 Task: Research Airbnb properties in Pécs, Hungary from 5th December, 2023 to 13th December, 2023 for 6 adults.3 bedrooms having 3 beds and 3 bathrooms. Property type can be house. Booking option can be shelf check-in. Look for 4 properties as per requirement.
Action: Key pressed pecs
Screenshot: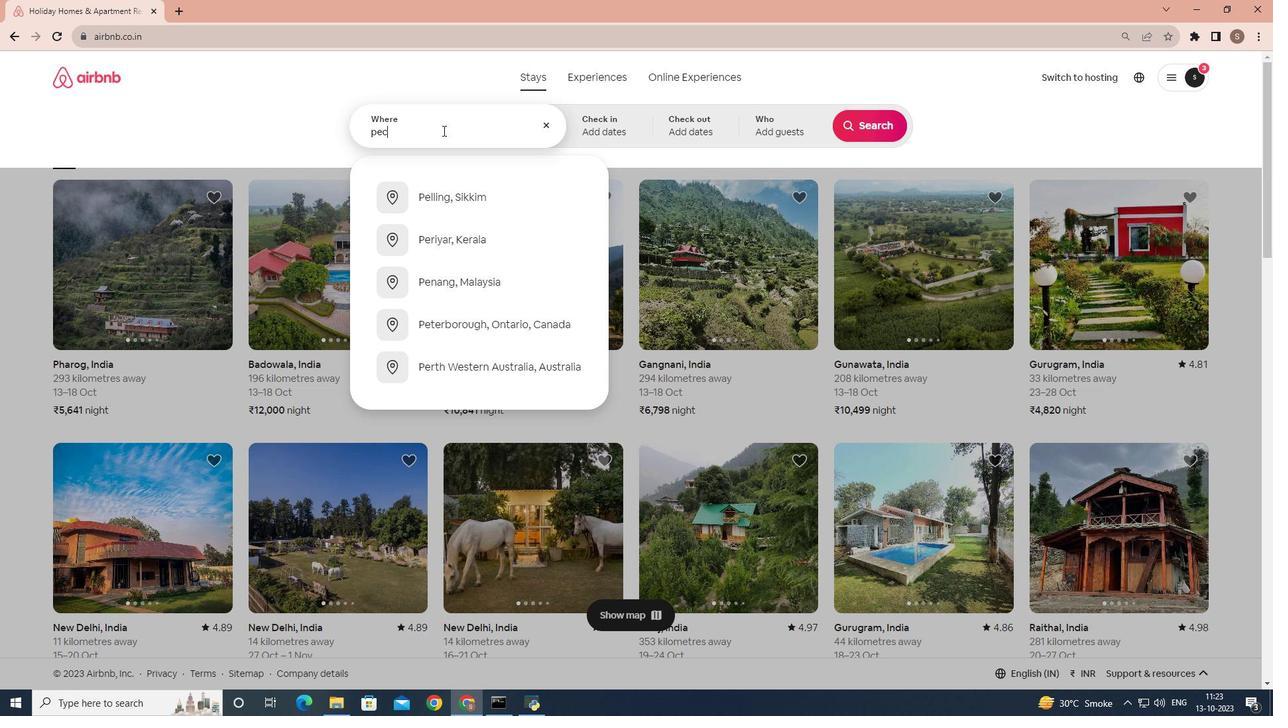 
Action: Mouse moved to (447, 176)
Screenshot: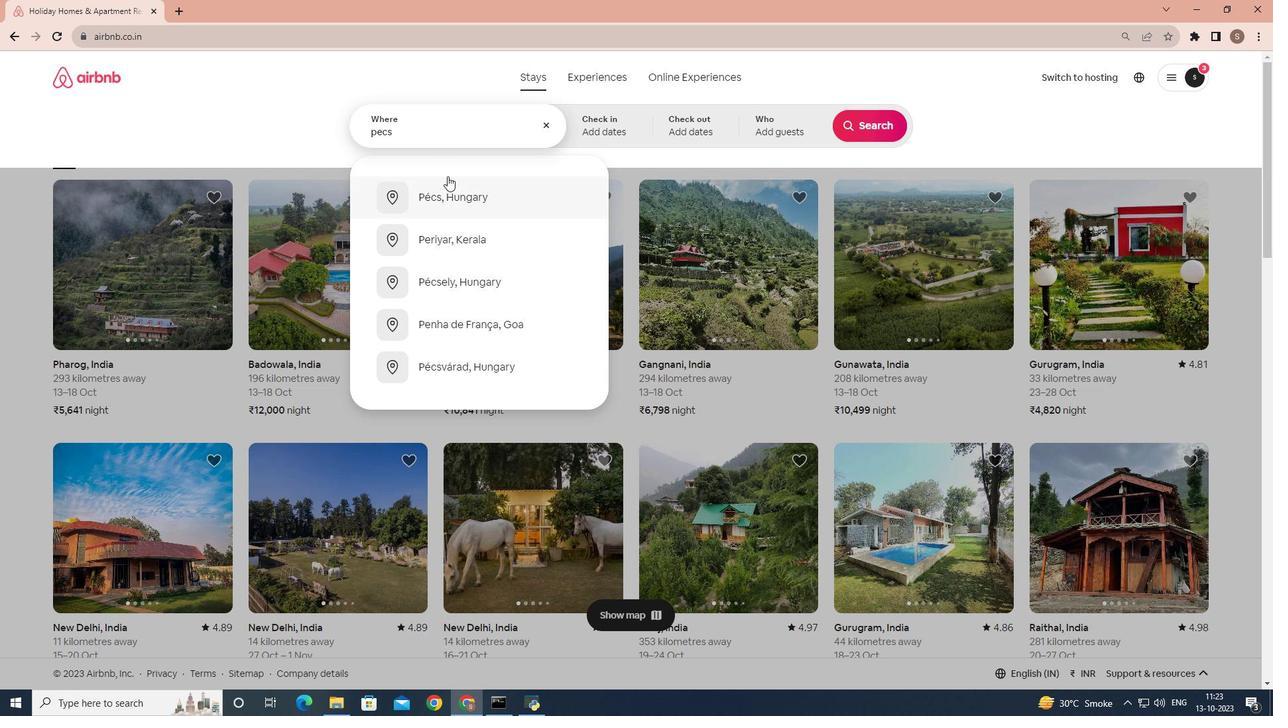 
Action: Mouse pressed left at (447, 176)
Screenshot: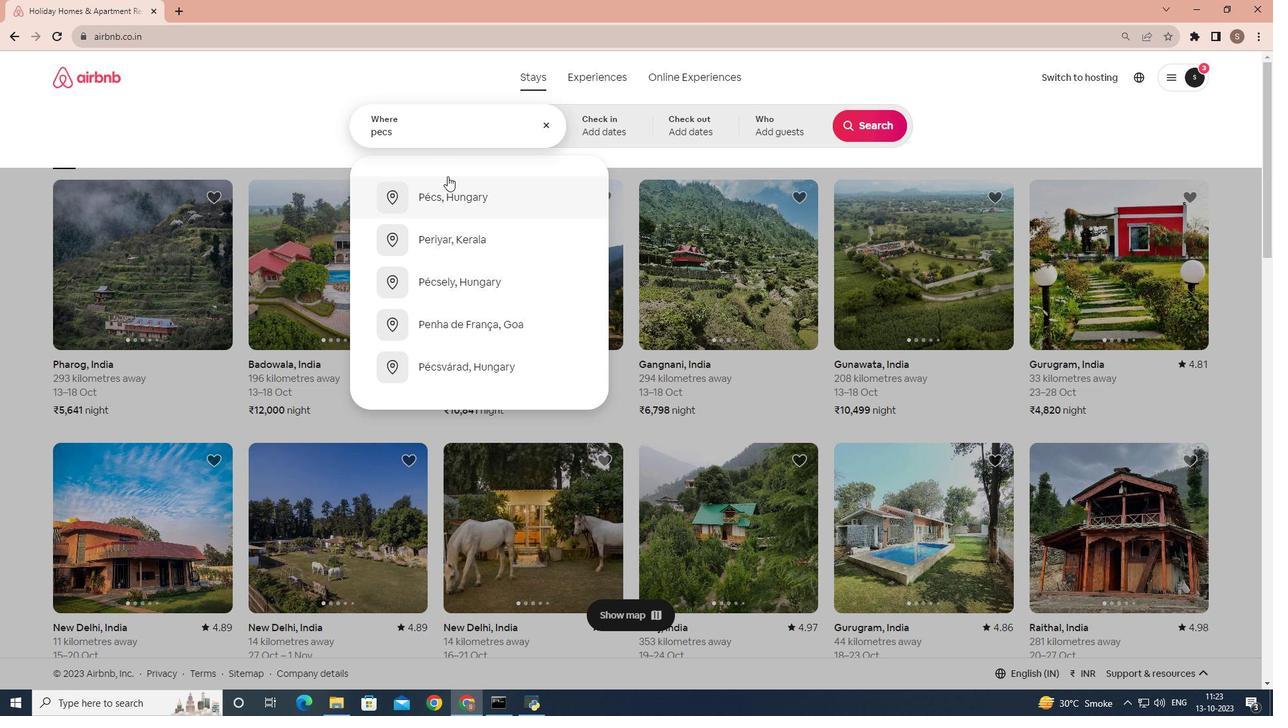 
Action: Mouse moved to (865, 224)
Screenshot: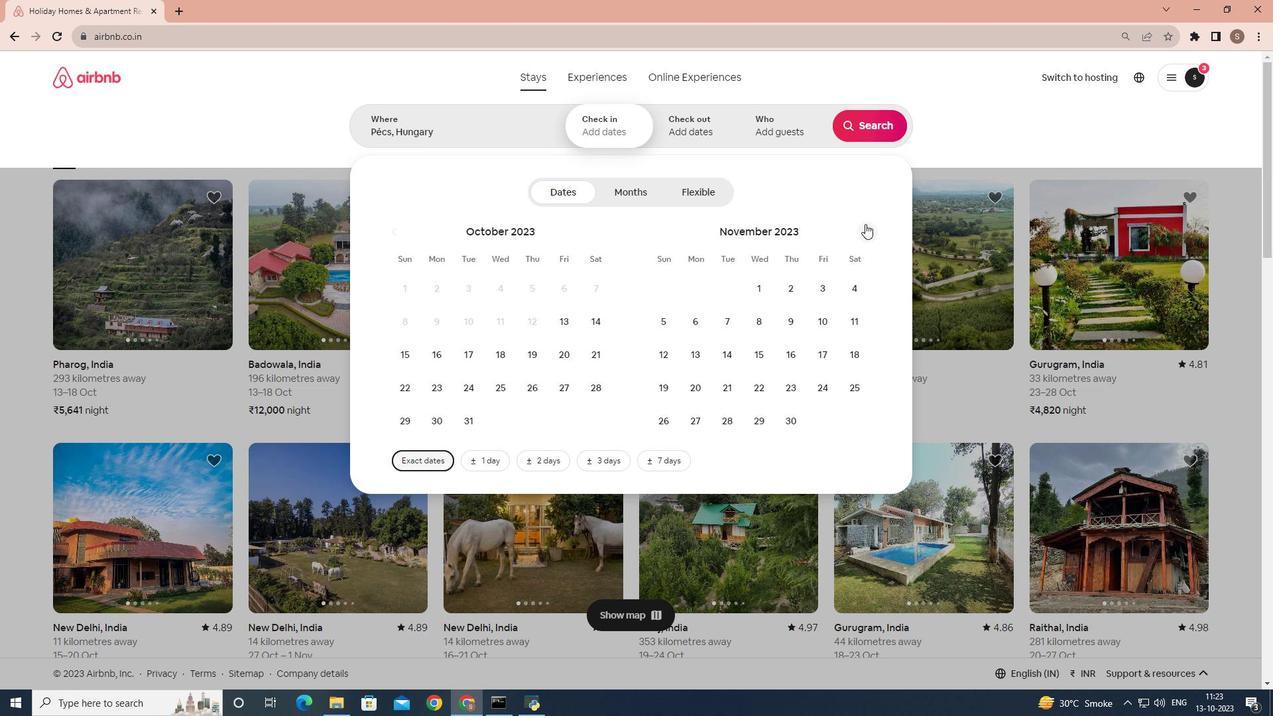 
Action: Mouse pressed left at (865, 224)
Screenshot: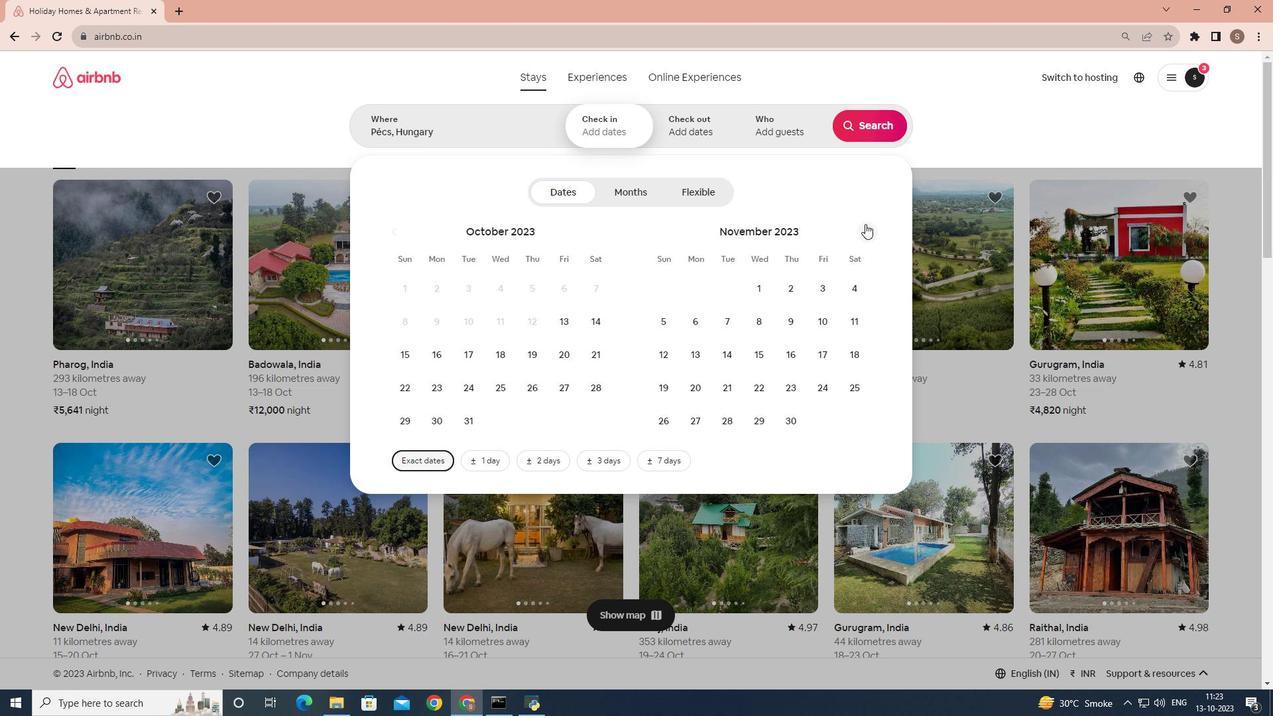 
Action: Mouse moved to (734, 329)
Screenshot: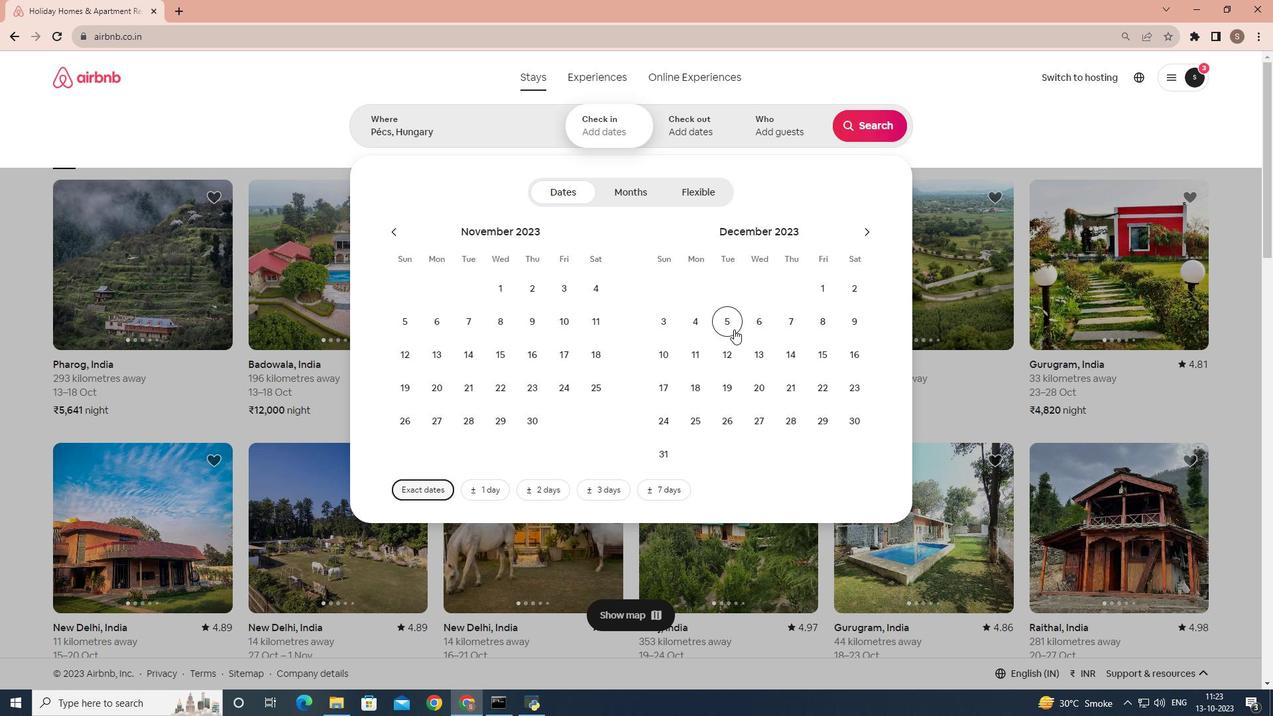 
Action: Mouse pressed left at (734, 329)
Screenshot: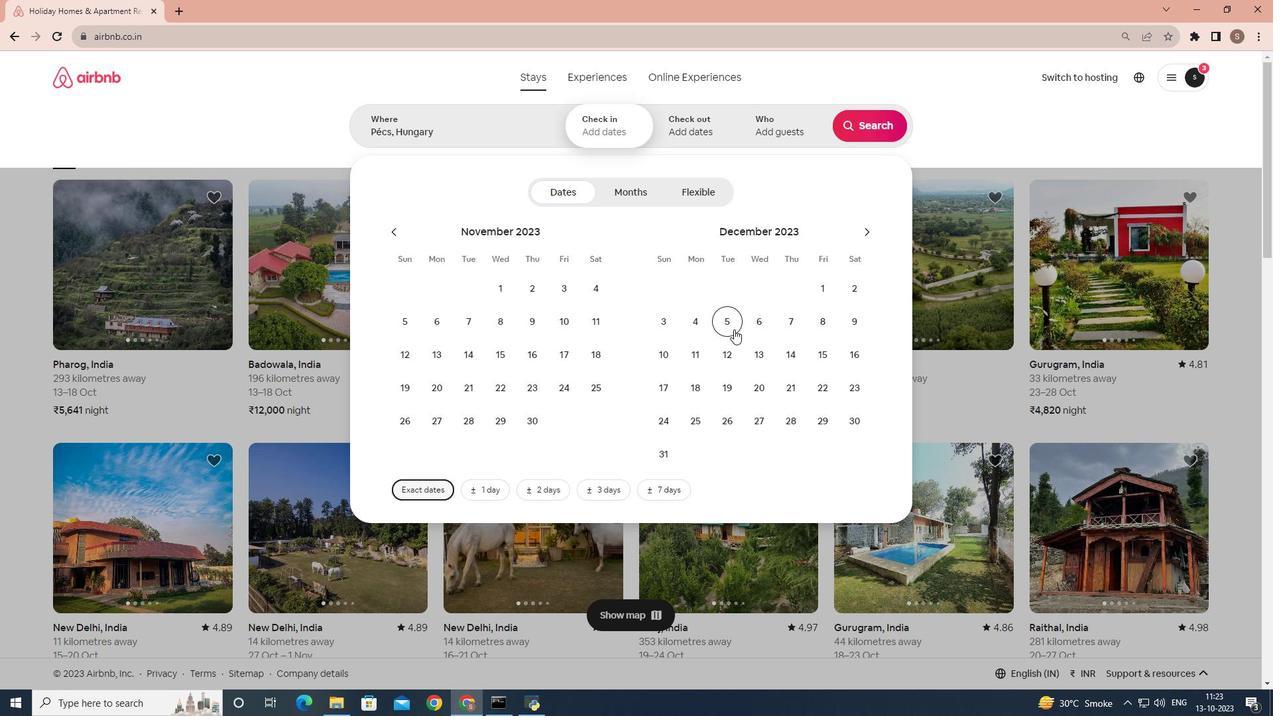 
Action: Mouse moved to (749, 357)
Screenshot: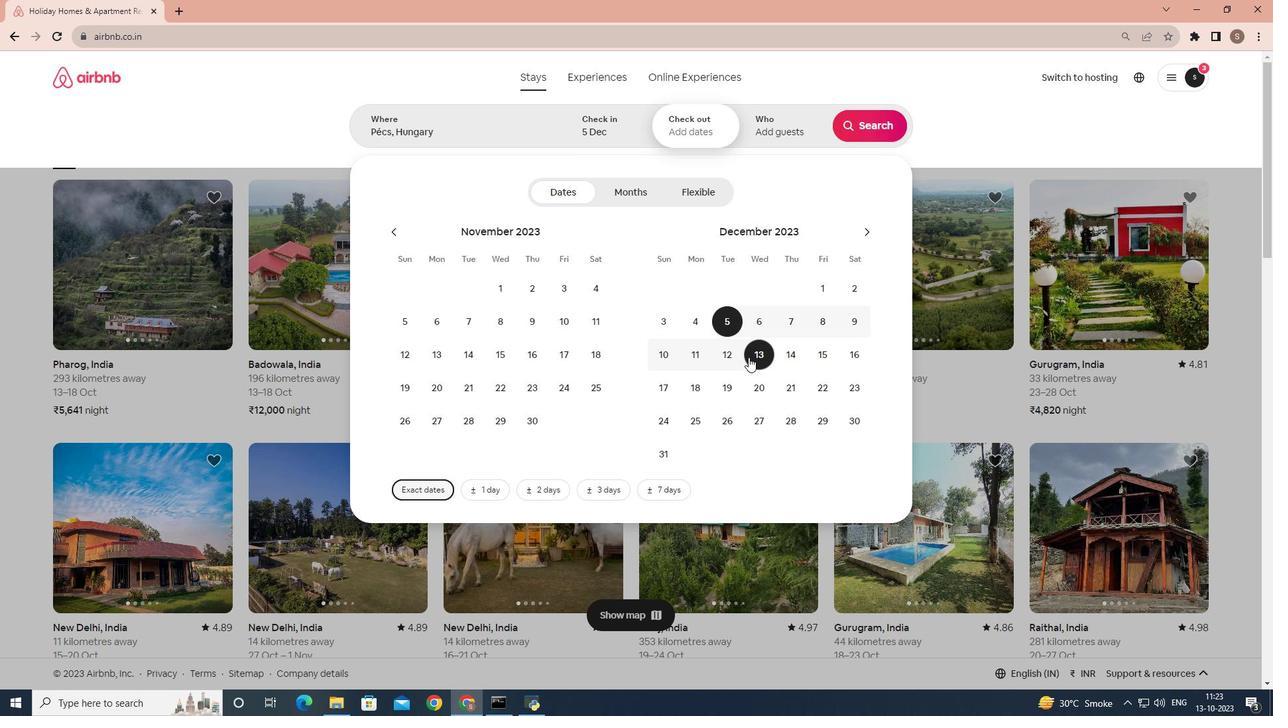 
Action: Mouse pressed left at (749, 357)
Screenshot: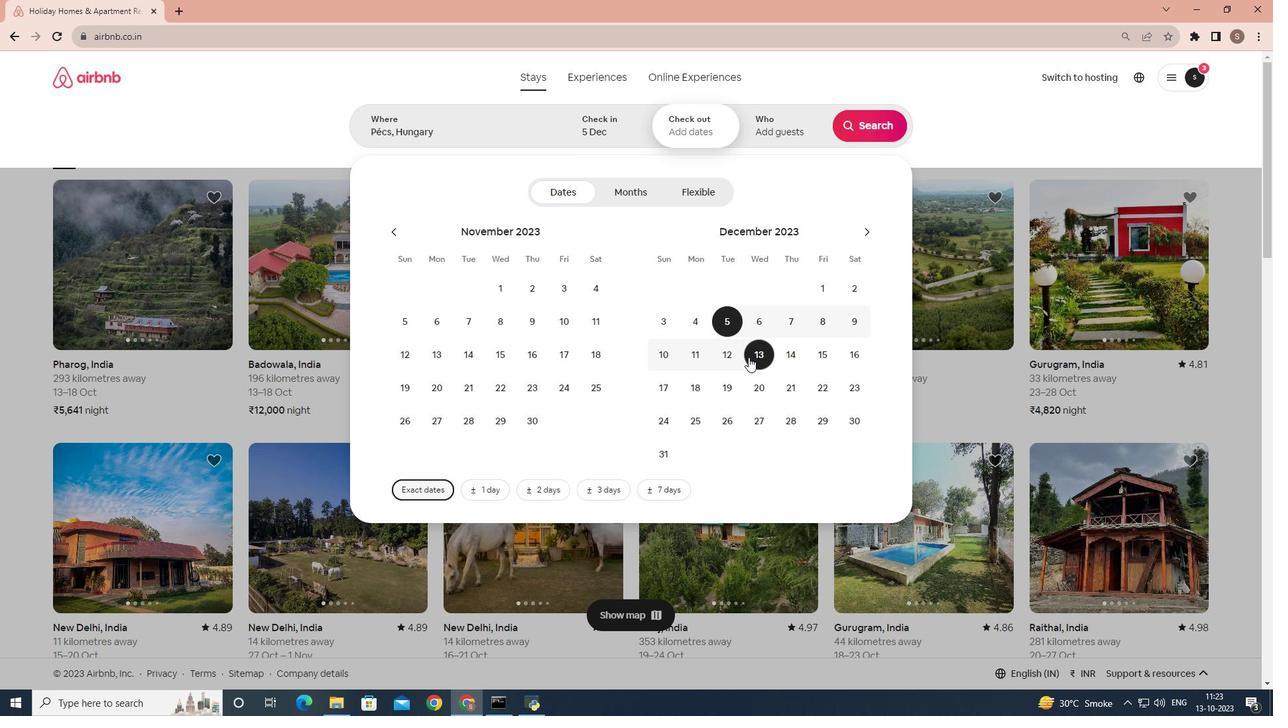 
Action: Mouse moved to (766, 104)
Screenshot: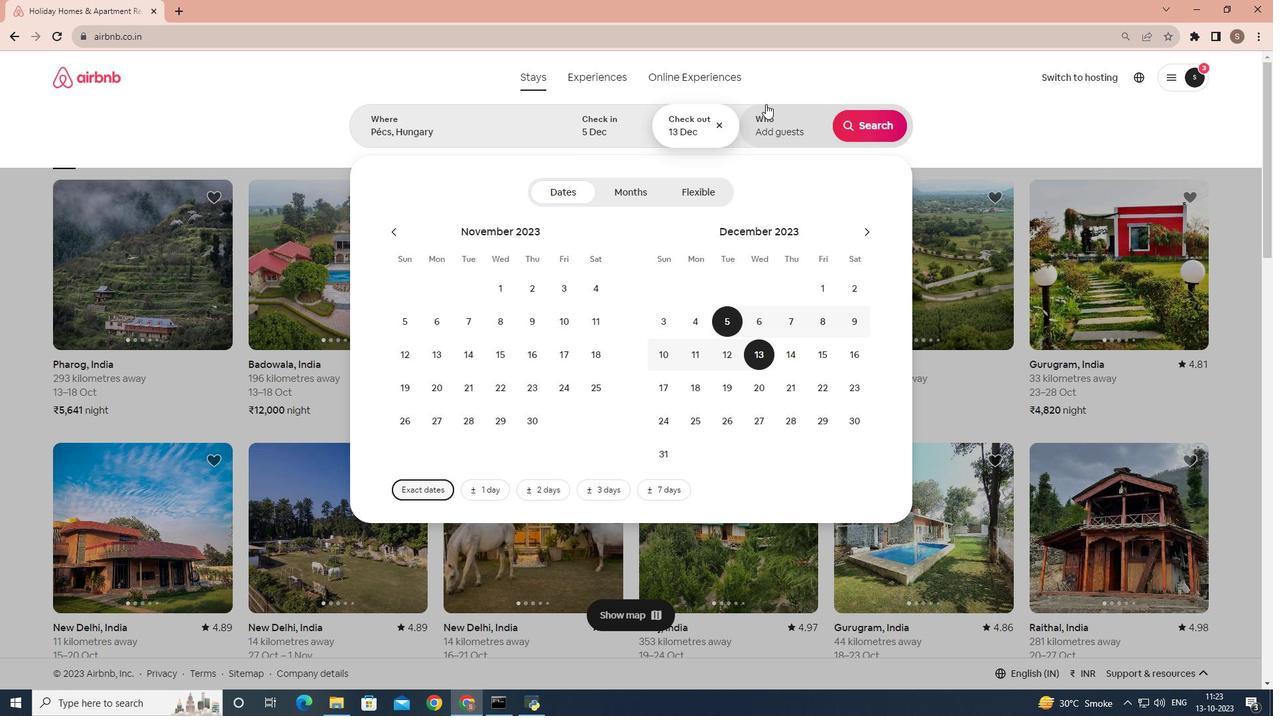 
Action: Mouse pressed left at (766, 104)
Screenshot: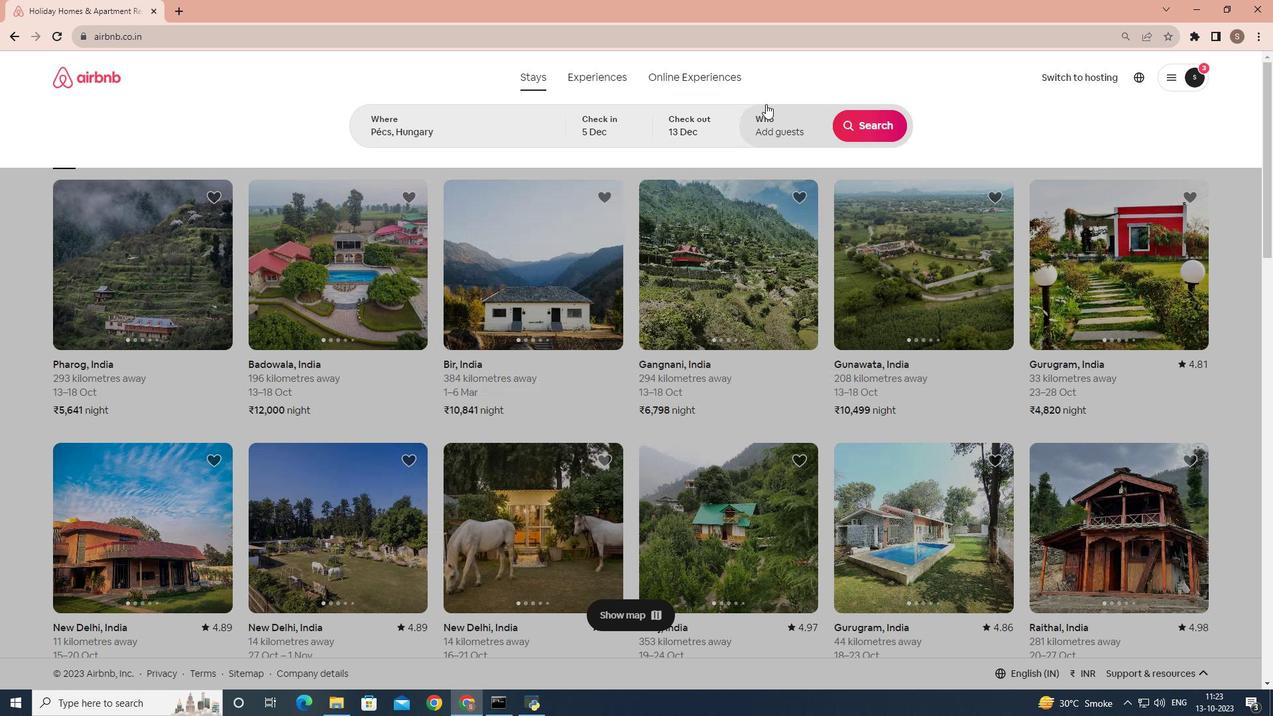 
Action: Mouse moved to (880, 199)
Screenshot: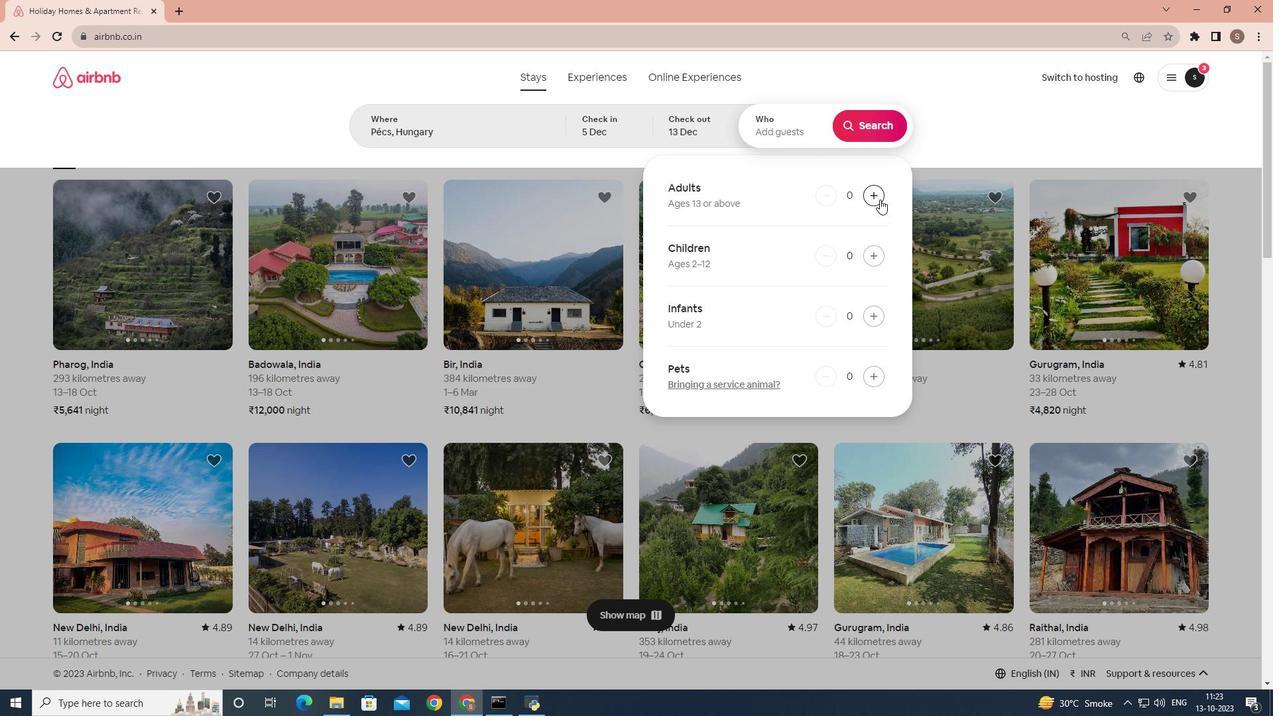 
Action: Mouse pressed left at (880, 199)
Screenshot: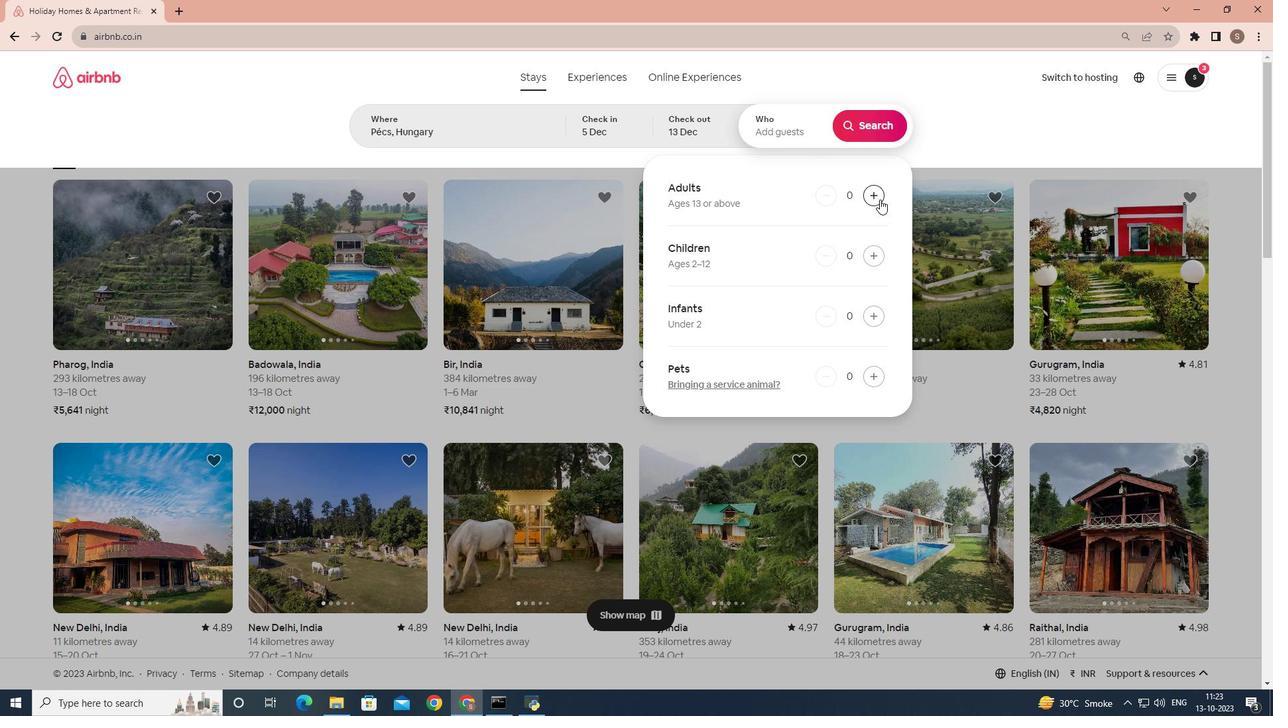 
Action: Mouse pressed left at (880, 199)
Screenshot: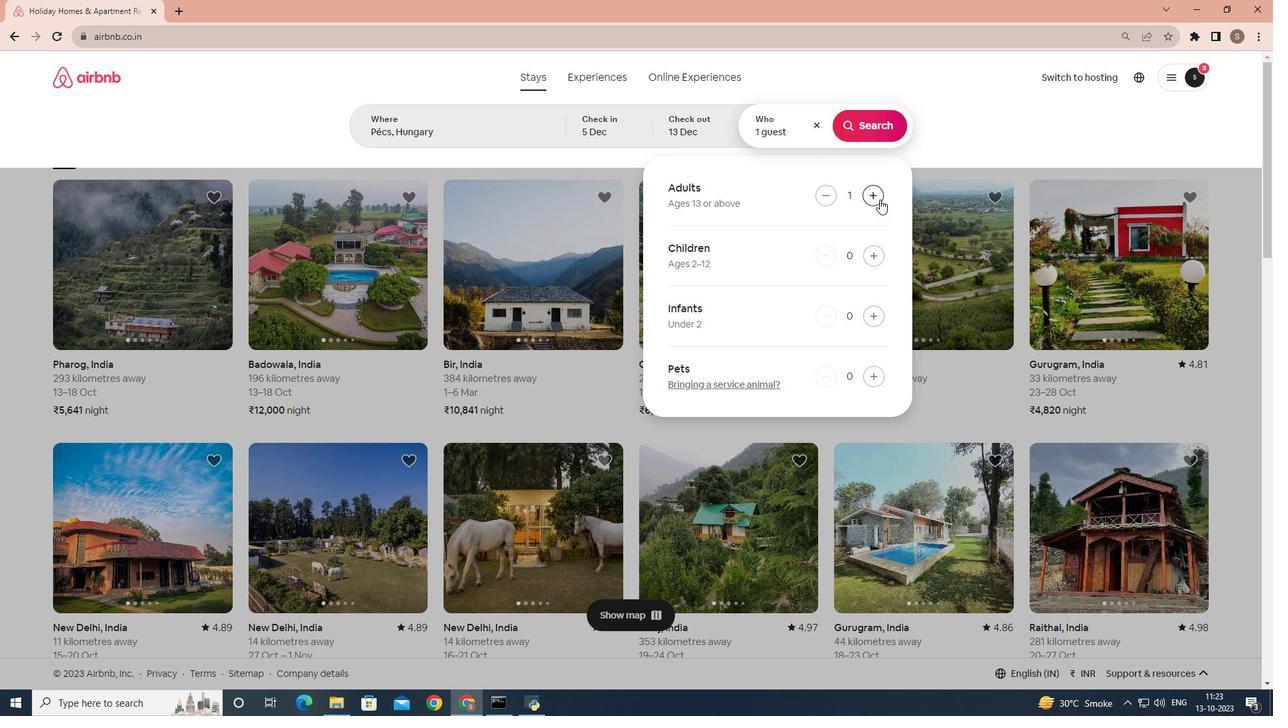
Action: Mouse pressed left at (880, 199)
Screenshot: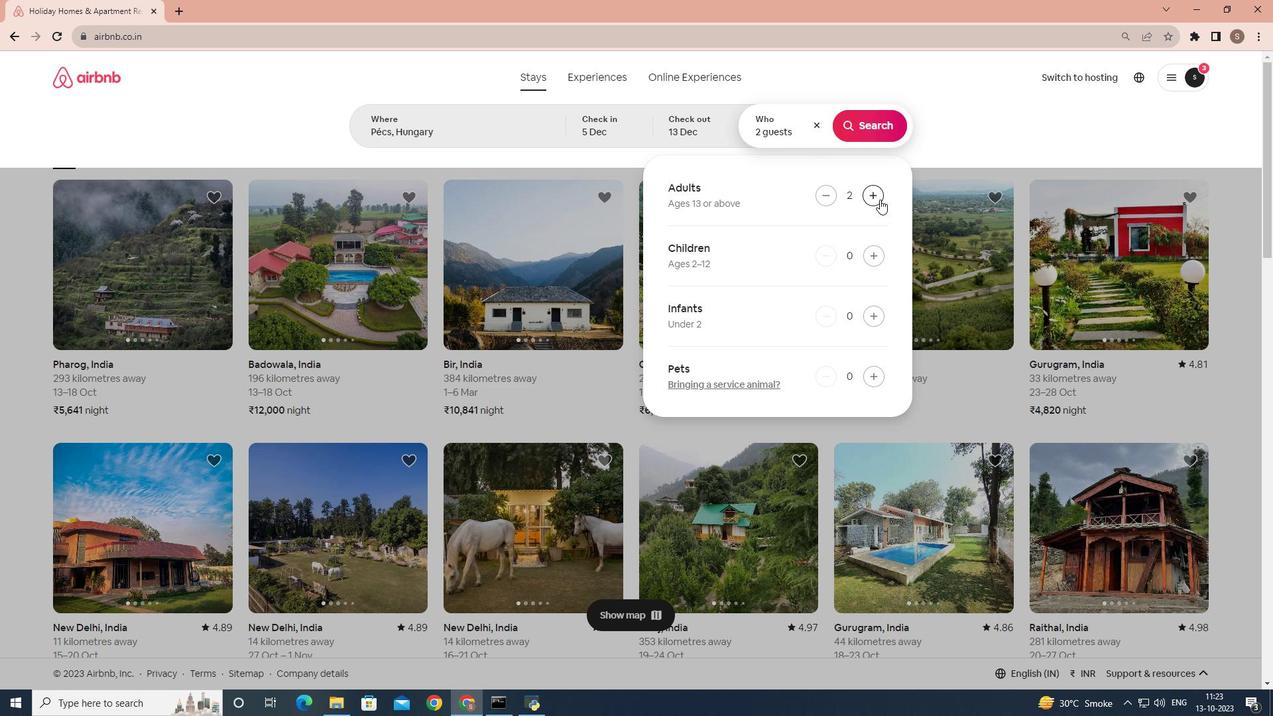 
Action: Mouse moved to (879, 199)
Screenshot: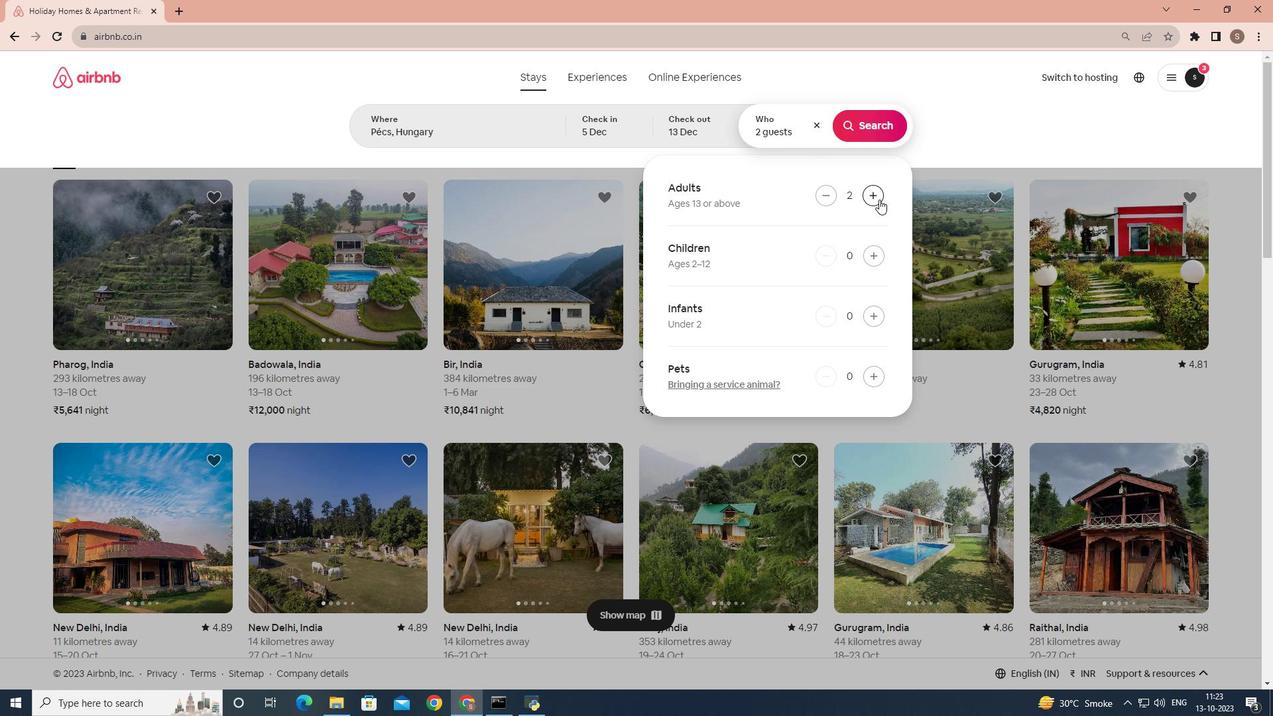 
Action: Mouse pressed left at (879, 199)
Screenshot: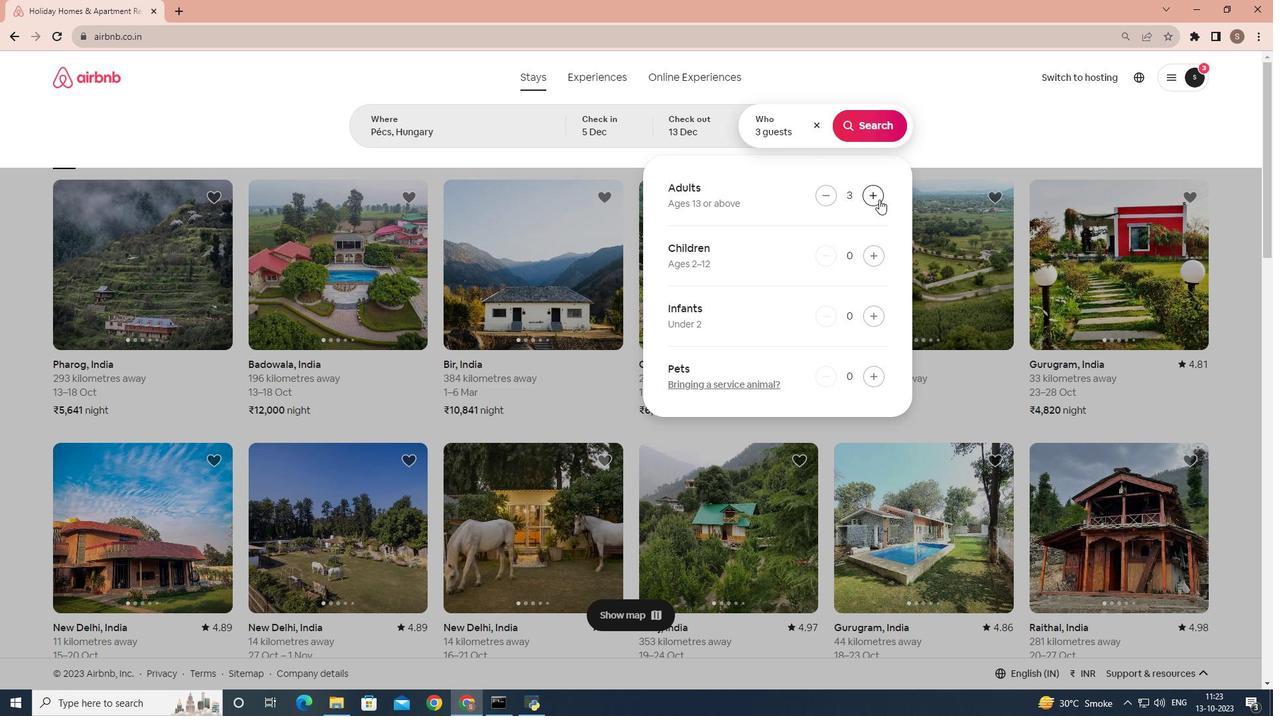 
Action: Mouse pressed left at (879, 199)
Screenshot: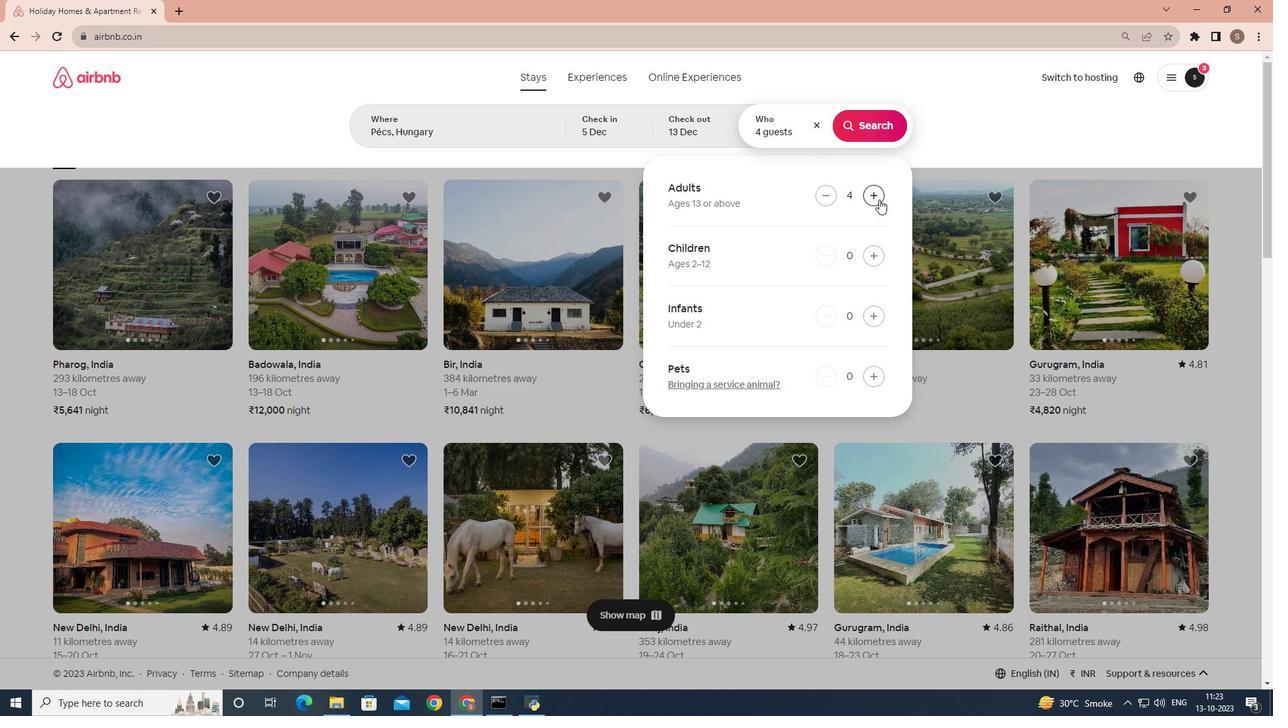 
Action: Mouse pressed left at (879, 199)
Screenshot: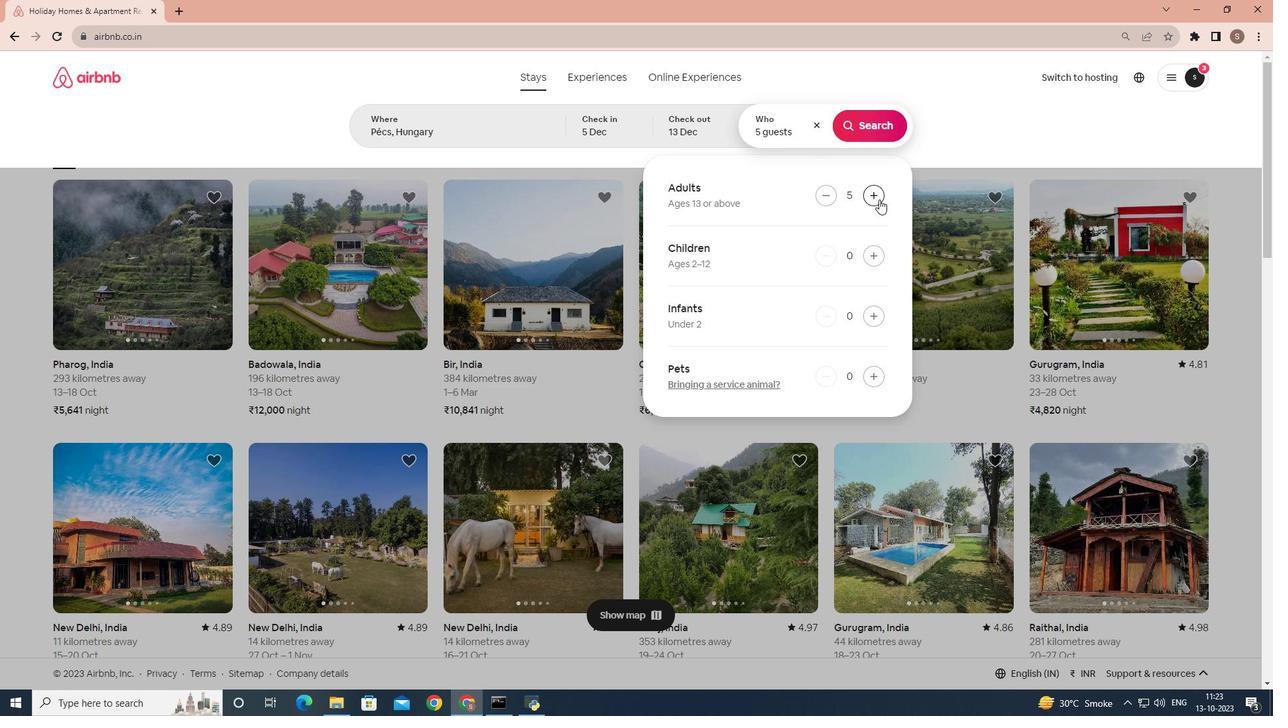 
Action: Mouse moved to (880, 131)
Screenshot: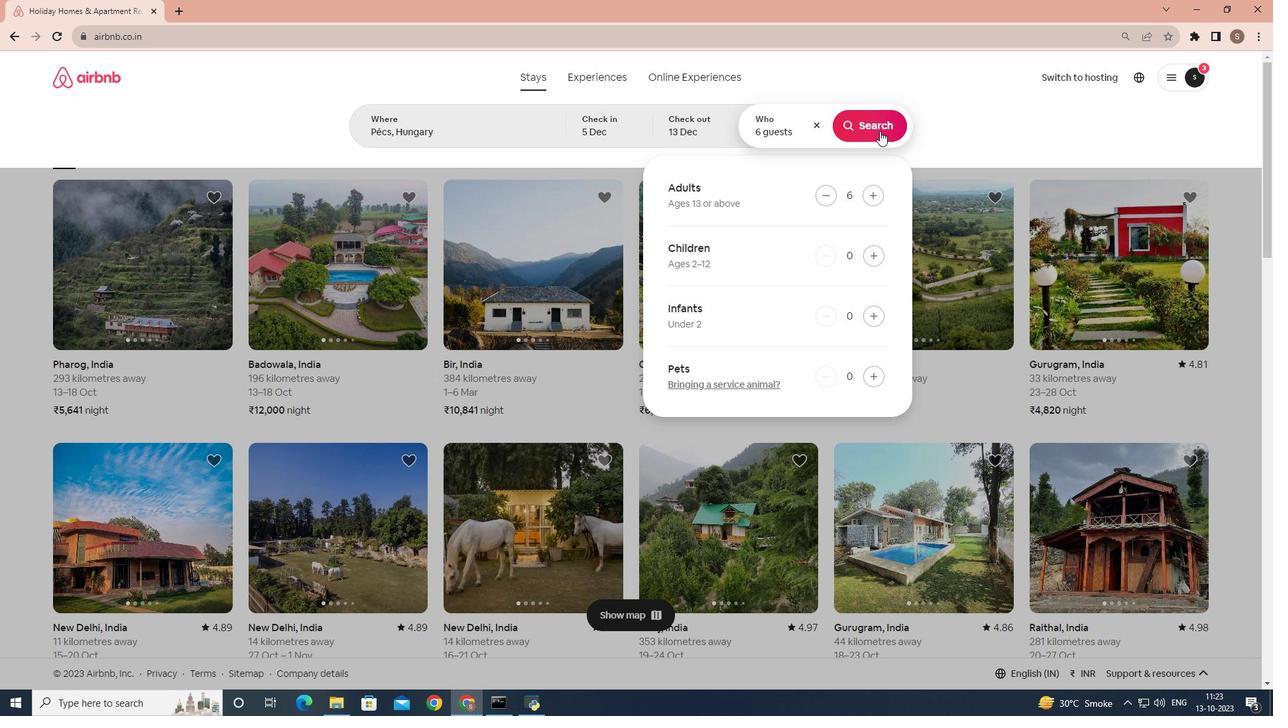 
Action: Mouse pressed left at (880, 131)
Screenshot: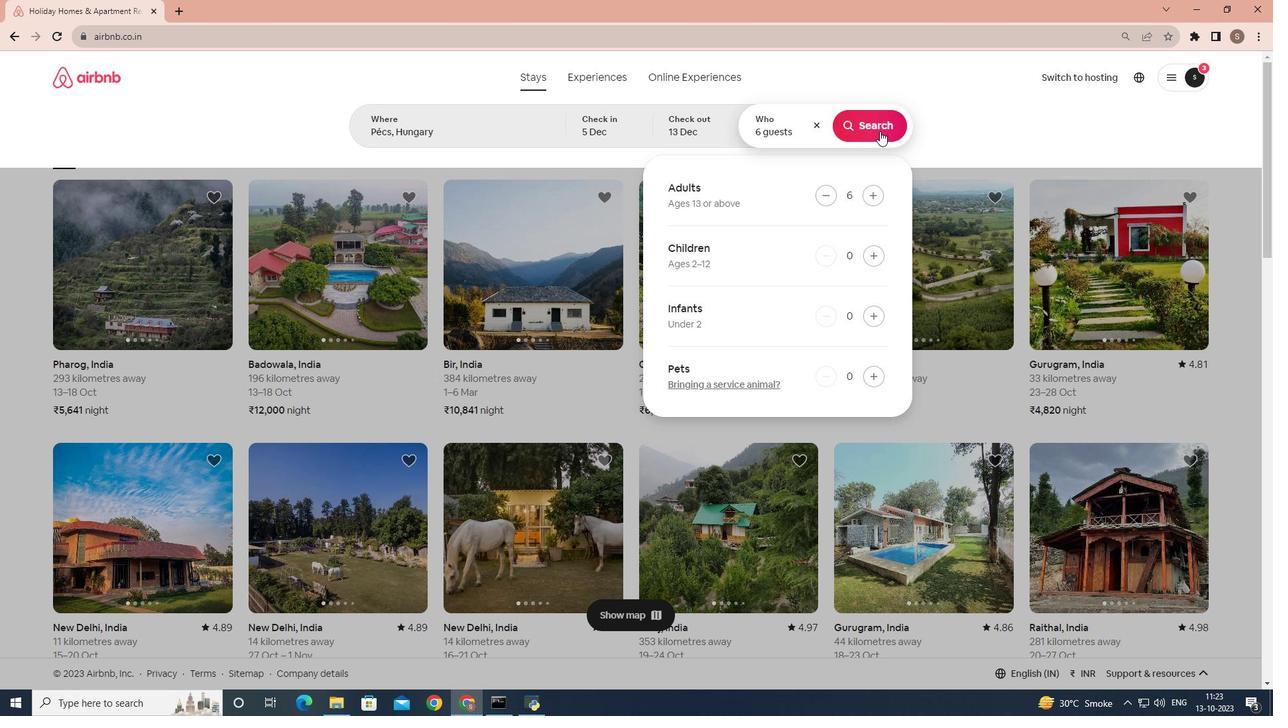 
Action: Mouse moved to (1051, 132)
Screenshot: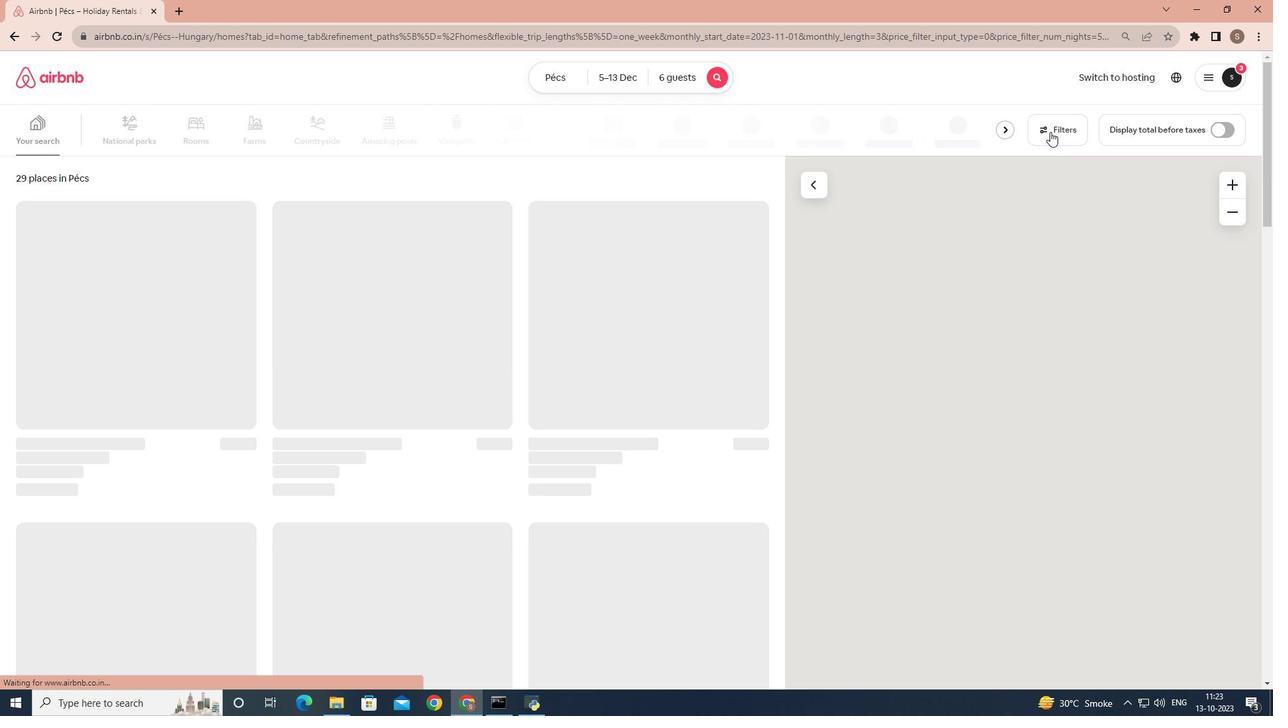 
Action: Mouse pressed left at (1051, 132)
Screenshot: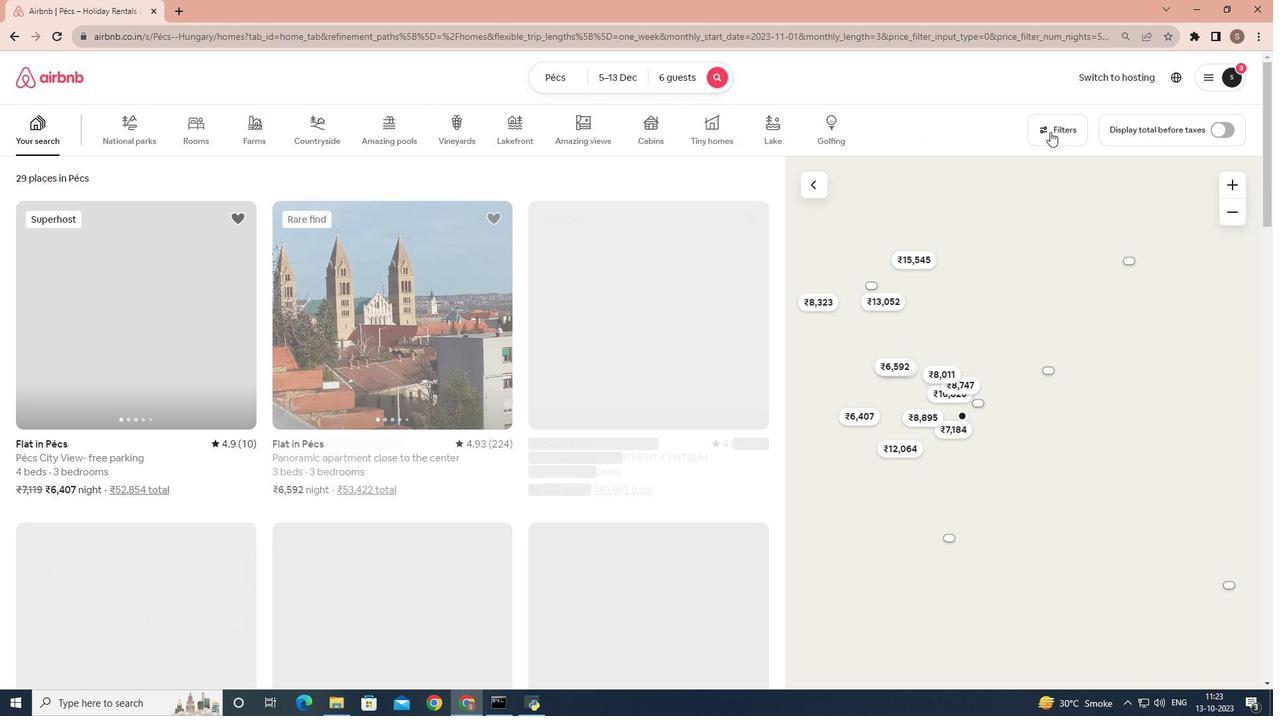 
Action: Mouse moved to (501, 412)
Screenshot: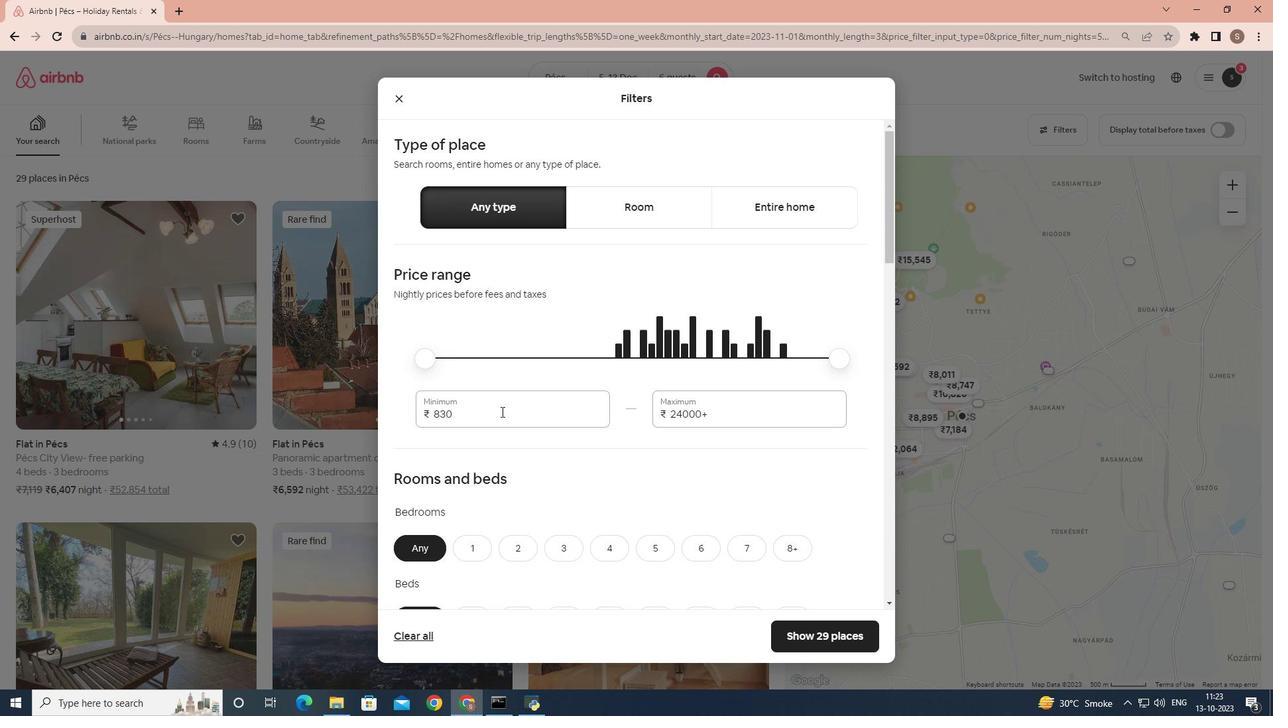 
Action: Mouse scrolled (501, 411) with delta (0, 0)
Screenshot: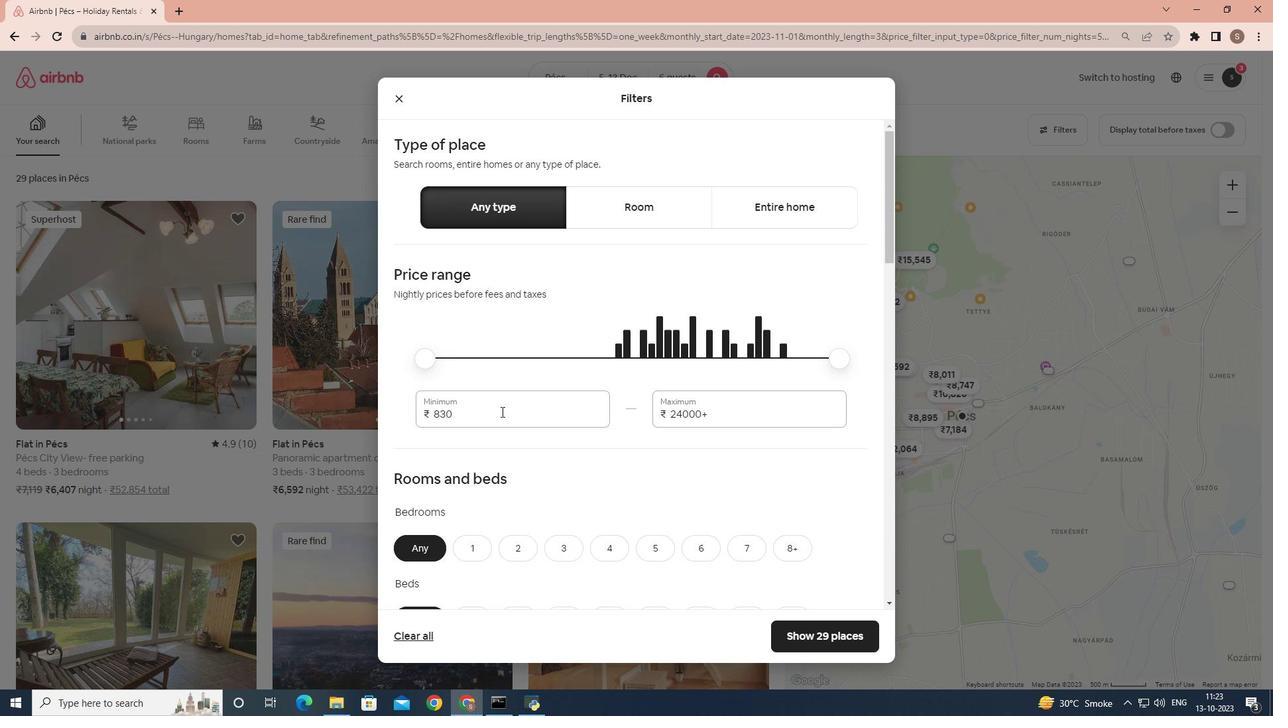 
Action: Mouse moved to (499, 411)
Screenshot: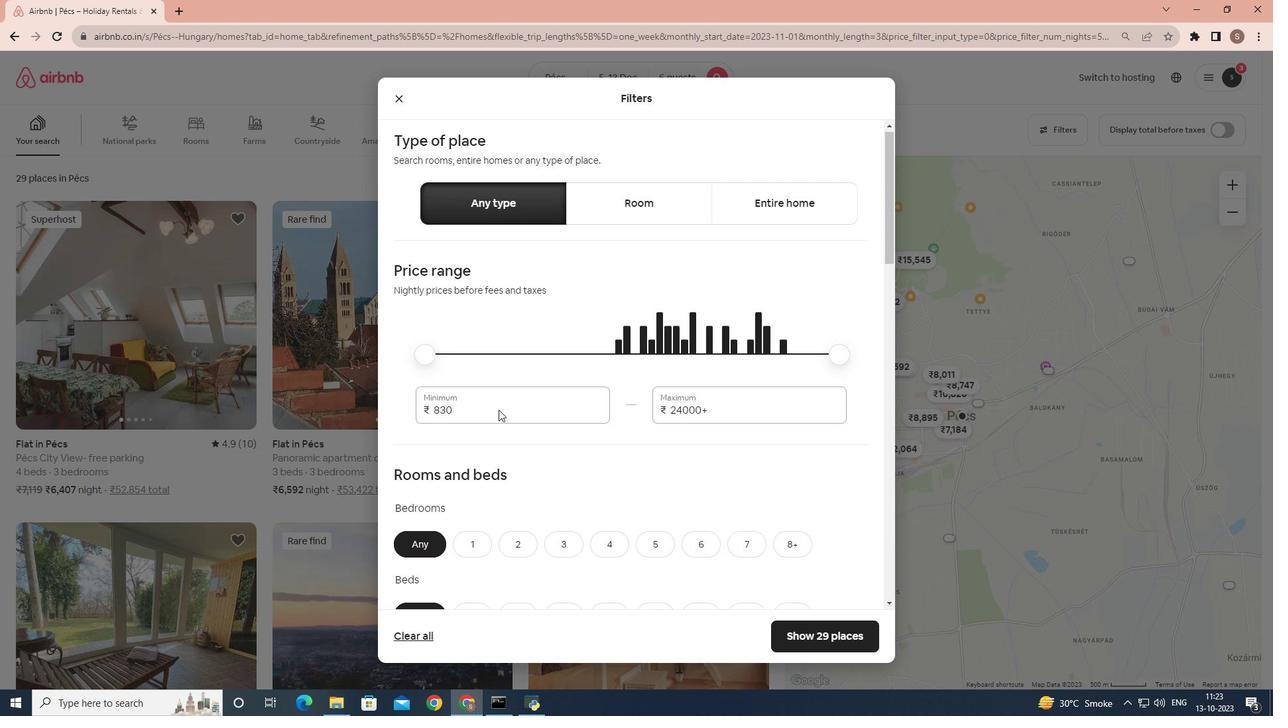 
Action: Mouse scrolled (499, 410) with delta (0, 0)
Screenshot: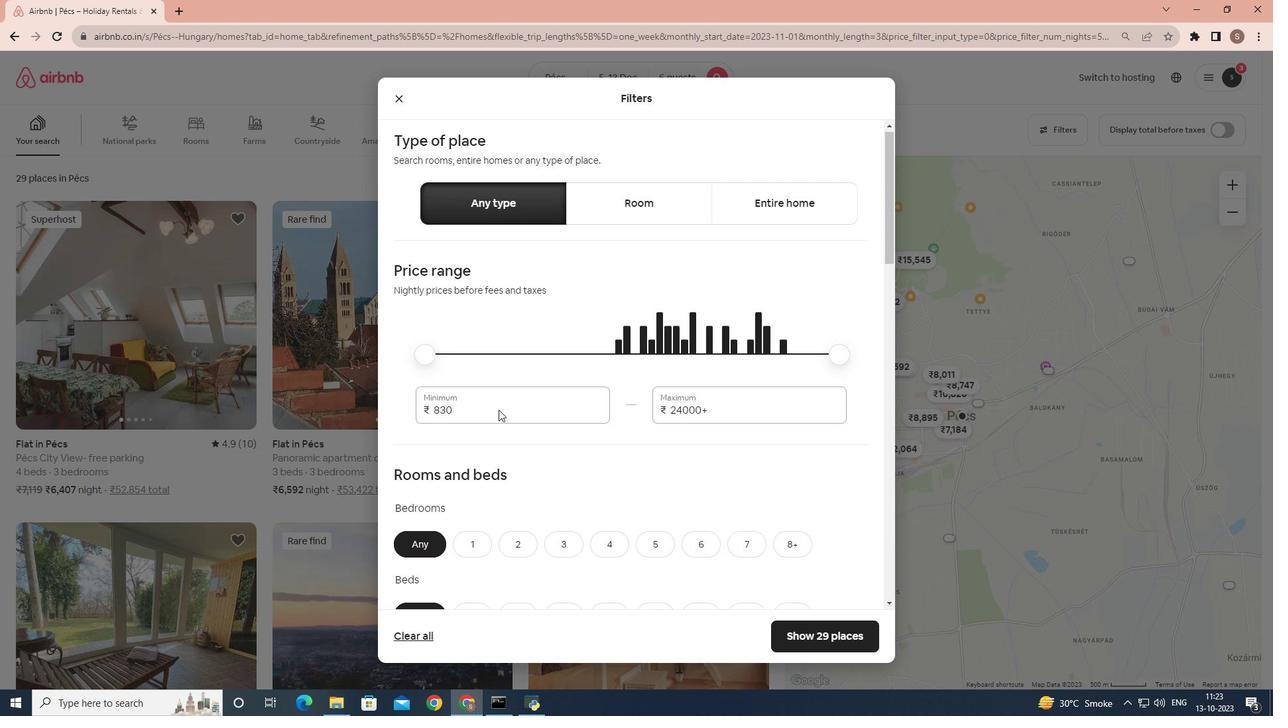 
Action: Mouse moved to (498, 410)
Screenshot: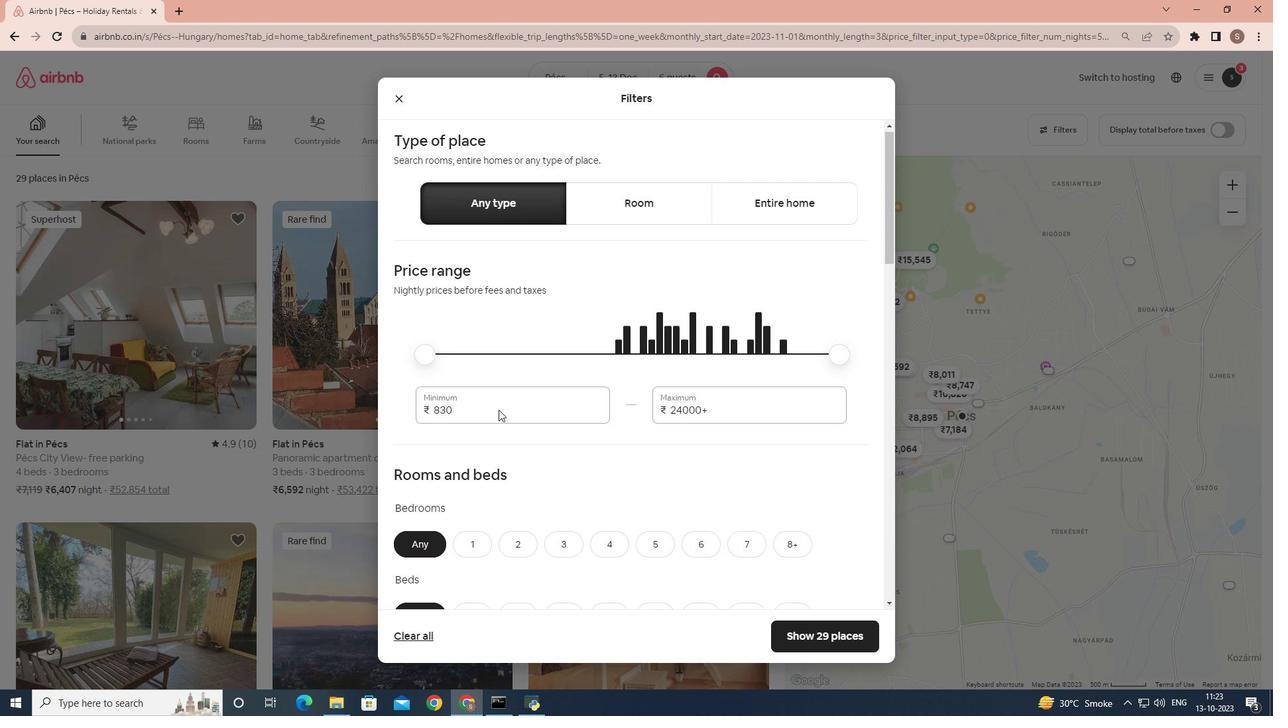 
Action: Mouse scrolled (498, 409) with delta (0, 0)
Screenshot: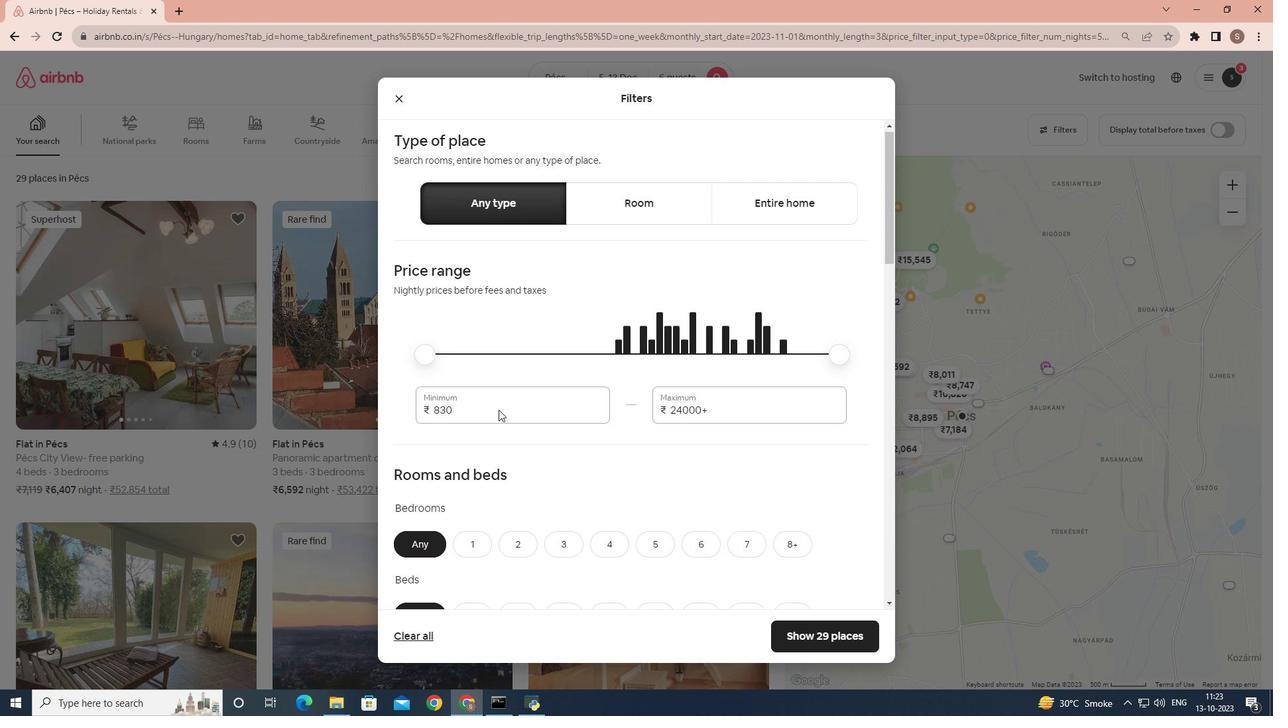 
Action: Mouse moved to (497, 410)
Screenshot: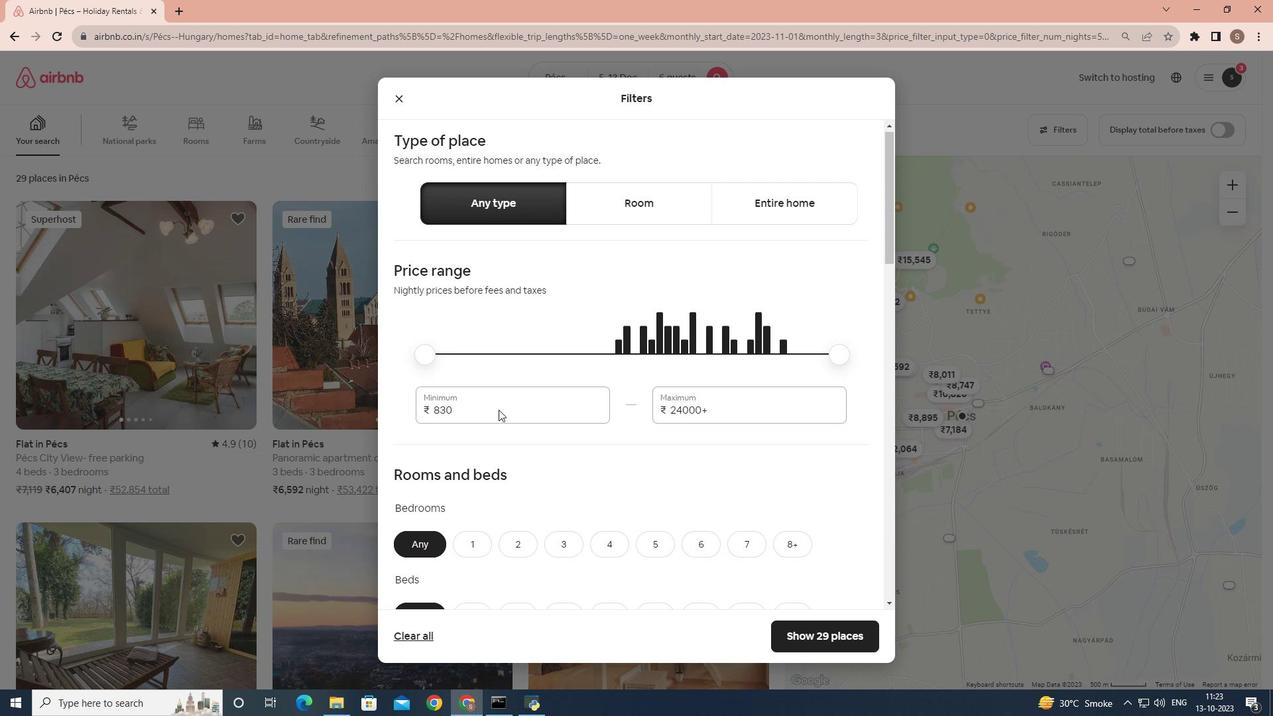 
Action: Mouse scrolled (497, 409) with delta (0, 0)
Screenshot: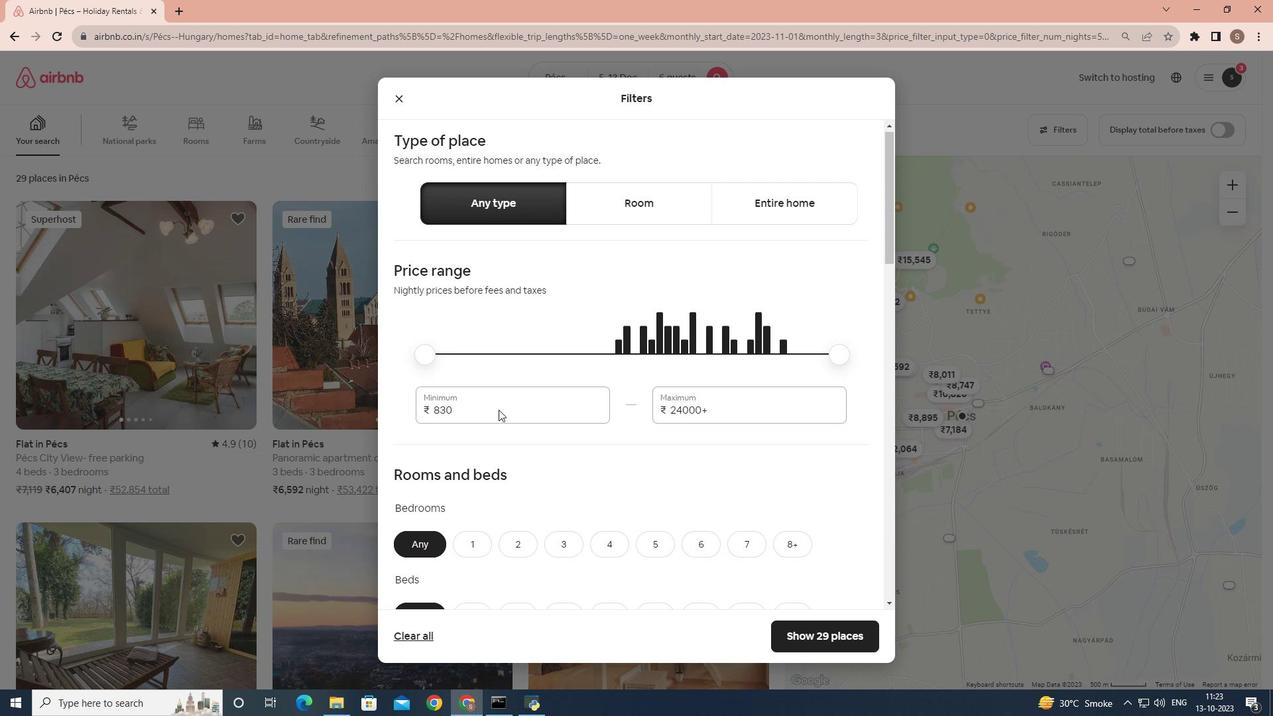 
Action: Mouse moved to (570, 286)
Screenshot: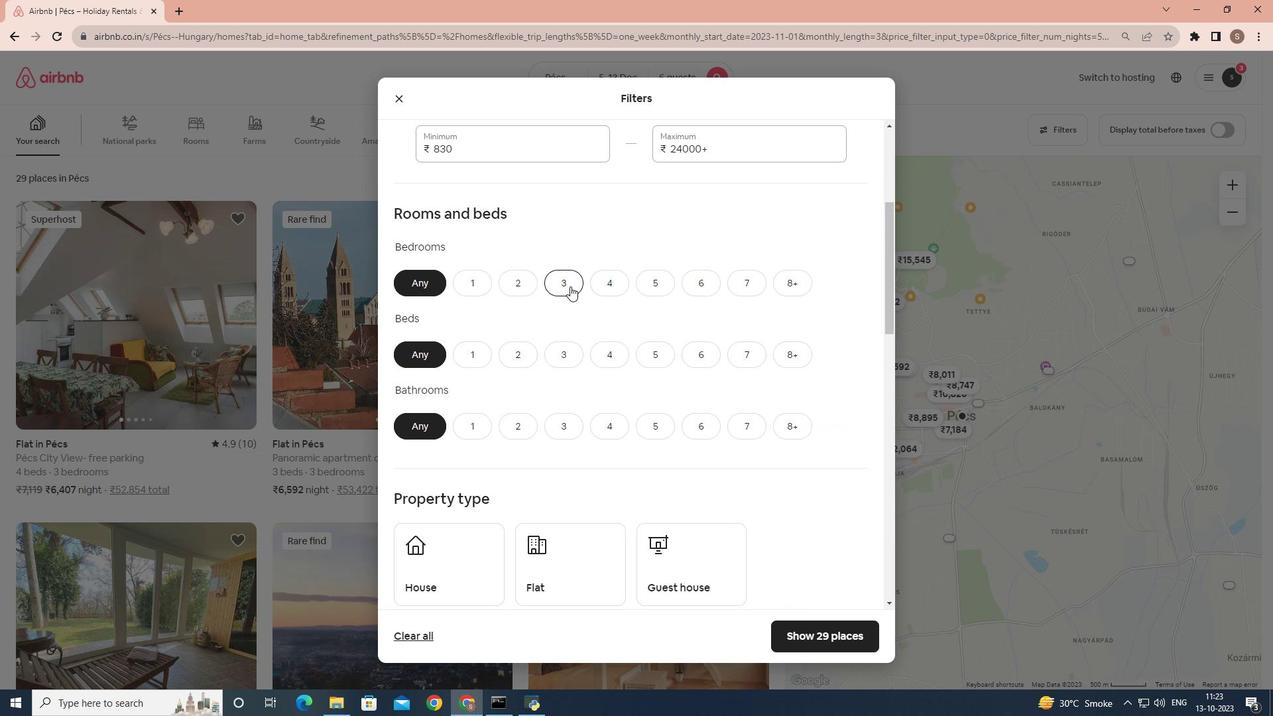 
Action: Mouse pressed left at (570, 286)
Screenshot: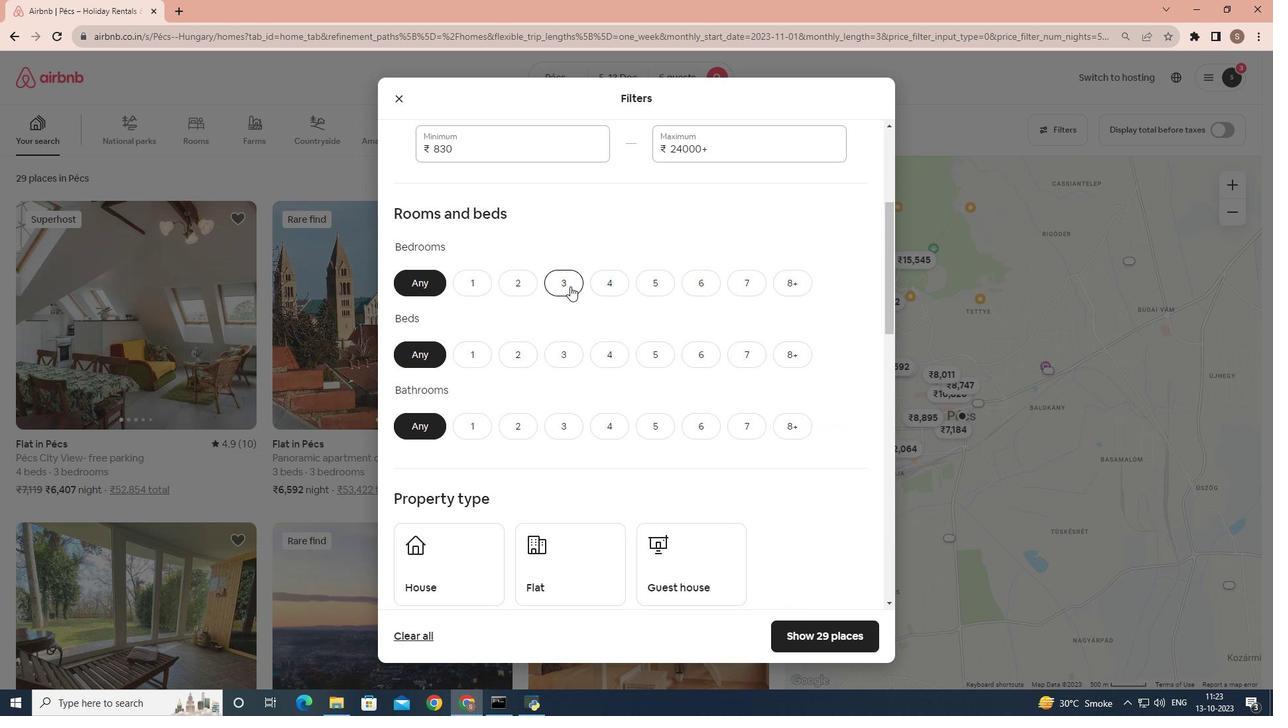 
Action: Mouse moved to (562, 357)
Screenshot: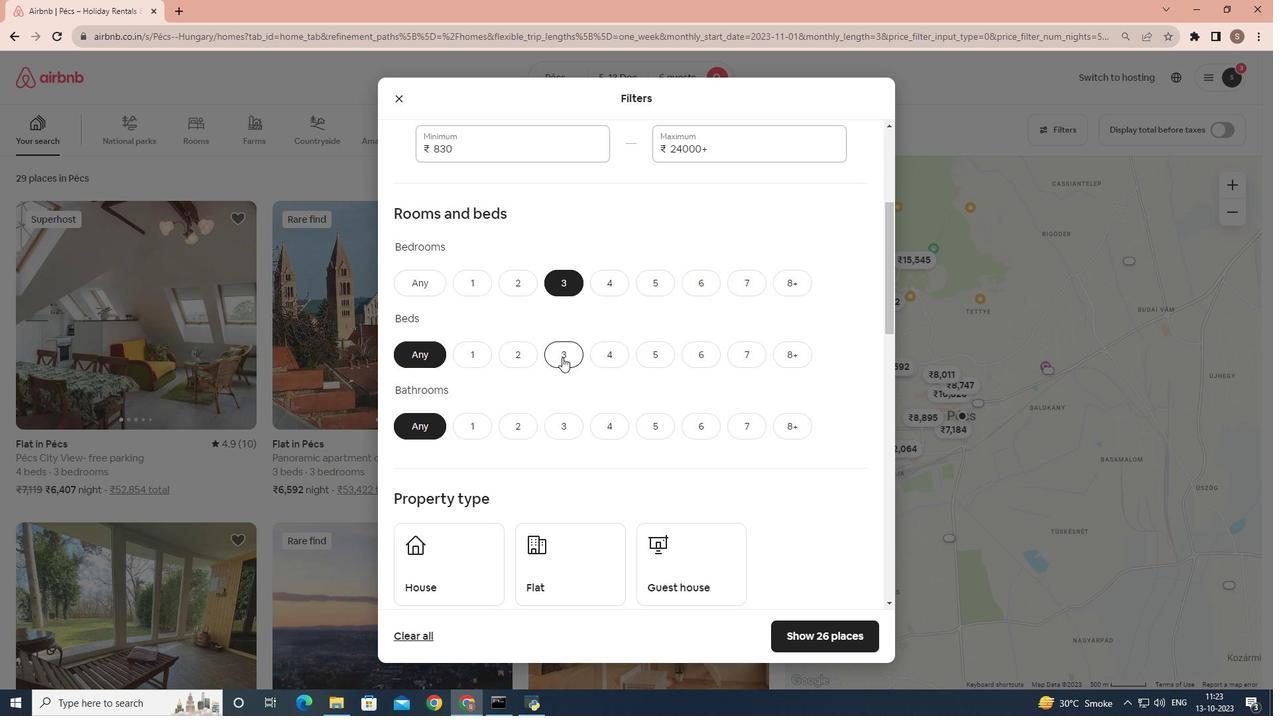
Action: Mouse pressed left at (562, 357)
Screenshot: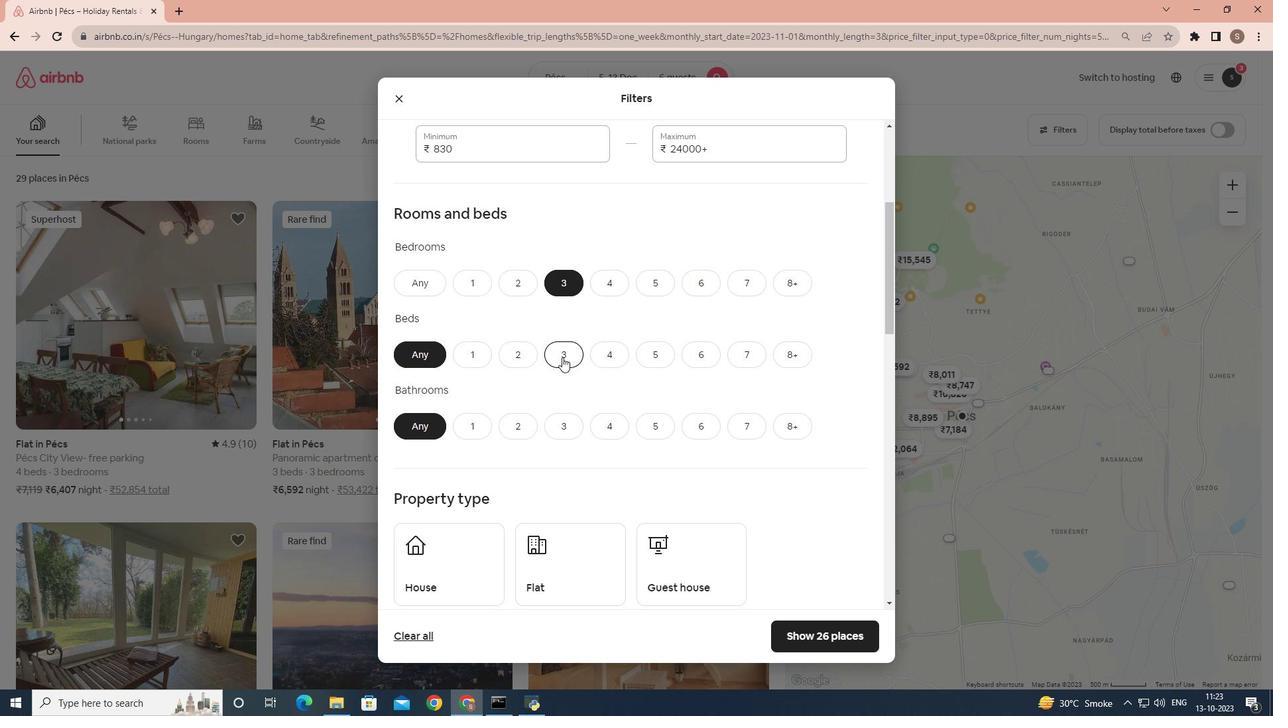 
Action: Mouse moved to (563, 425)
Screenshot: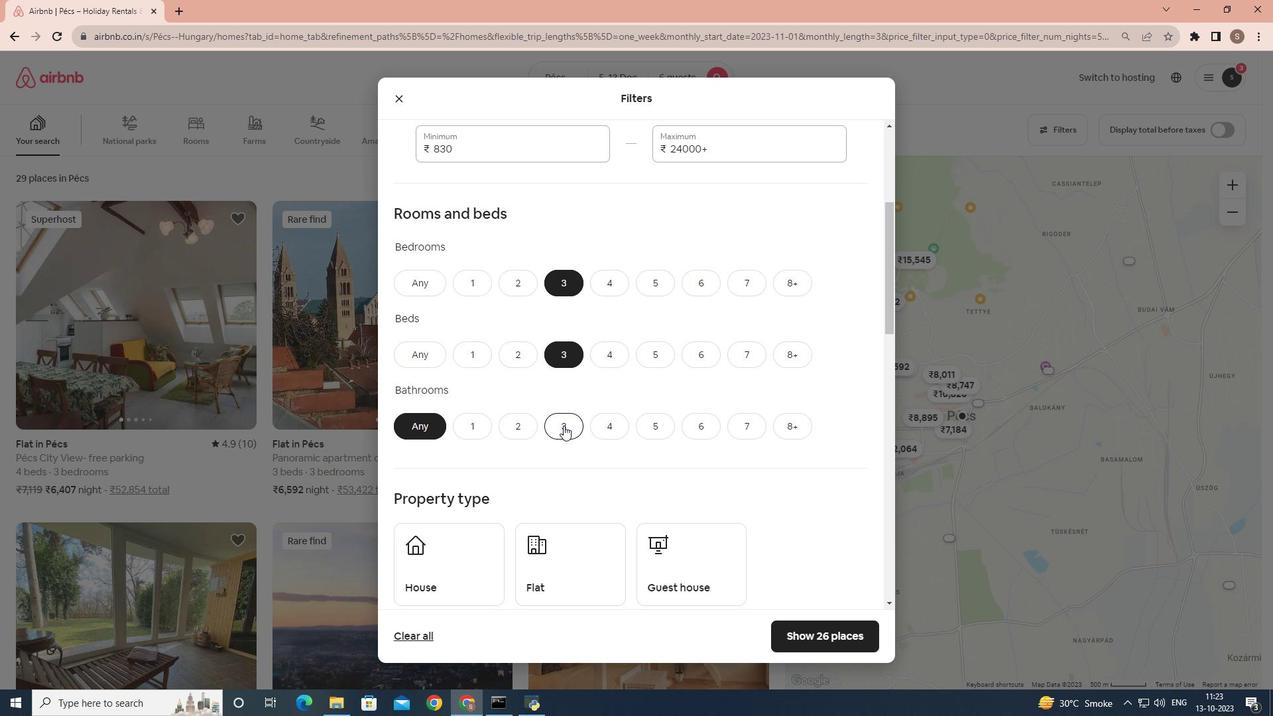 
Action: Mouse pressed left at (563, 425)
Screenshot: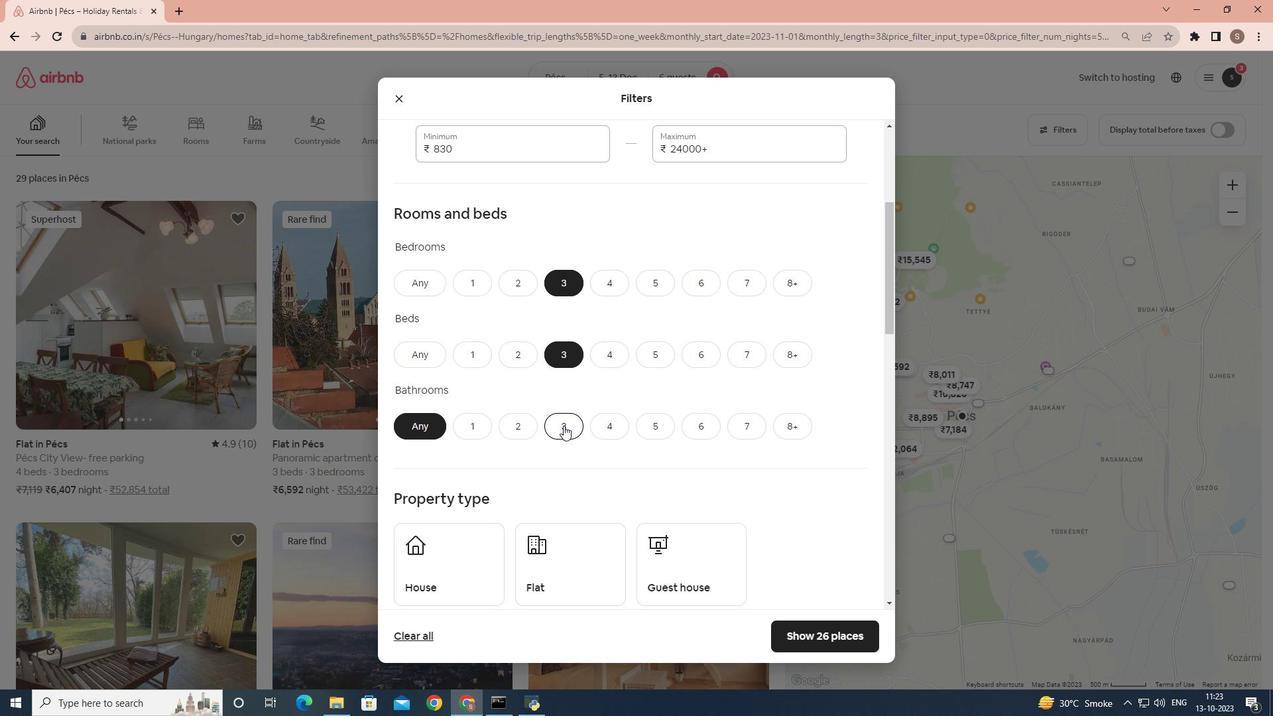 
Action: Mouse moved to (583, 372)
Screenshot: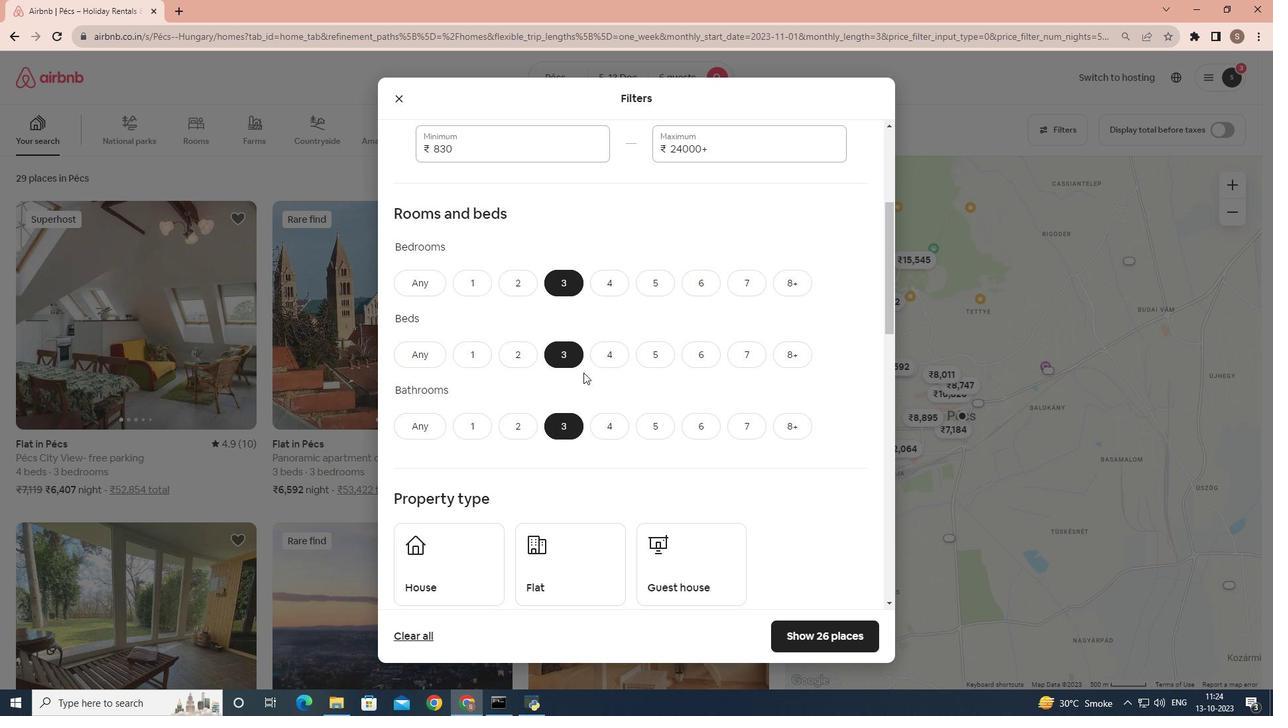 
Action: Mouse scrolled (583, 372) with delta (0, 0)
Screenshot: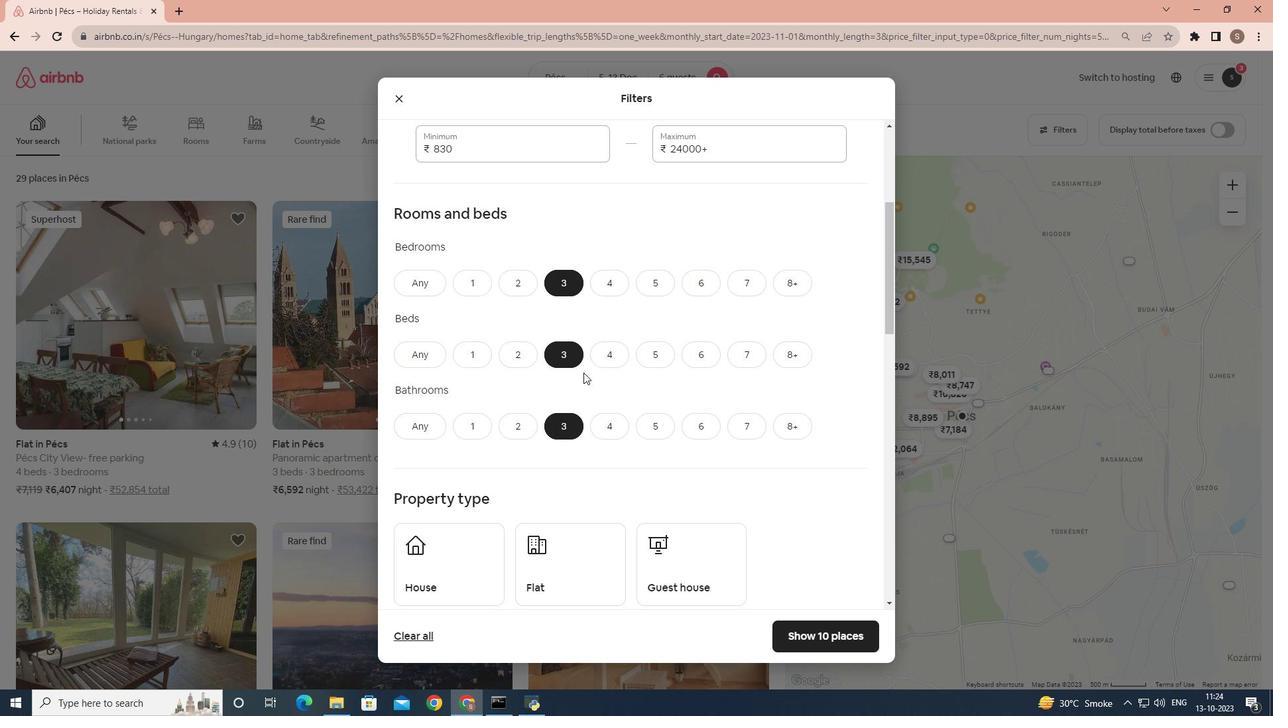 
Action: Mouse scrolled (583, 372) with delta (0, 0)
Screenshot: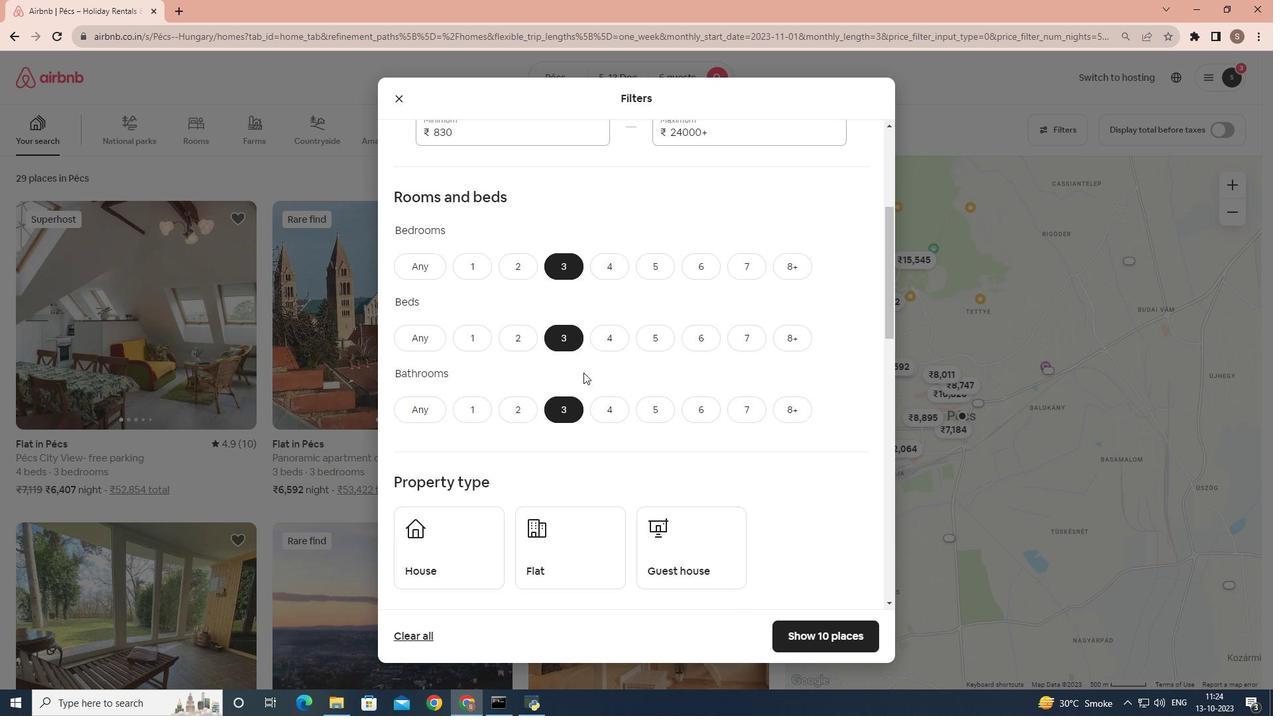 
Action: Mouse scrolled (583, 372) with delta (0, 0)
Screenshot: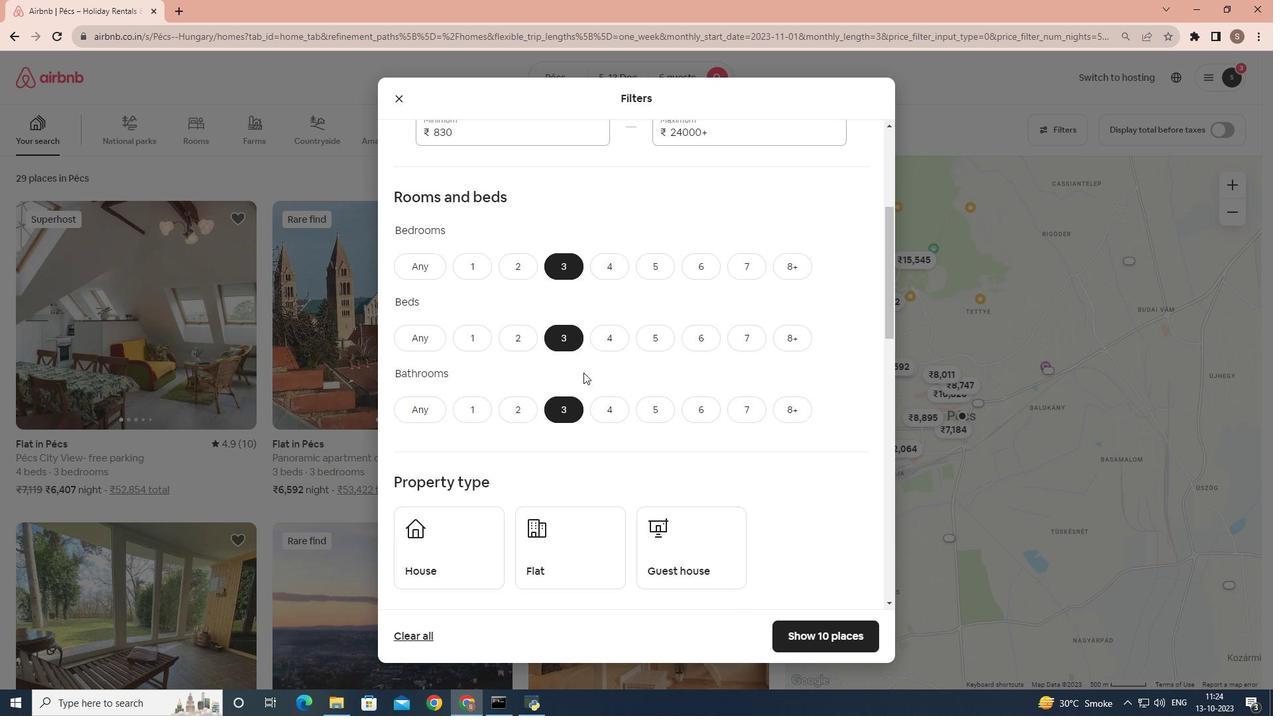 
Action: Mouse scrolled (583, 372) with delta (0, 0)
Screenshot: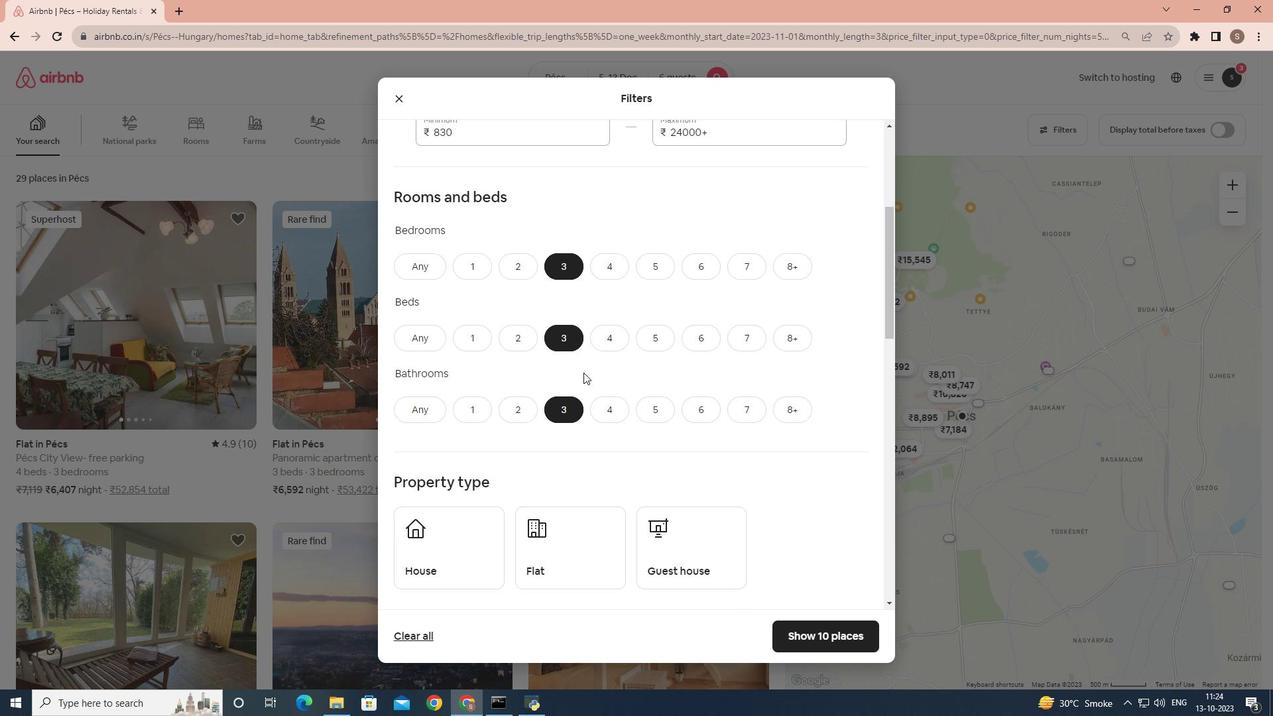 
Action: Mouse scrolled (583, 372) with delta (0, 0)
Screenshot: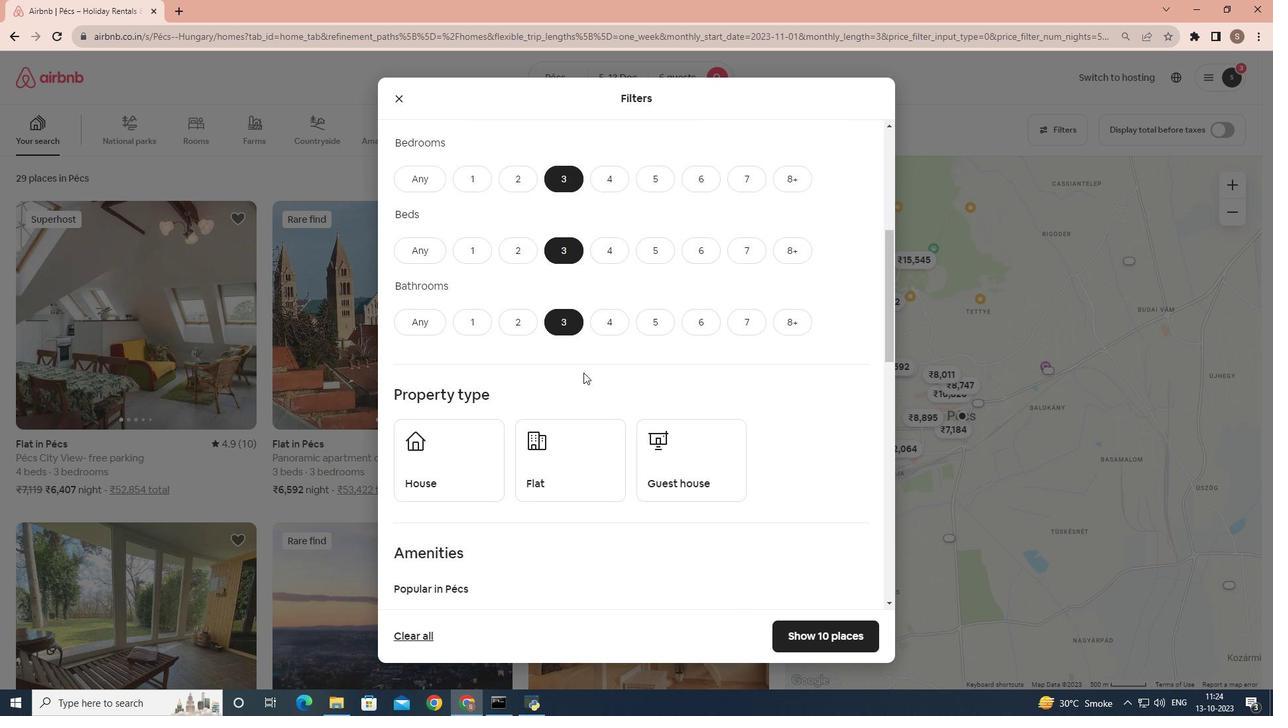 
Action: Mouse scrolled (583, 372) with delta (0, 0)
Screenshot: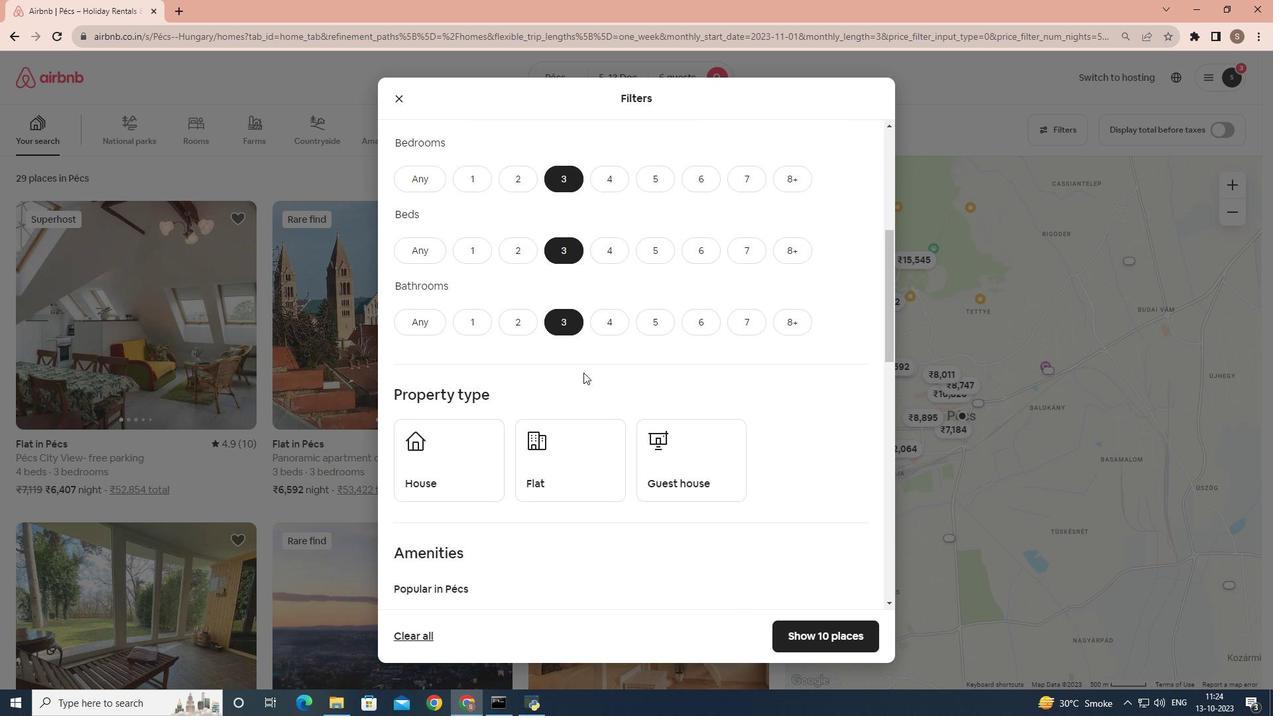 
Action: Mouse moved to (487, 204)
Screenshot: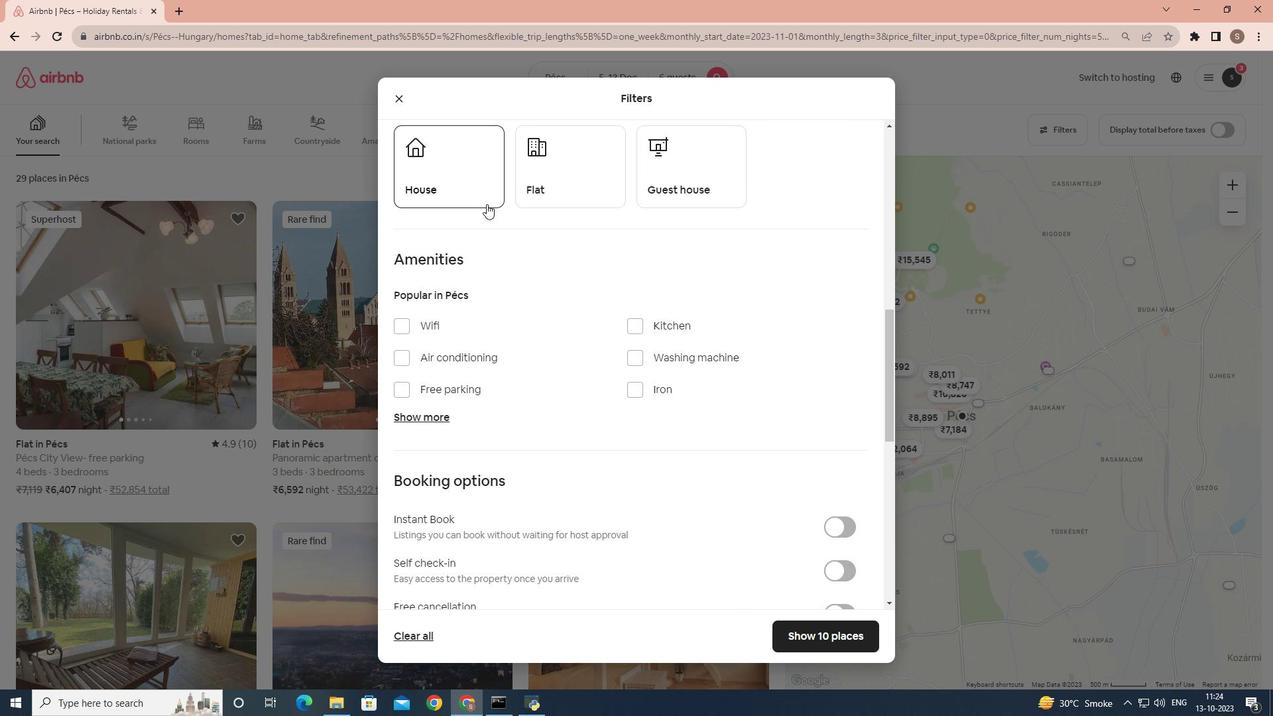 
Action: Mouse pressed left at (487, 204)
Screenshot: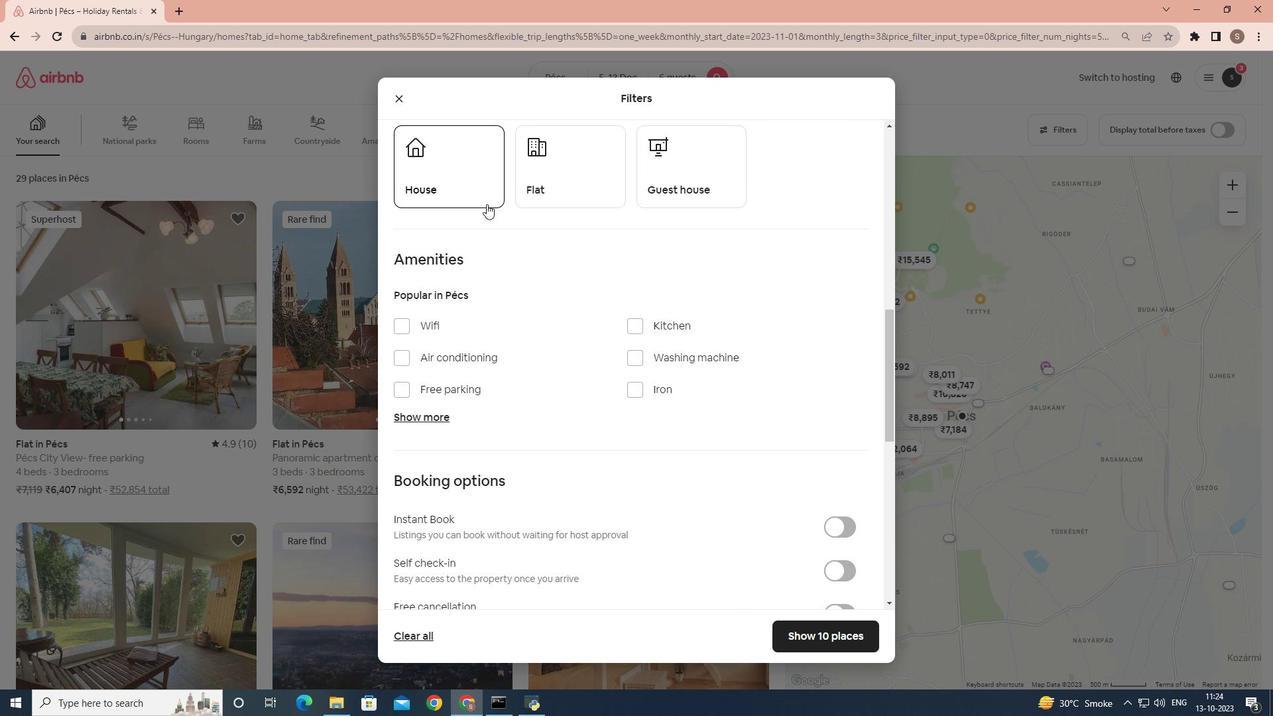 
Action: Mouse moved to (557, 380)
Screenshot: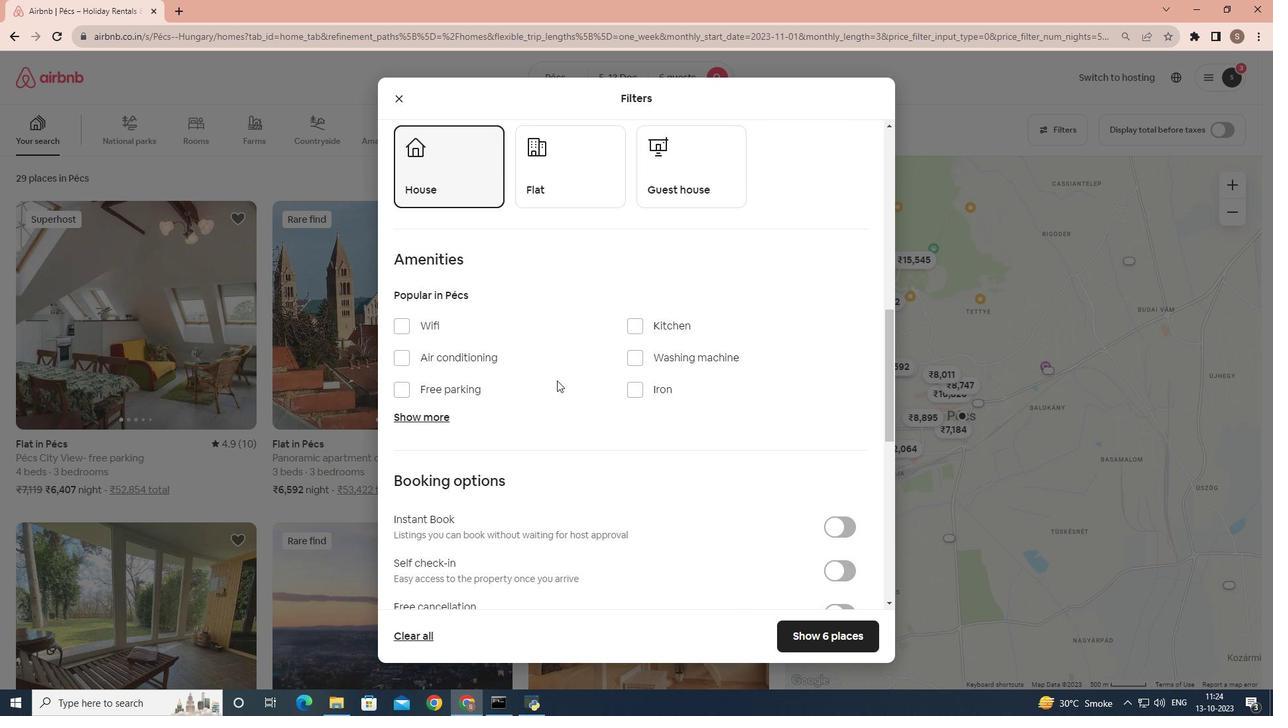 
Action: Mouse scrolled (557, 380) with delta (0, 0)
Screenshot: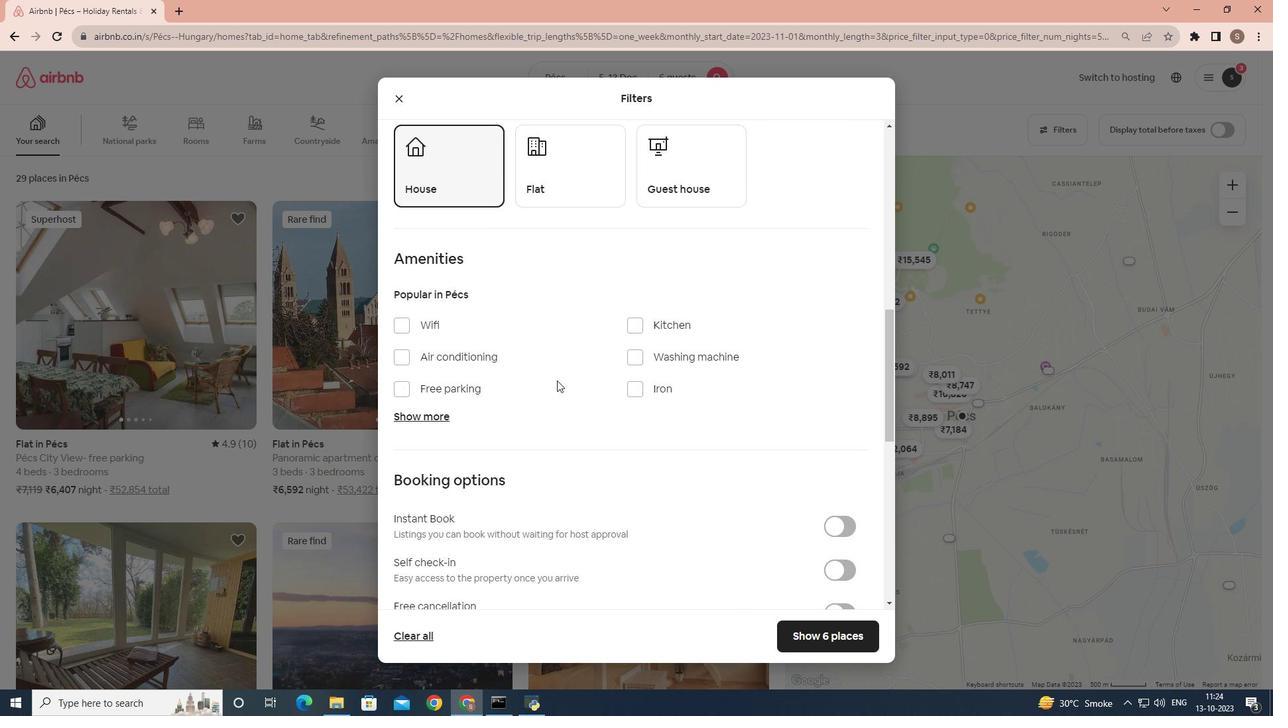 
Action: Mouse scrolled (557, 380) with delta (0, 0)
Screenshot: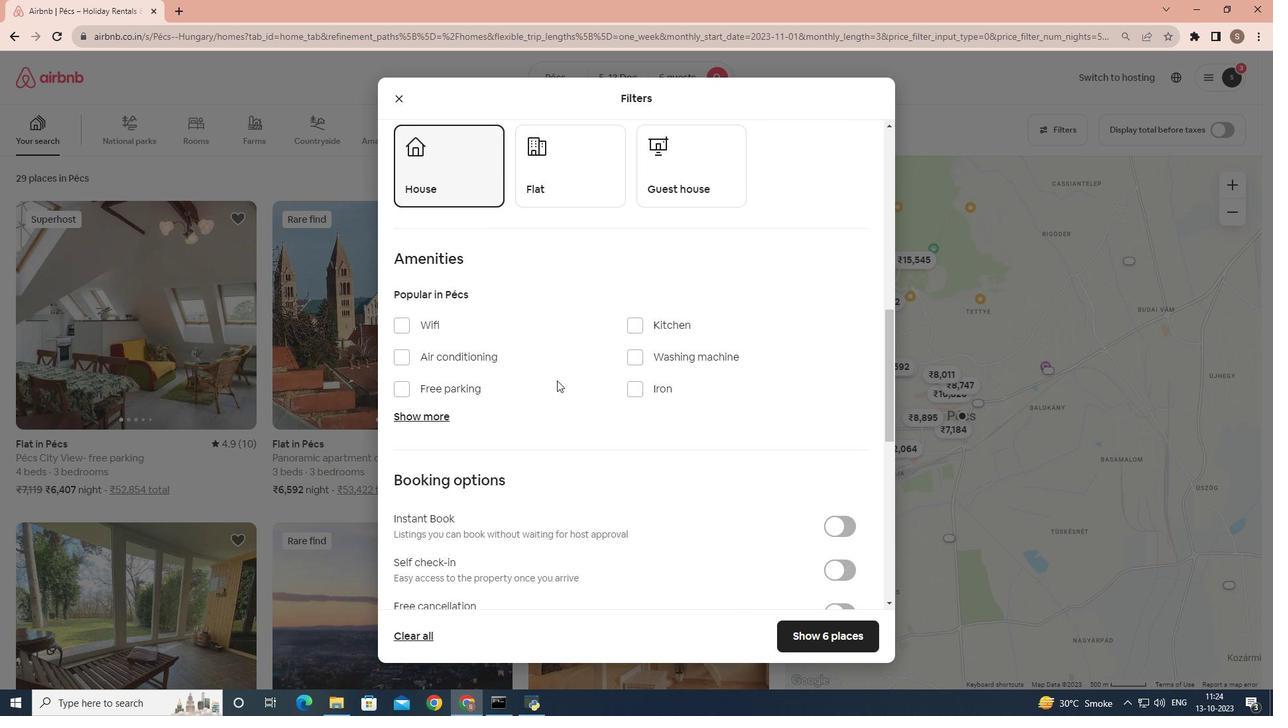 
Action: Mouse scrolled (557, 380) with delta (0, 0)
Screenshot: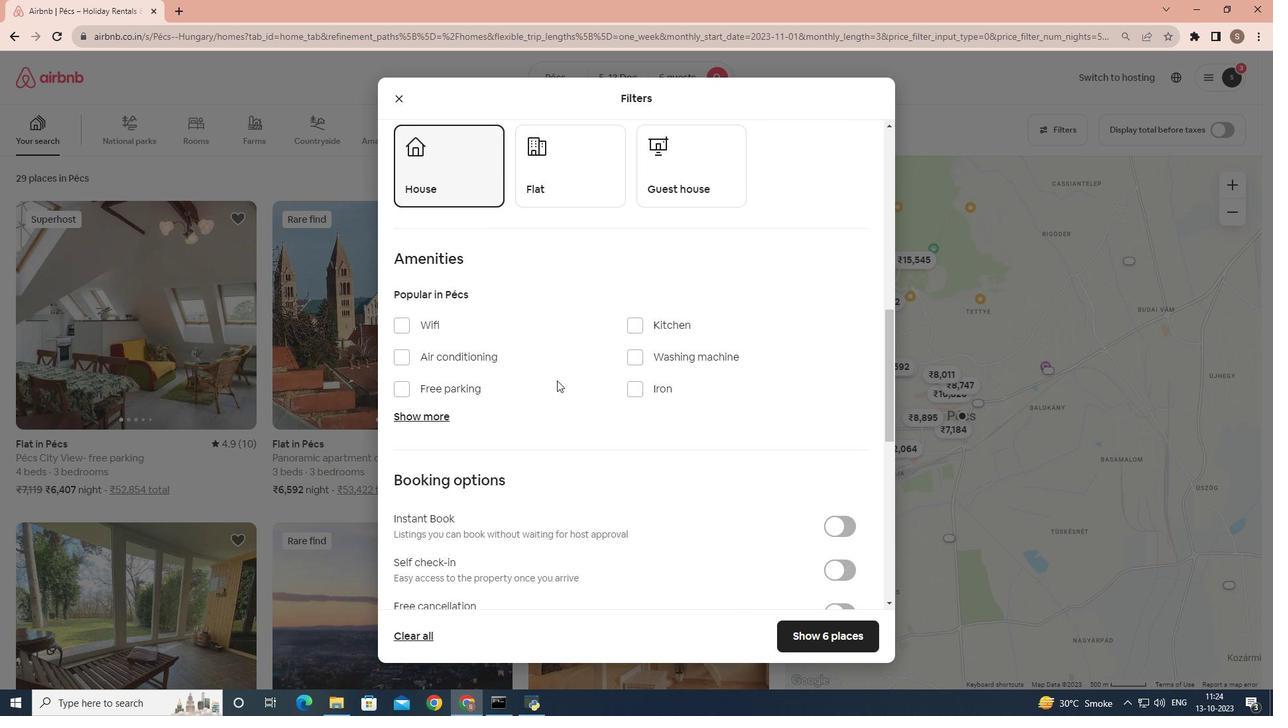 
Action: Mouse scrolled (557, 380) with delta (0, 0)
Screenshot: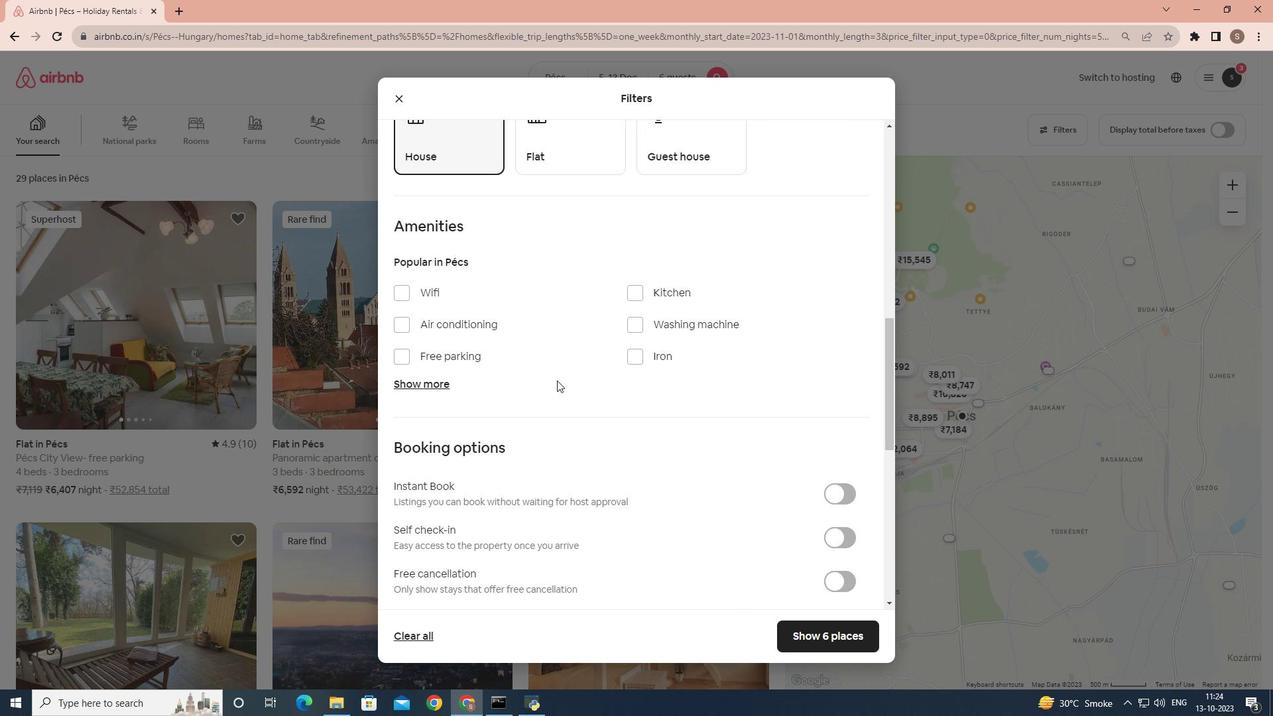 
Action: Mouse scrolled (557, 380) with delta (0, 0)
Screenshot: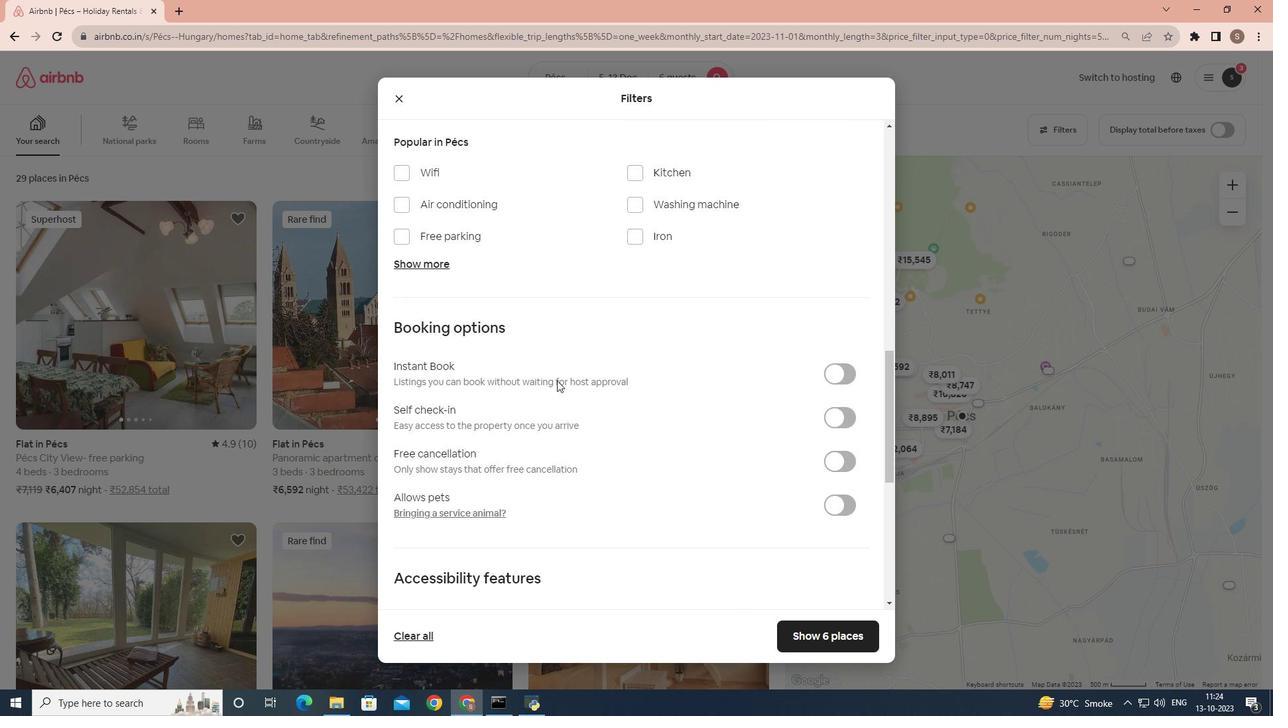 
Action: Mouse moved to (847, 238)
Screenshot: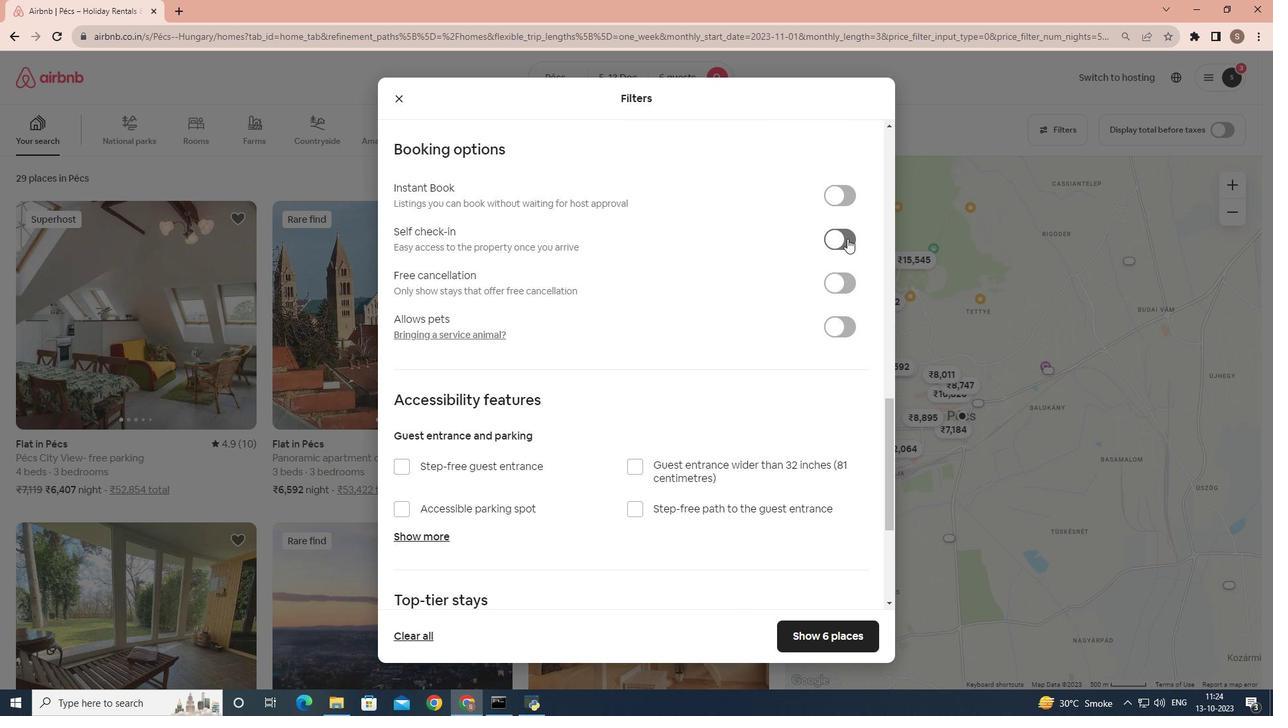 
Action: Mouse pressed left at (847, 238)
Screenshot: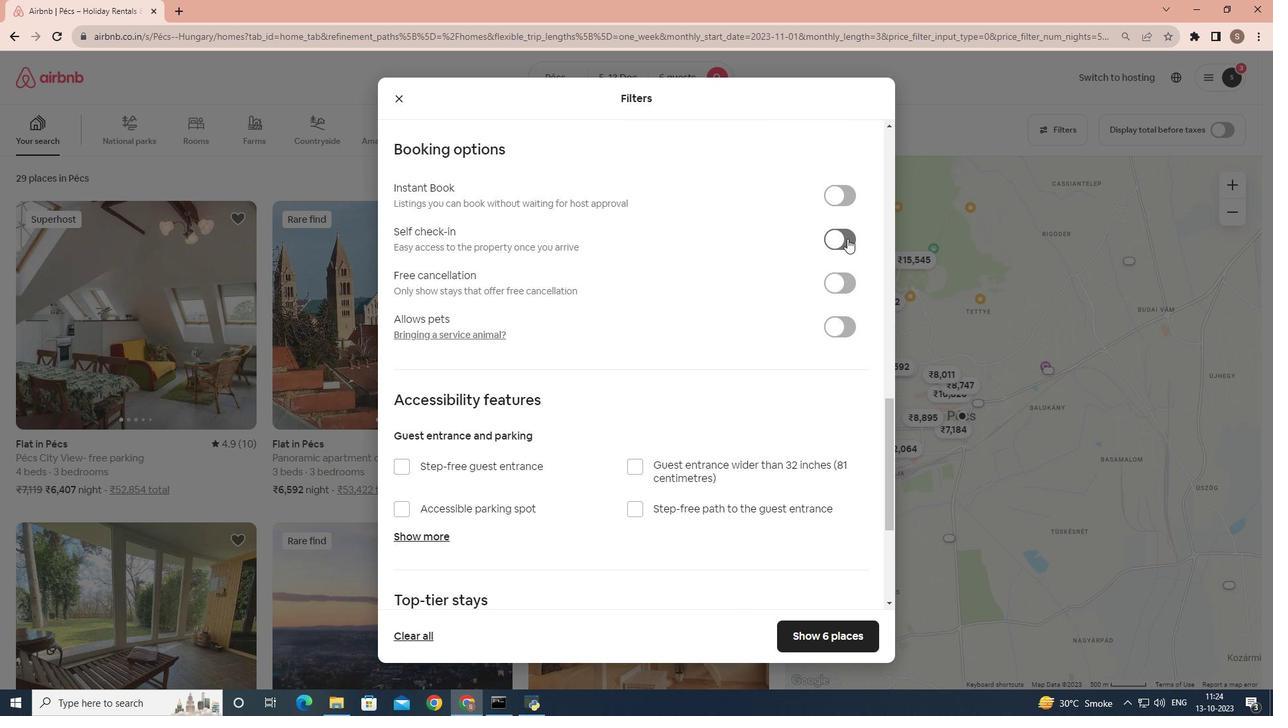 
Action: Mouse moved to (798, 632)
Screenshot: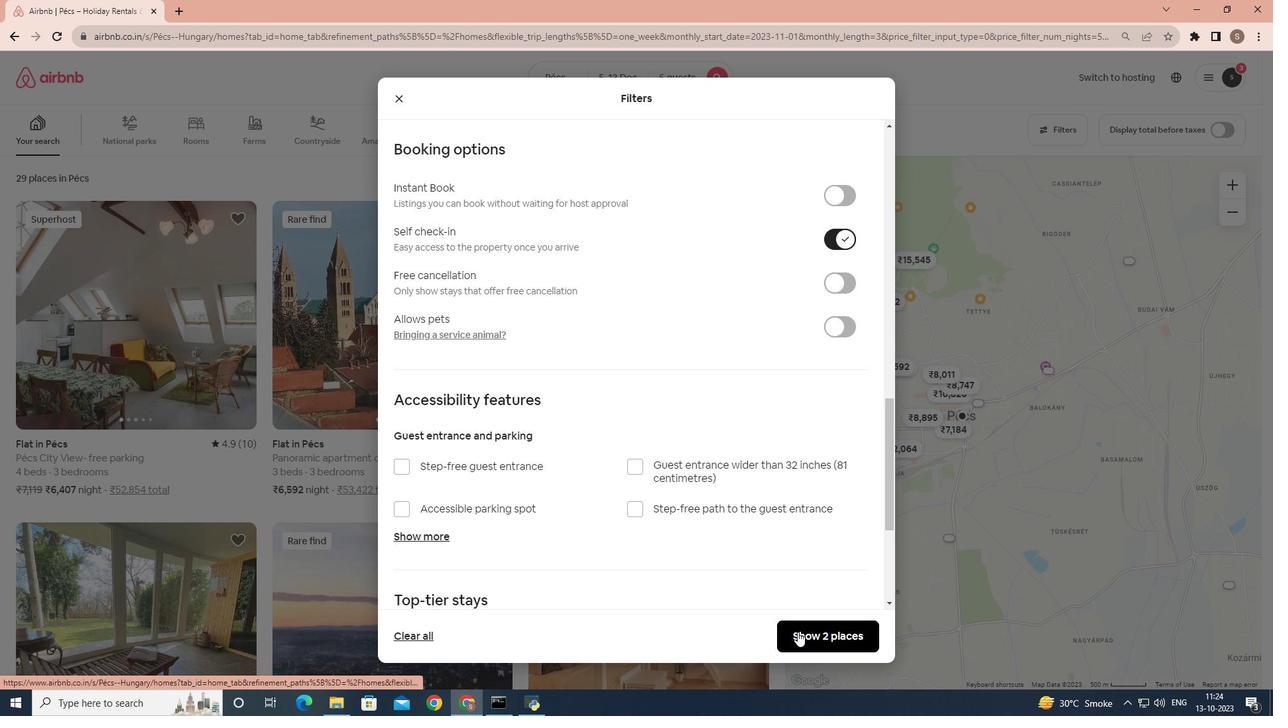 
Action: Mouse pressed left at (798, 632)
Screenshot: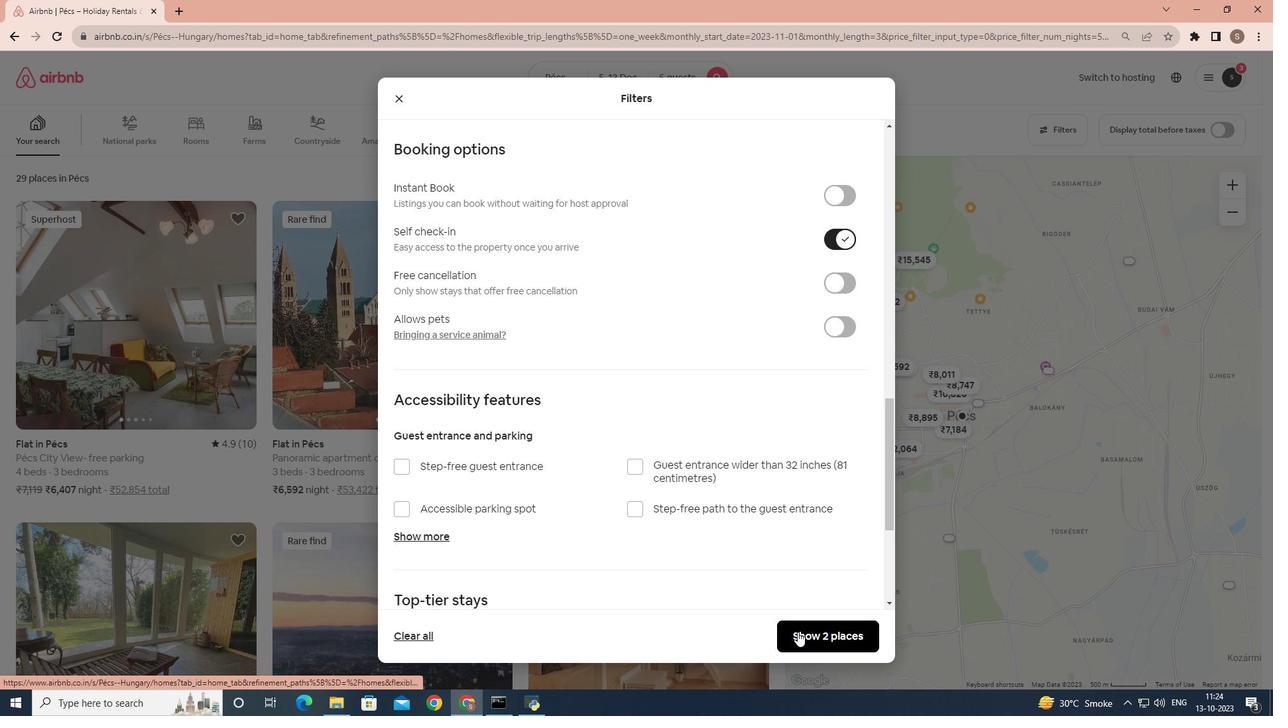 
Action: Mouse moved to (138, 324)
Screenshot: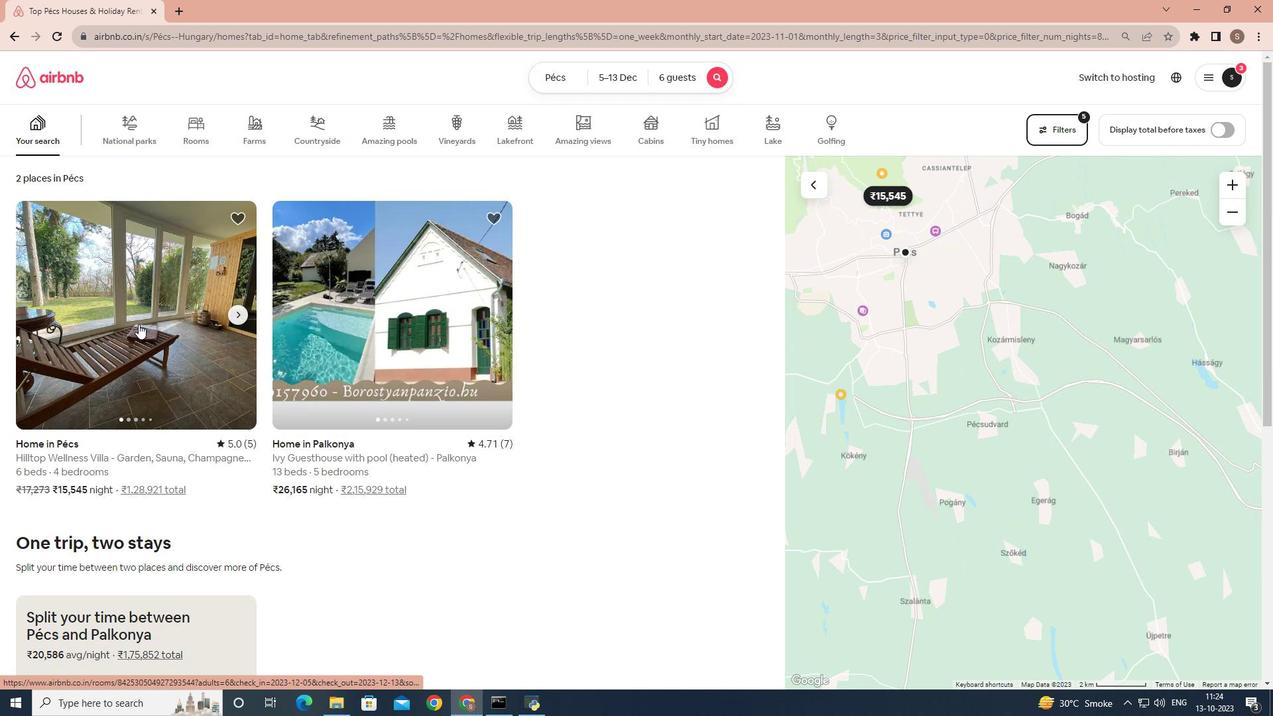 
Action: Mouse pressed left at (138, 324)
Screenshot: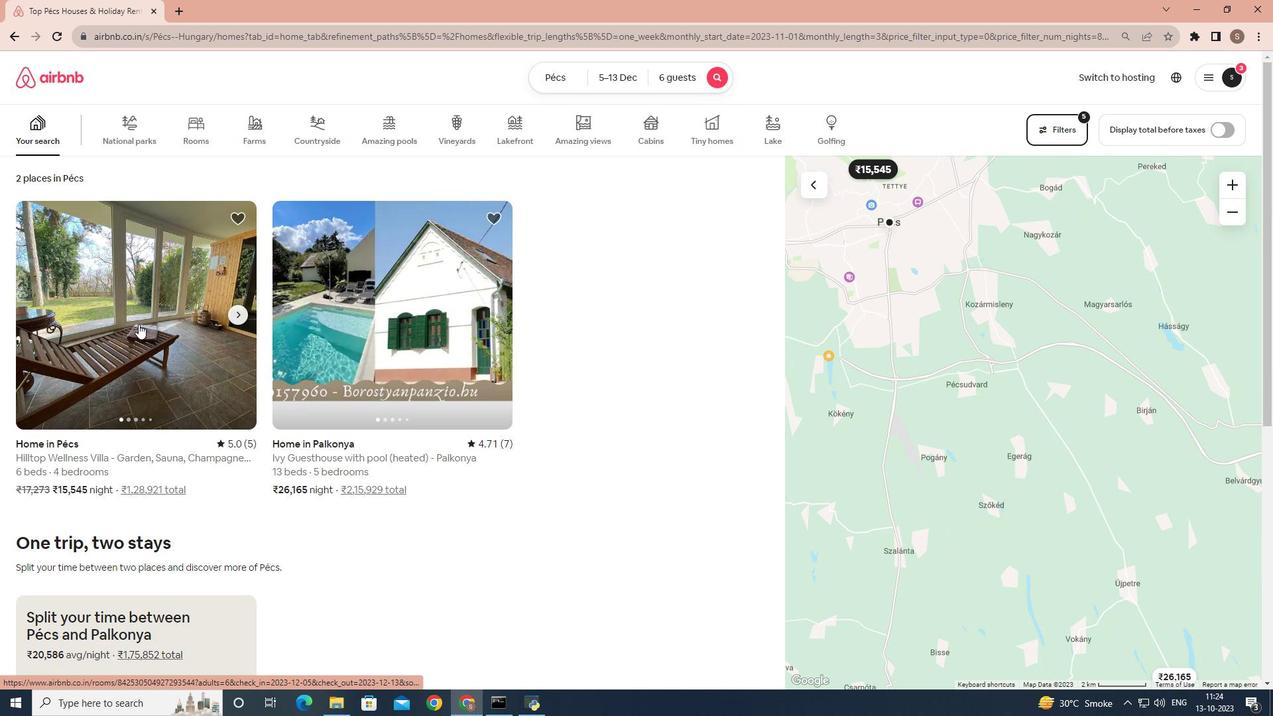 
Action: Mouse moved to (418, 359)
Screenshot: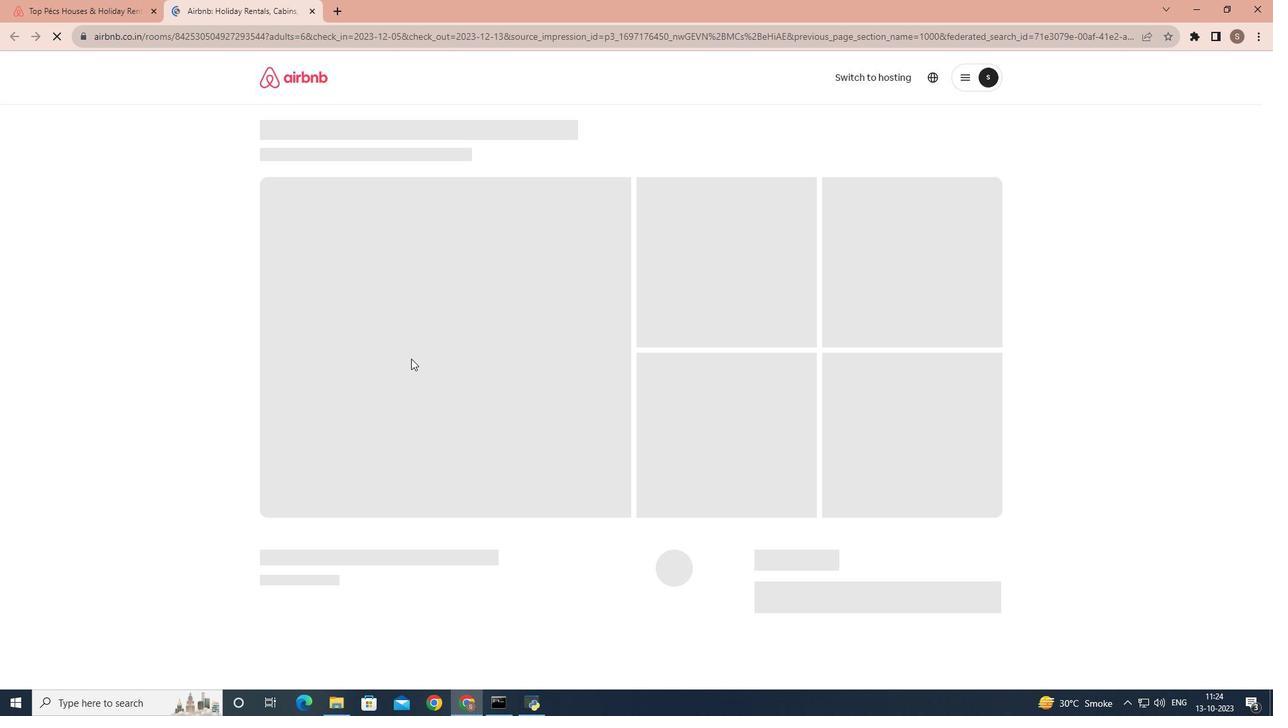 
Action: Mouse scrolled (418, 358) with delta (0, 0)
Screenshot: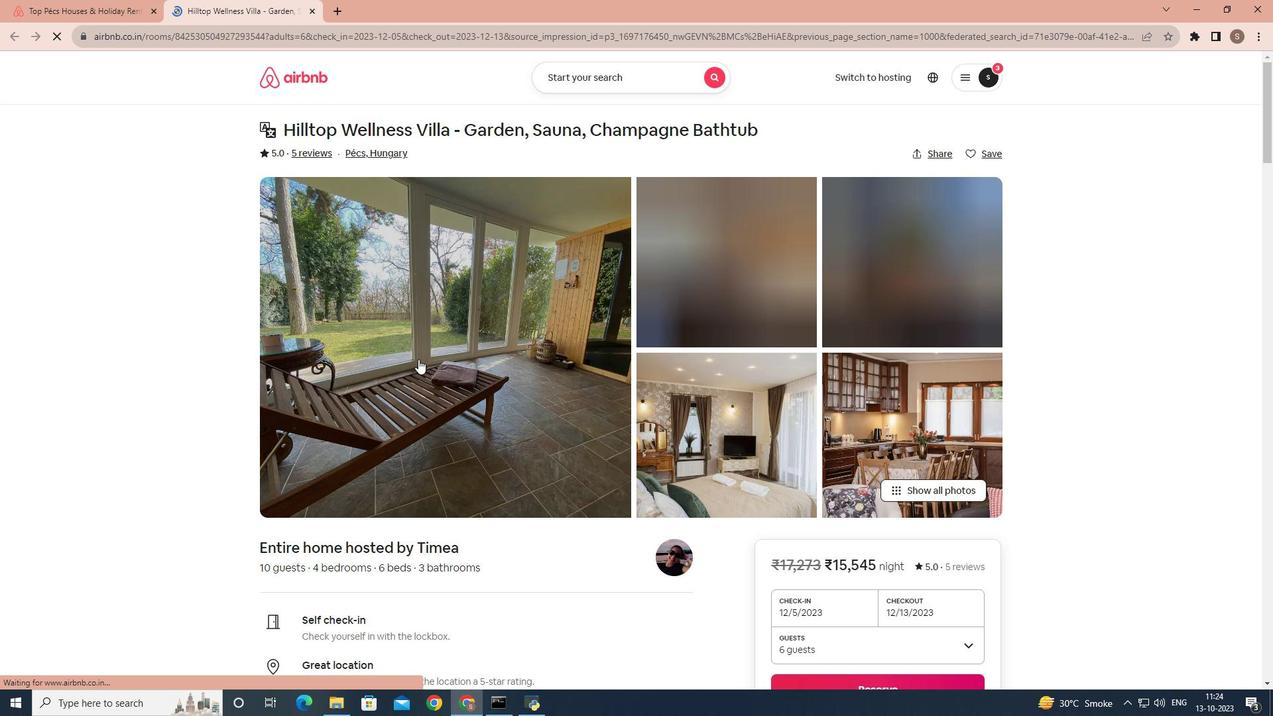 
Action: Mouse scrolled (418, 358) with delta (0, 0)
Screenshot: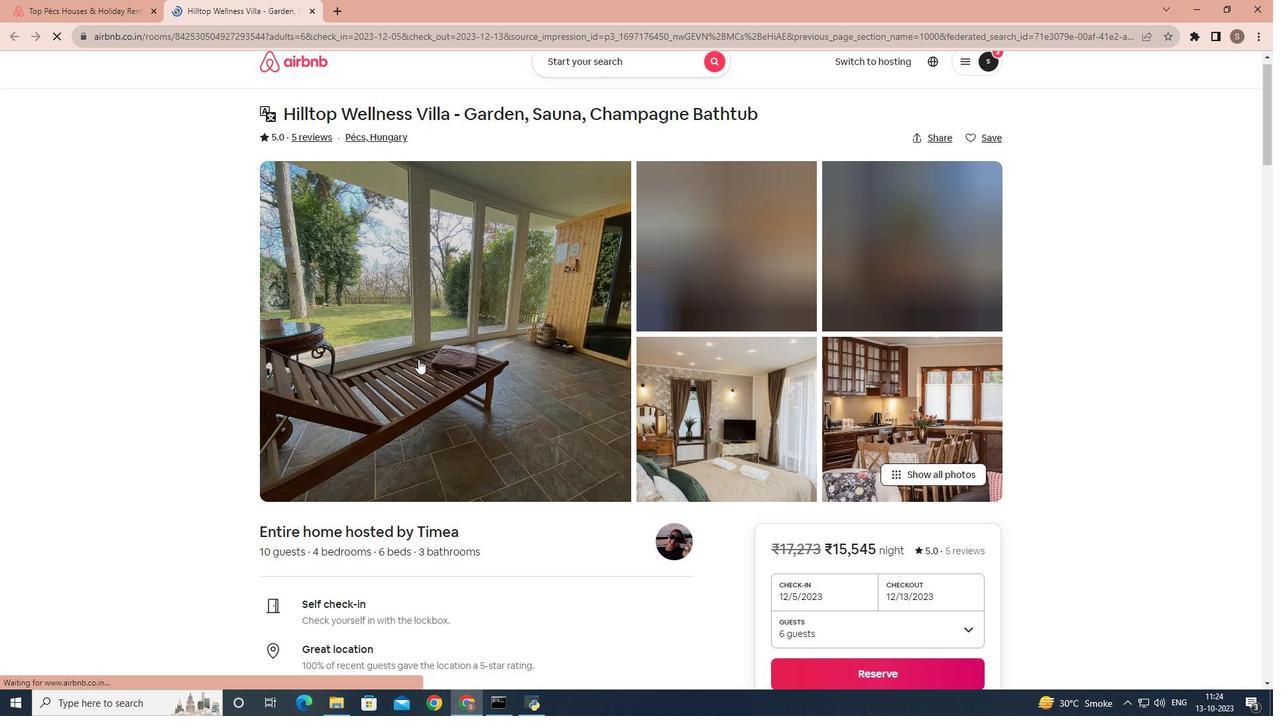 
Action: Mouse scrolled (418, 358) with delta (0, 0)
Screenshot: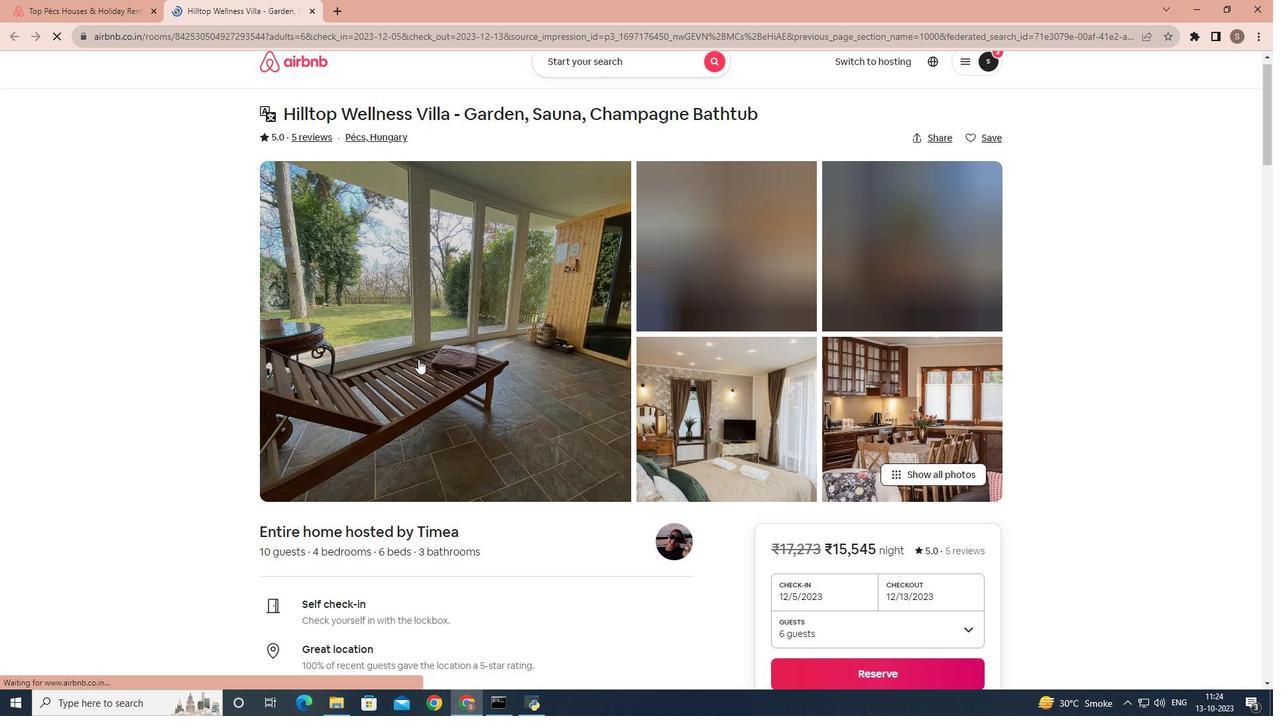 
Action: Mouse scrolled (418, 358) with delta (0, 0)
Screenshot: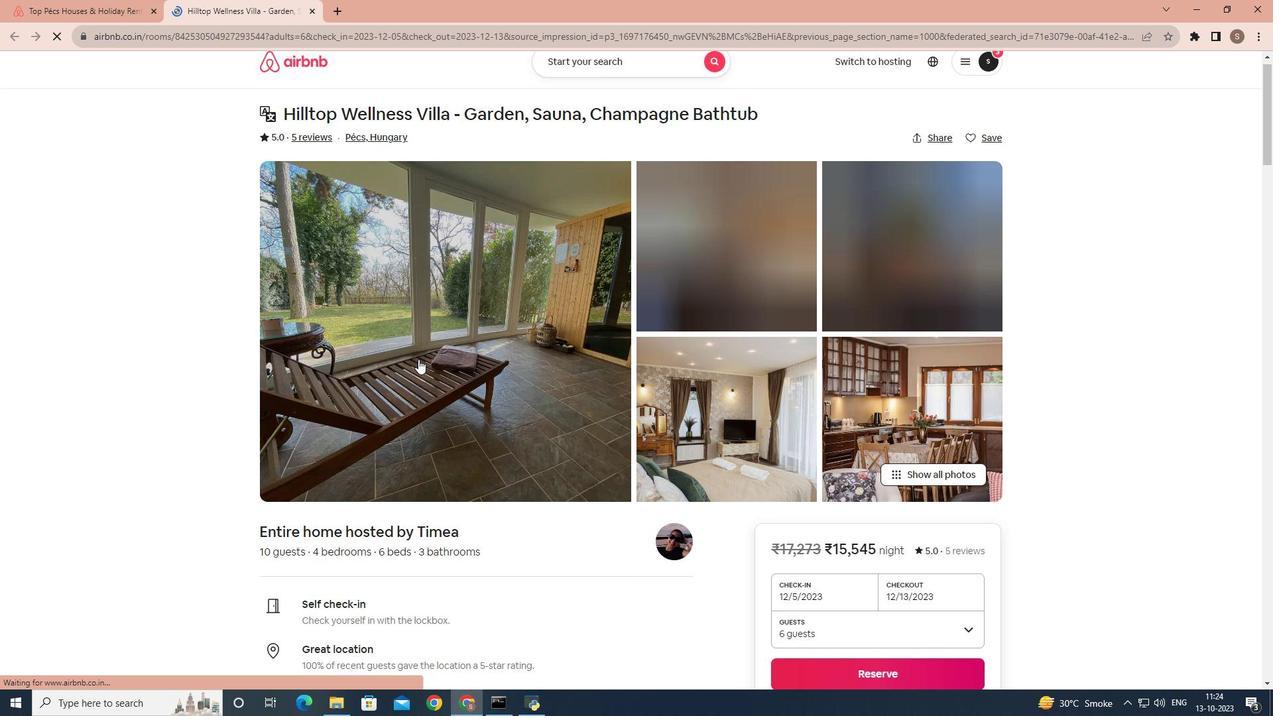 
Action: Mouse scrolled (418, 358) with delta (0, 0)
Screenshot: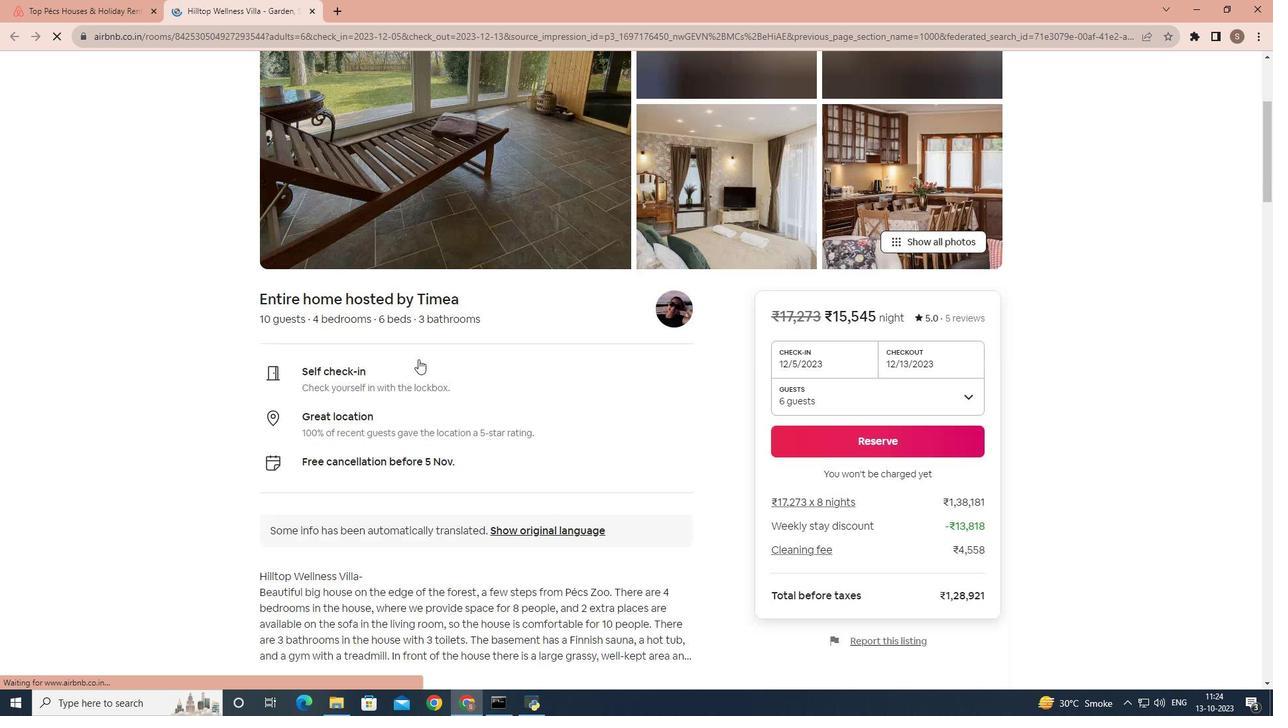 
Action: Mouse scrolled (418, 360) with delta (0, 0)
Screenshot: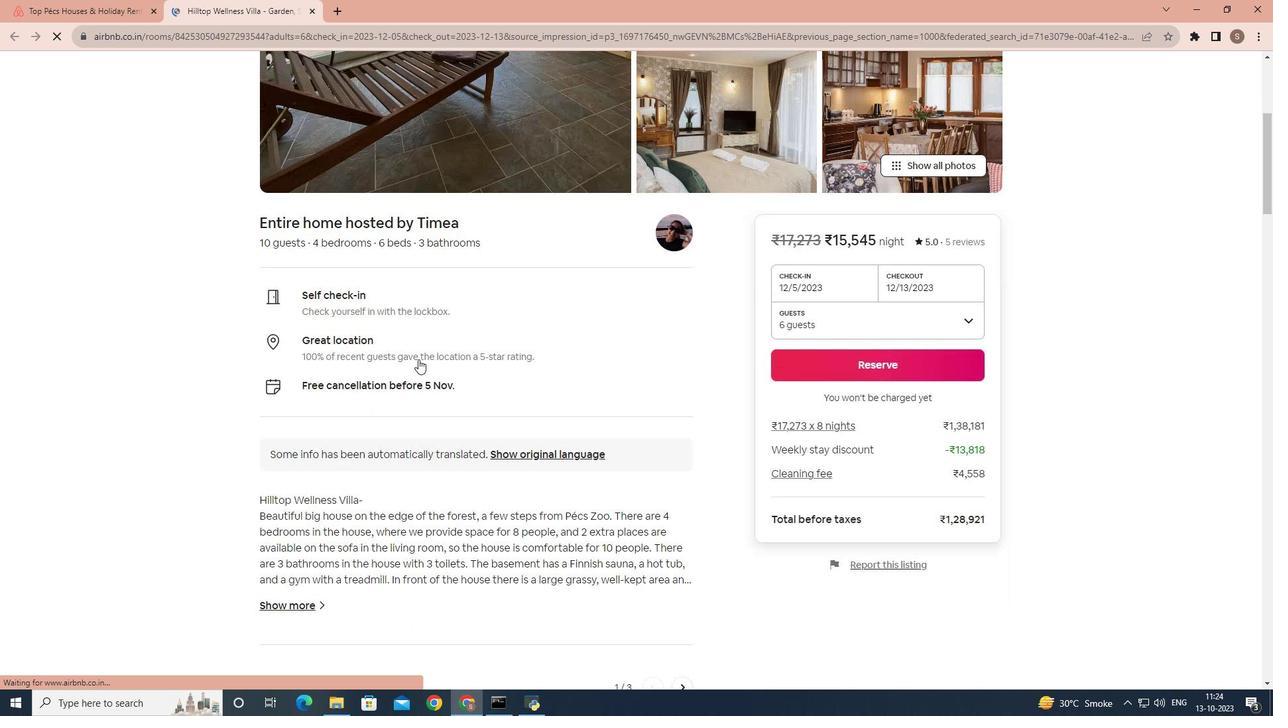 
Action: Mouse scrolled (418, 358) with delta (0, 0)
Screenshot: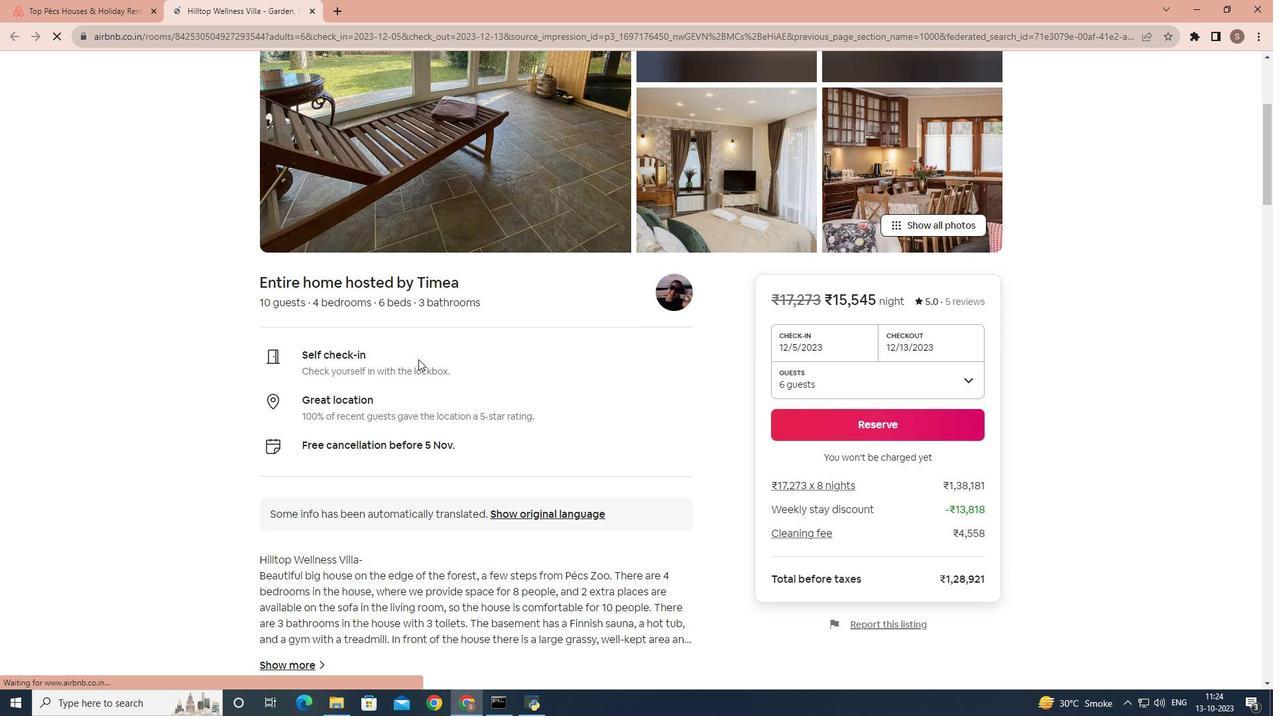 
Action: Mouse scrolled (418, 358) with delta (0, 0)
Screenshot: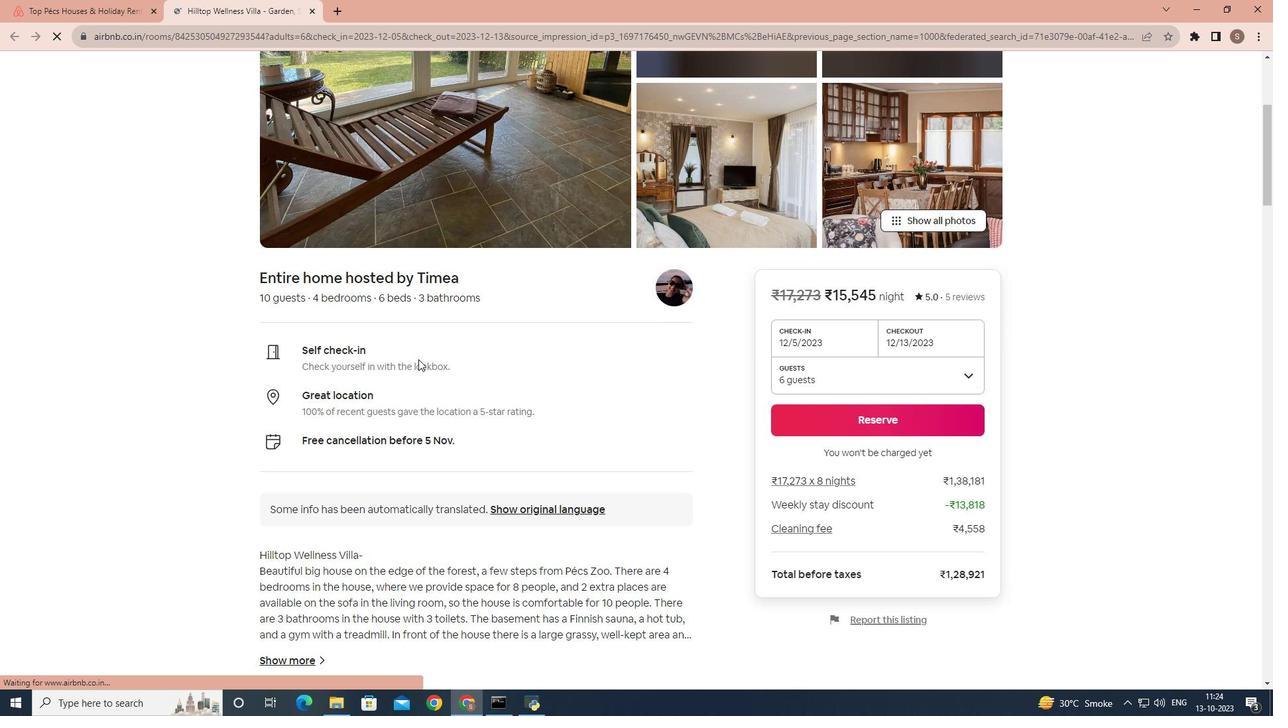 
Action: Mouse scrolled (418, 358) with delta (0, 0)
Screenshot: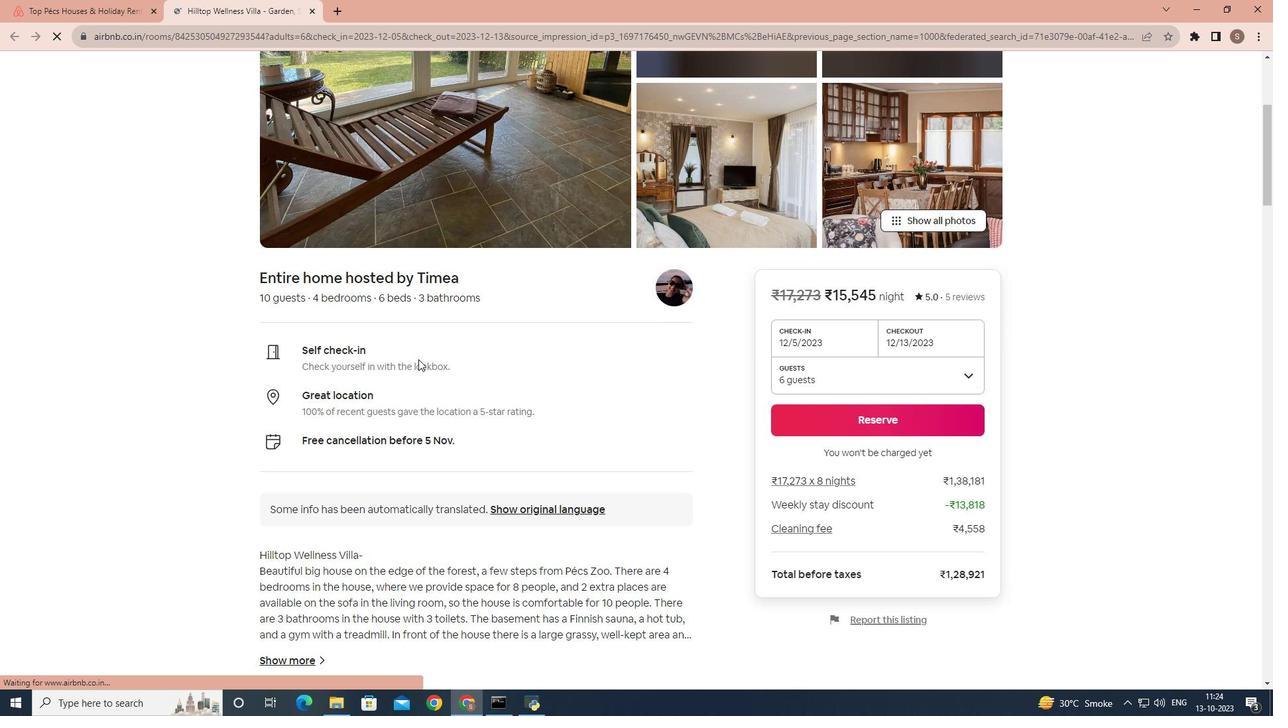 
Action: Mouse moved to (285, 461)
Screenshot: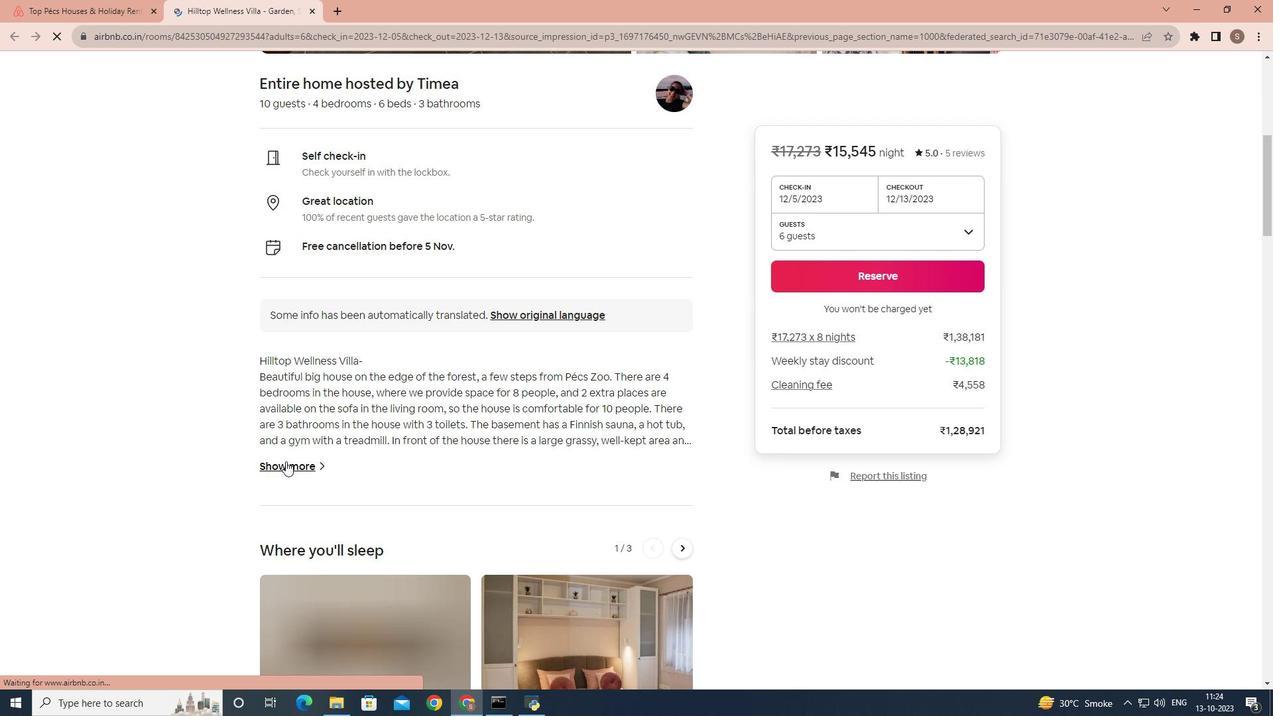 
Action: Mouse pressed left at (285, 461)
Screenshot: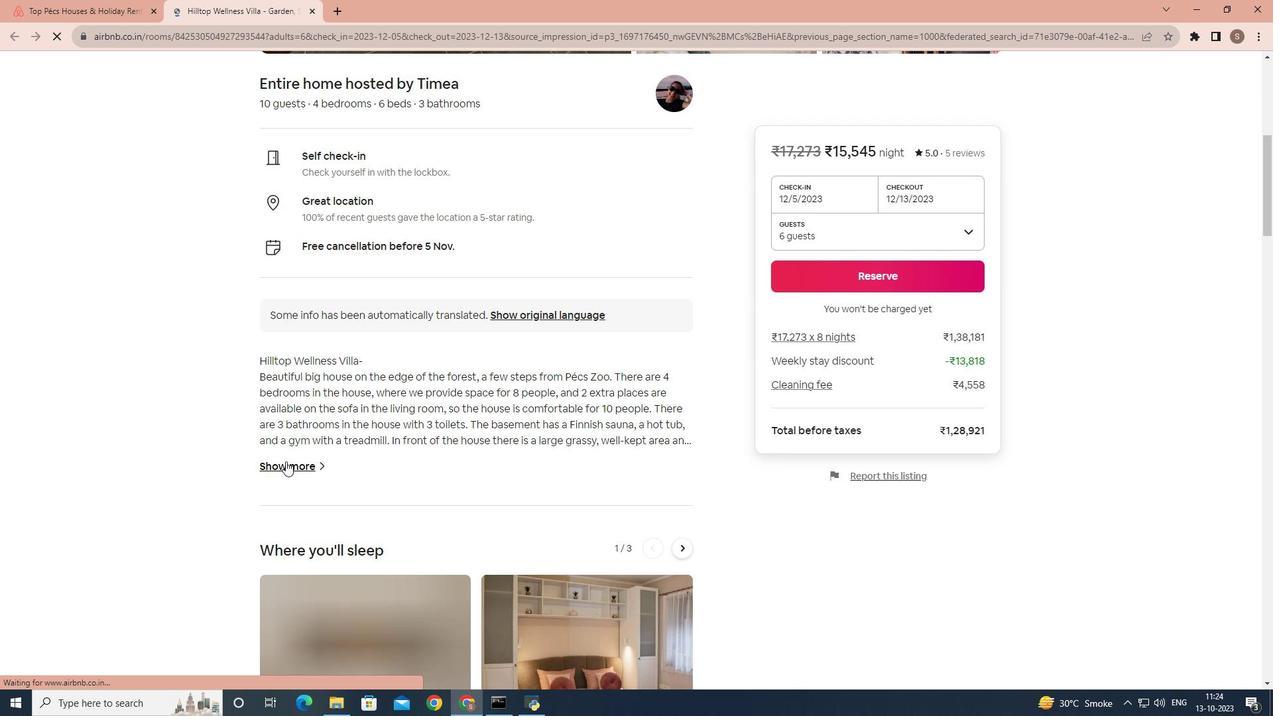 
Action: Mouse moved to (397, 252)
Screenshot: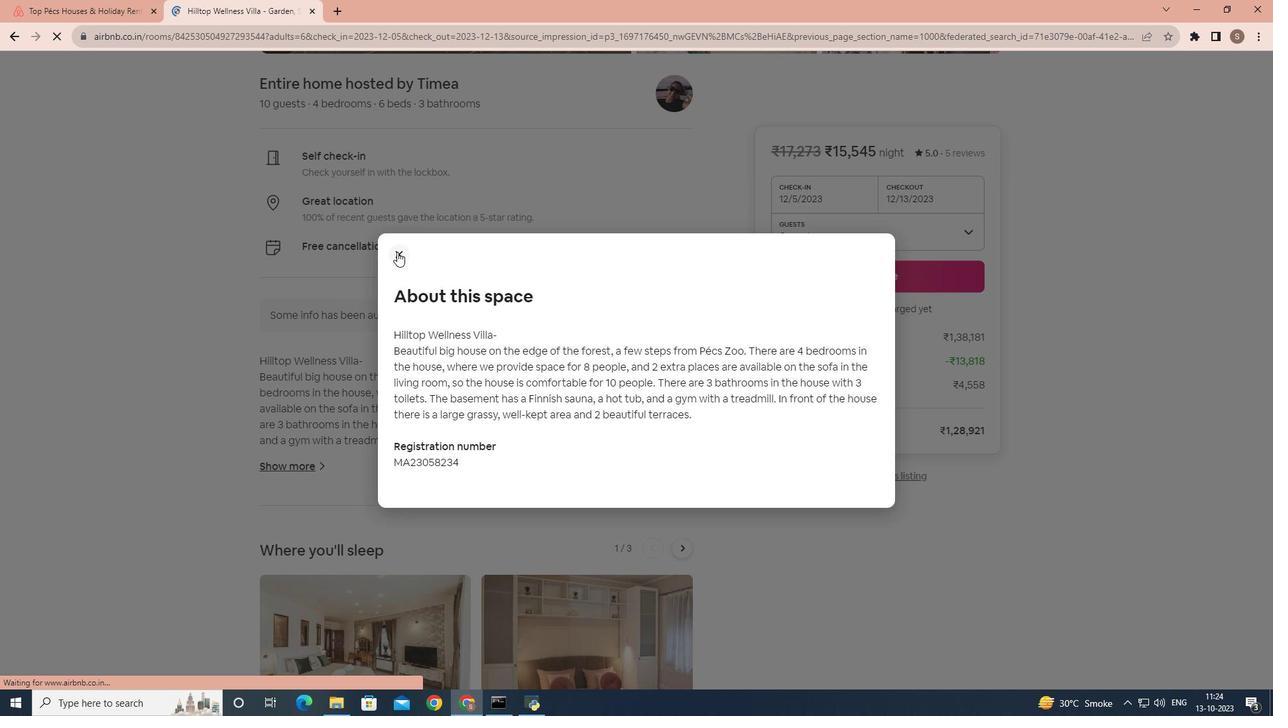 
Action: Mouse pressed left at (397, 252)
Screenshot: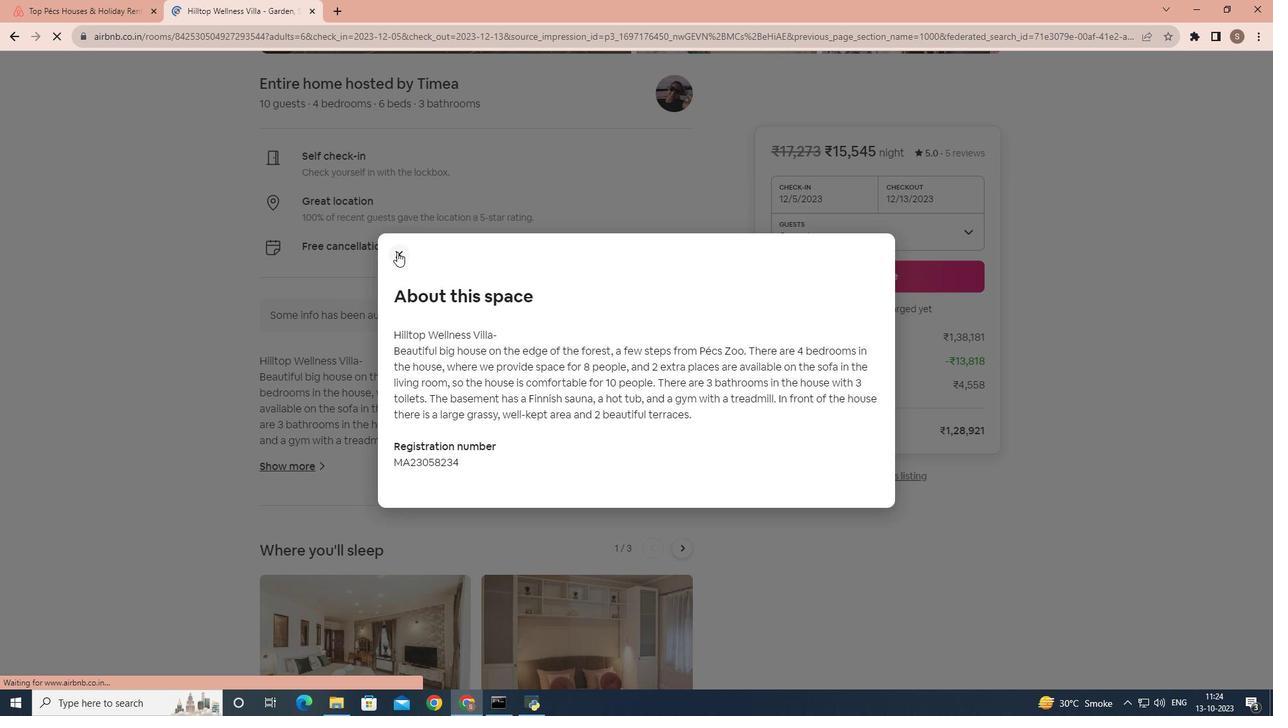 
Action: Mouse moved to (414, 422)
Screenshot: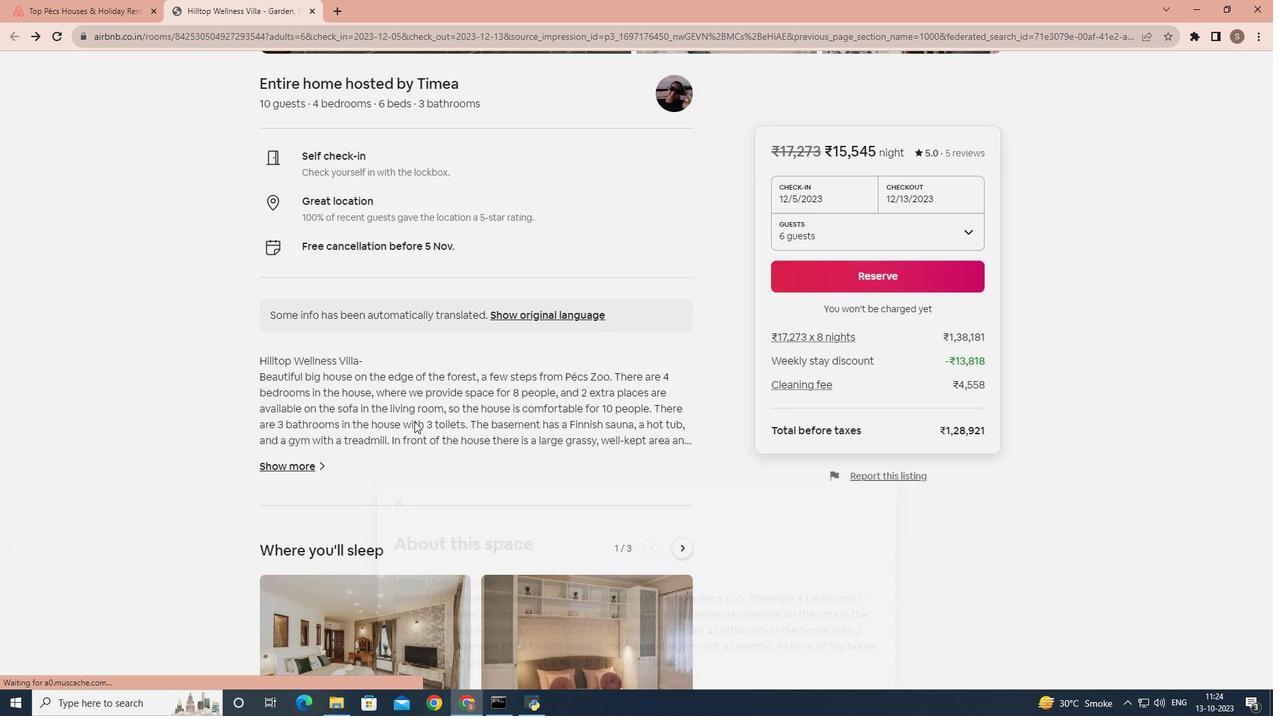 
Action: Mouse scrolled (414, 422) with delta (0, 0)
Screenshot: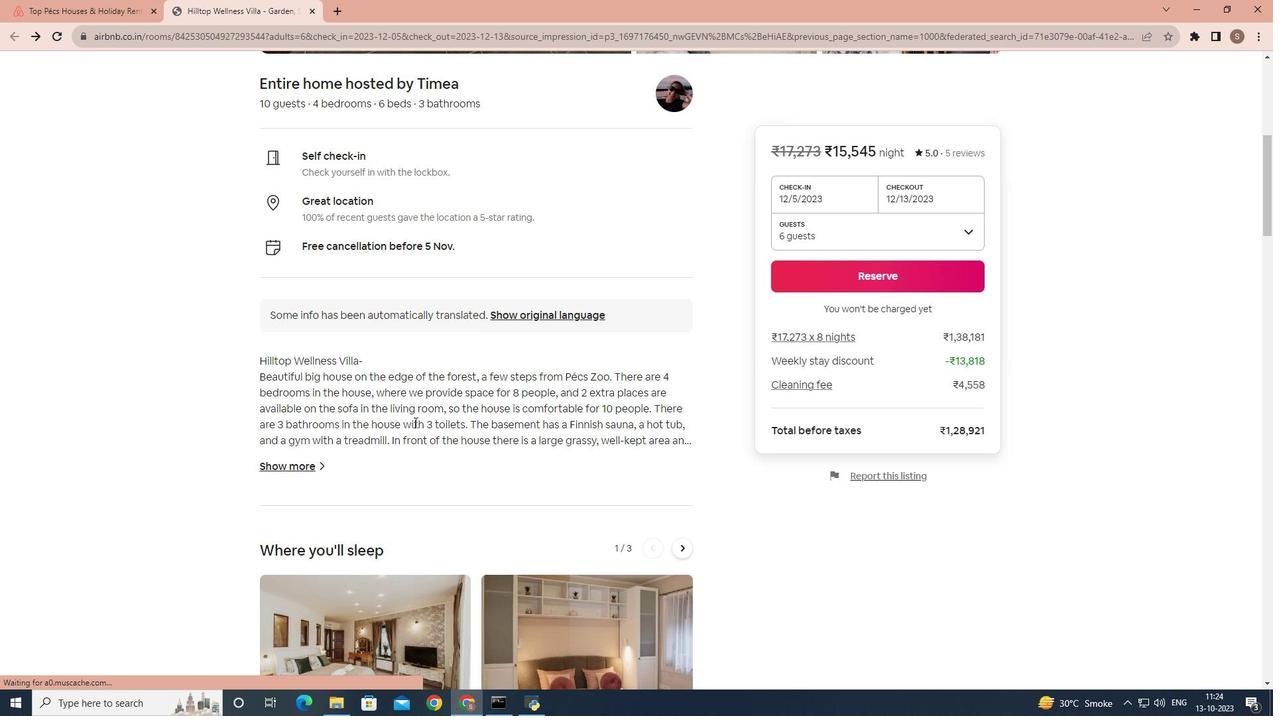 
Action: Mouse scrolled (414, 422) with delta (0, 0)
Screenshot: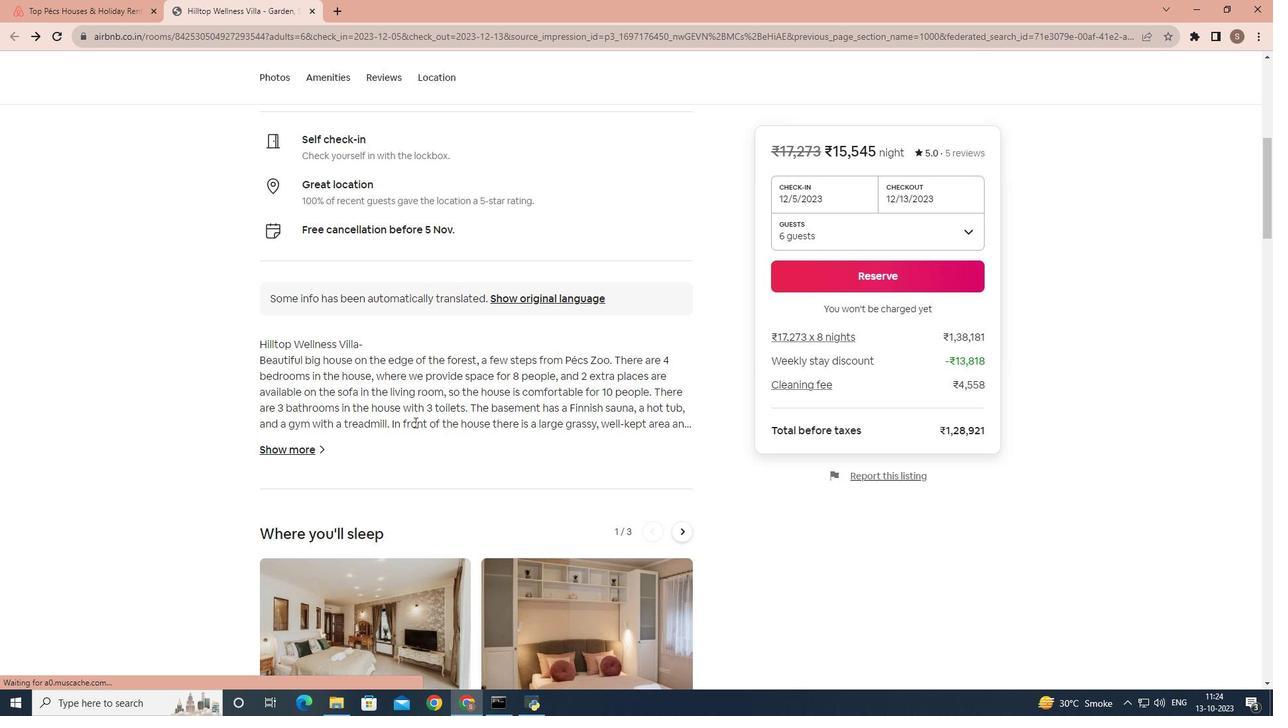 
Action: Mouse scrolled (414, 422) with delta (0, 0)
Screenshot: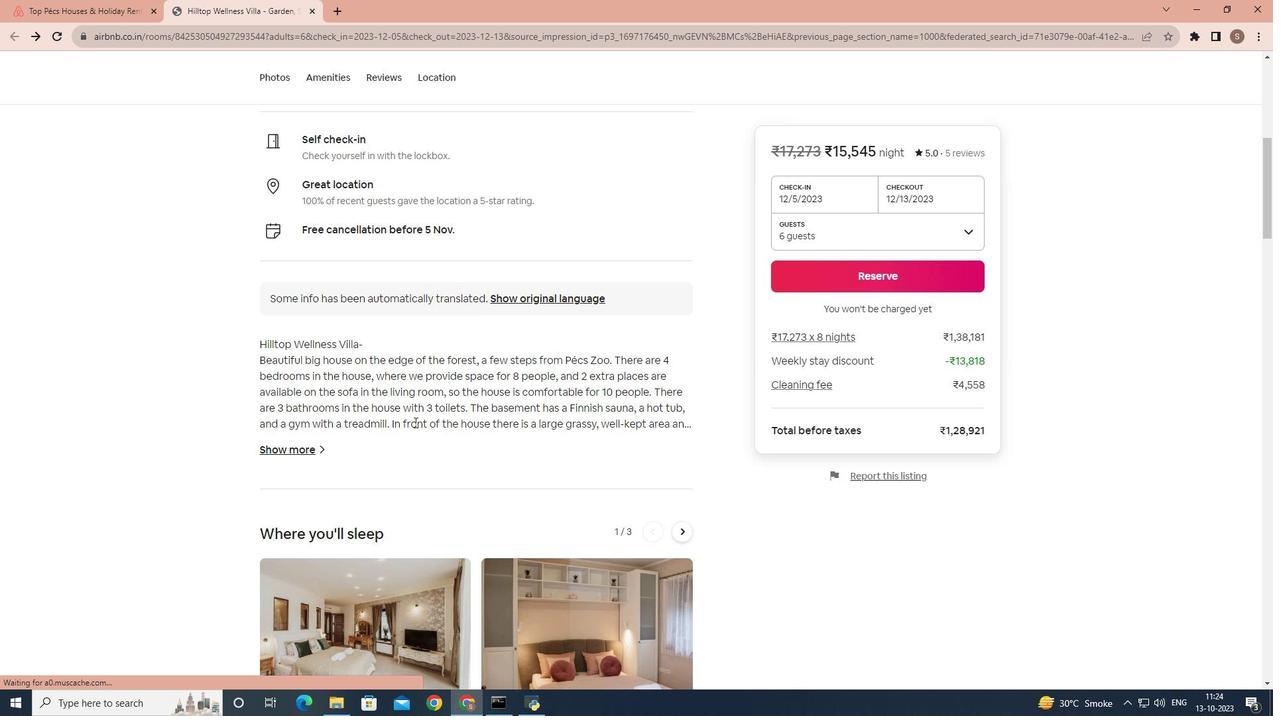 
Action: Mouse scrolled (414, 422) with delta (0, 0)
Screenshot: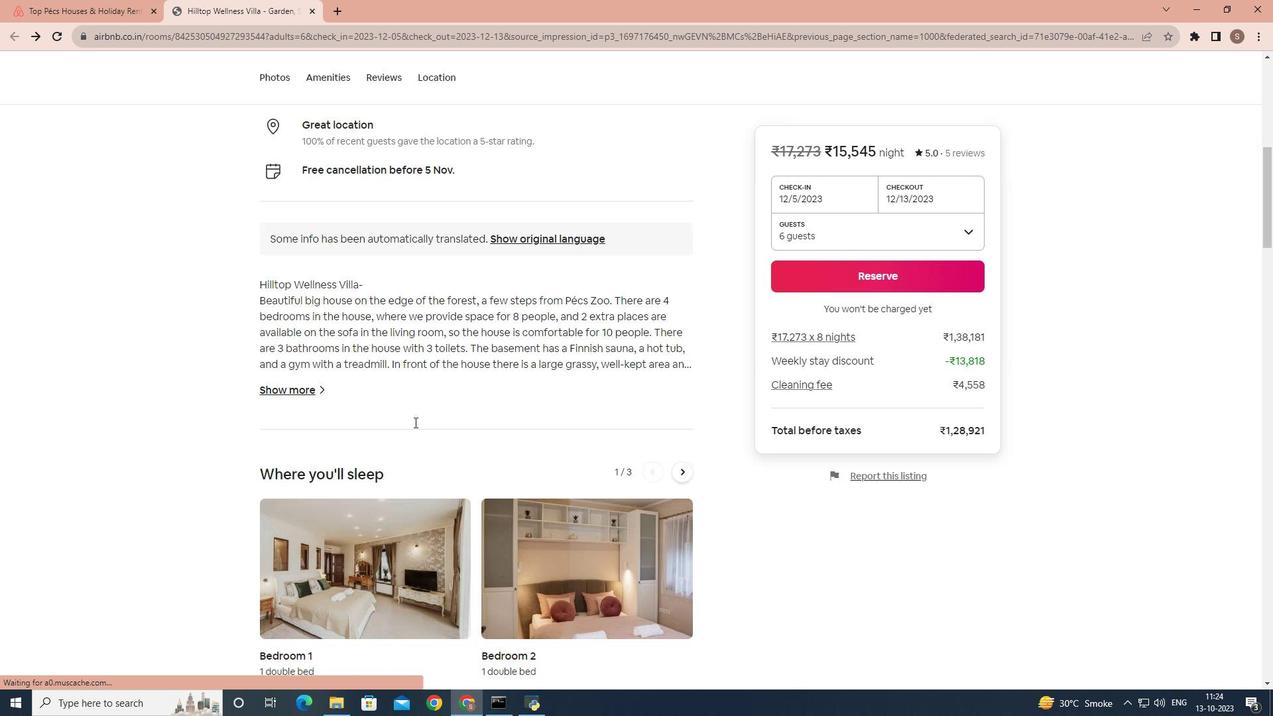 
Action: Mouse scrolled (414, 422) with delta (0, 0)
Screenshot: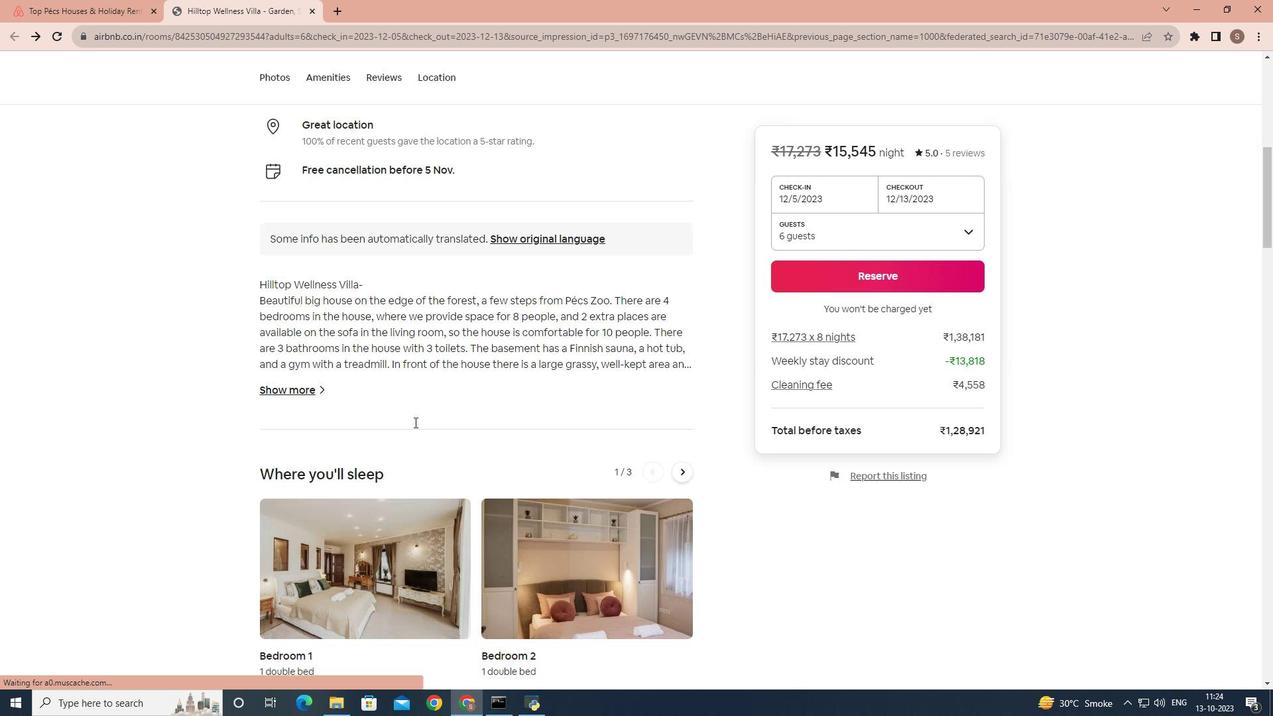 
Action: Mouse scrolled (414, 422) with delta (0, 0)
Screenshot: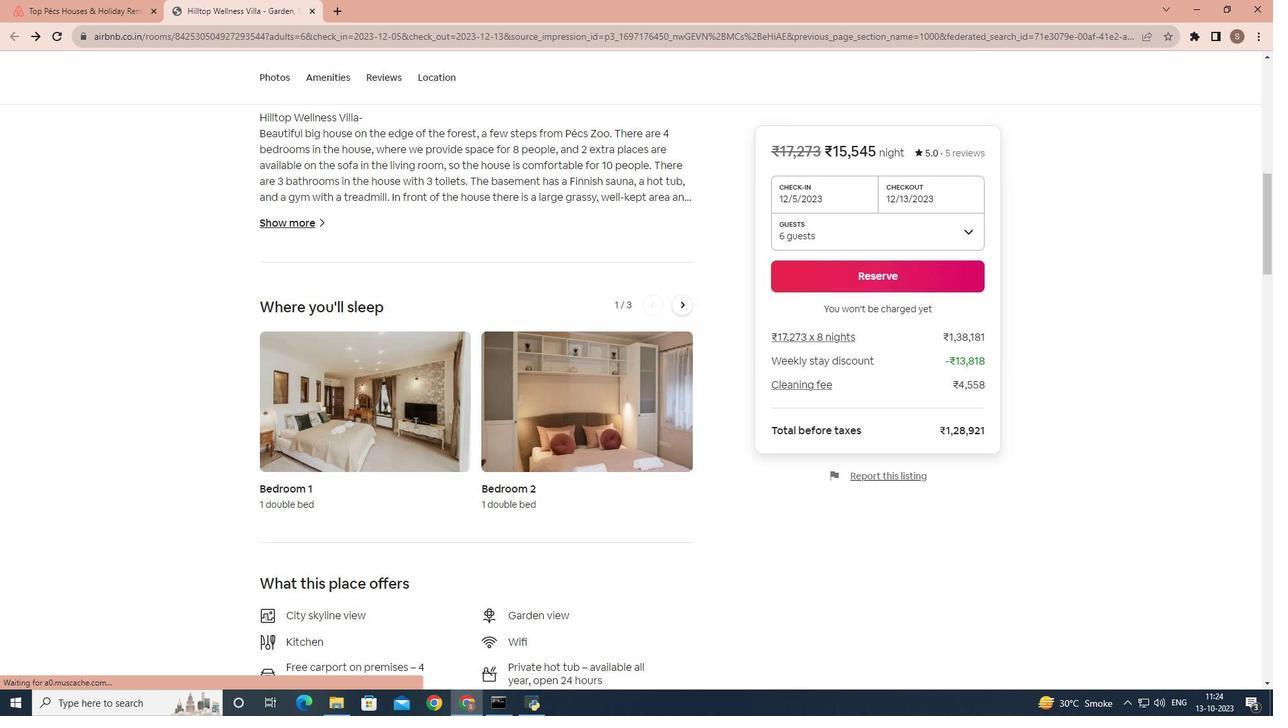
Action: Mouse scrolled (414, 422) with delta (0, 0)
Screenshot: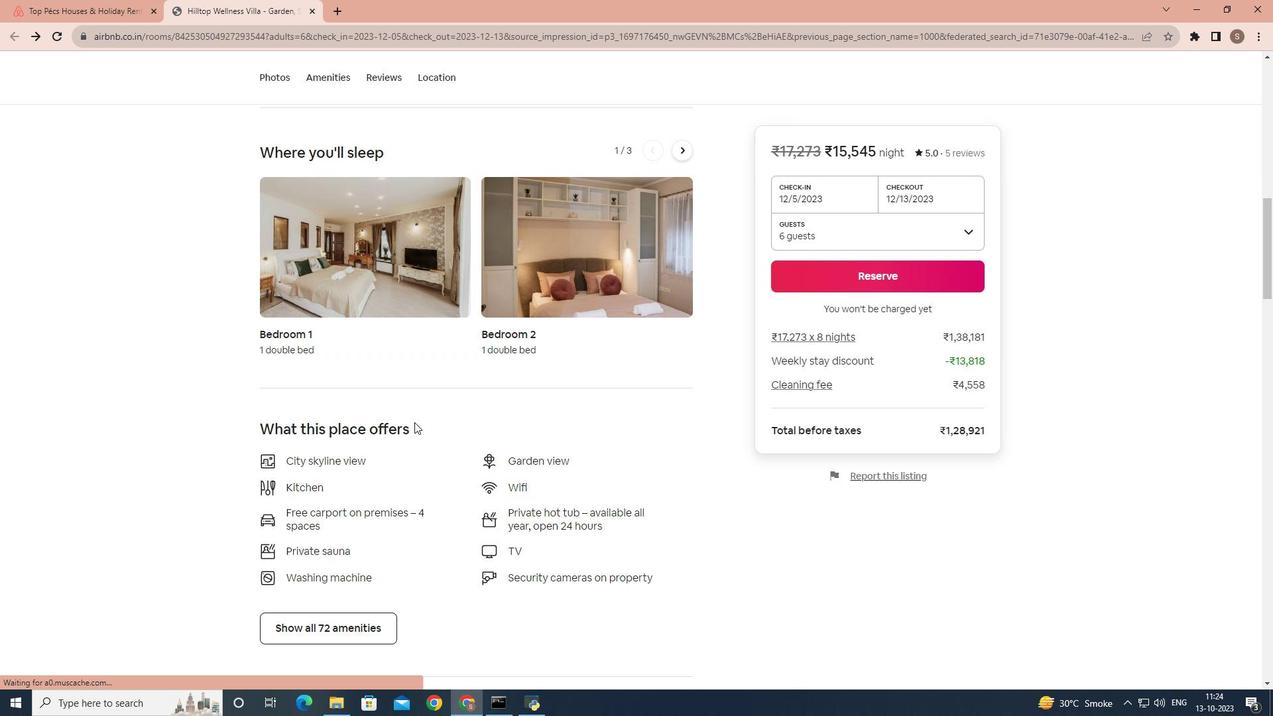
Action: Mouse scrolled (414, 422) with delta (0, 0)
Screenshot: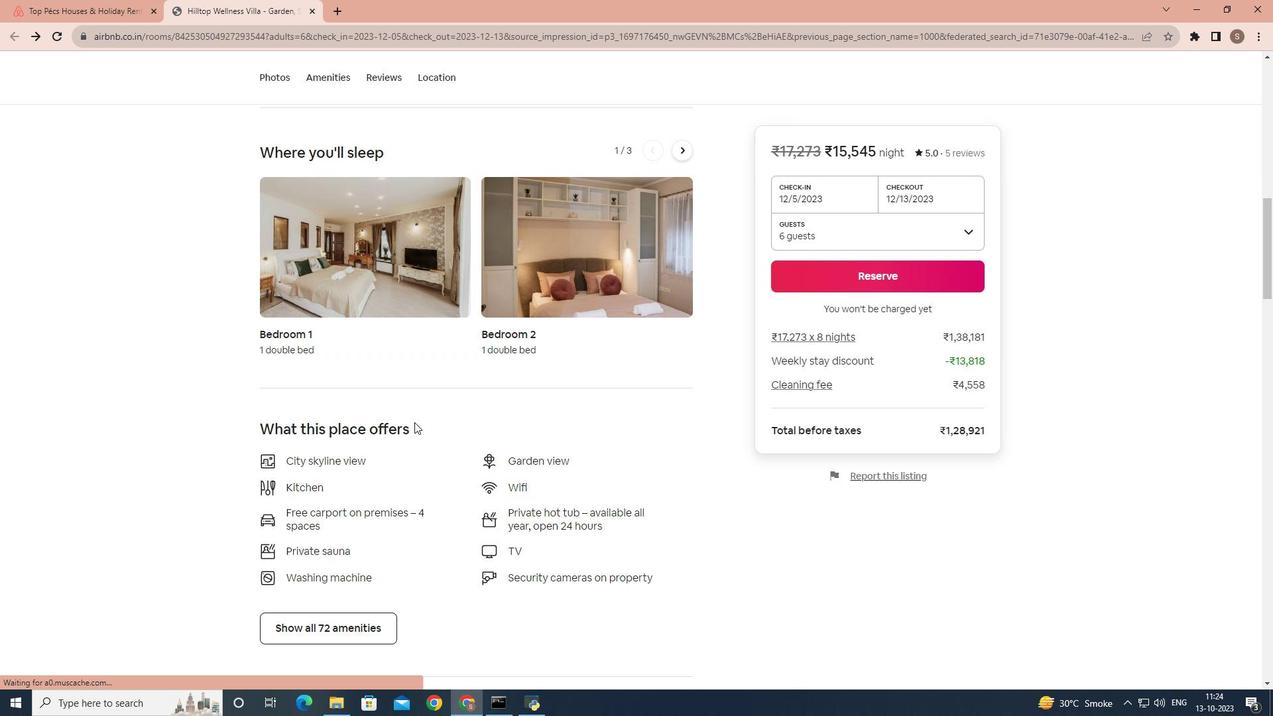 
Action: Mouse scrolled (414, 422) with delta (0, 0)
Screenshot: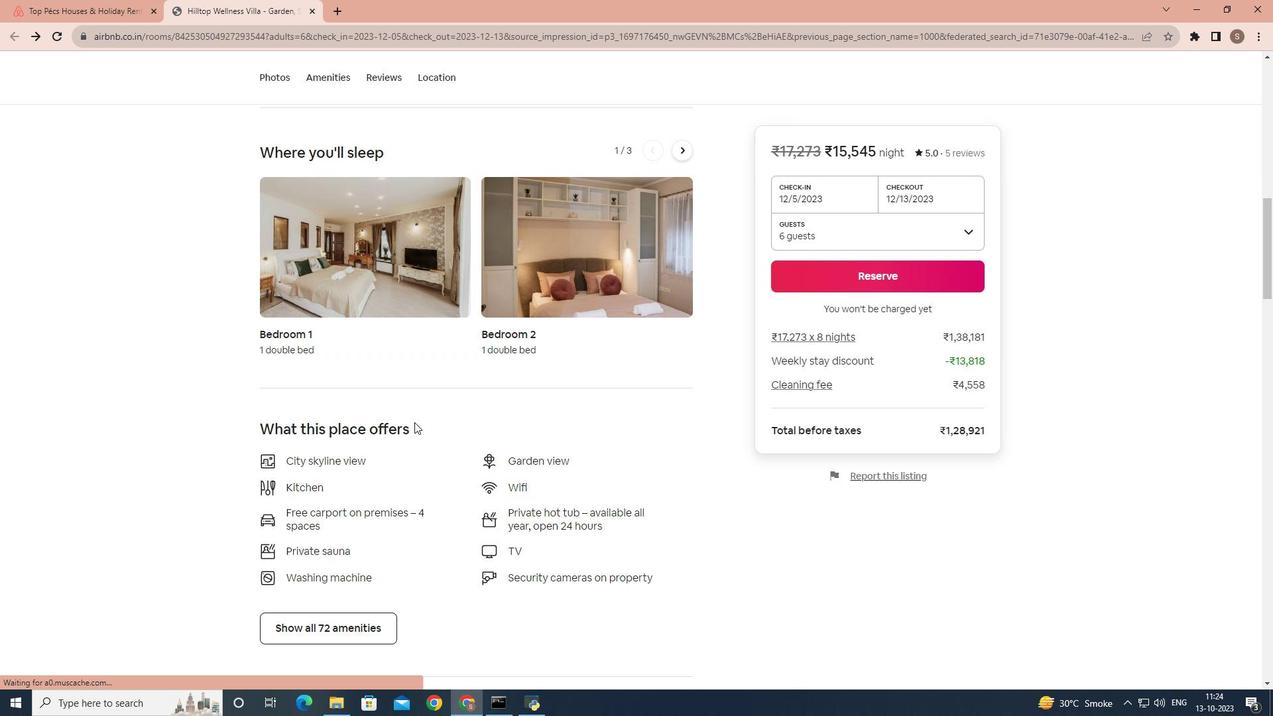 
Action: Mouse scrolled (414, 422) with delta (0, 0)
Screenshot: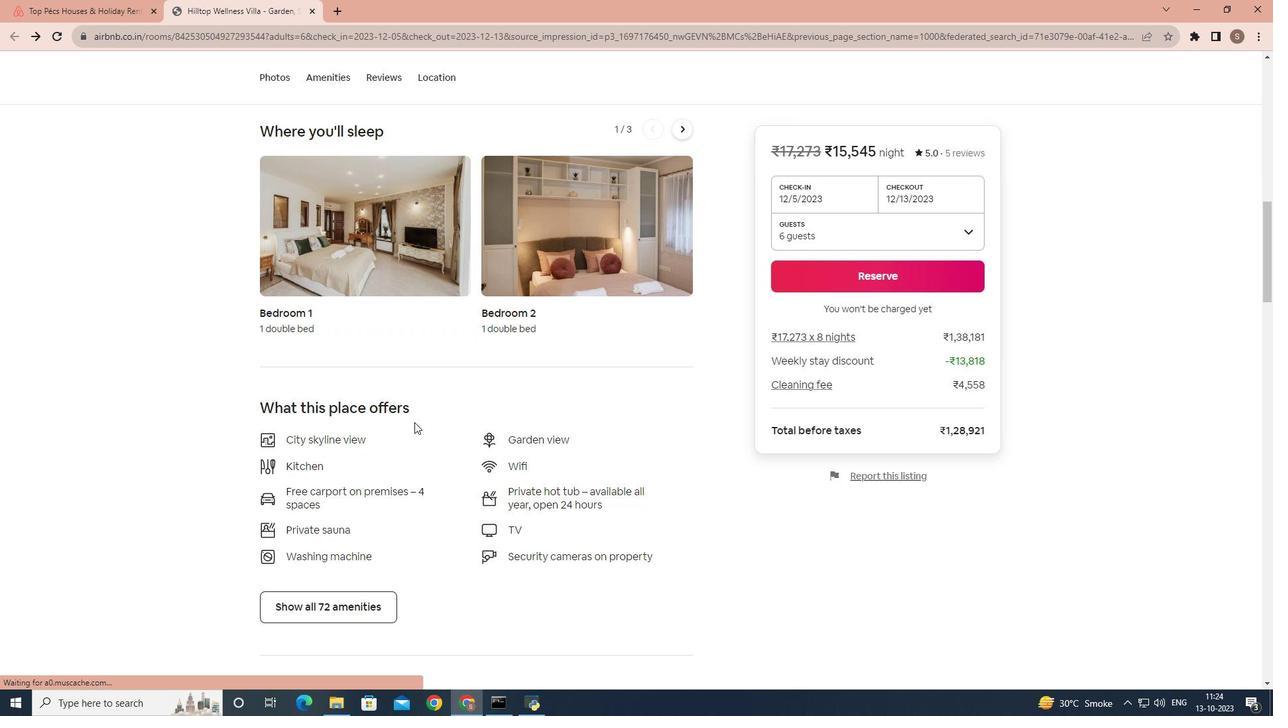 
Action: Mouse moved to (362, 380)
Screenshot: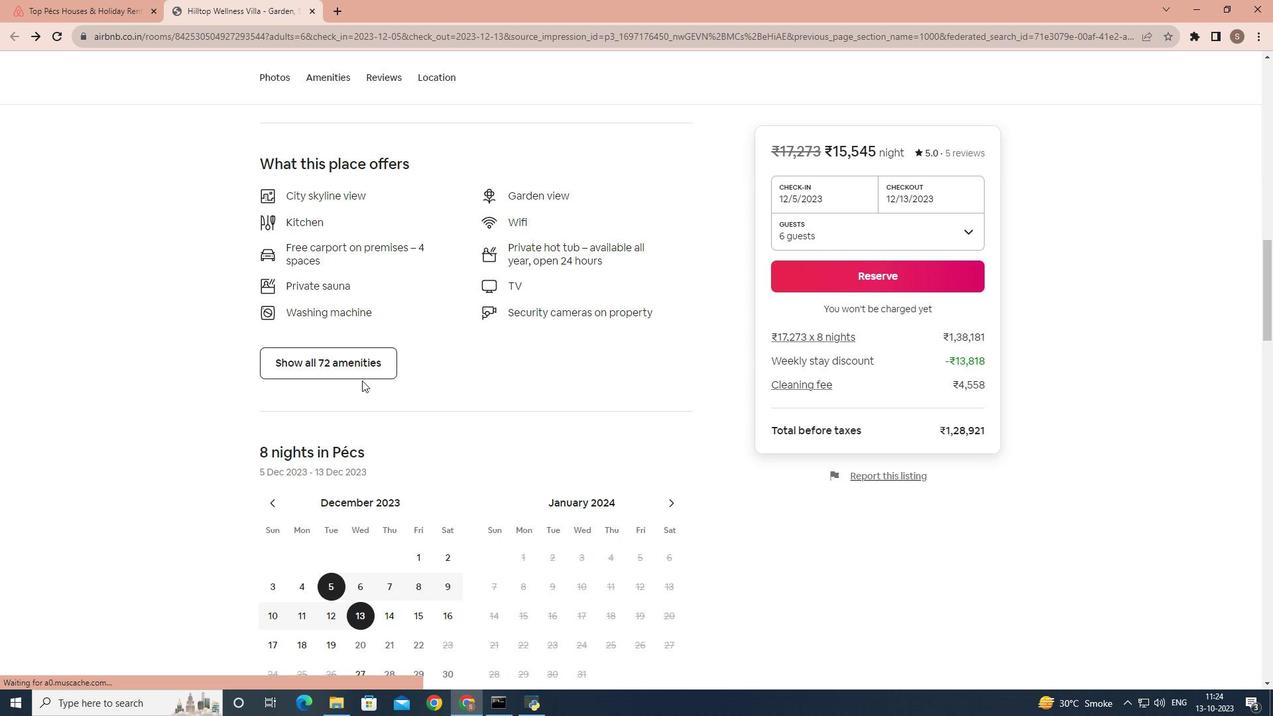 
Action: Mouse pressed left at (362, 380)
Screenshot: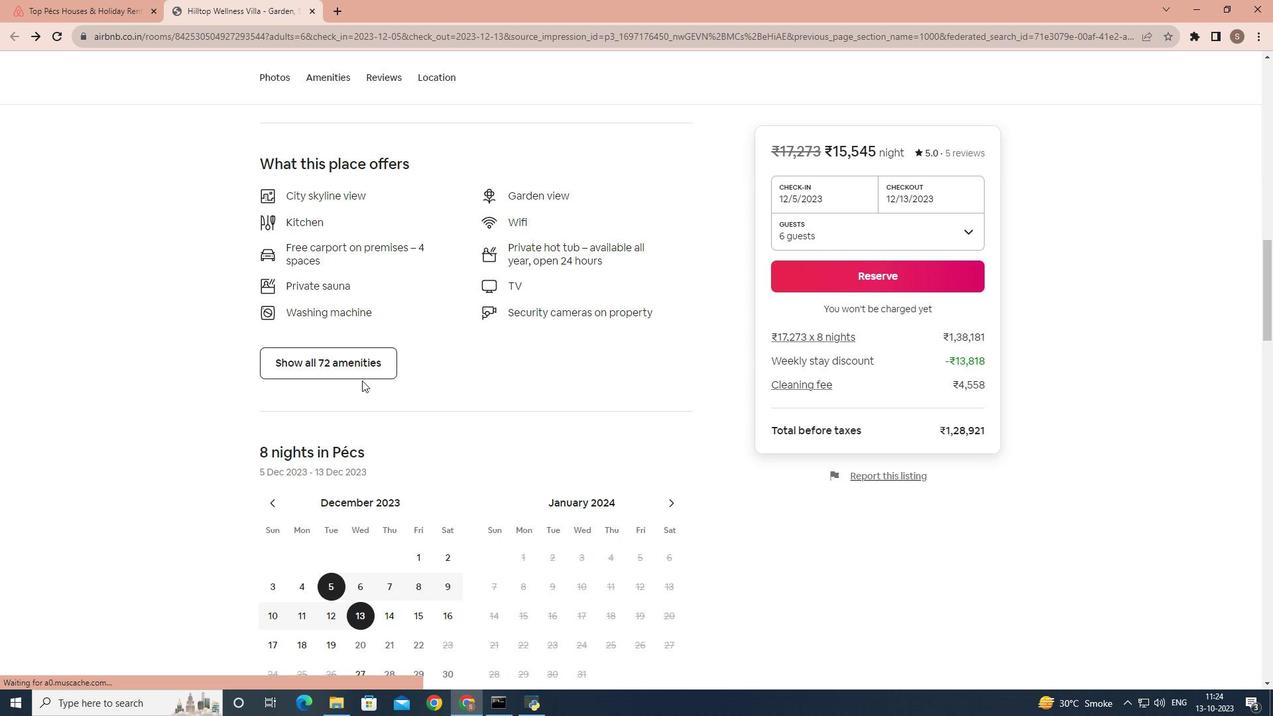 
Action: Mouse moved to (372, 377)
Screenshot: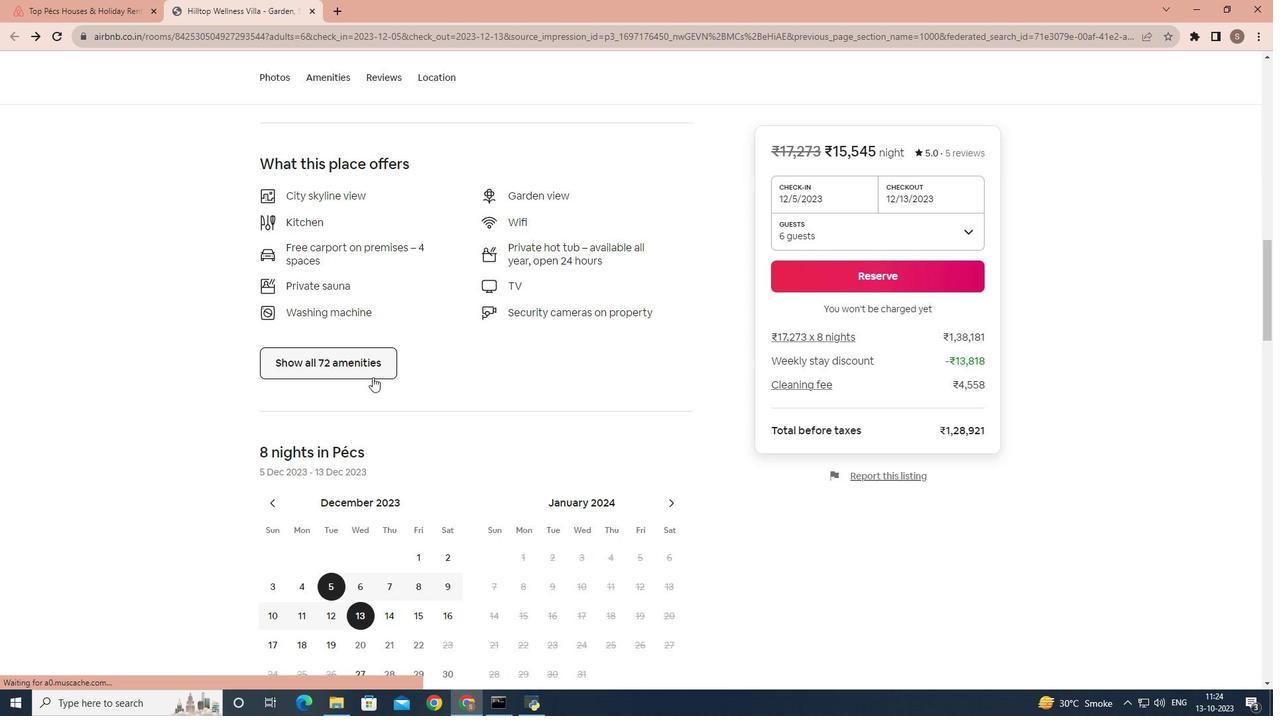
Action: Mouse pressed left at (372, 377)
Screenshot: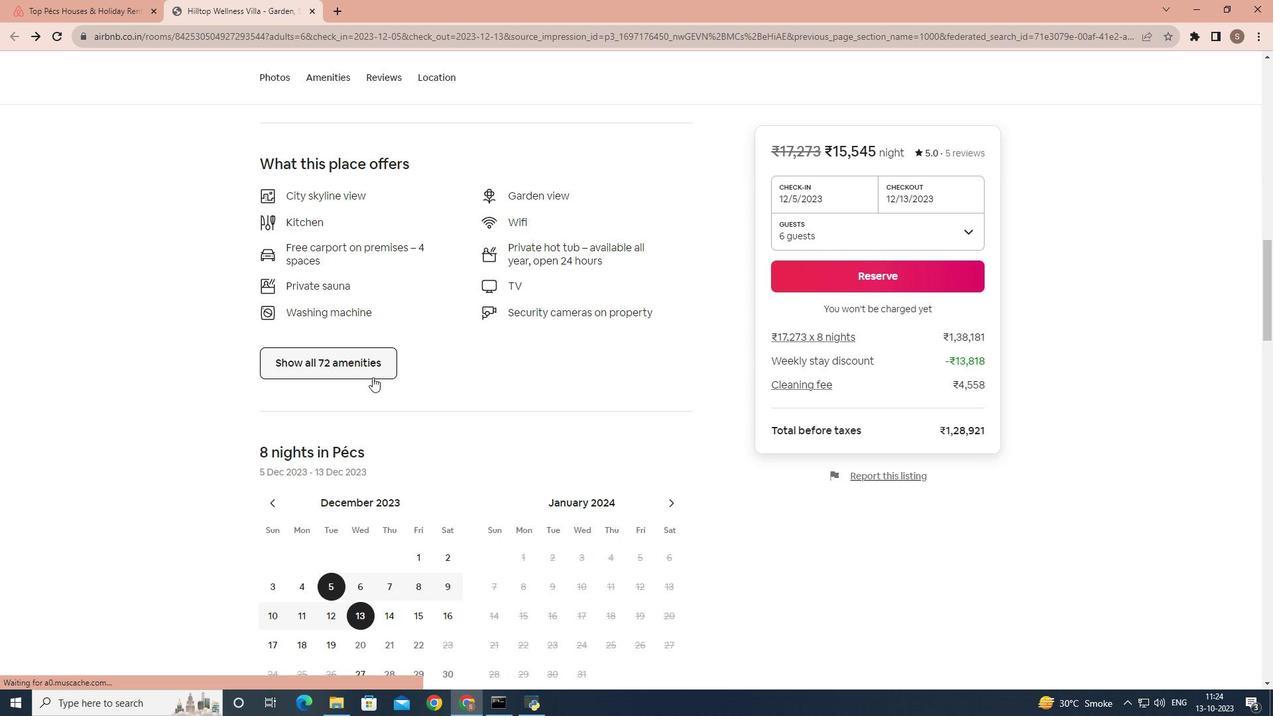 
Action: Mouse moved to (579, 366)
Screenshot: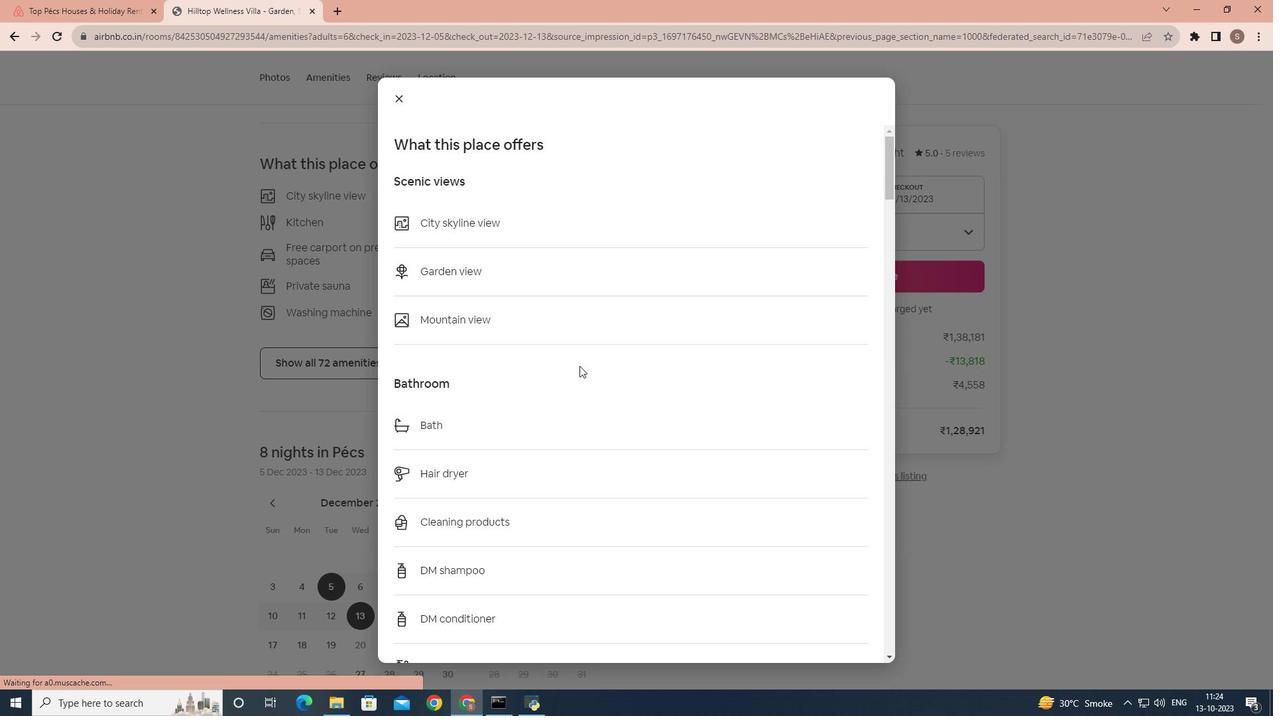 
Action: Mouse scrolled (579, 365) with delta (0, 0)
Screenshot: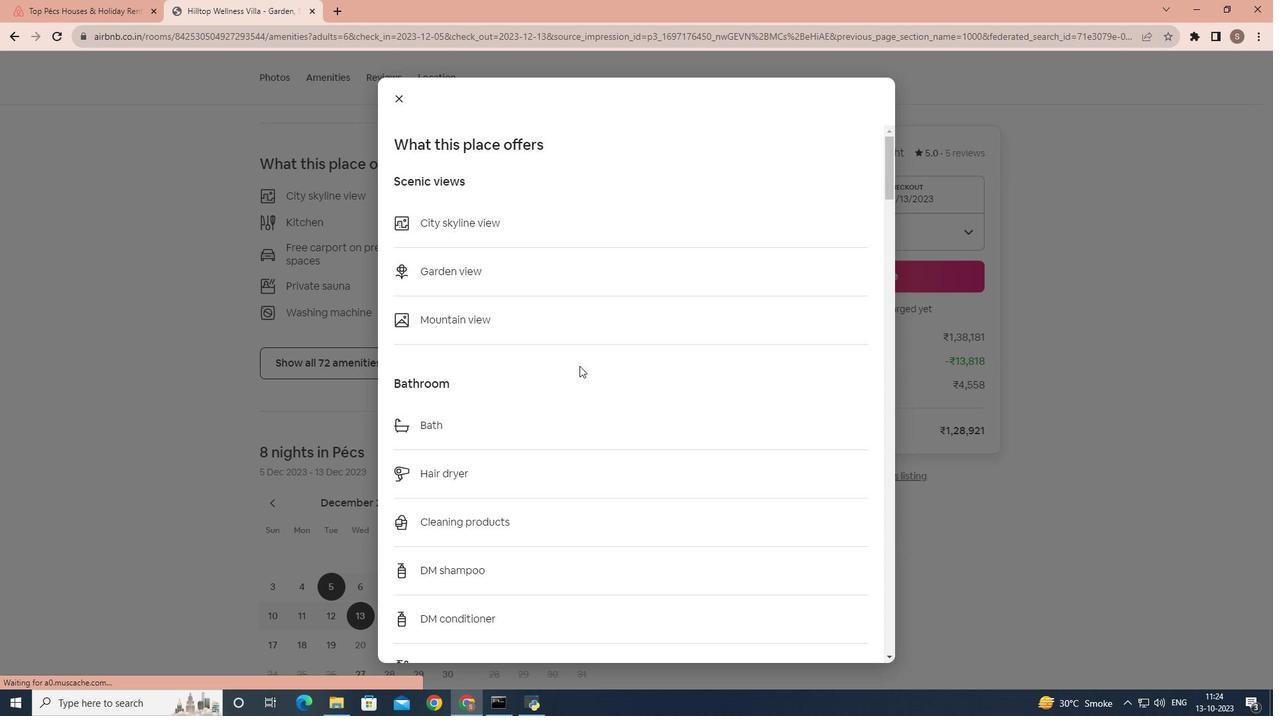 
Action: Mouse scrolled (579, 365) with delta (0, 0)
Screenshot: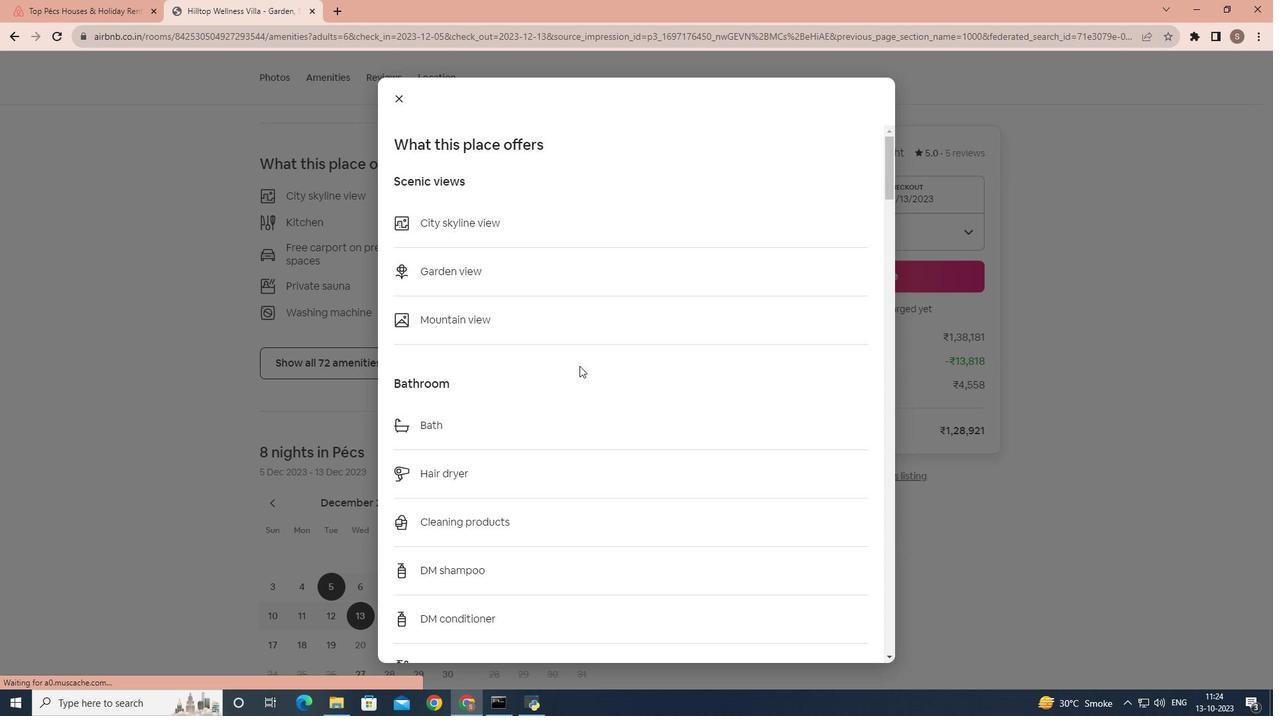 
Action: Mouse scrolled (579, 365) with delta (0, 0)
Screenshot: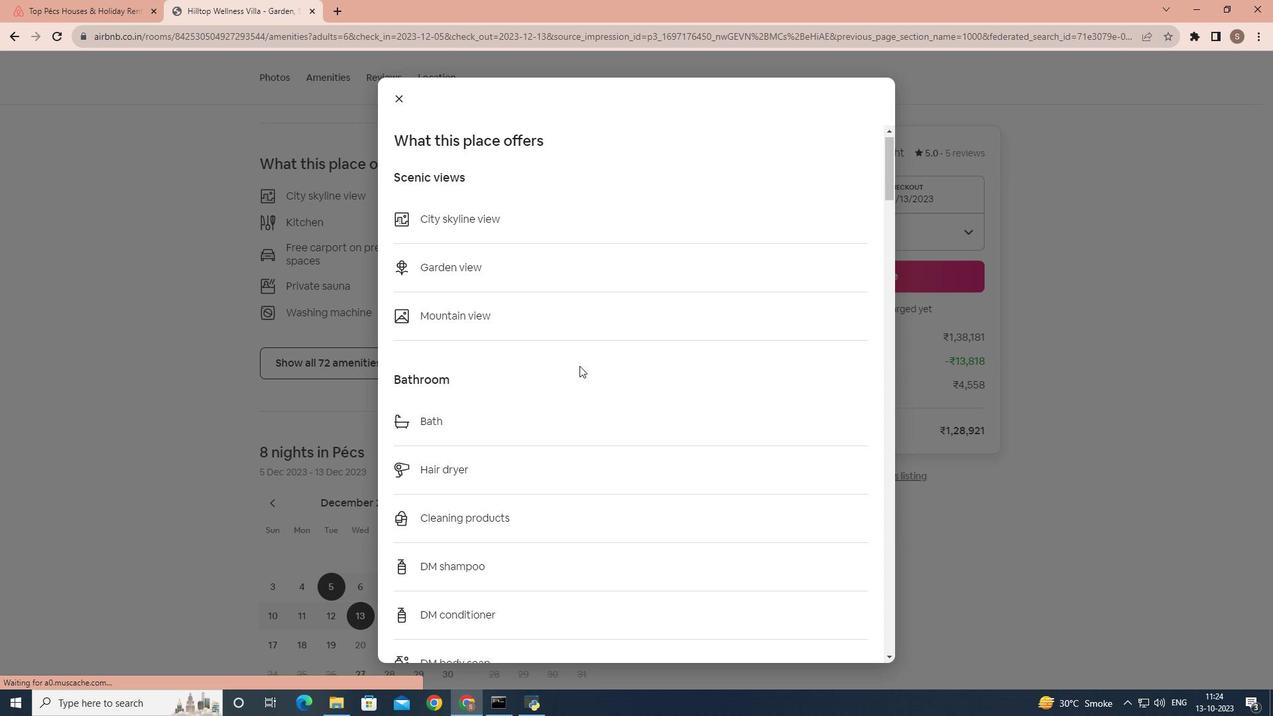 
Action: Mouse scrolled (579, 365) with delta (0, 0)
Screenshot: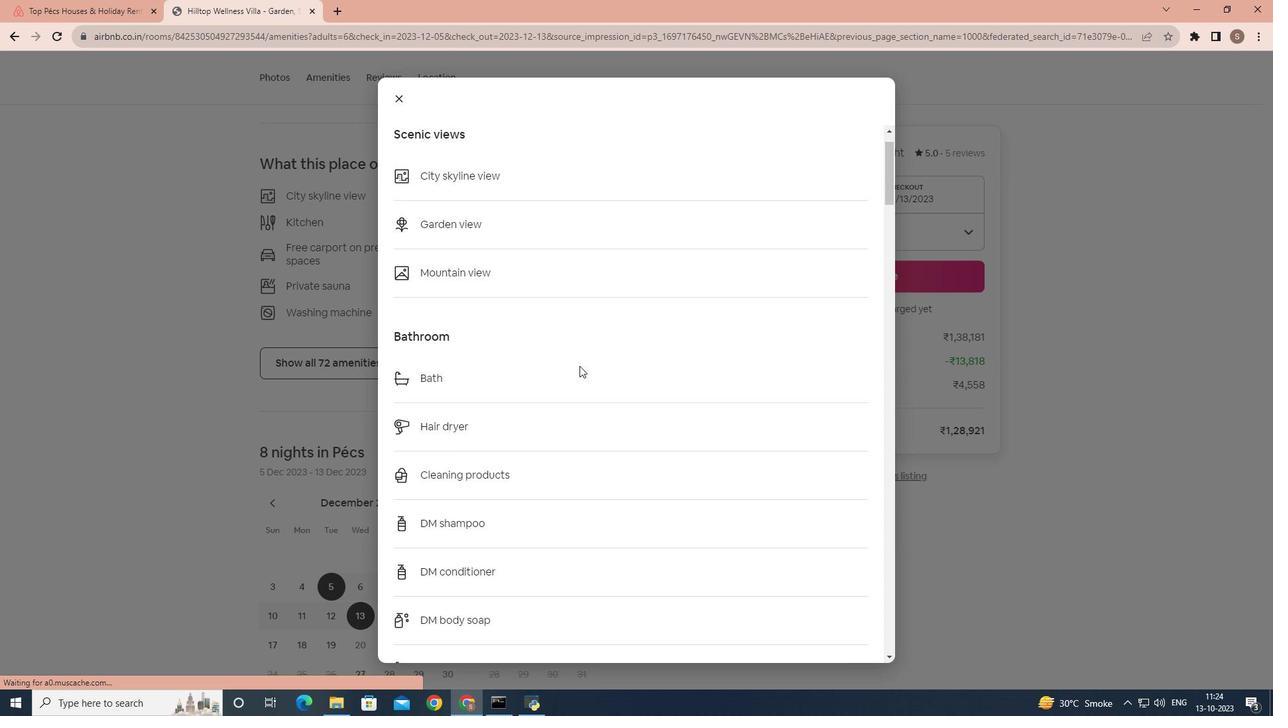 
Action: Mouse scrolled (579, 365) with delta (0, 0)
Screenshot: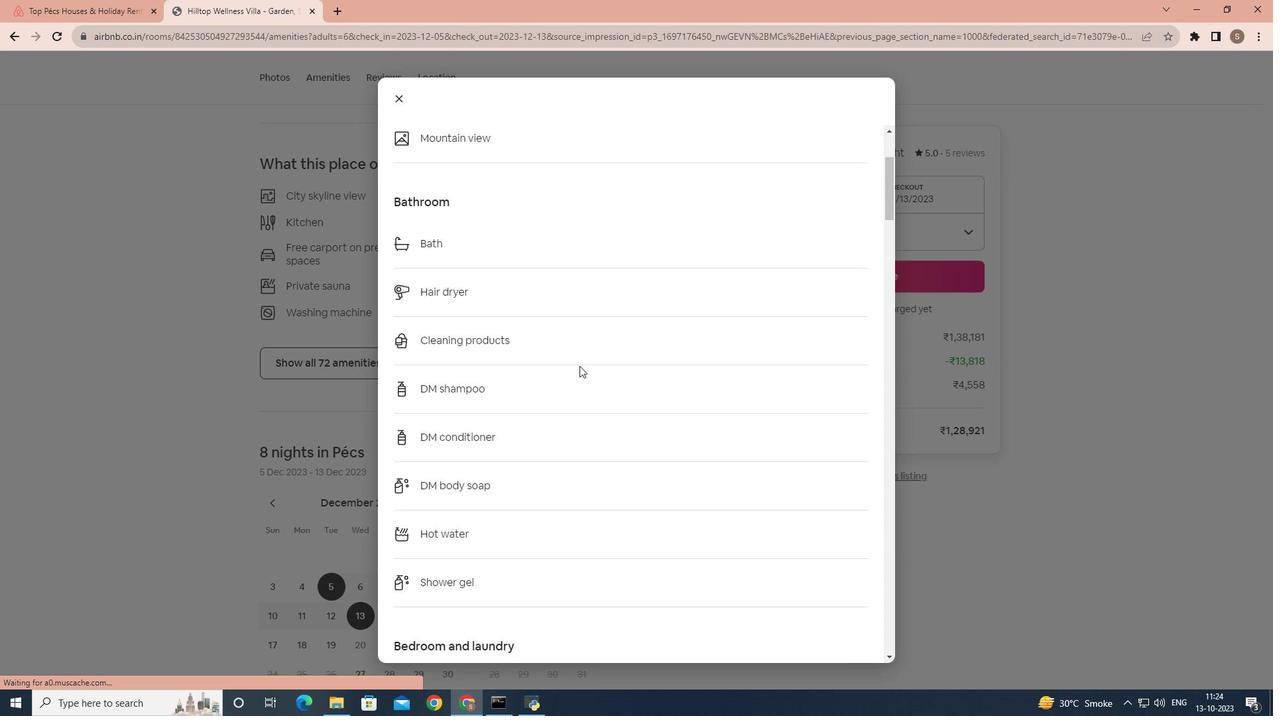 
Action: Mouse scrolled (579, 365) with delta (0, 0)
Screenshot: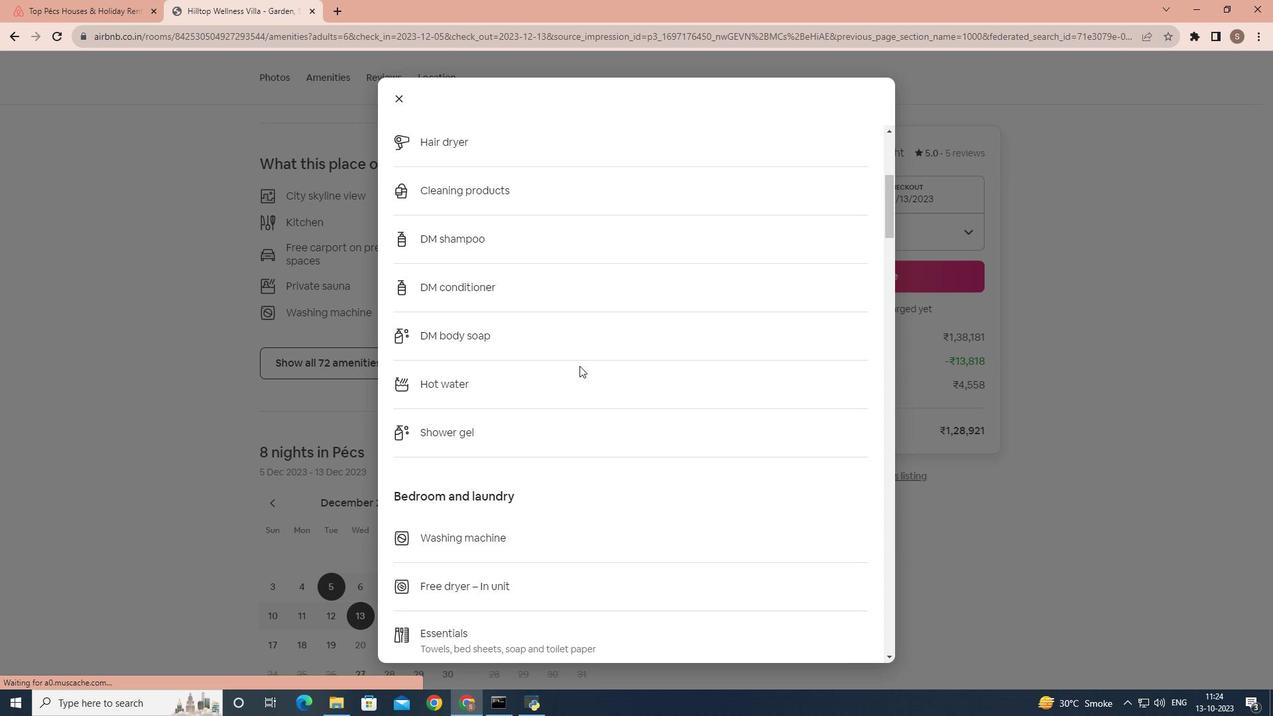 
Action: Mouse scrolled (579, 365) with delta (0, 0)
Screenshot: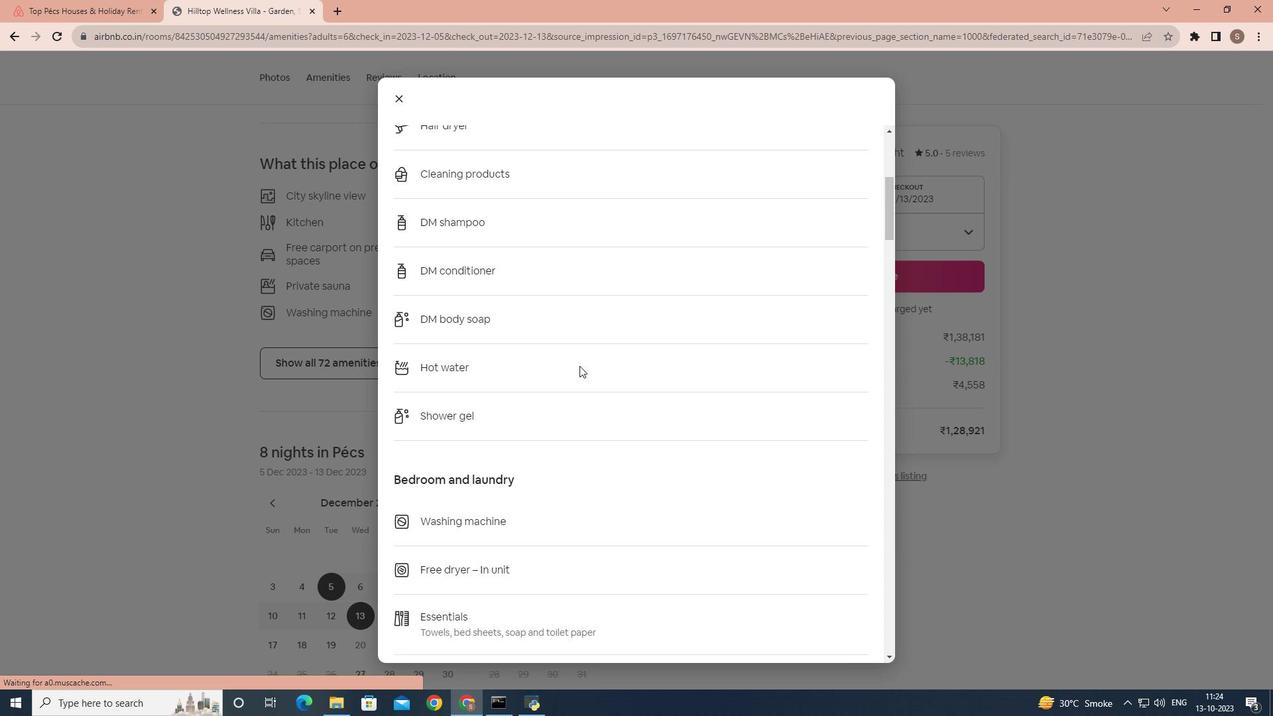 
Action: Mouse scrolled (579, 365) with delta (0, 0)
Screenshot: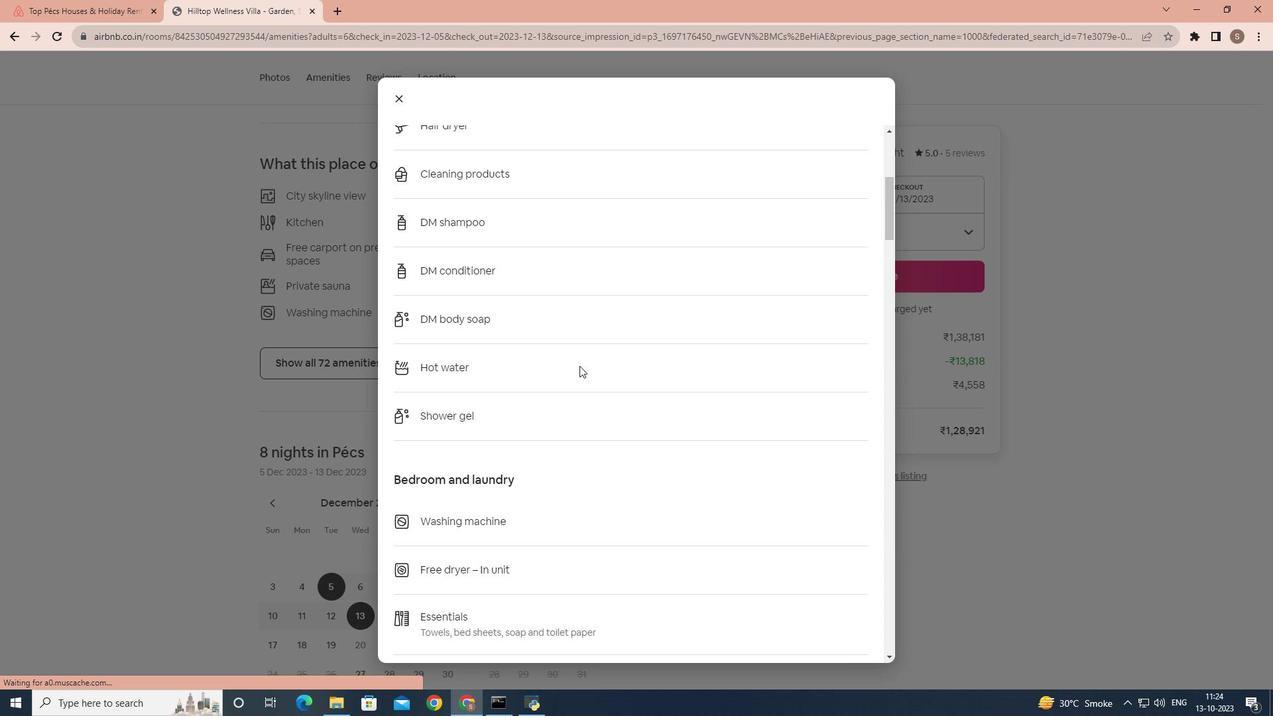 
Action: Mouse scrolled (579, 365) with delta (0, 0)
Screenshot: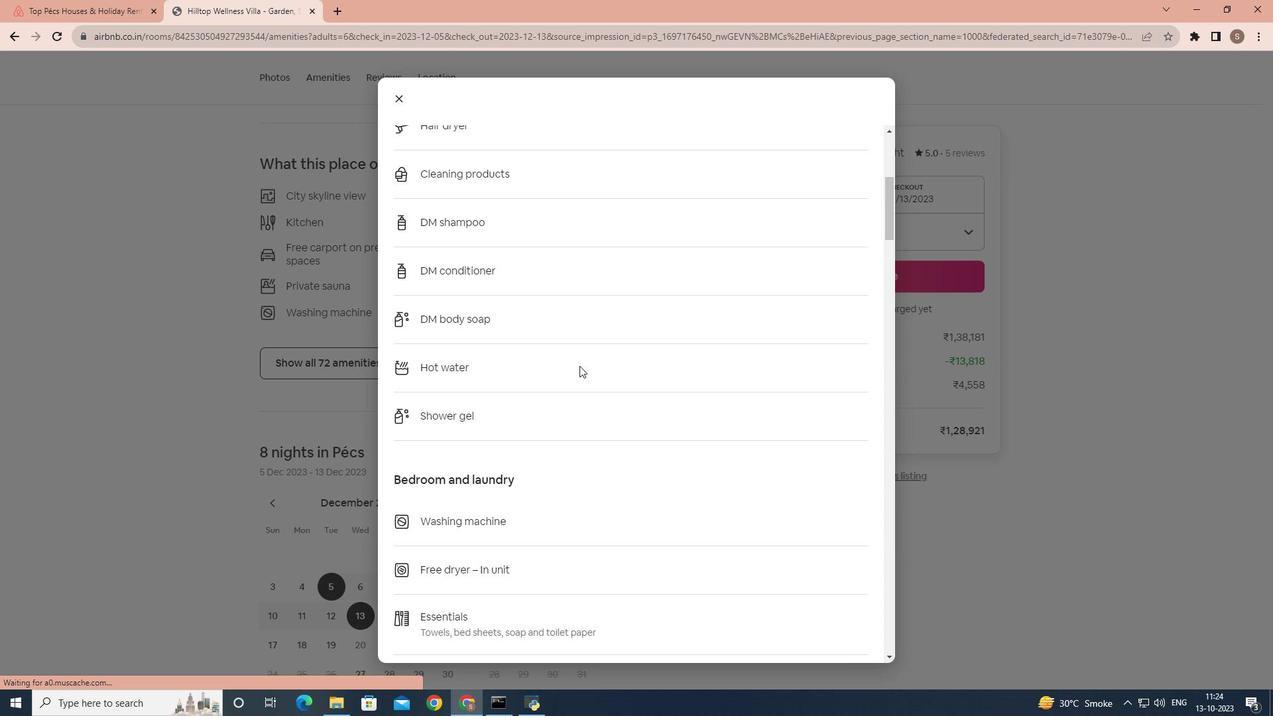 
Action: Mouse scrolled (579, 365) with delta (0, 0)
Screenshot: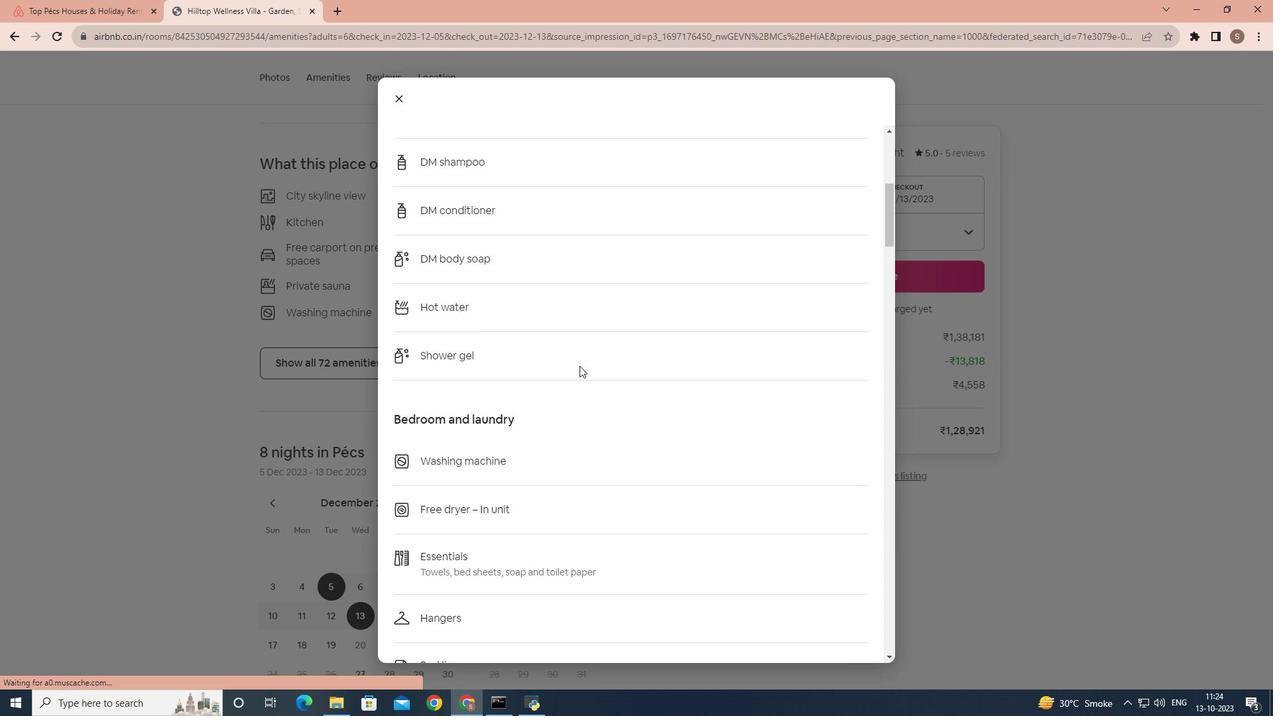 
Action: Mouse scrolled (579, 365) with delta (0, 0)
Screenshot: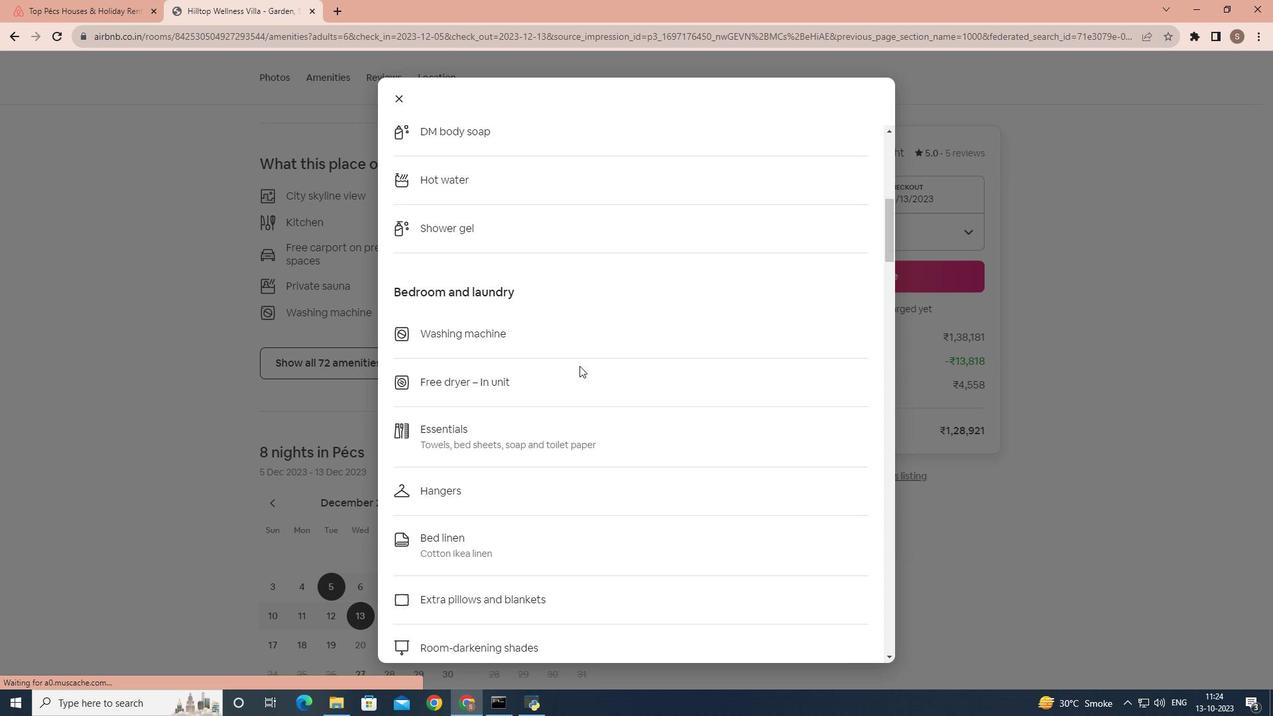 
Action: Mouse scrolled (579, 366) with delta (0, 0)
Screenshot: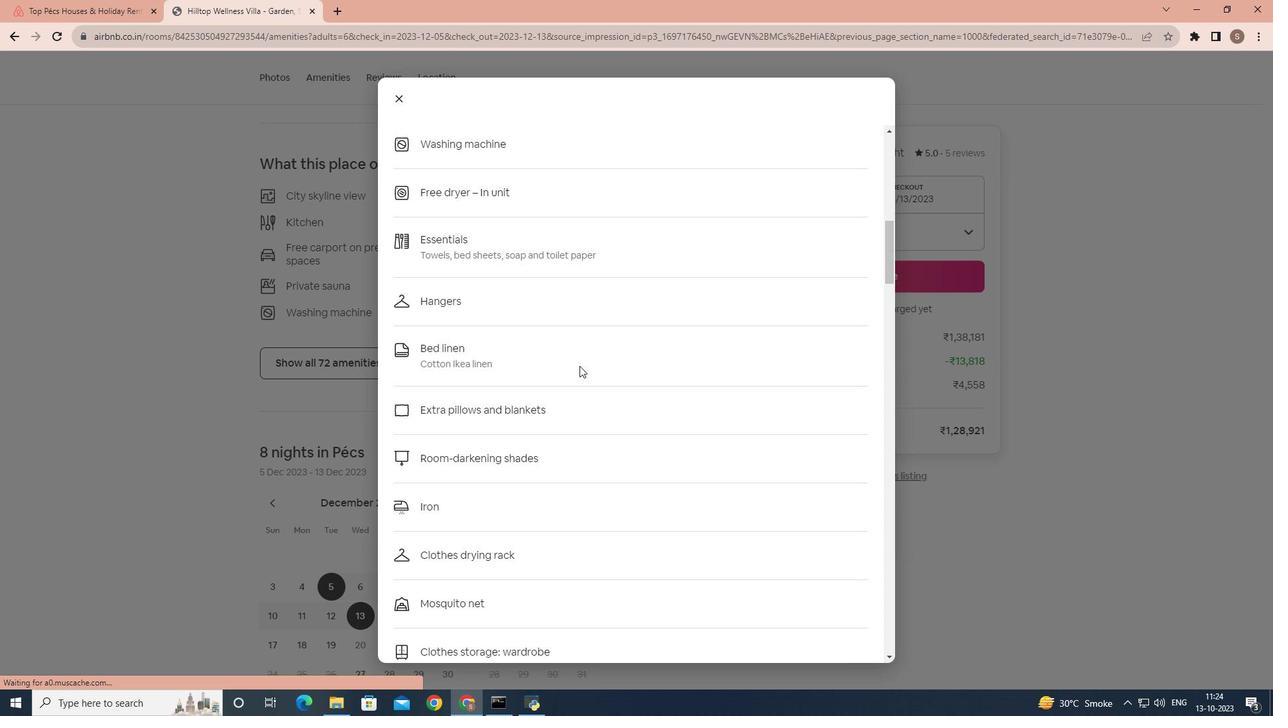 
Action: Mouse scrolled (579, 365) with delta (0, 0)
Screenshot: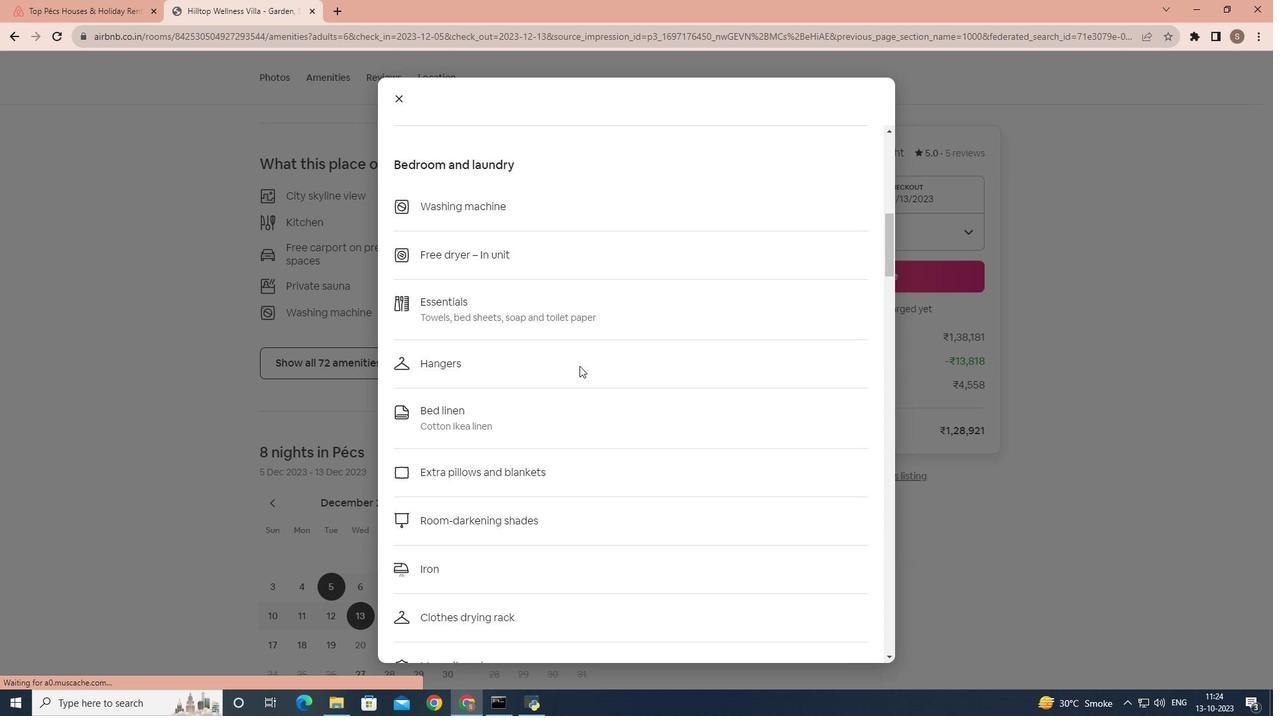 
Action: Mouse scrolled (579, 365) with delta (0, 0)
Screenshot: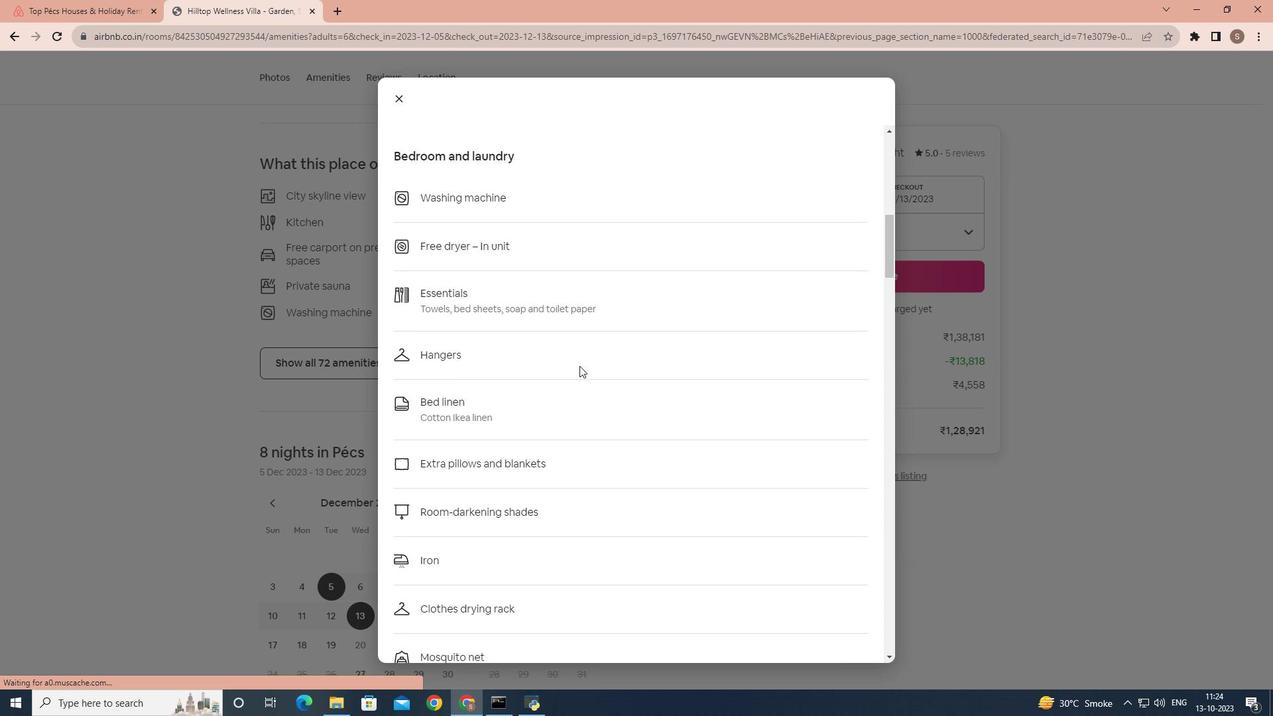 
Action: Mouse scrolled (579, 365) with delta (0, 0)
Screenshot: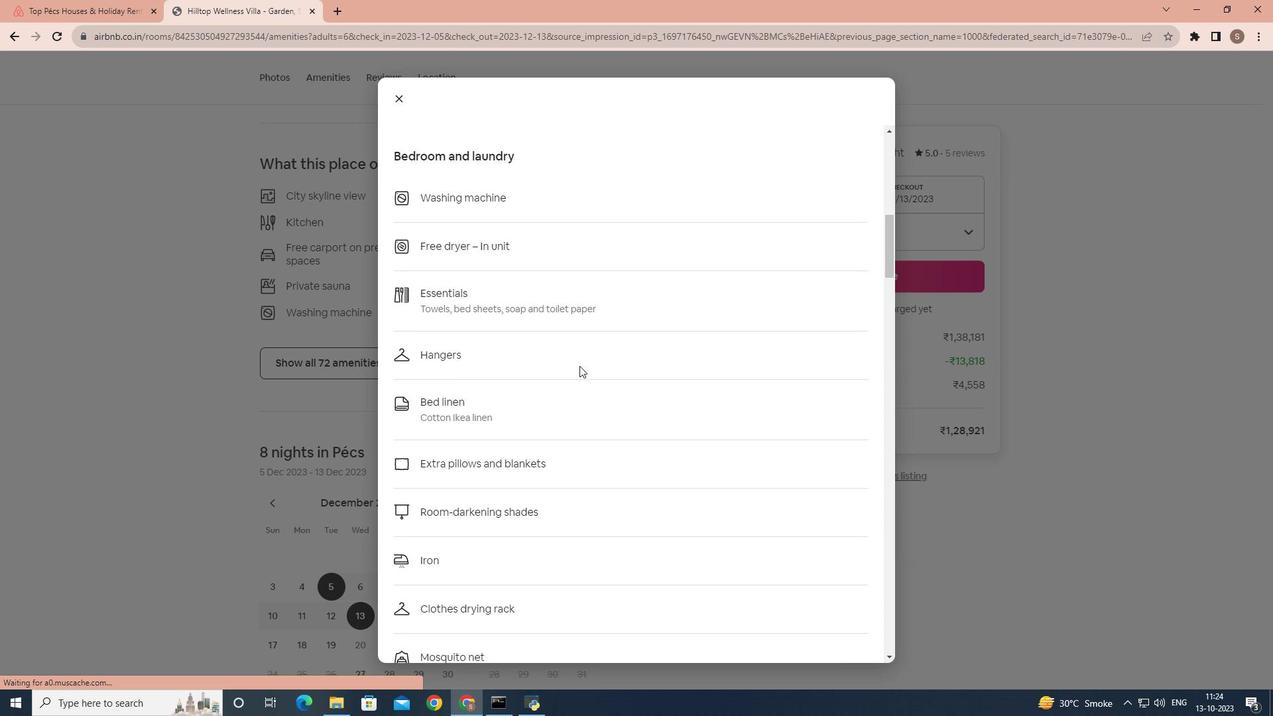 
Action: Mouse scrolled (579, 365) with delta (0, 0)
Screenshot: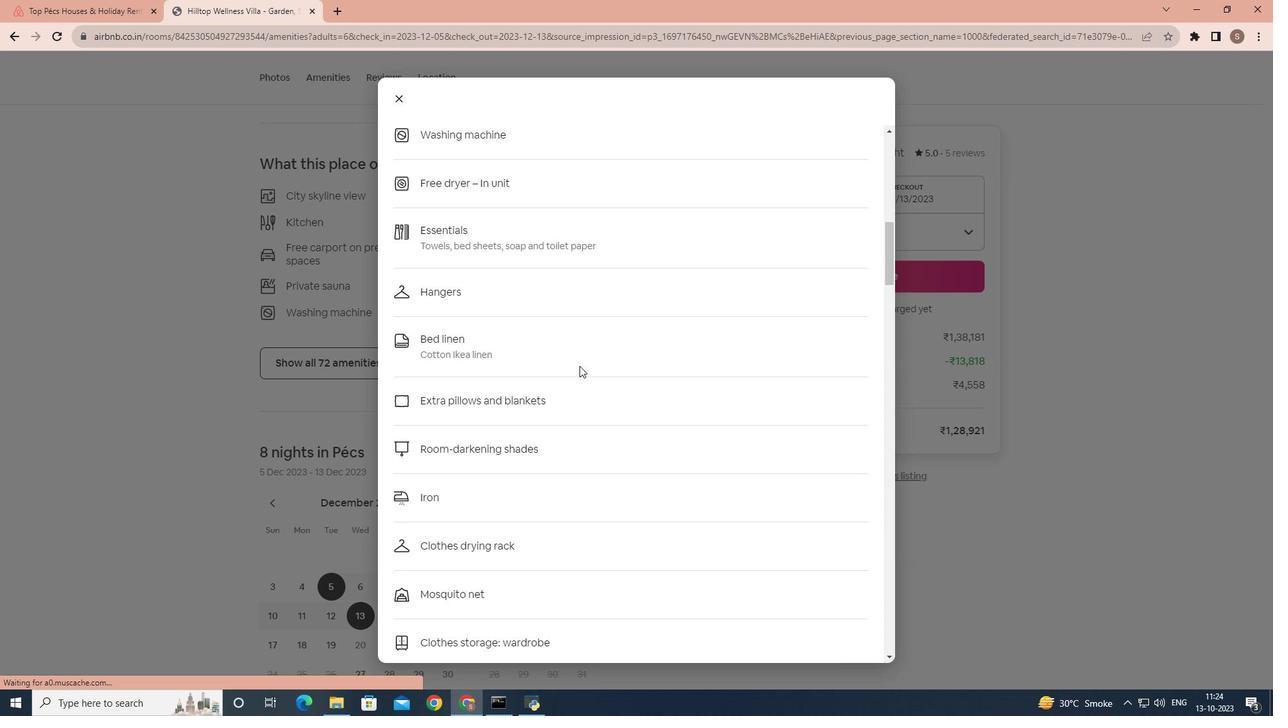
Action: Mouse scrolled (579, 365) with delta (0, 0)
Screenshot: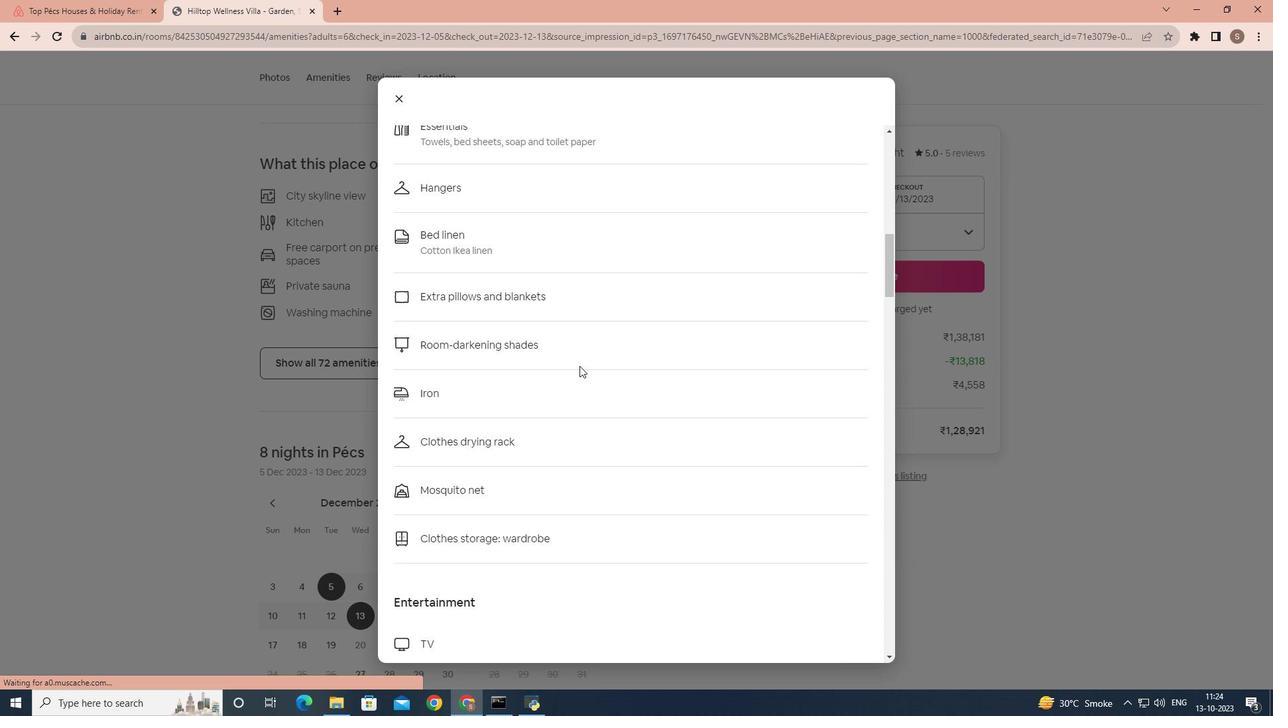 
Action: Mouse scrolled (579, 366) with delta (0, 0)
Screenshot: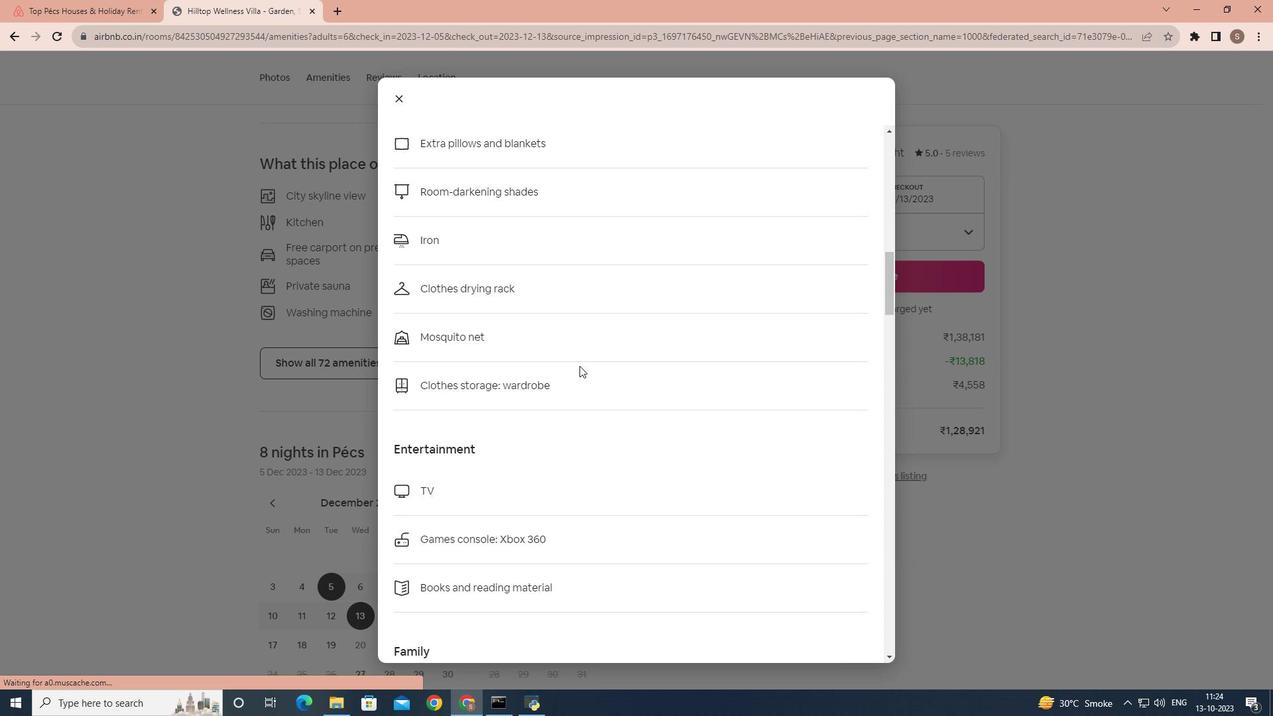 
Action: Mouse scrolled (579, 365) with delta (0, 0)
Screenshot: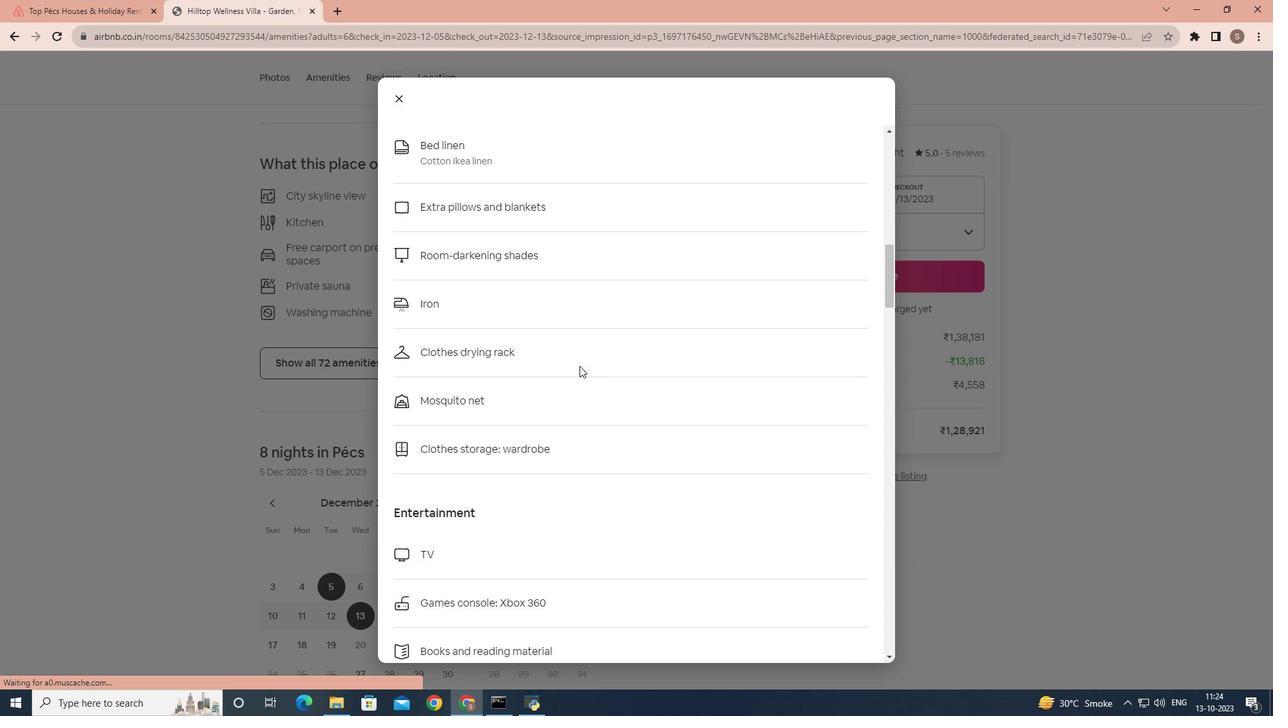 
Action: Mouse scrolled (579, 365) with delta (0, 0)
Screenshot: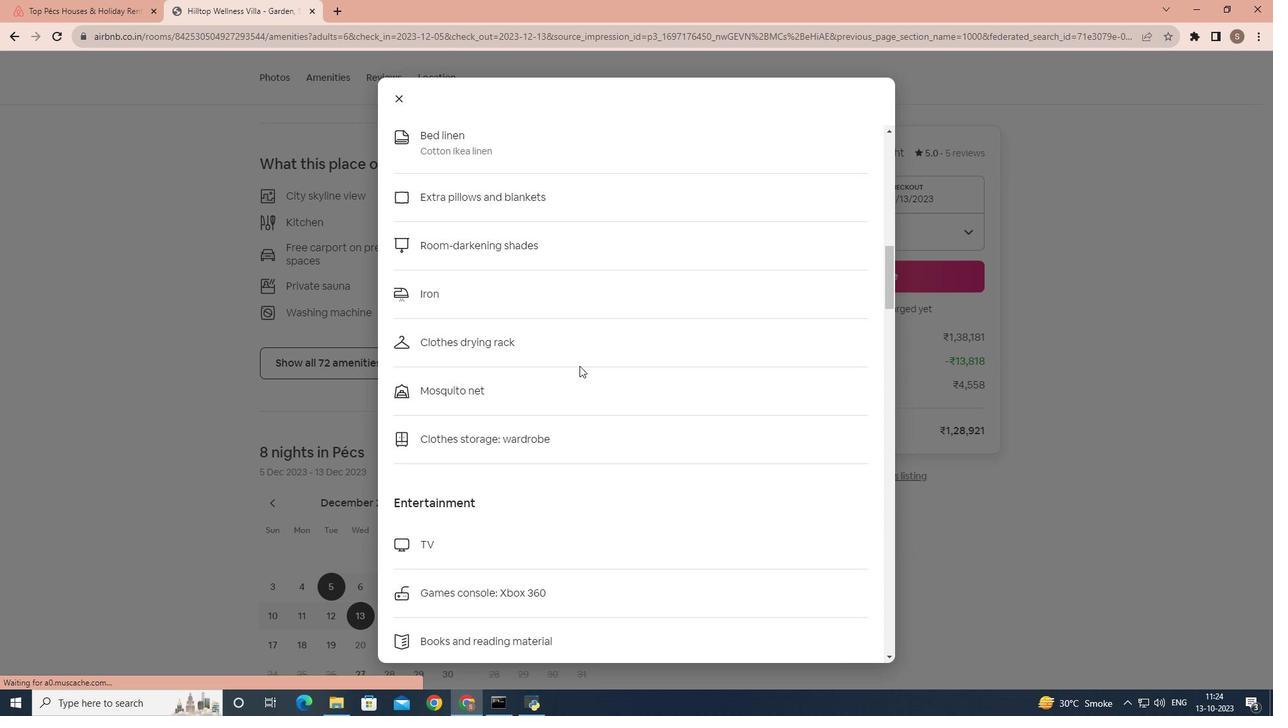 
Action: Mouse scrolled (579, 365) with delta (0, 0)
Screenshot: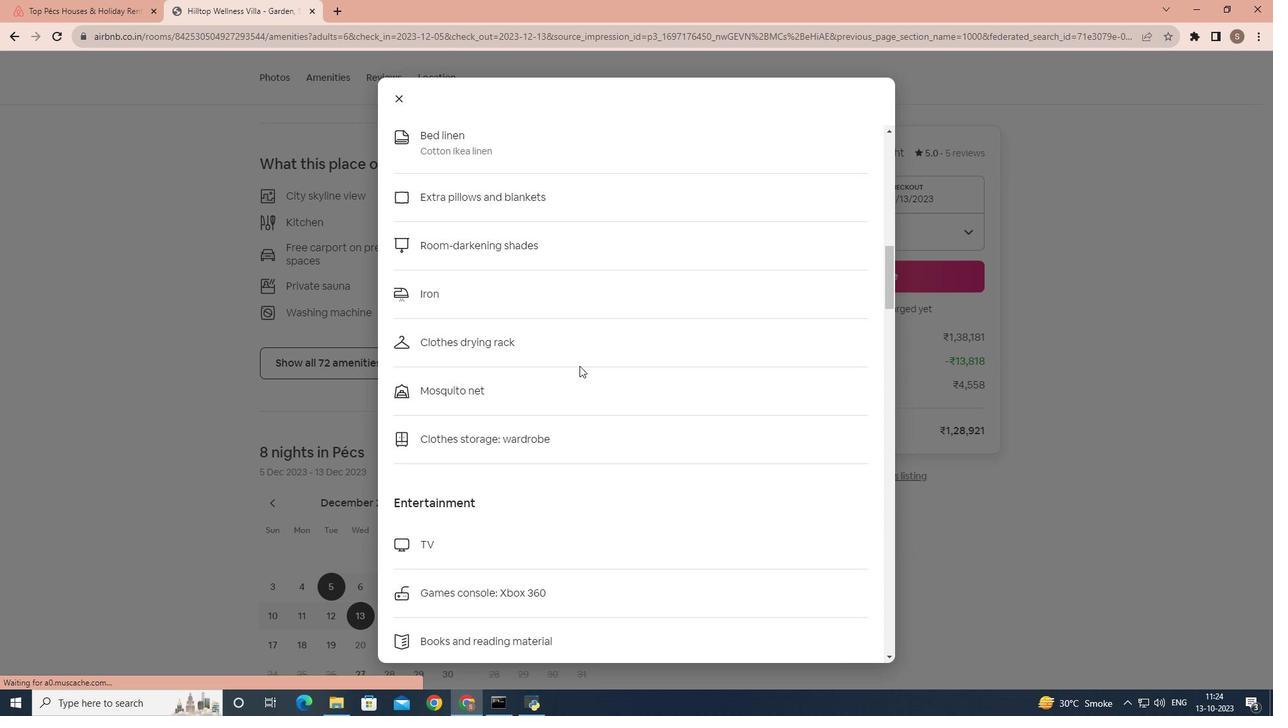 
Action: Mouse scrolled (579, 365) with delta (0, 0)
Screenshot: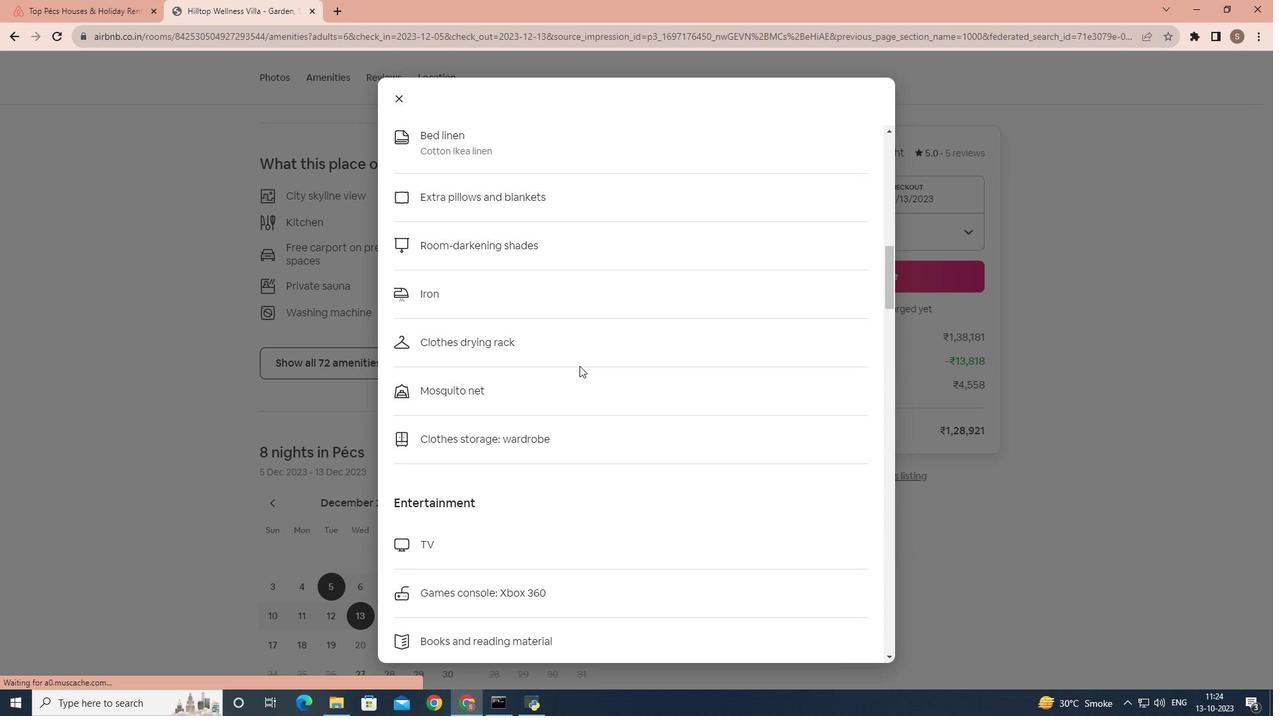 
Action: Mouse scrolled (579, 365) with delta (0, 0)
Screenshot: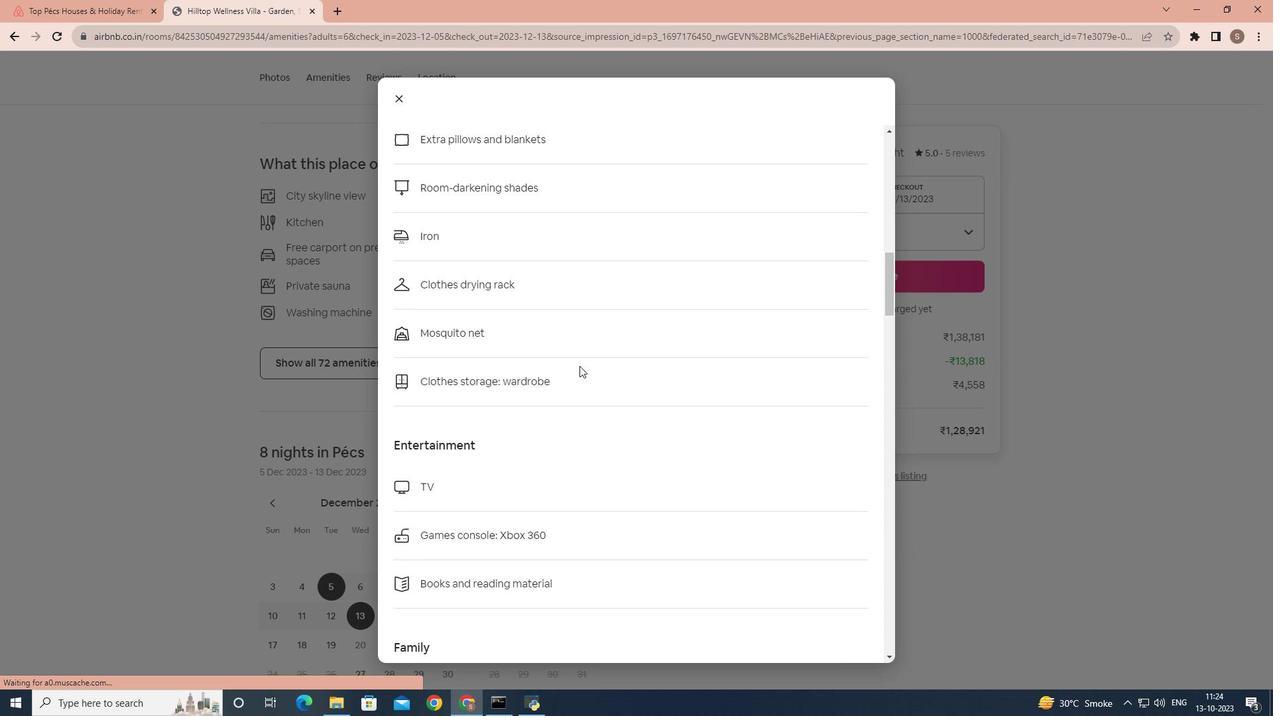 
Action: Mouse scrolled (579, 365) with delta (0, 0)
Screenshot: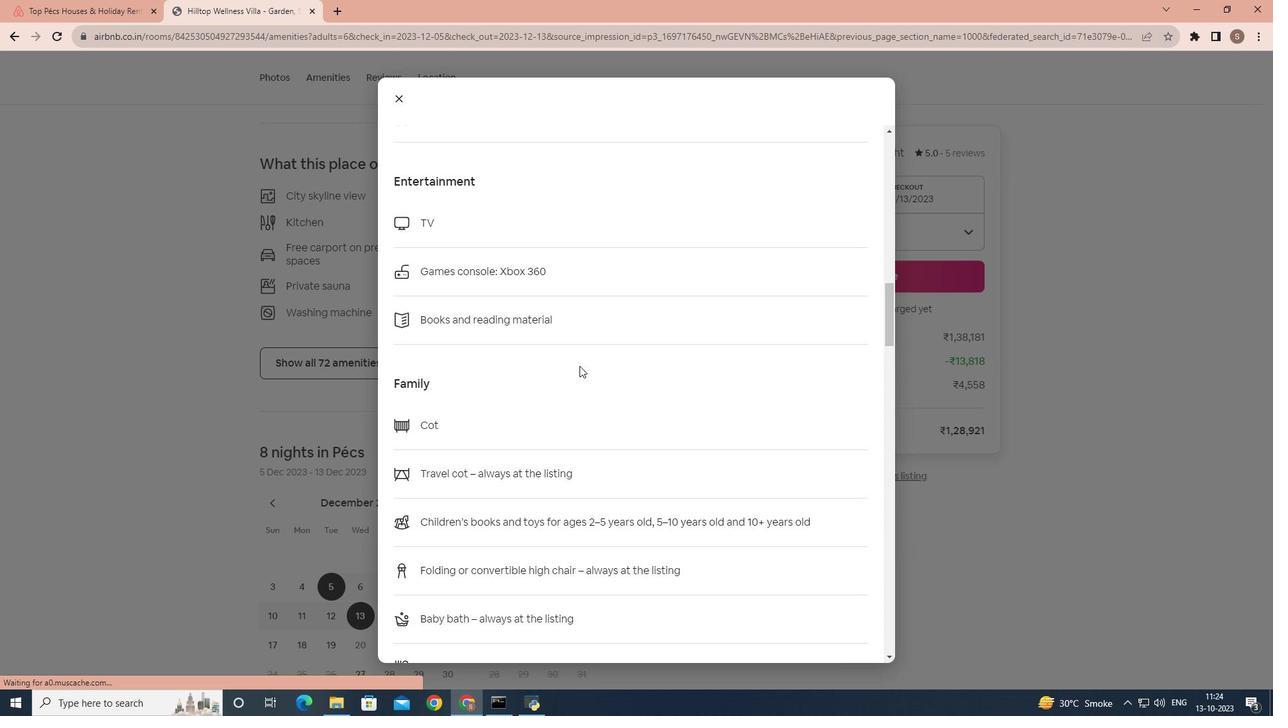 
Action: Mouse scrolled (579, 365) with delta (0, 0)
Screenshot: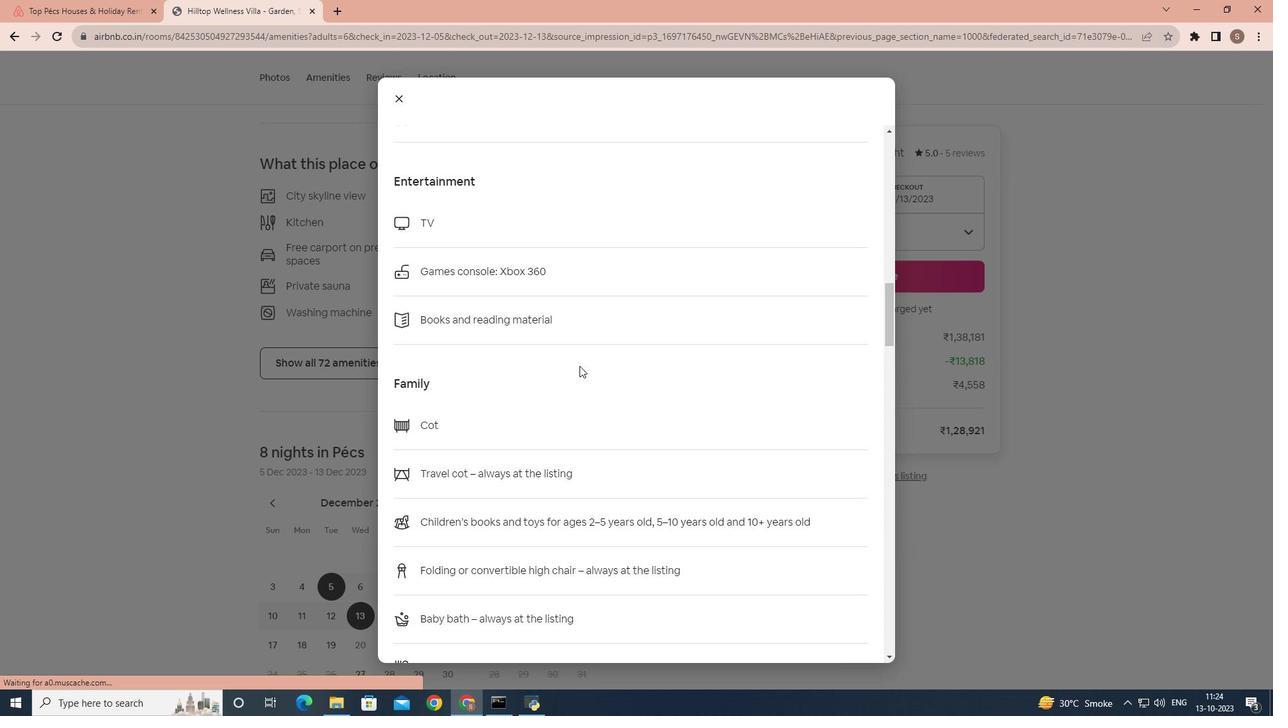 
Action: Mouse scrolled (579, 365) with delta (0, 0)
Screenshot: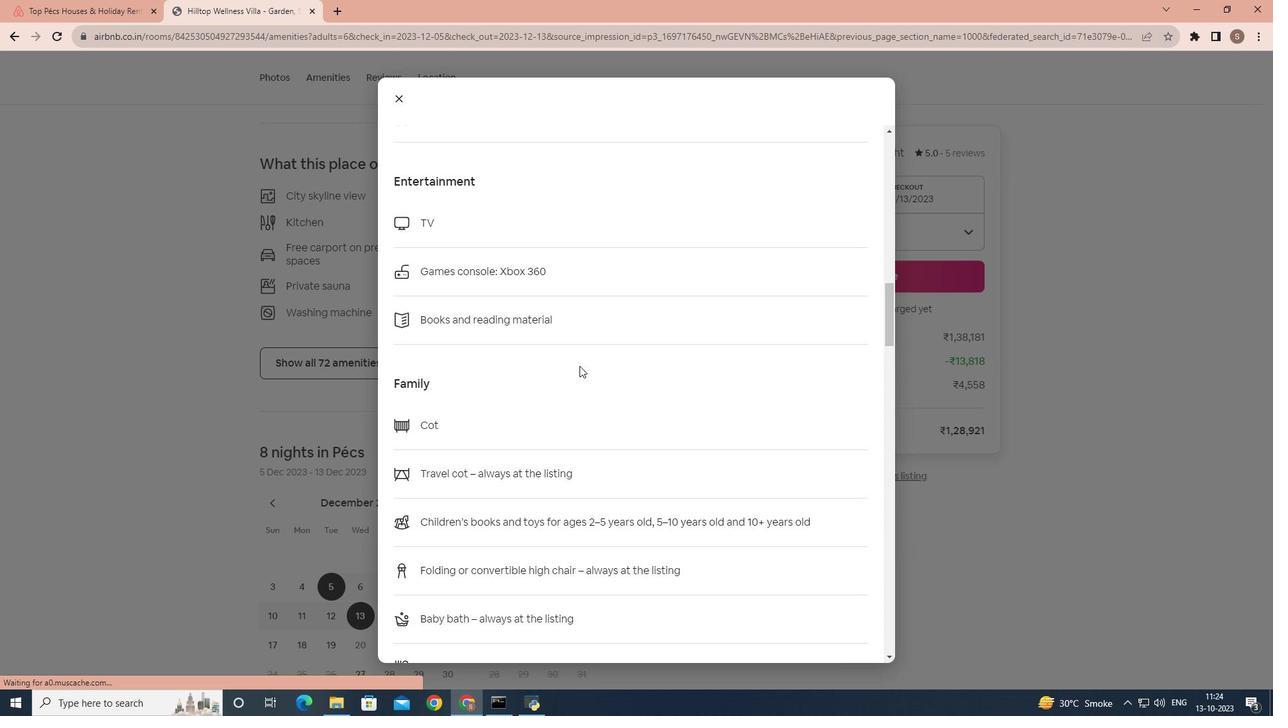 
Action: Mouse scrolled (579, 365) with delta (0, 0)
Screenshot: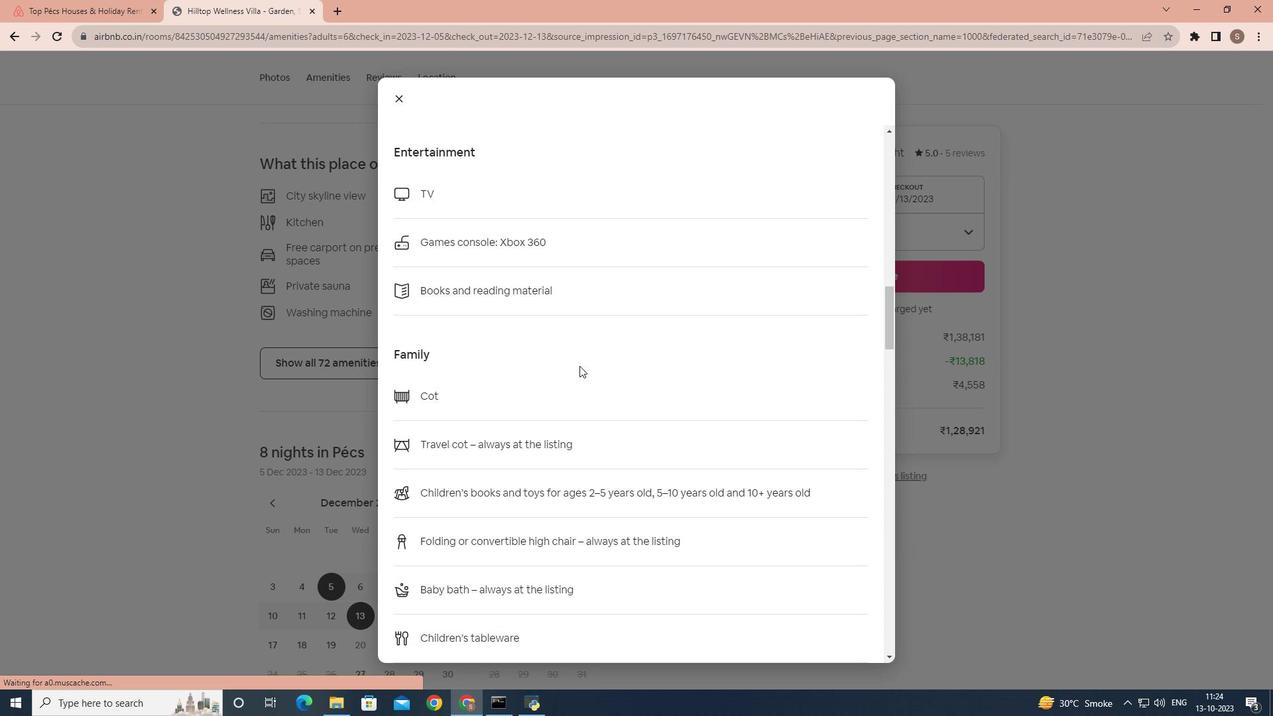 
Action: Mouse scrolled (579, 365) with delta (0, 0)
Screenshot: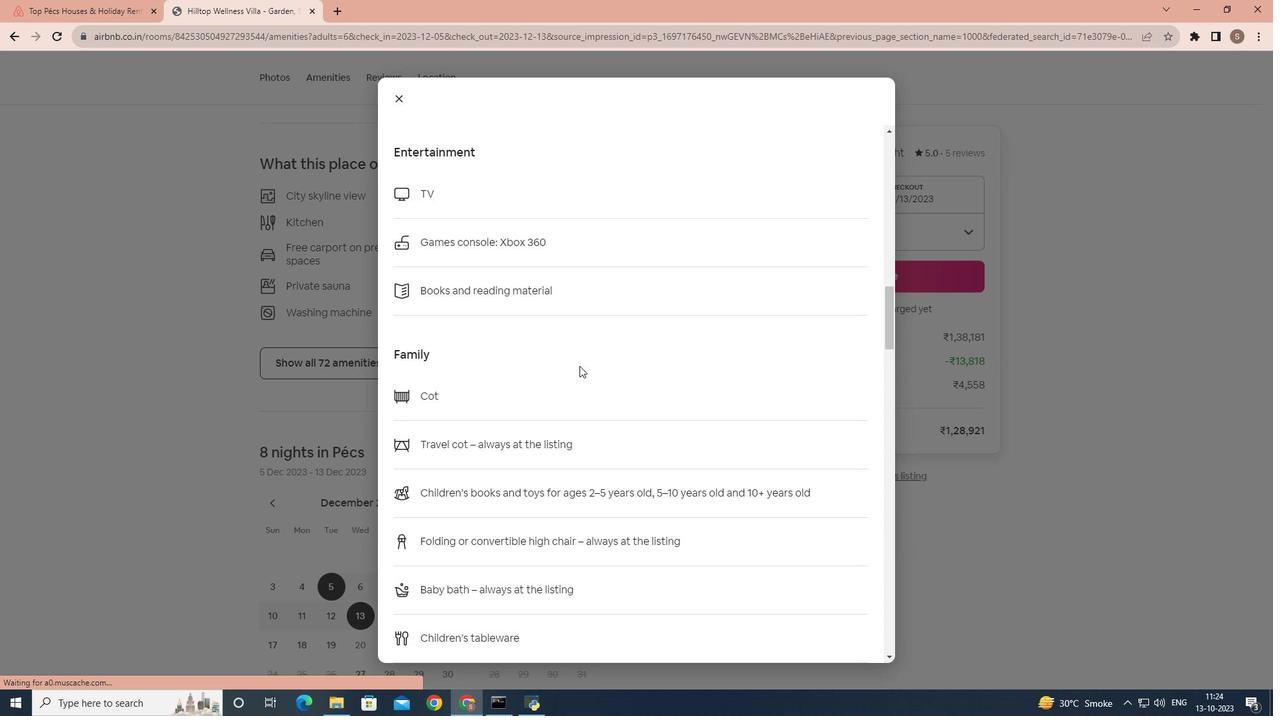 
Action: Mouse scrolled (579, 365) with delta (0, 0)
Screenshot: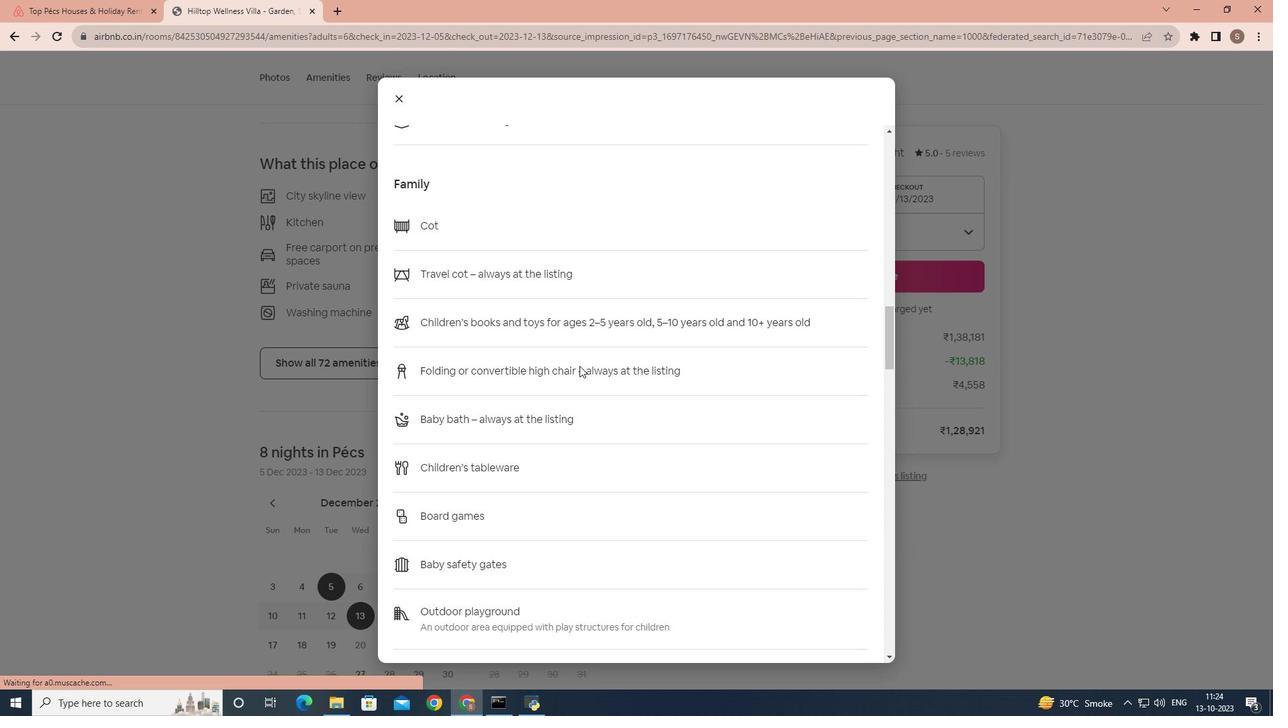 
Action: Mouse scrolled (579, 365) with delta (0, 0)
Screenshot: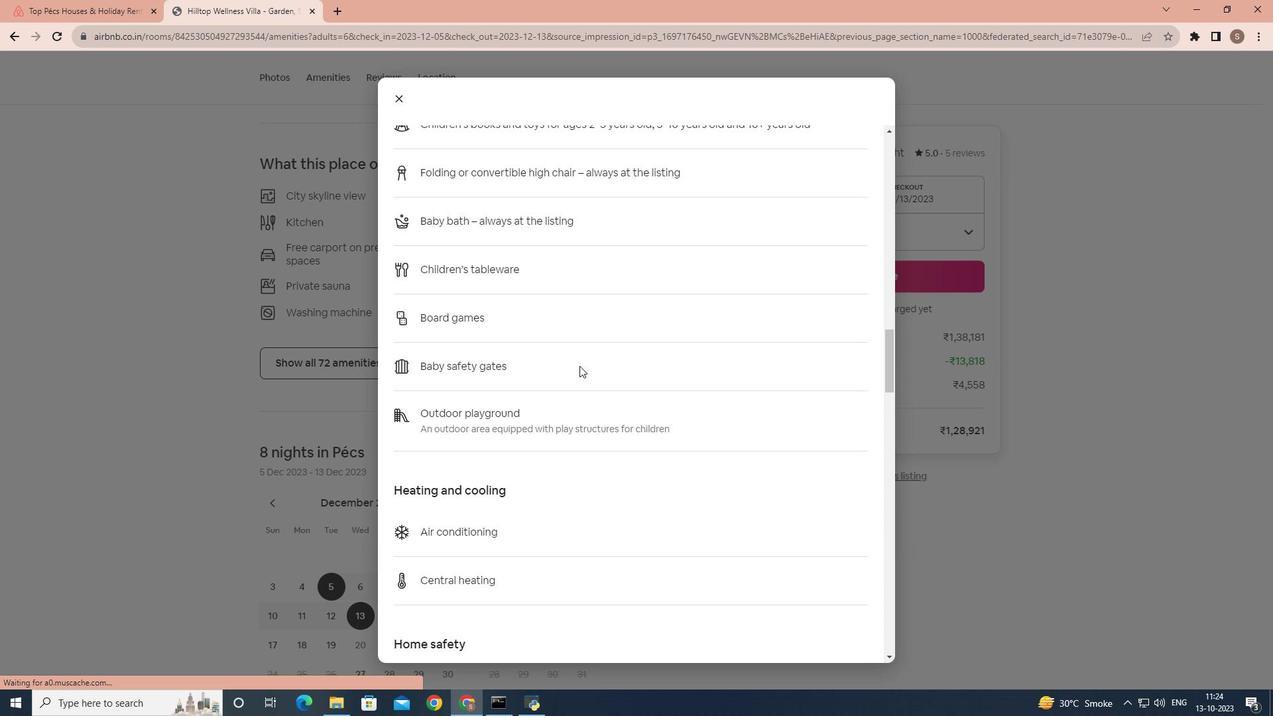 
Action: Mouse scrolled (579, 365) with delta (0, 0)
Screenshot: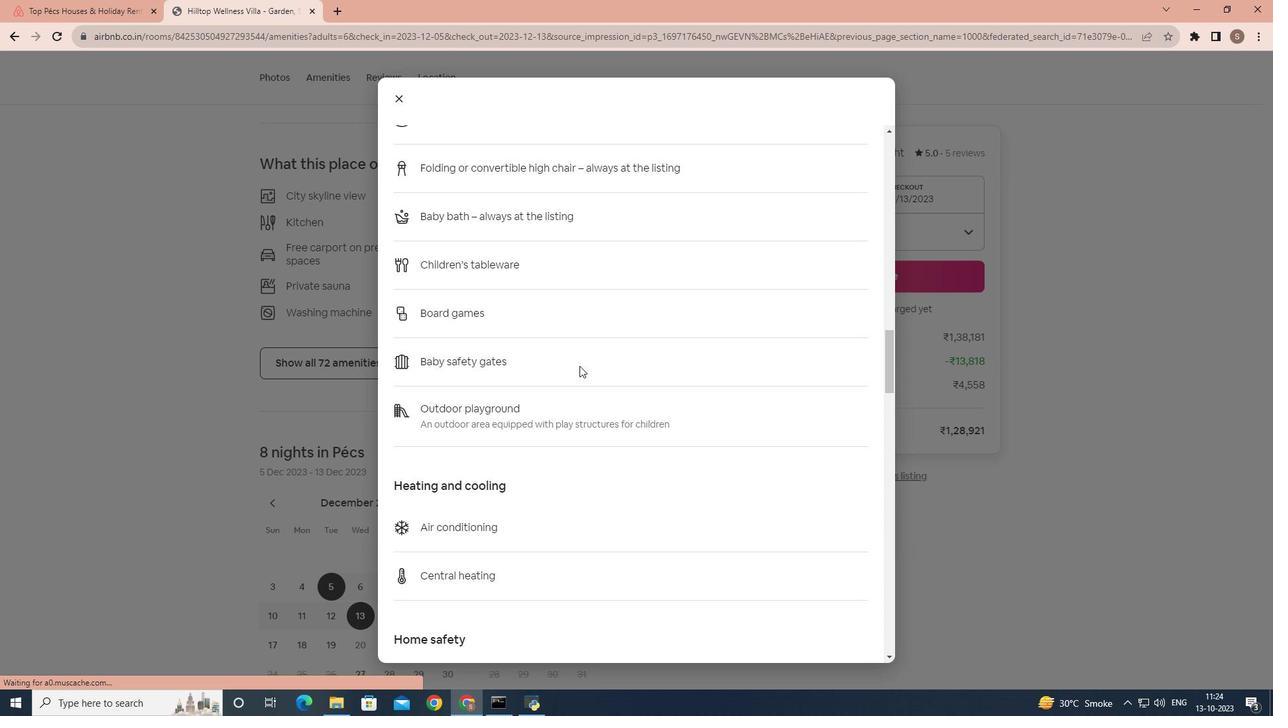 
Action: Mouse scrolled (579, 365) with delta (0, 0)
Screenshot: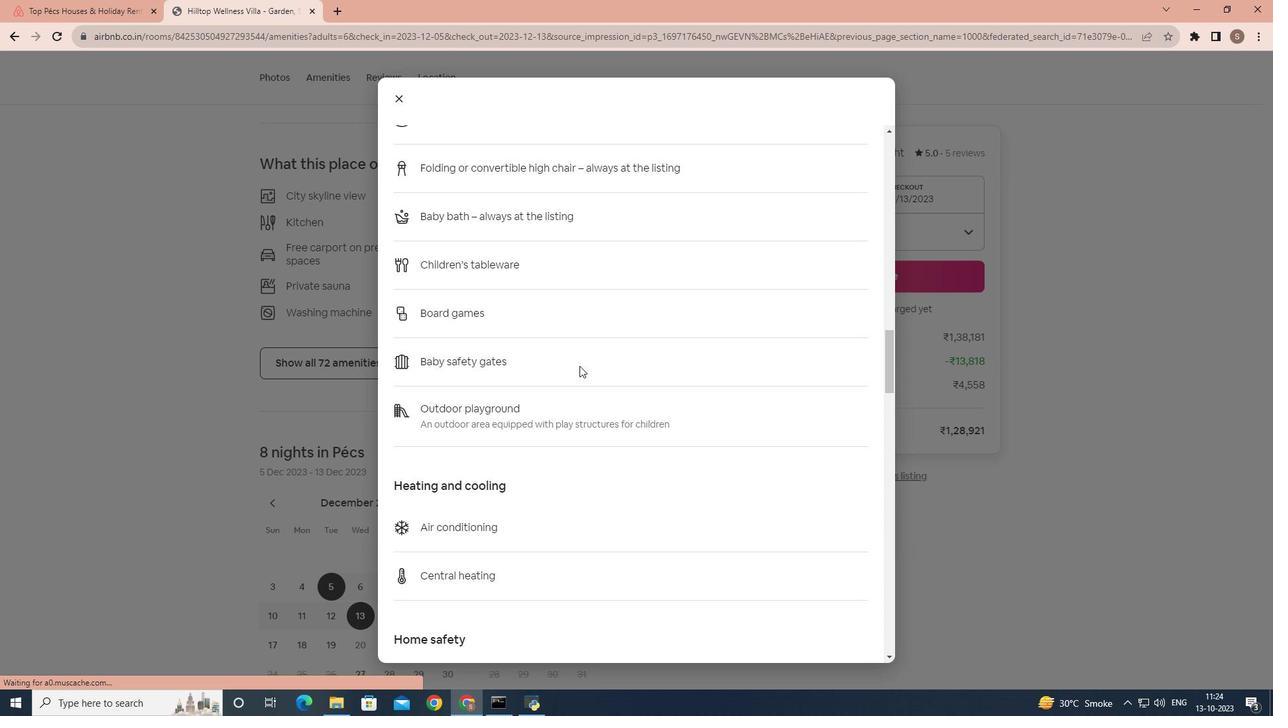 
Action: Mouse scrolled (579, 365) with delta (0, 0)
Screenshot: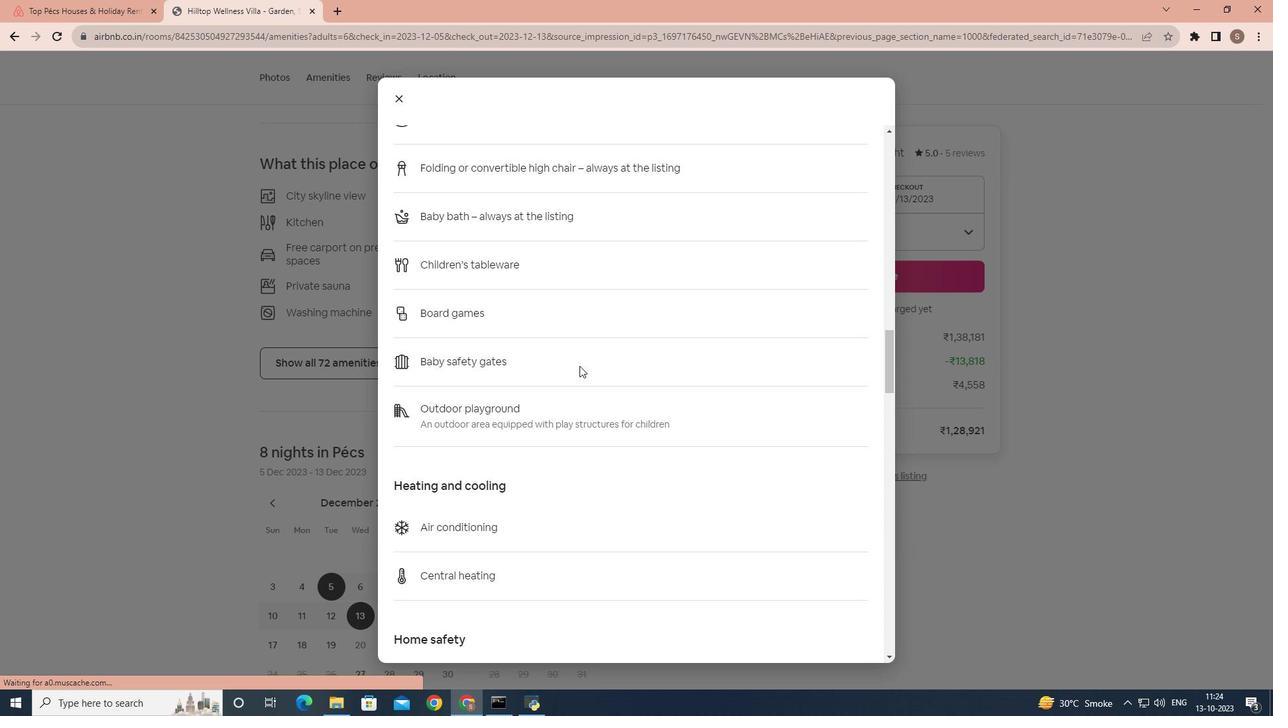 
Action: Mouse scrolled (579, 365) with delta (0, 0)
Screenshot: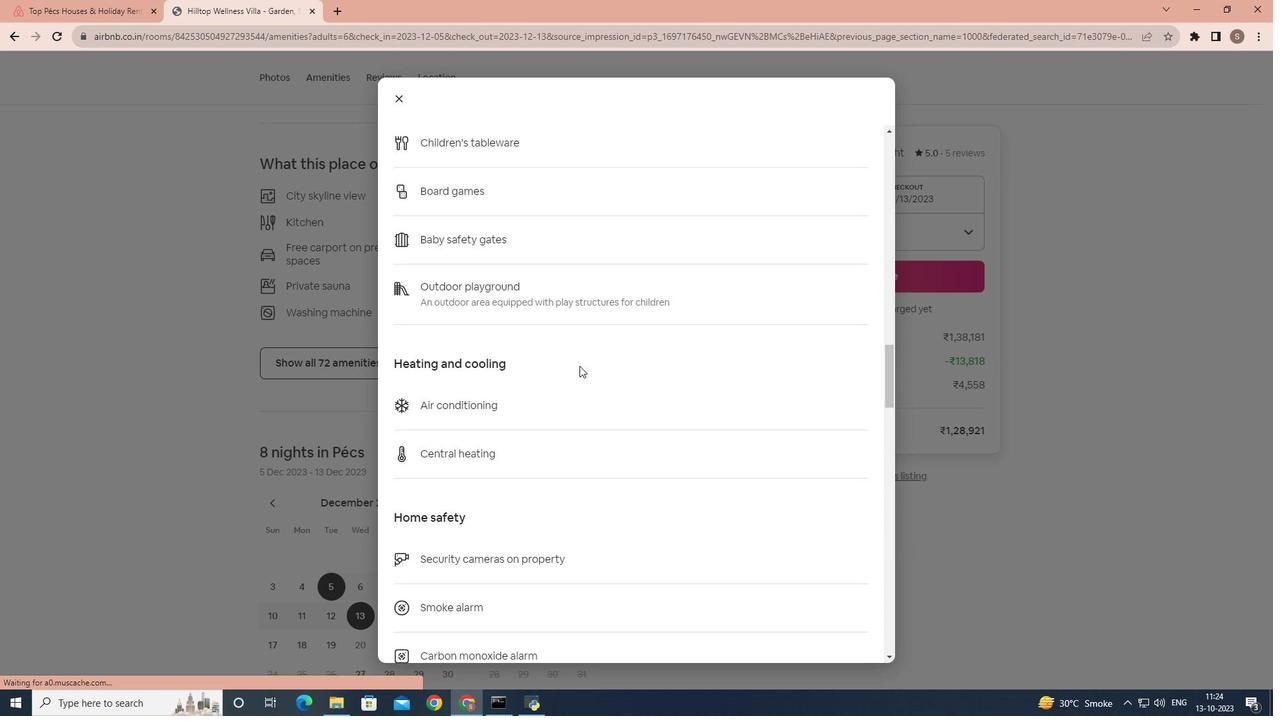 
Action: Mouse scrolled (579, 365) with delta (0, 0)
Screenshot: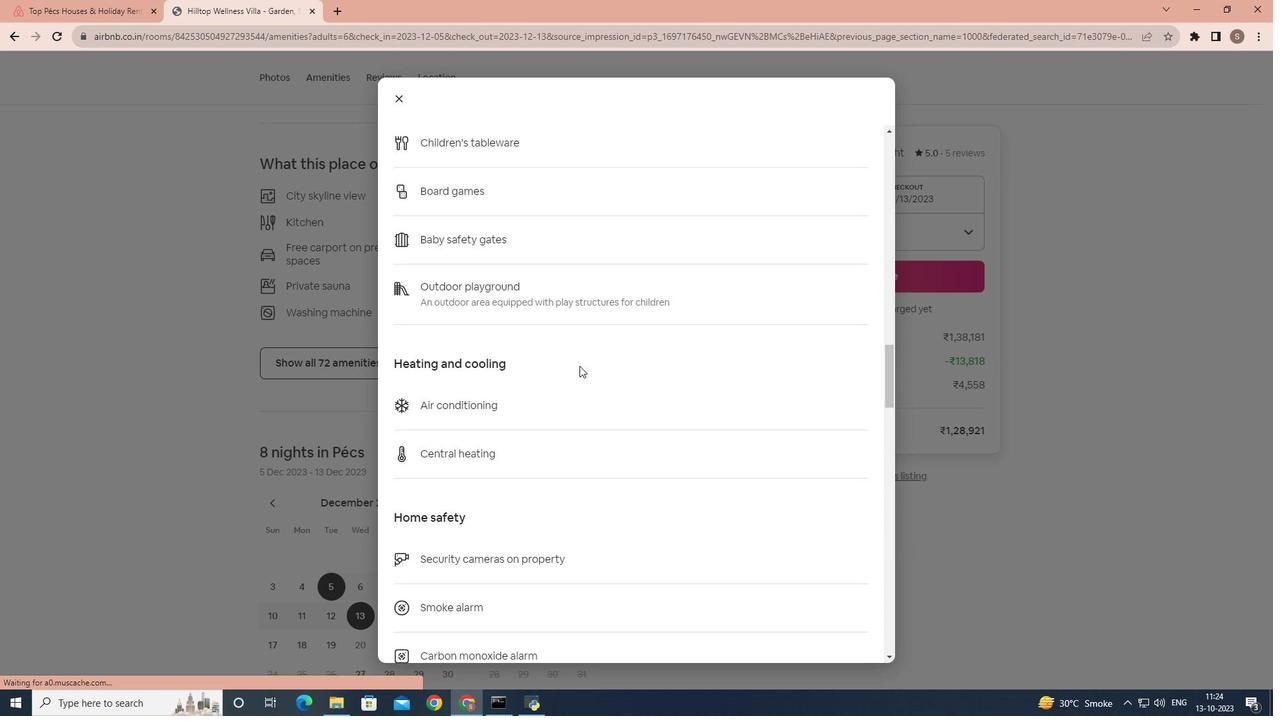 
Action: Mouse scrolled (579, 365) with delta (0, 0)
Screenshot: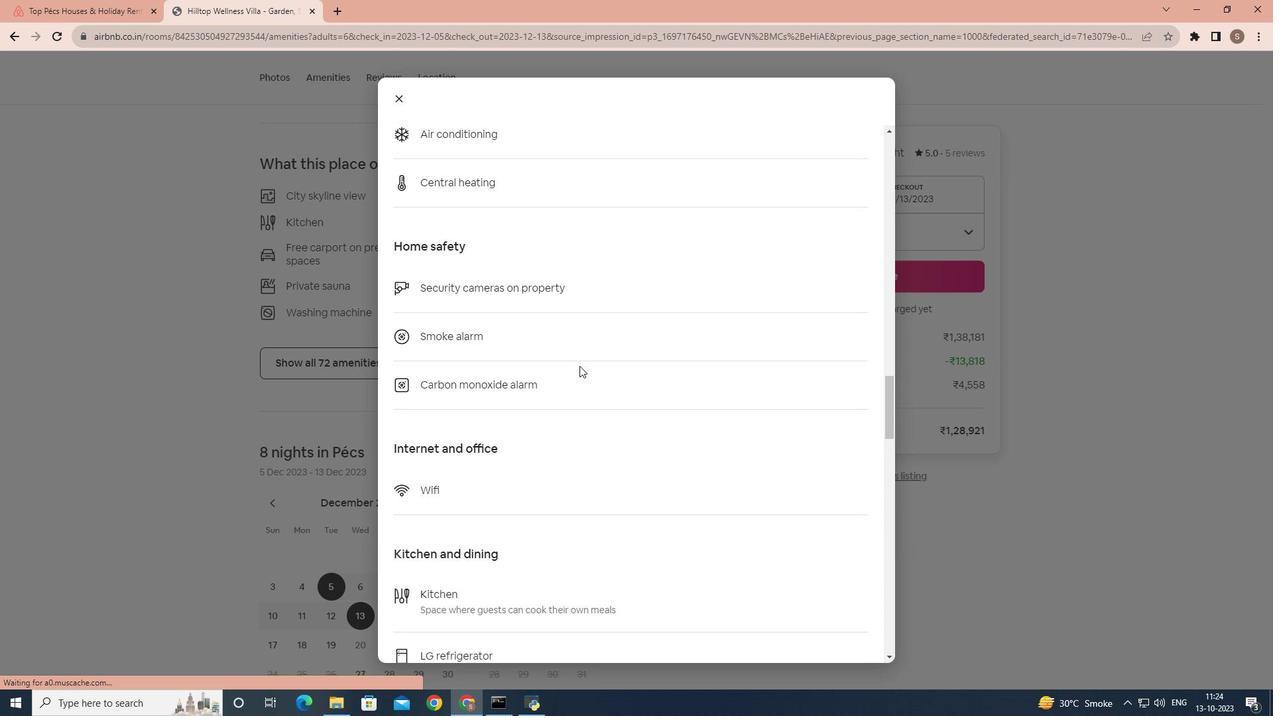 
Action: Mouse scrolled (579, 365) with delta (0, 0)
Screenshot: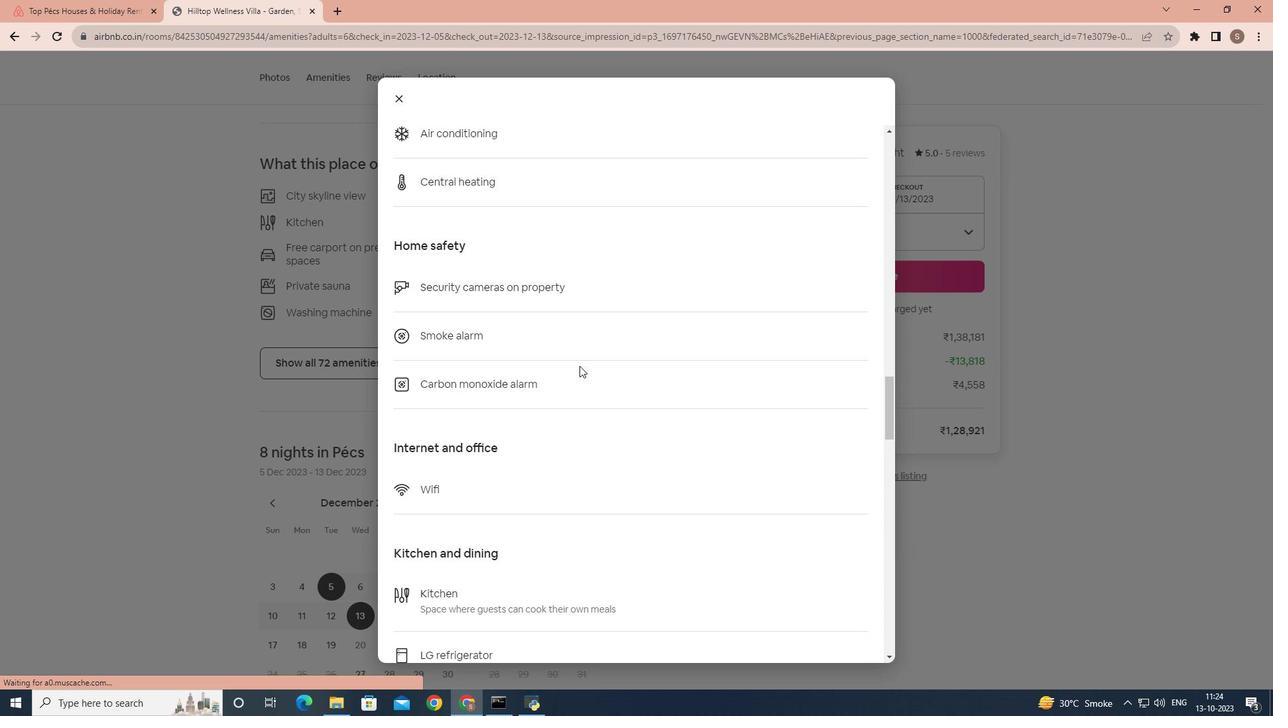 
Action: Mouse scrolled (579, 365) with delta (0, 0)
Screenshot: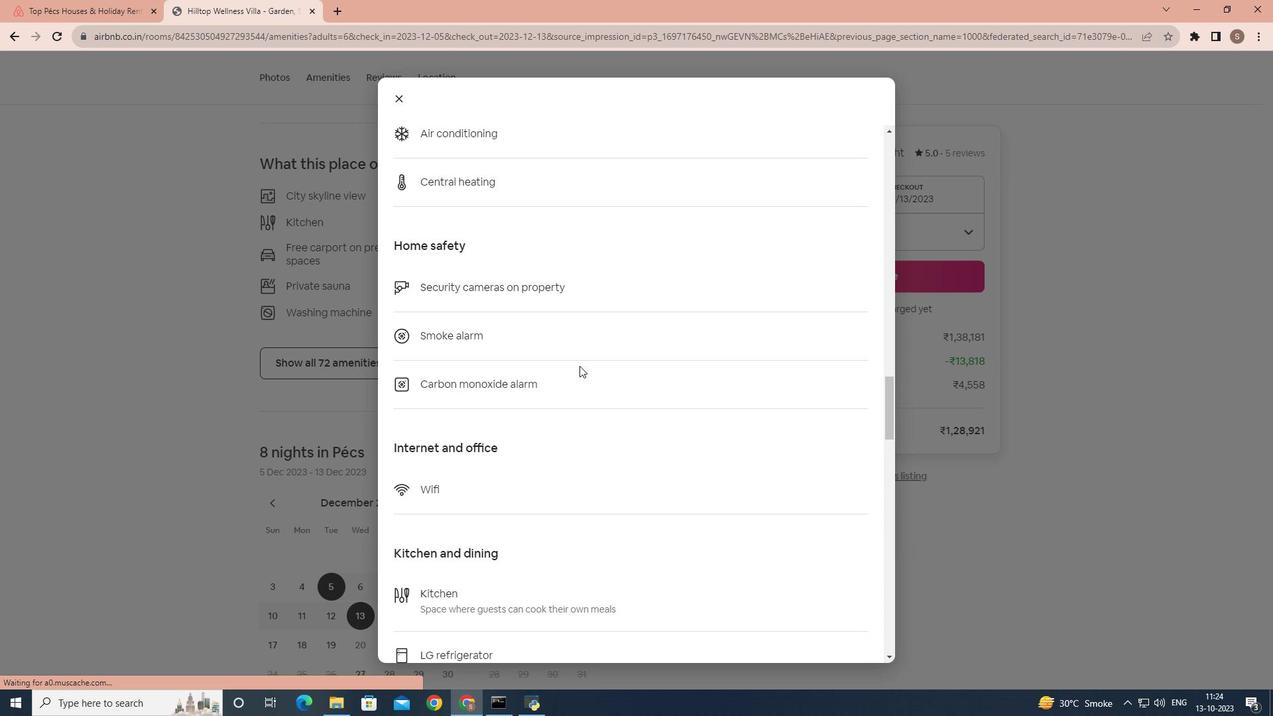 
Action: Mouse scrolled (579, 365) with delta (0, 0)
Screenshot: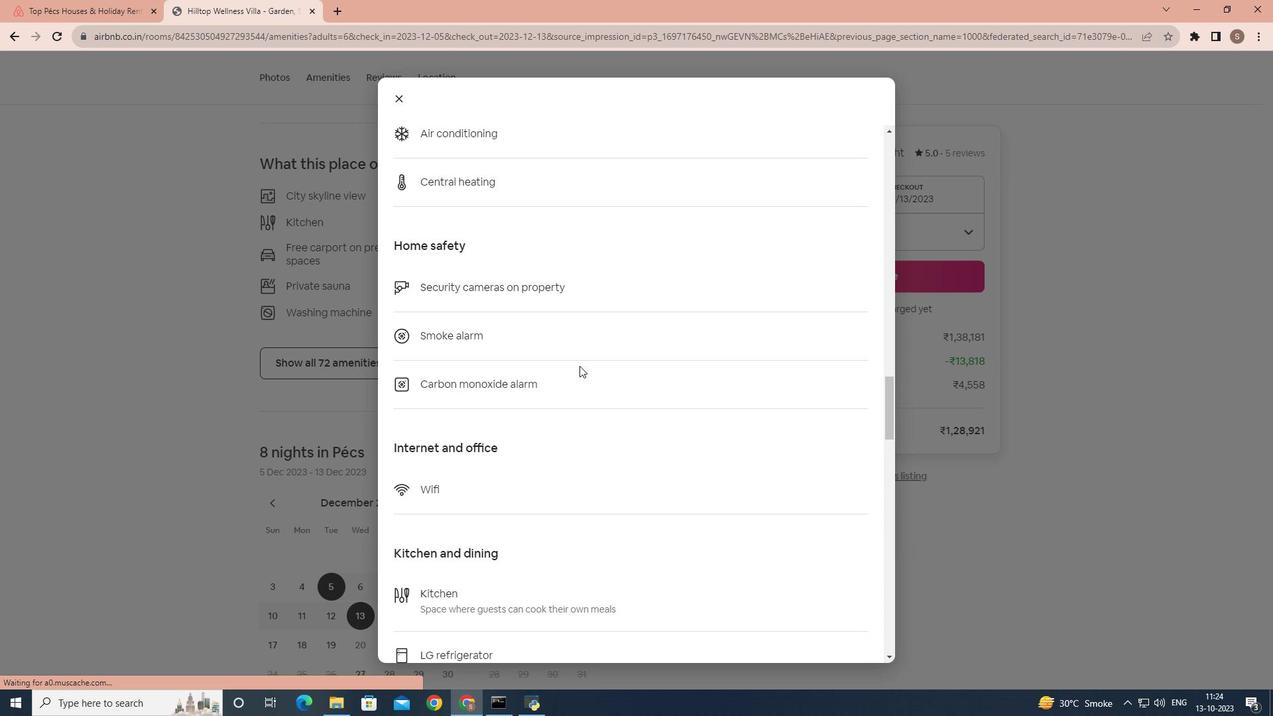 
Action: Mouse scrolled (579, 365) with delta (0, 0)
Screenshot: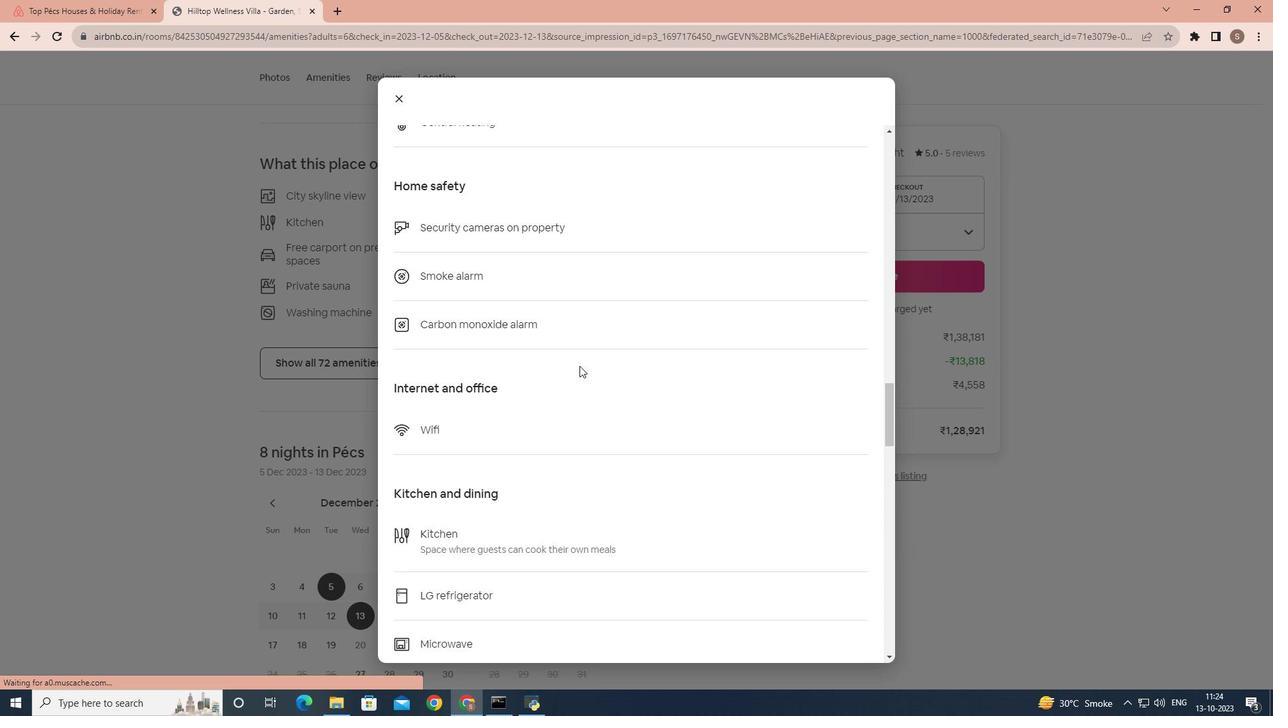 
Action: Mouse scrolled (579, 365) with delta (0, 0)
Screenshot: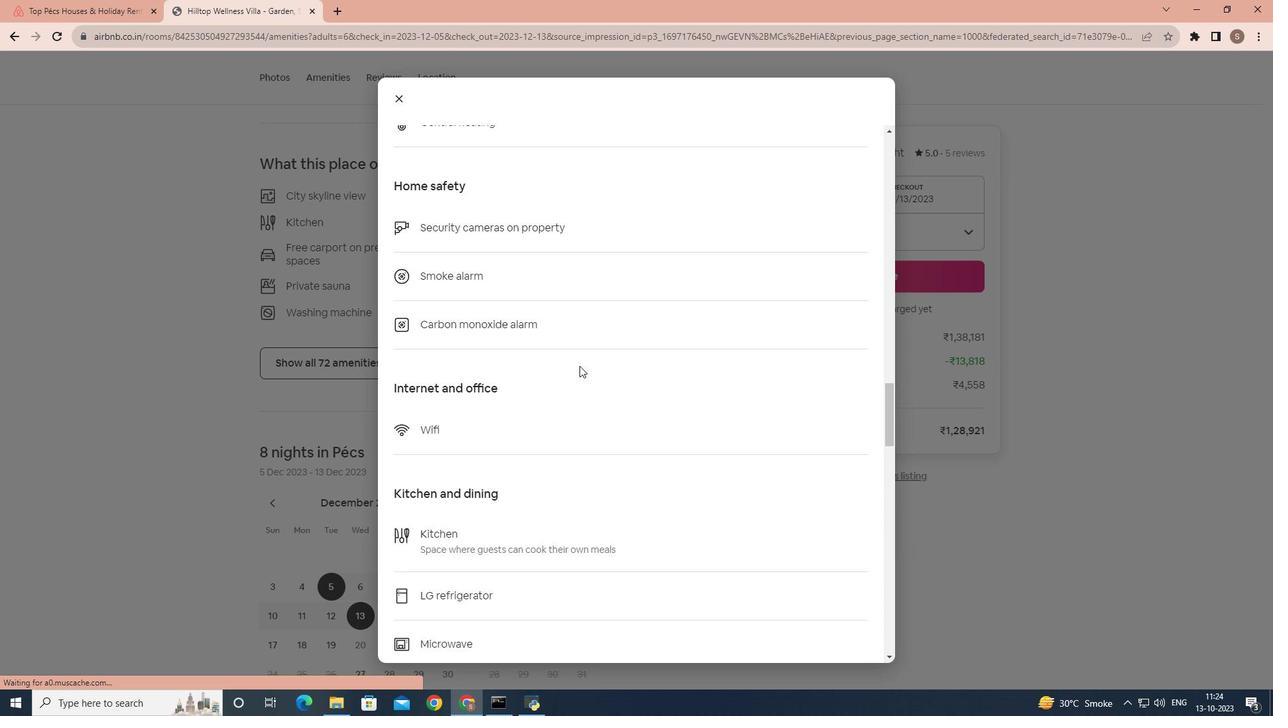 
Action: Mouse scrolled (579, 365) with delta (0, 0)
Screenshot: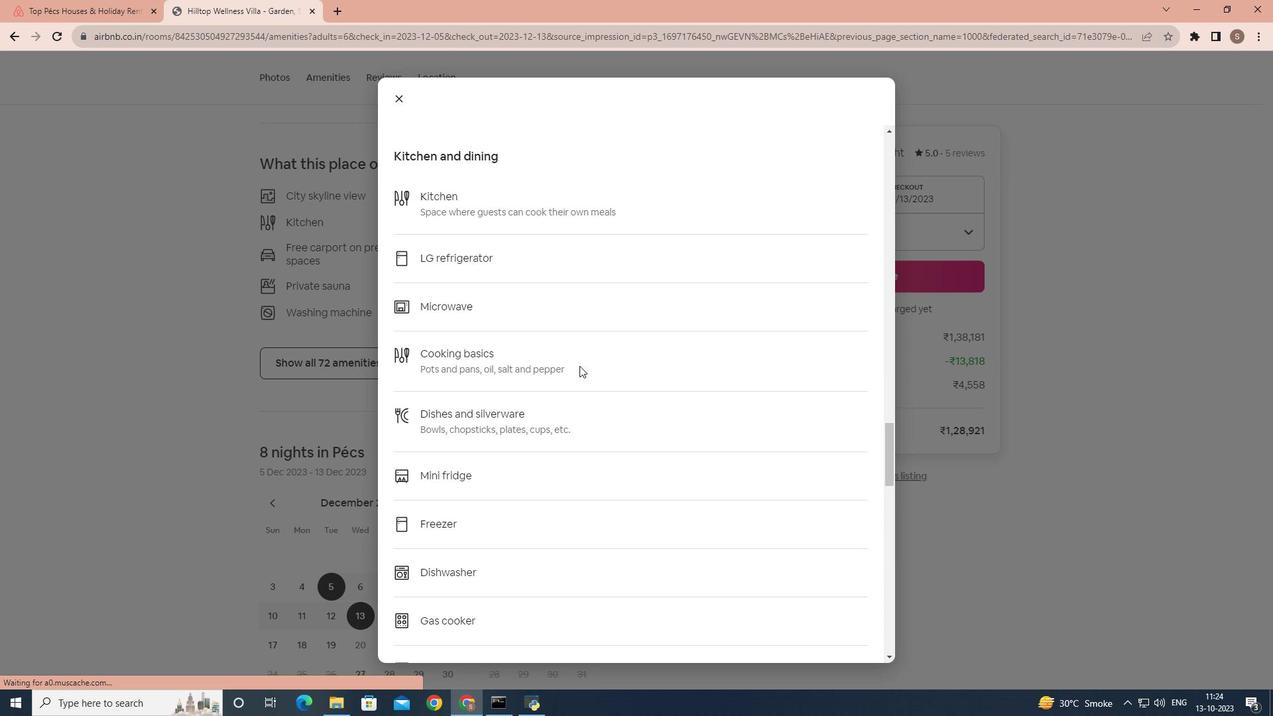 
Action: Mouse scrolled (579, 365) with delta (0, 0)
Screenshot: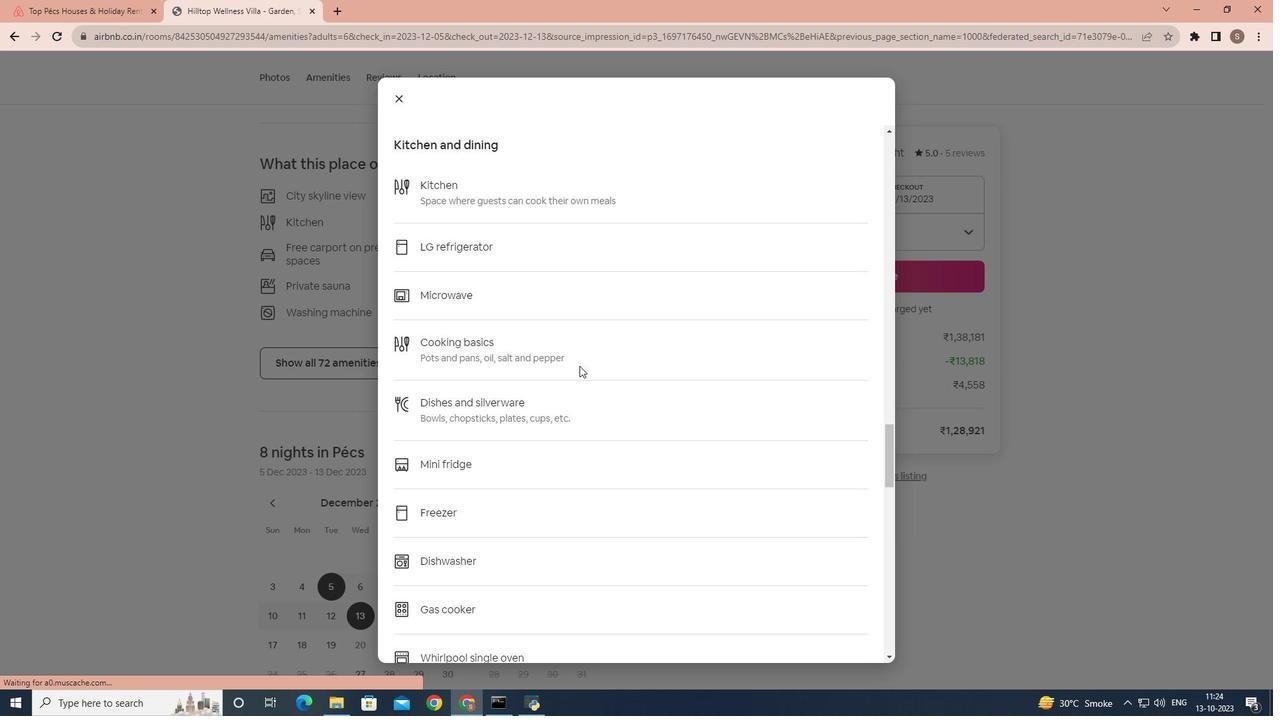 
Action: Mouse scrolled (579, 365) with delta (0, 0)
Screenshot: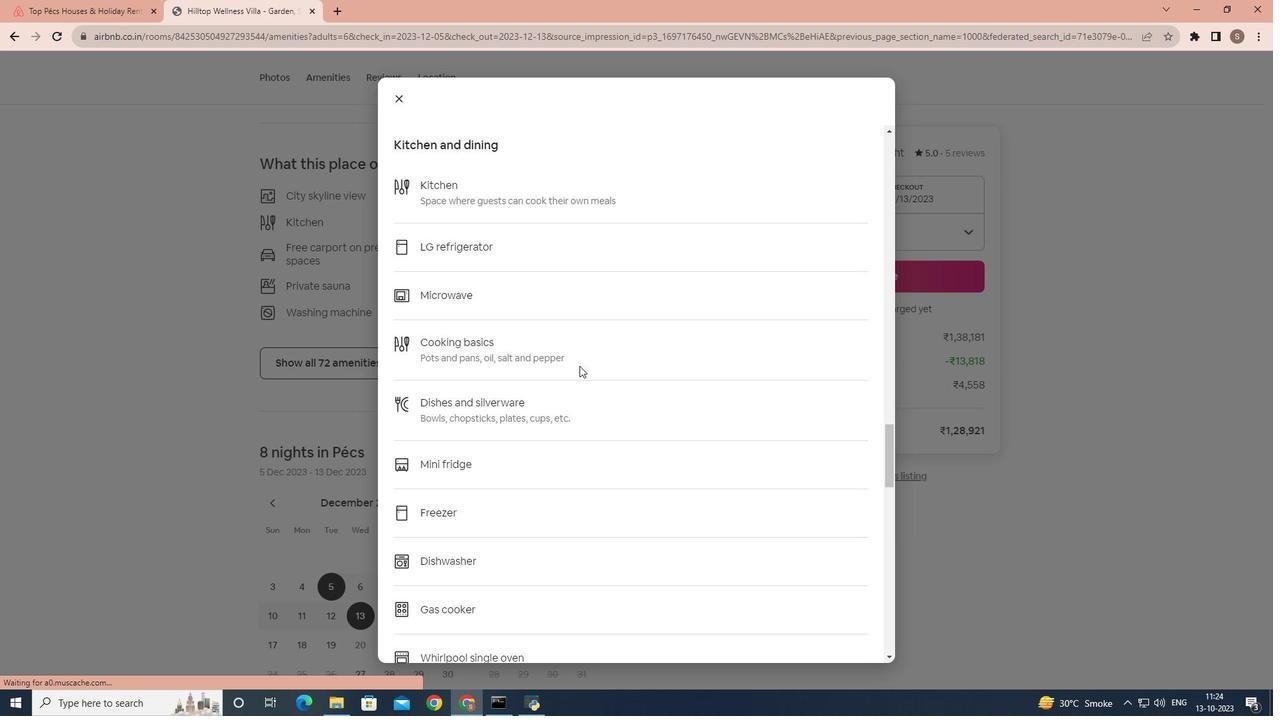 
Action: Mouse scrolled (579, 365) with delta (0, 0)
Screenshot: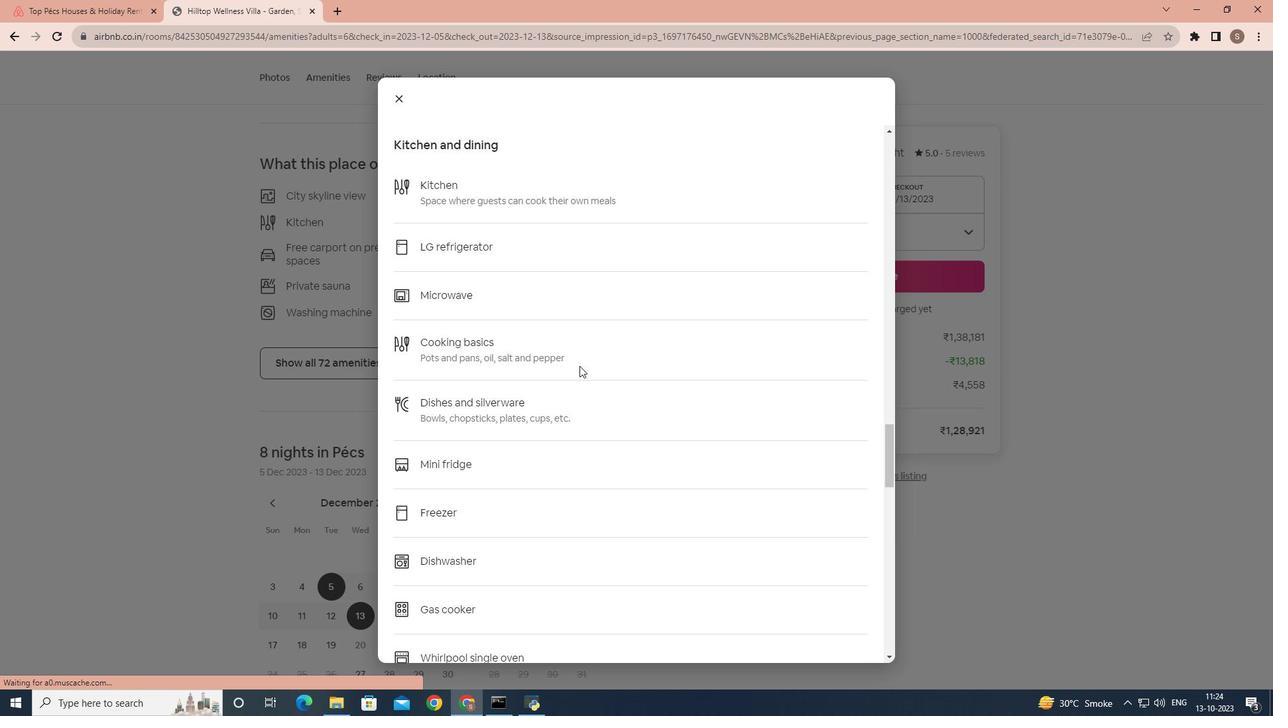 
Action: Mouse scrolled (579, 365) with delta (0, 0)
Screenshot: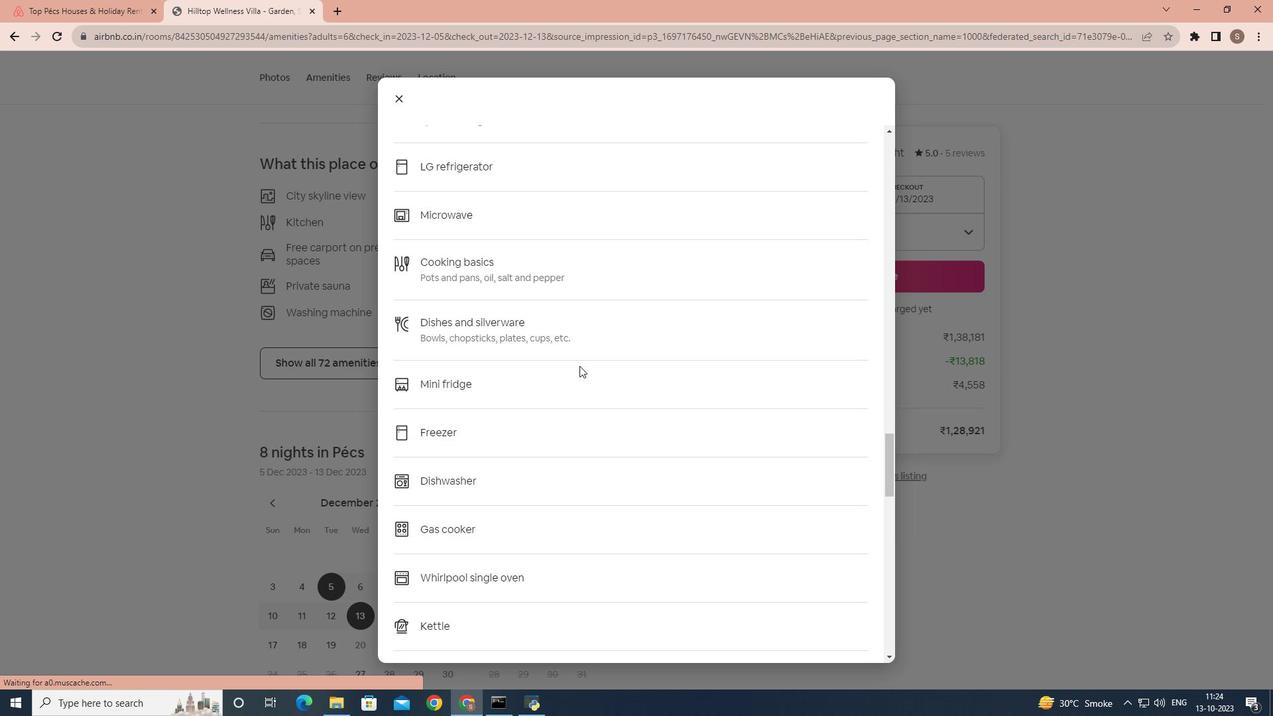 
Action: Mouse scrolled (579, 365) with delta (0, 0)
Screenshot: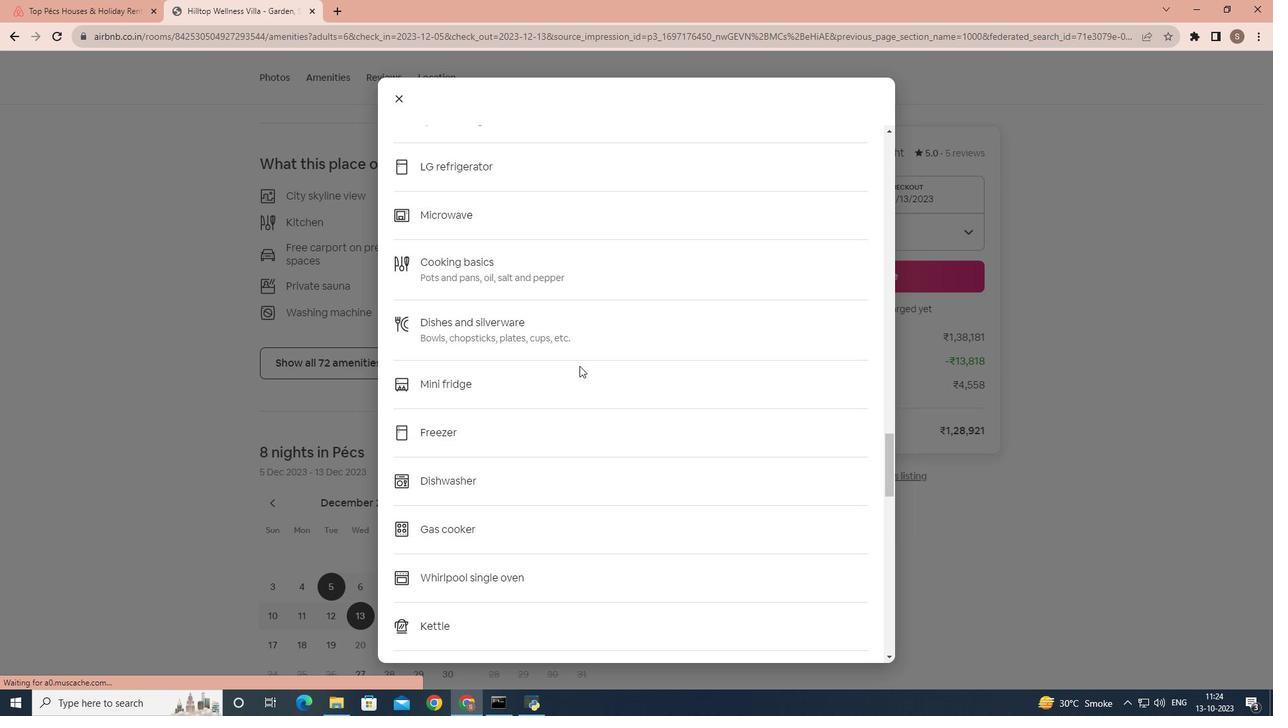 
Action: Mouse scrolled (579, 365) with delta (0, 0)
Screenshot: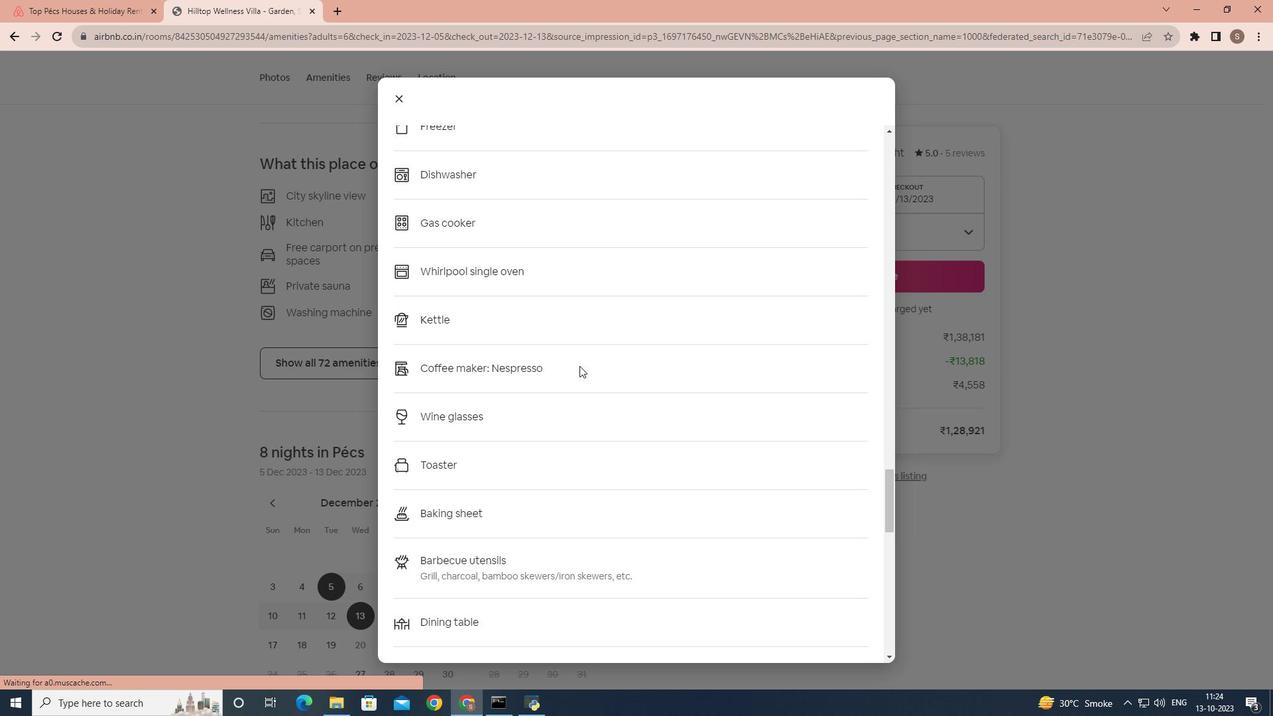 
Action: Mouse scrolled (579, 365) with delta (0, 0)
Screenshot: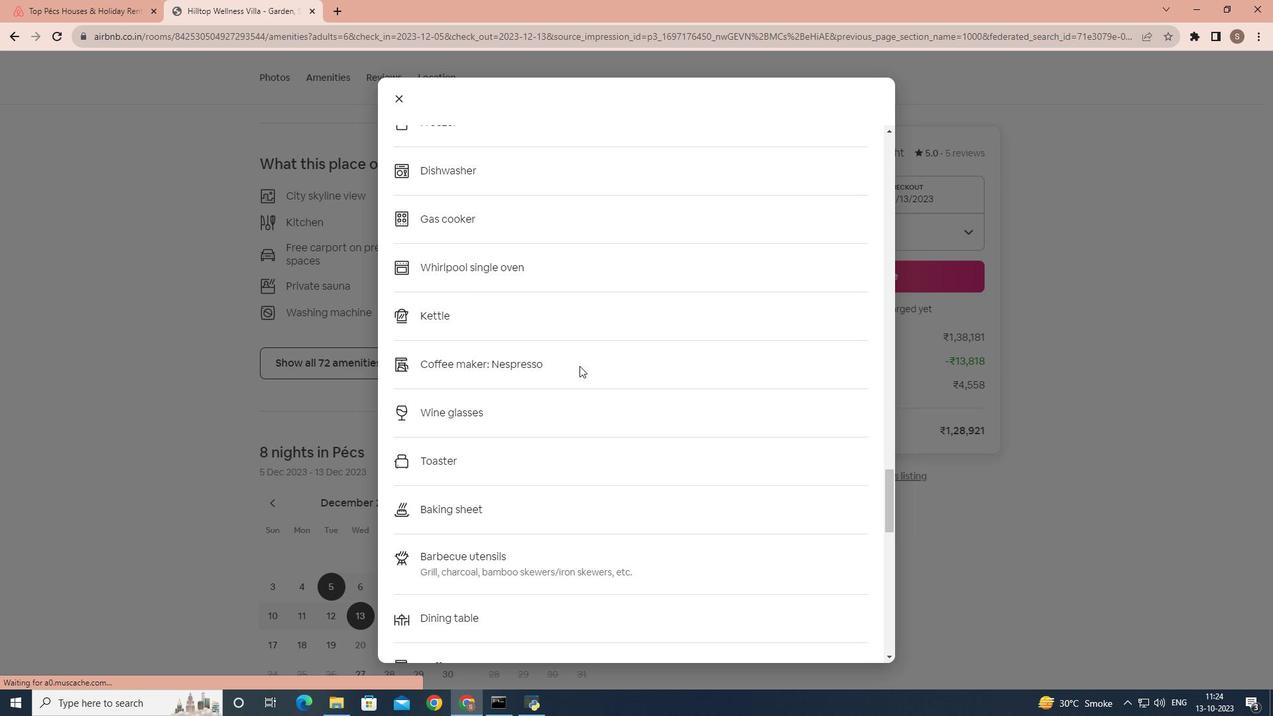 
Action: Mouse scrolled (579, 365) with delta (0, 0)
Screenshot: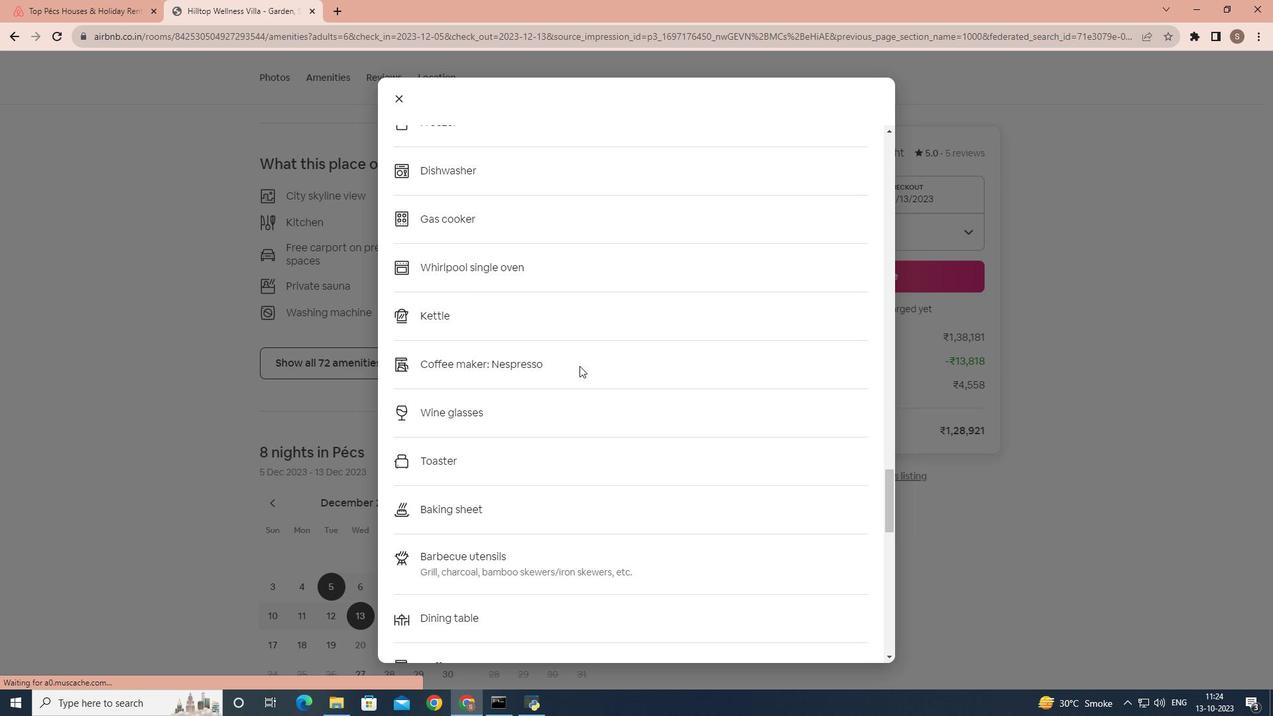 
Action: Mouse scrolled (579, 365) with delta (0, 0)
Screenshot: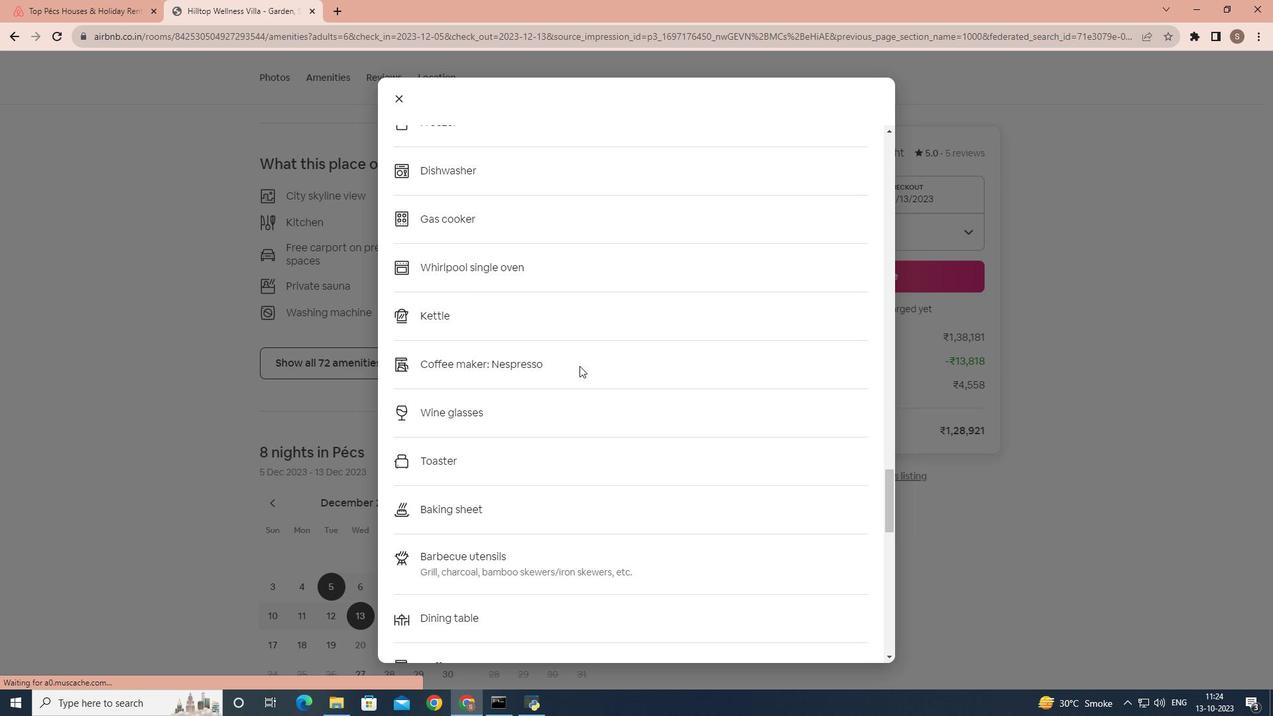 
Action: Mouse scrolled (579, 365) with delta (0, 0)
Screenshot: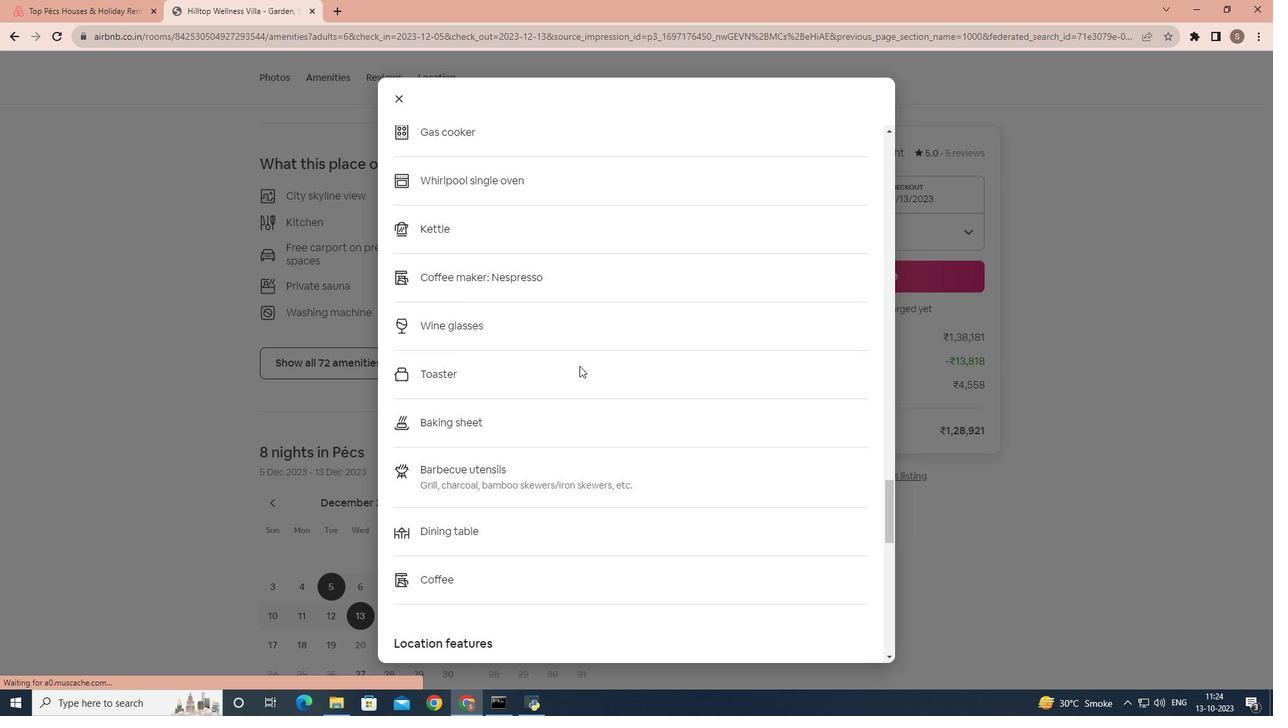 
Action: Mouse scrolled (579, 365) with delta (0, 0)
Screenshot: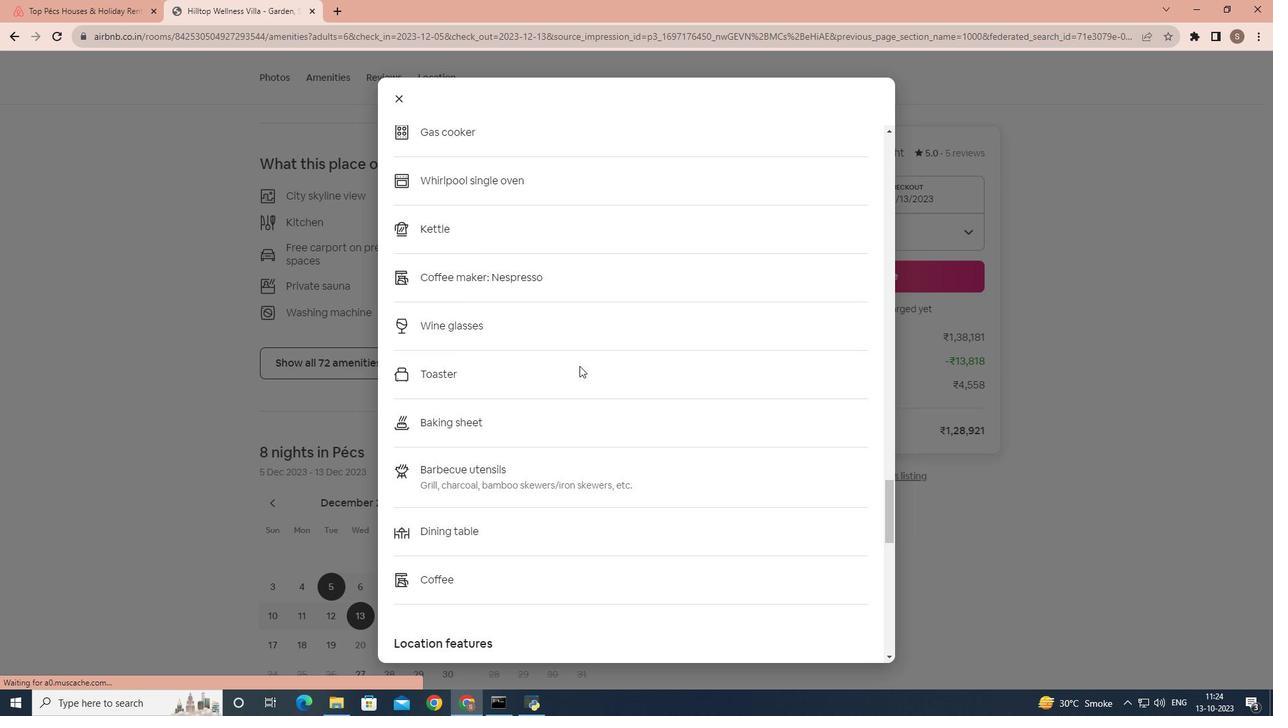 
Action: Mouse scrolled (579, 365) with delta (0, 0)
Screenshot: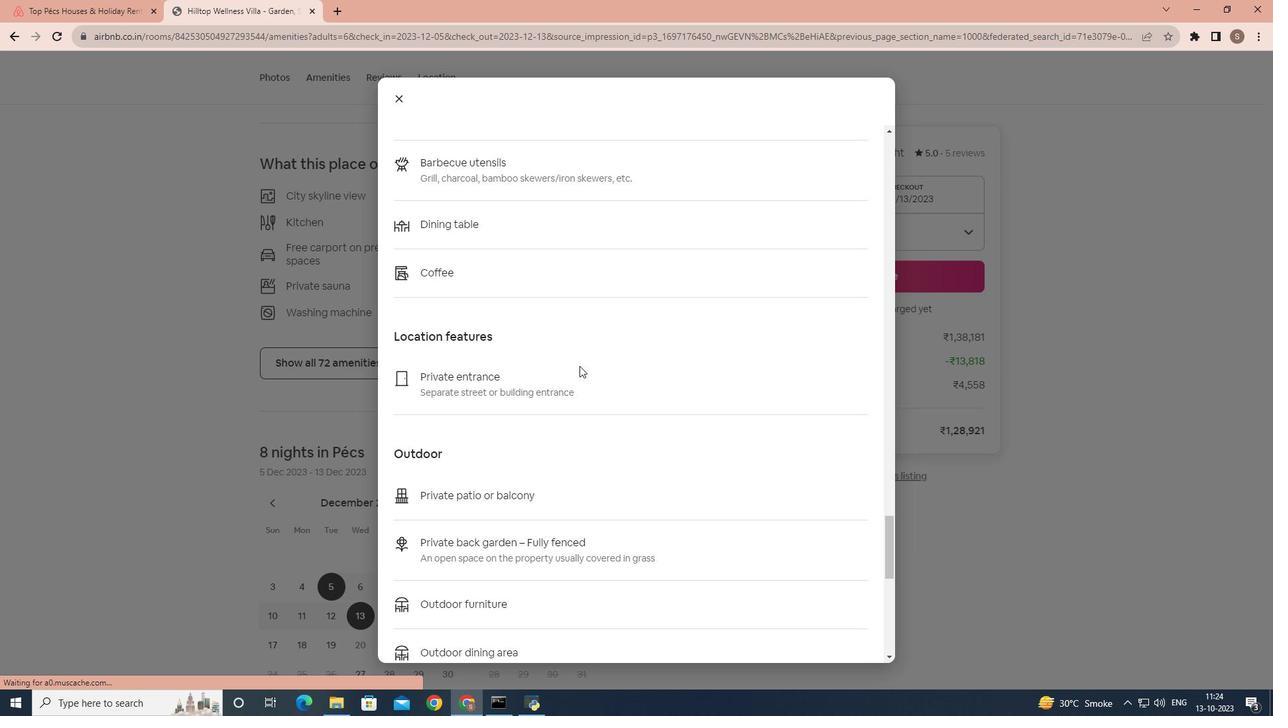 
Action: Mouse scrolled (579, 365) with delta (0, 0)
Screenshot: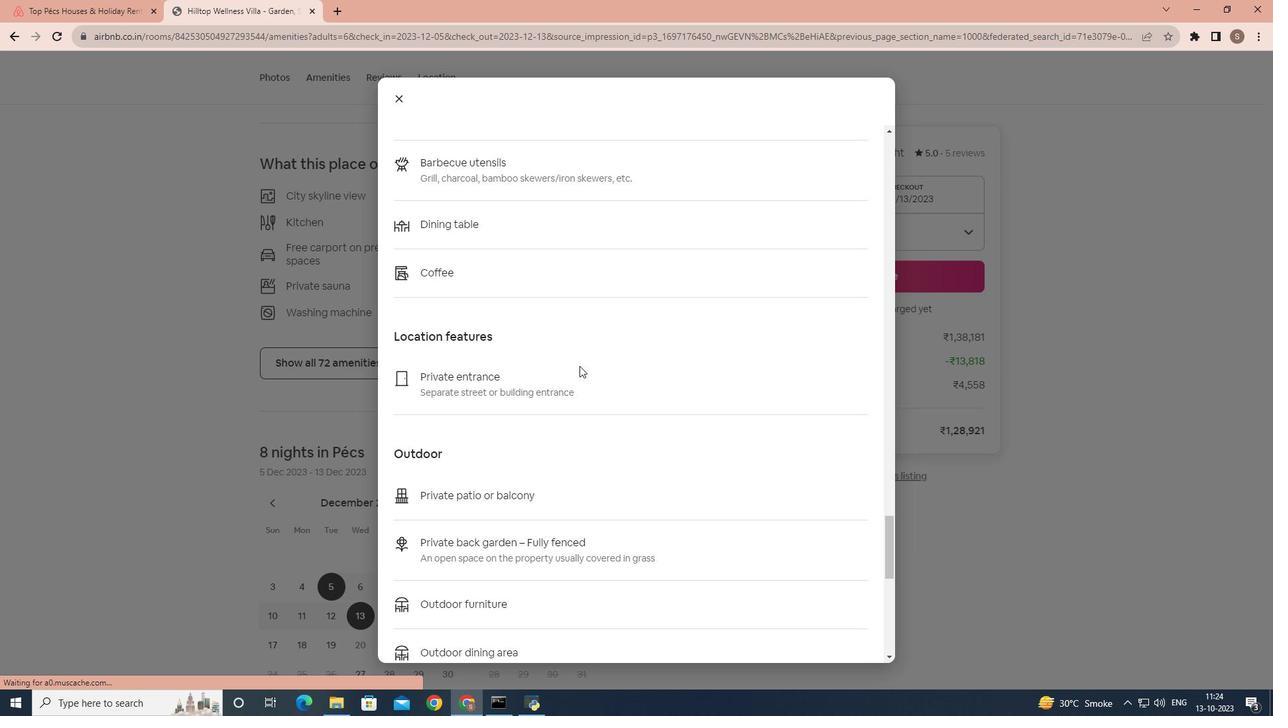 
Action: Mouse scrolled (579, 365) with delta (0, 0)
Screenshot: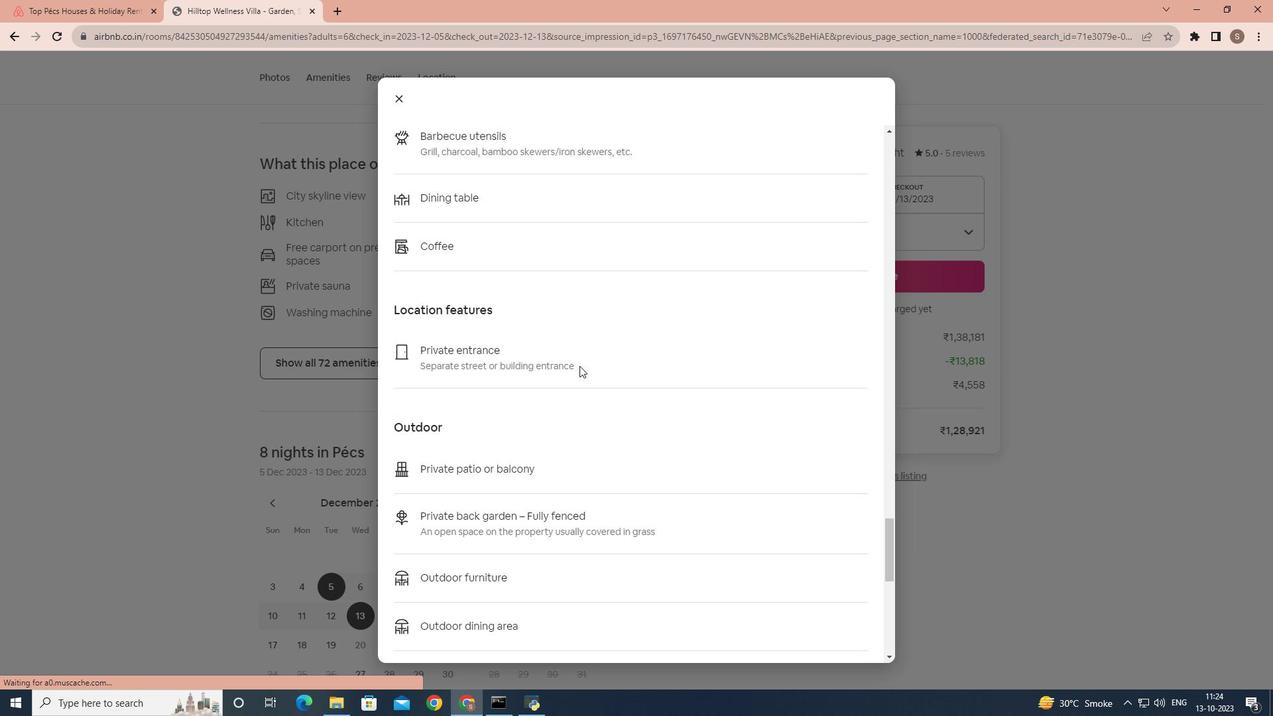 
Action: Mouse scrolled (579, 365) with delta (0, 0)
Screenshot: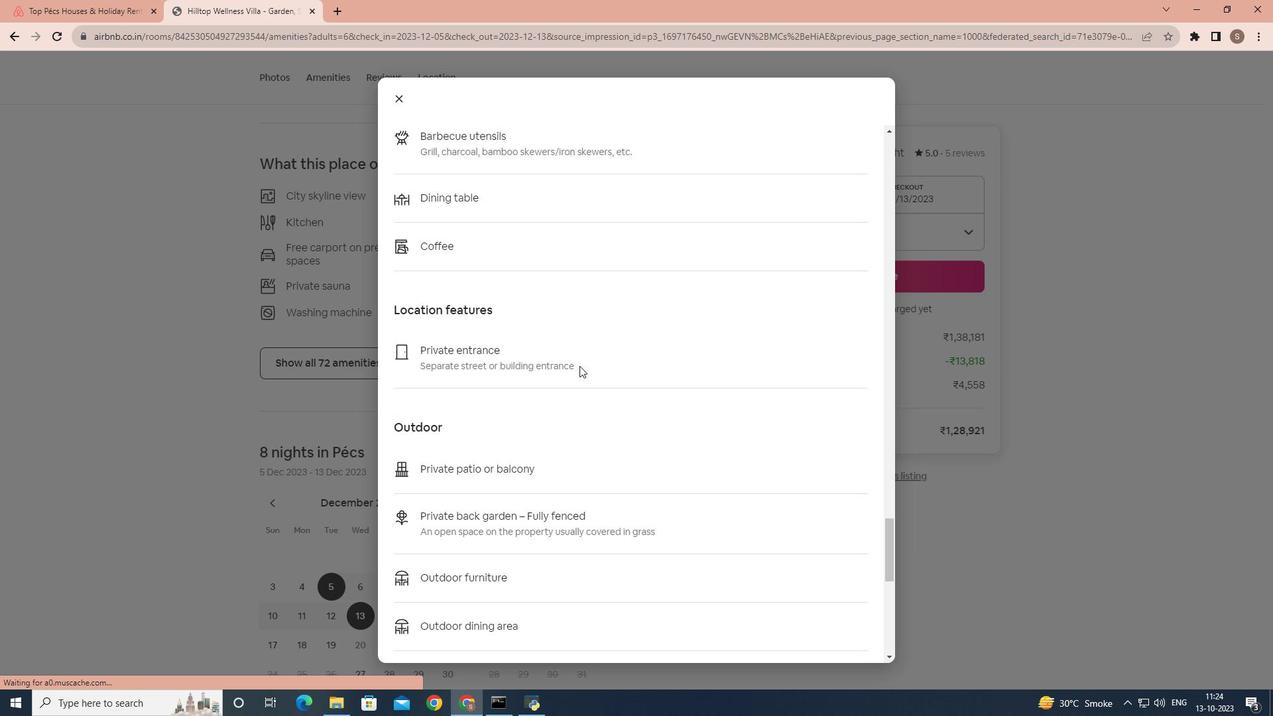 
Action: Mouse scrolled (579, 365) with delta (0, 0)
Screenshot: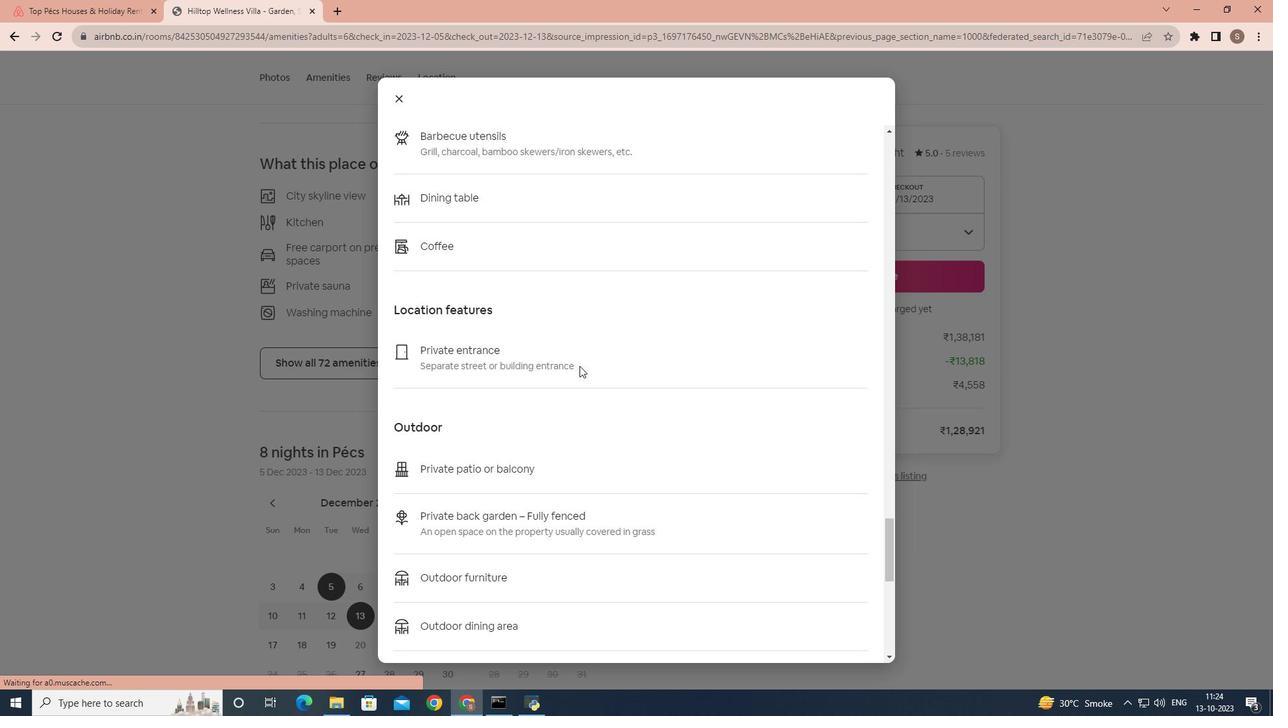 
Action: Mouse scrolled (579, 365) with delta (0, 0)
Screenshot: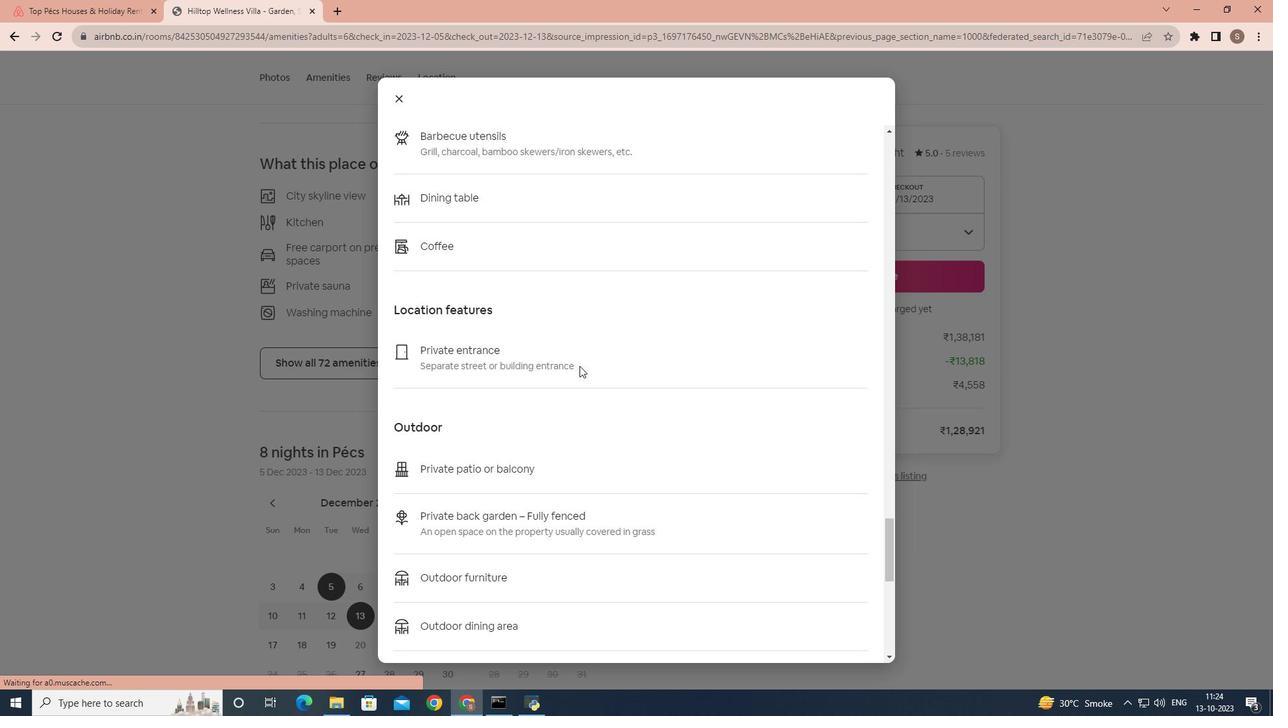 
Action: Mouse scrolled (579, 365) with delta (0, 0)
Screenshot: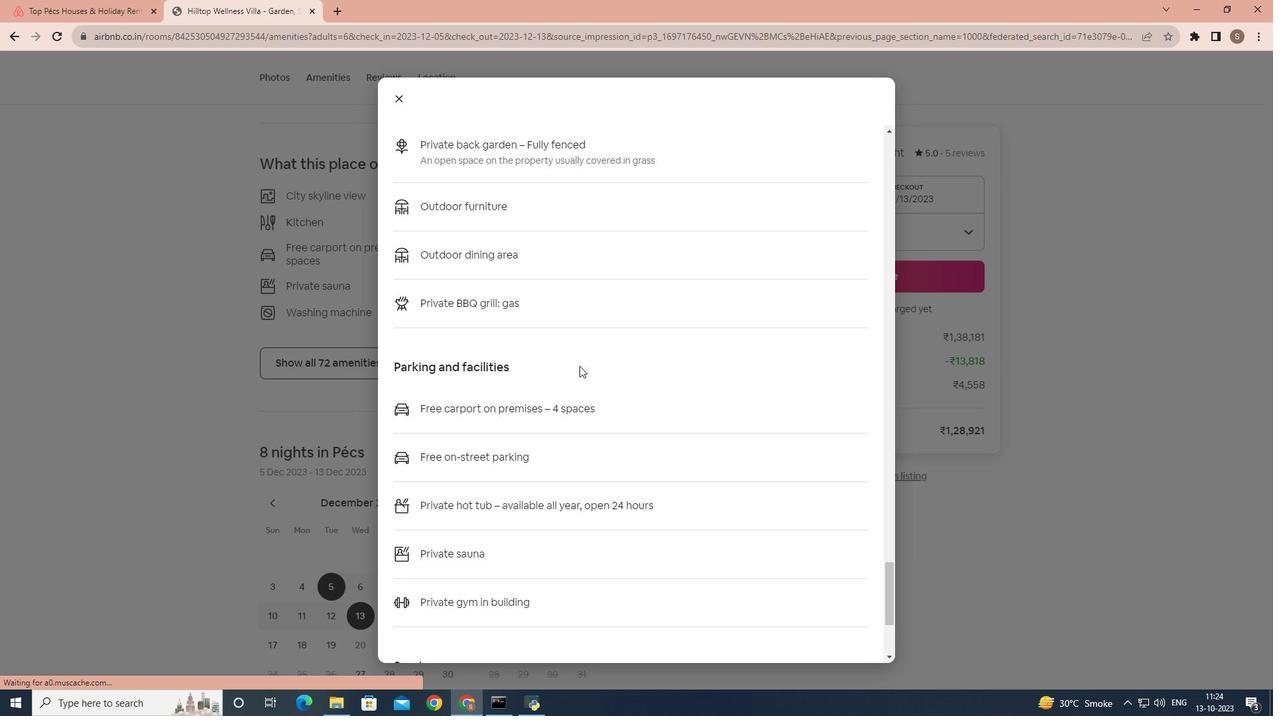 
Action: Mouse scrolled (579, 365) with delta (0, 0)
Screenshot: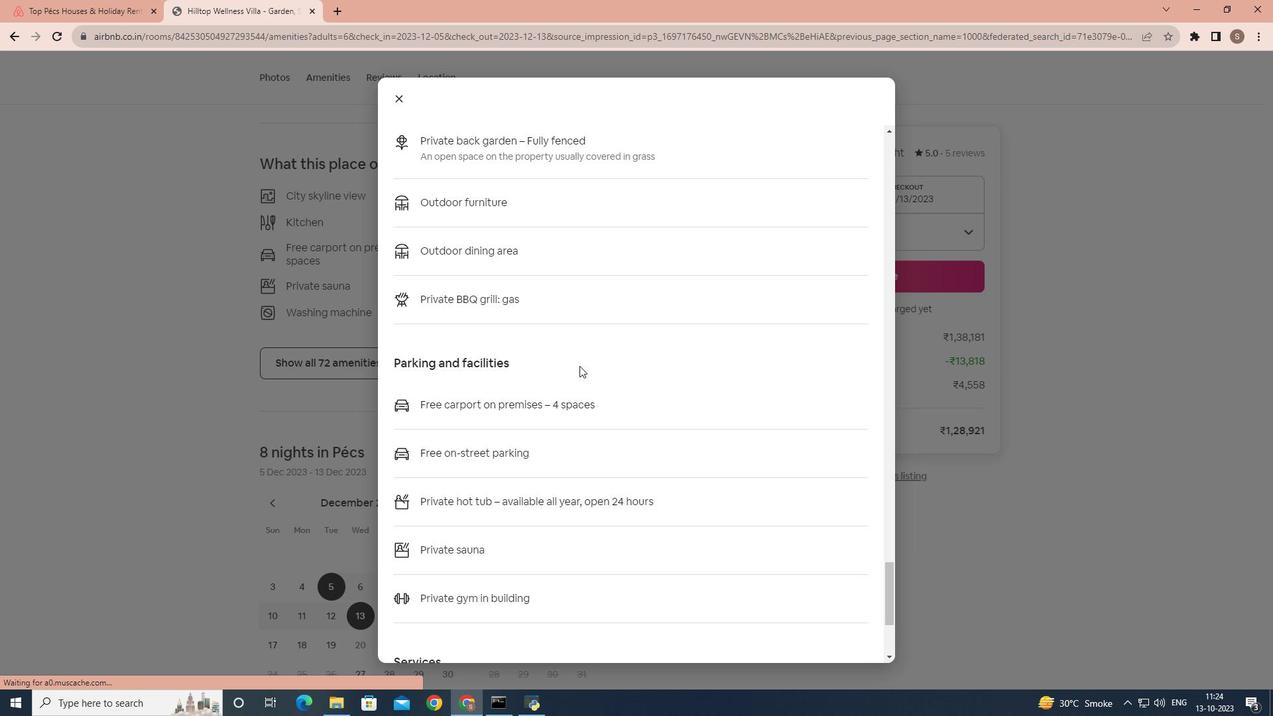 
Action: Mouse scrolled (579, 365) with delta (0, 0)
Screenshot: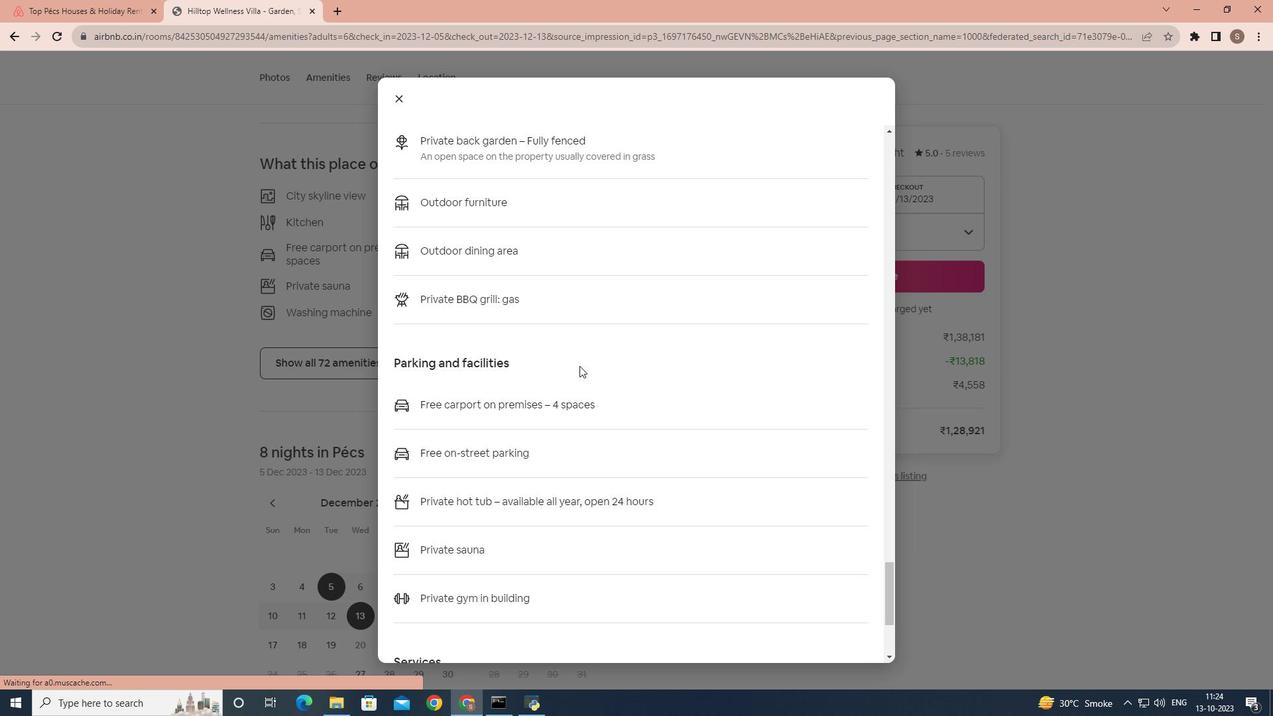 
Action: Mouse scrolled (579, 365) with delta (0, 0)
Screenshot: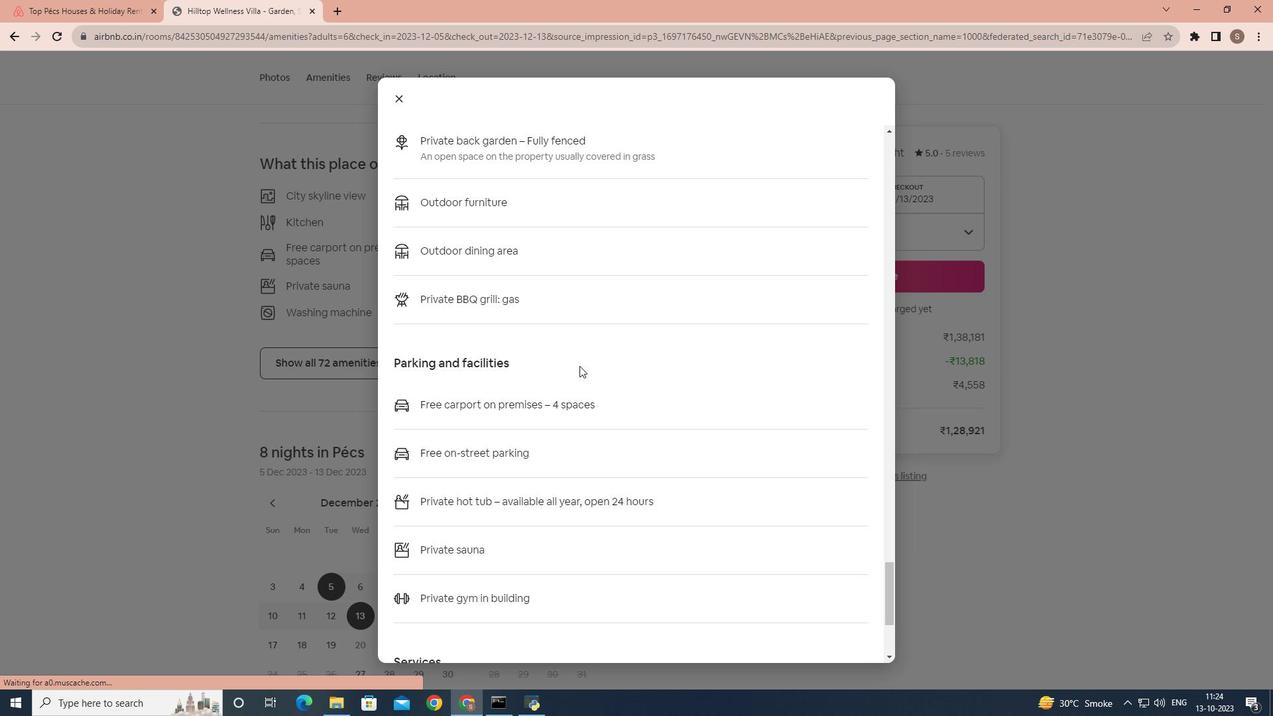 
Action: Mouse scrolled (579, 365) with delta (0, 0)
Screenshot: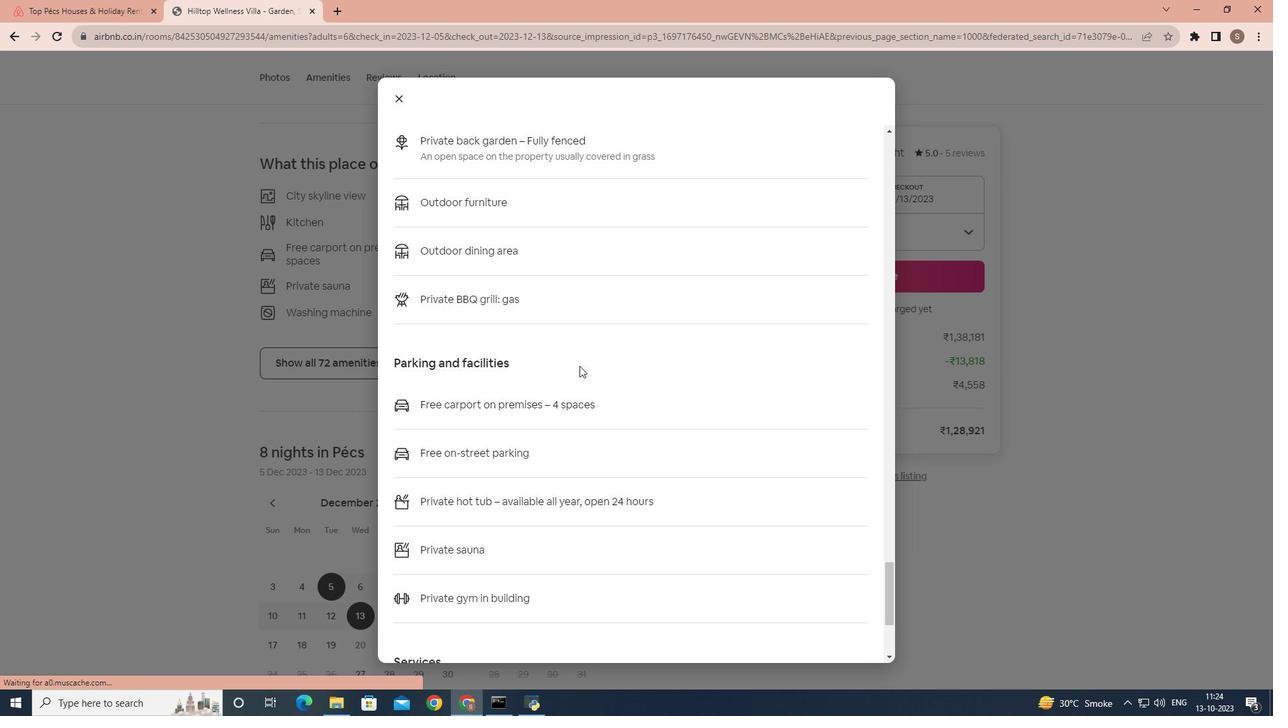 
Action: Mouse scrolled (579, 365) with delta (0, 0)
Screenshot: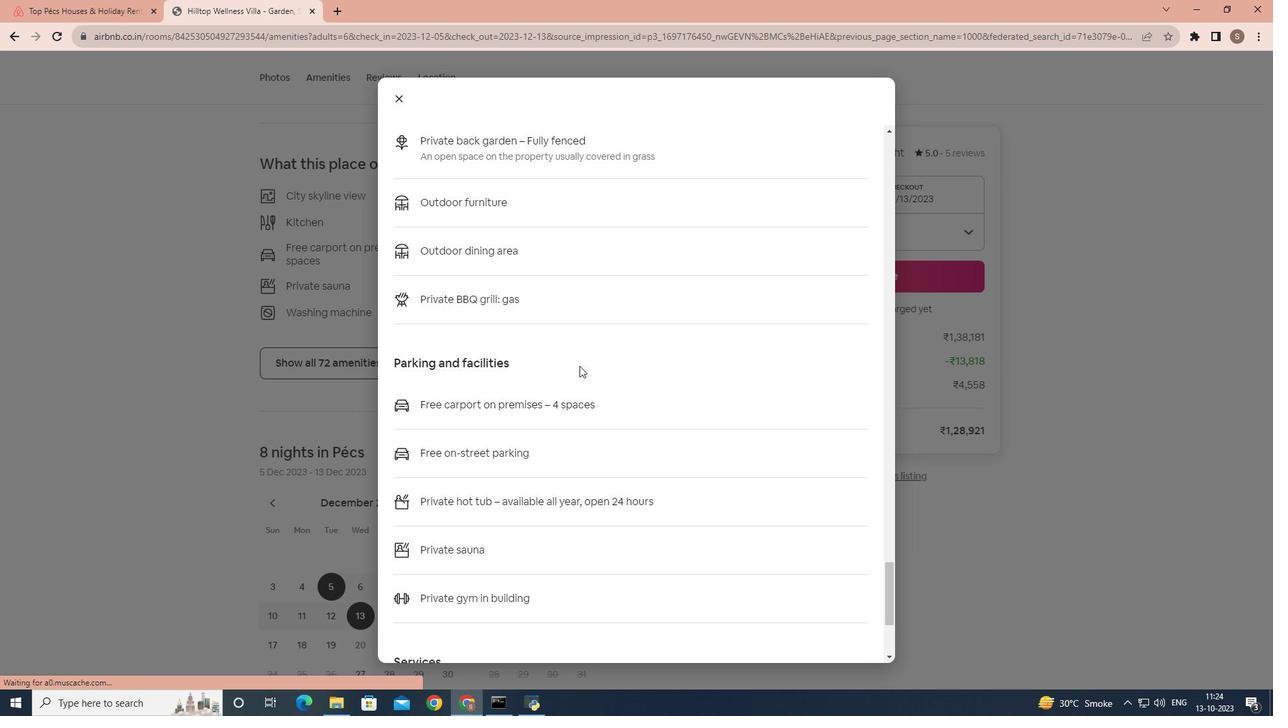 
Action: Mouse moved to (402, 92)
Screenshot: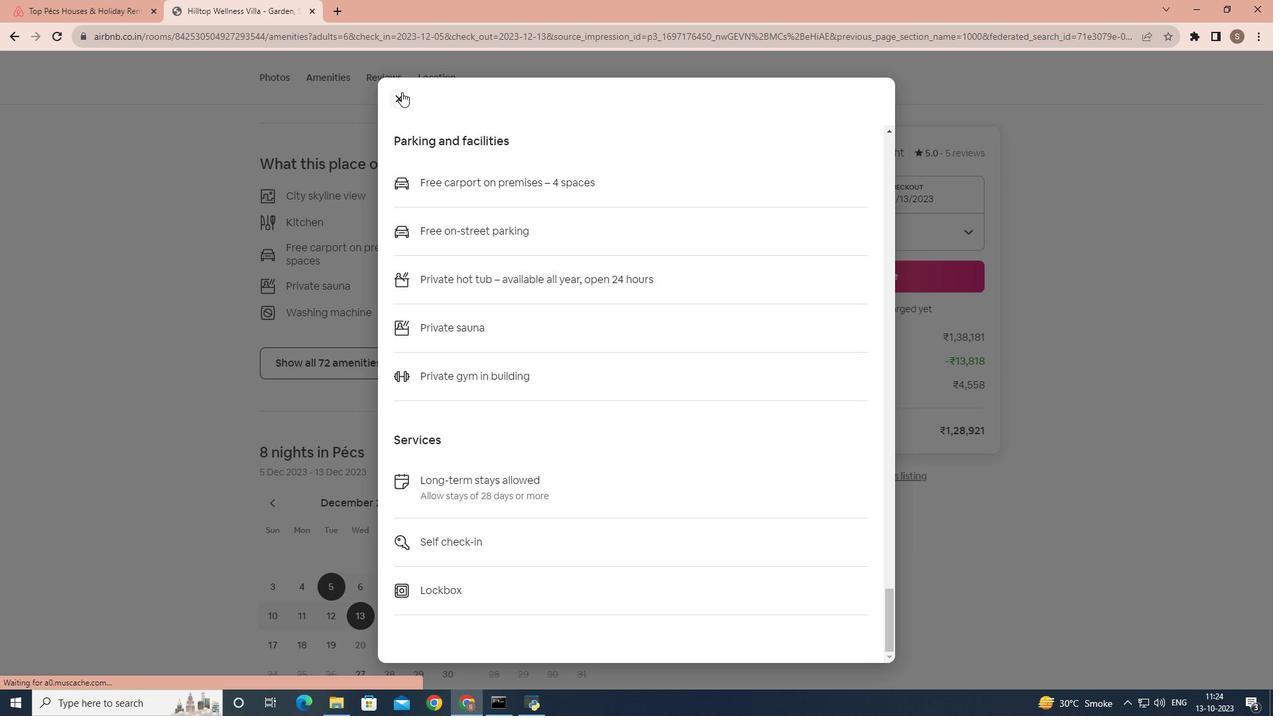 
Action: Mouse pressed left at (402, 92)
Screenshot: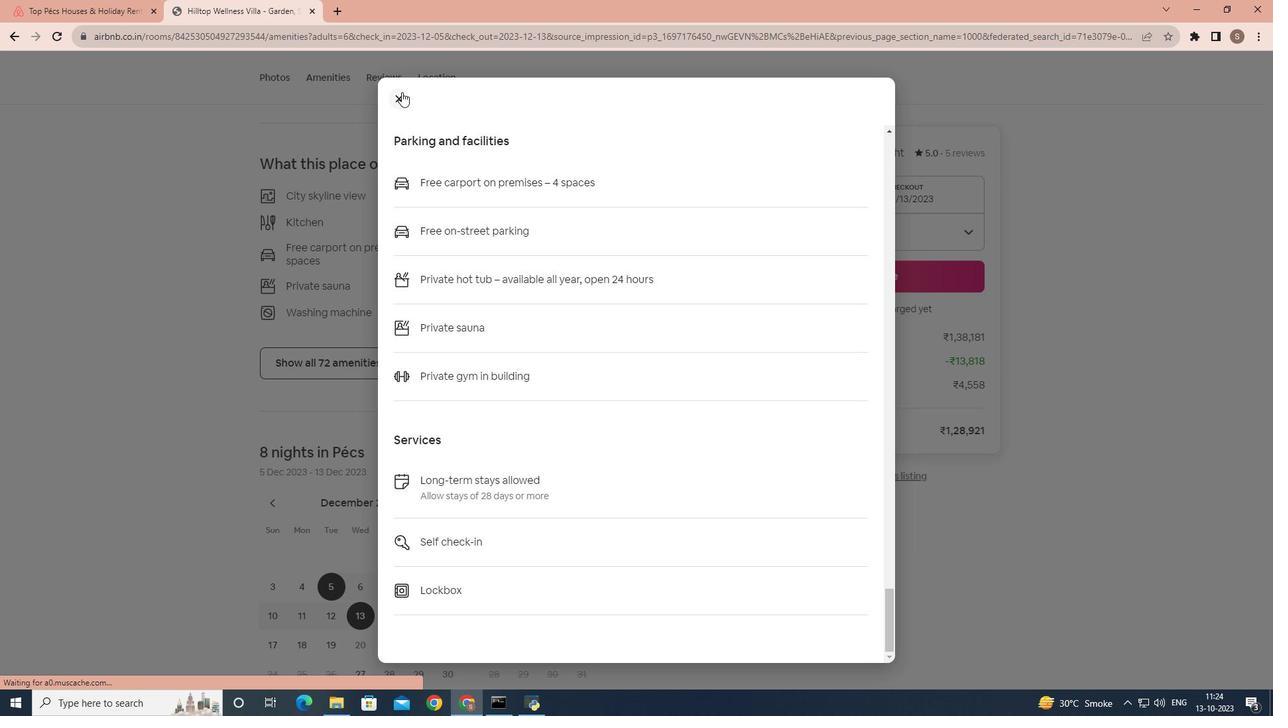 
Action: Mouse moved to (416, 342)
Screenshot: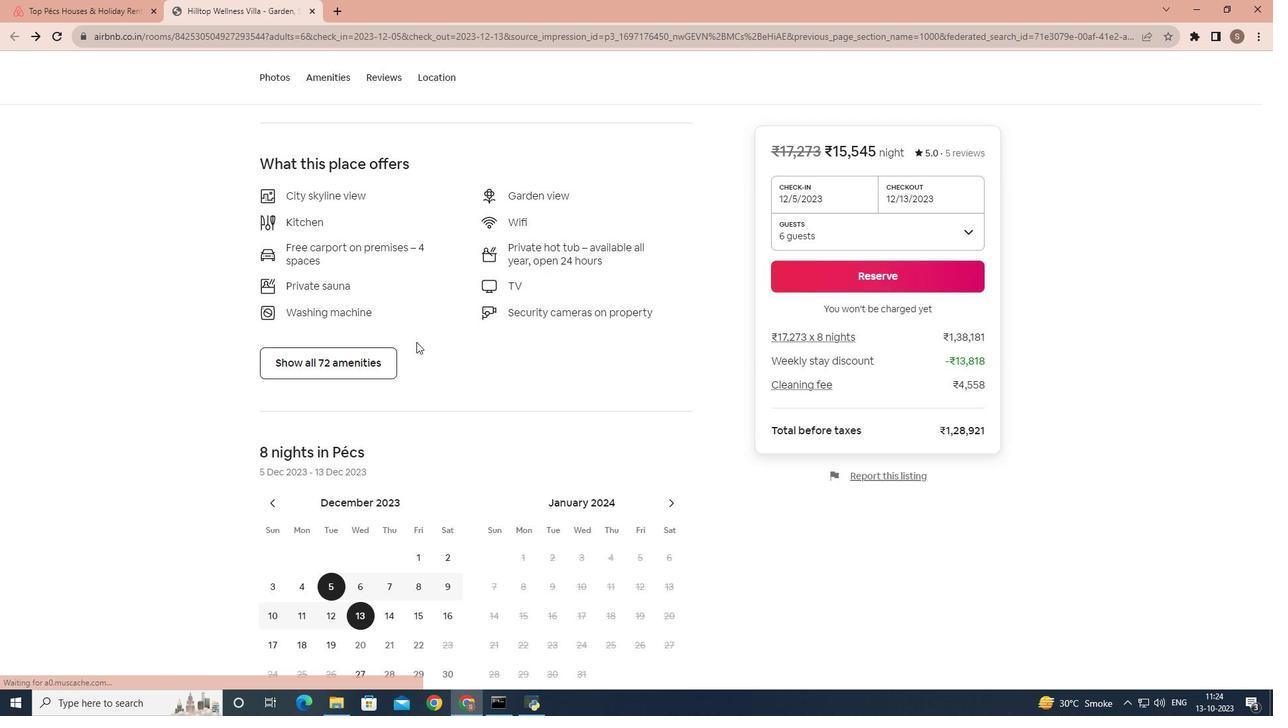 
Action: Mouse scrolled (416, 341) with delta (0, 0)
Screenshot: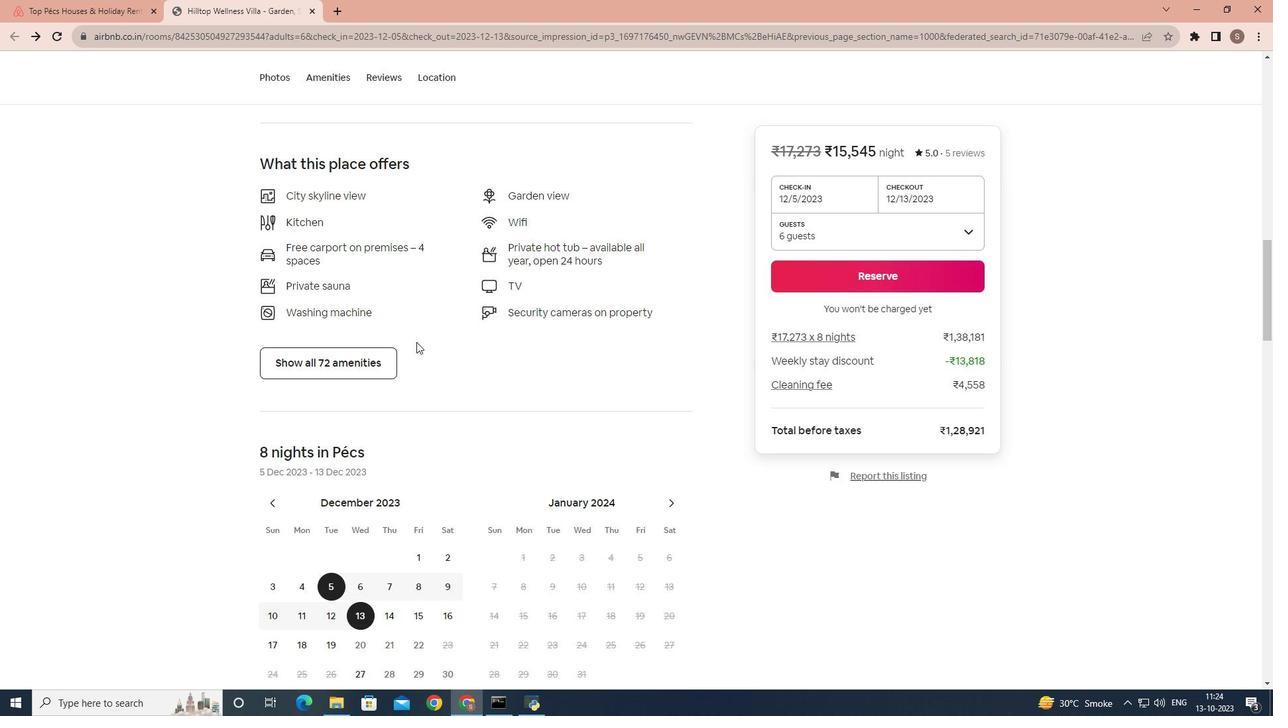 
Action: Mouse scrolled (416, 341) with delta (0, 0)
Screenshot: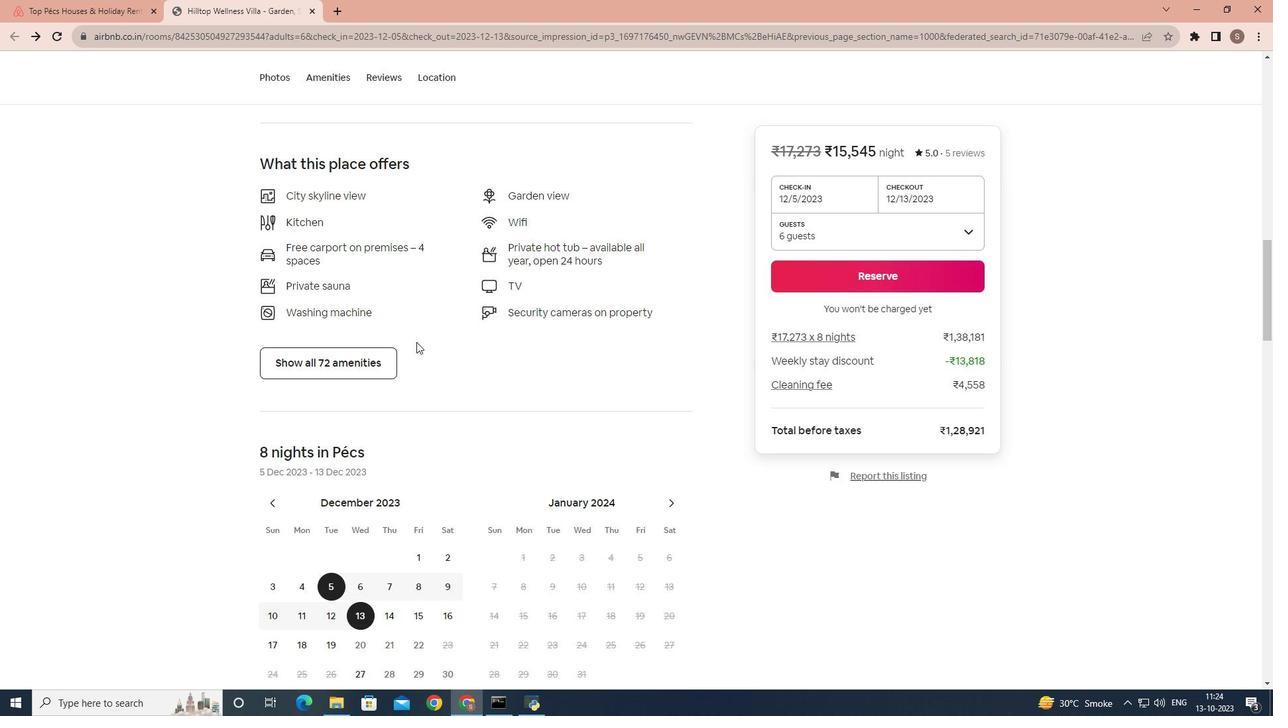 
Action: Mouse scrolled (416, 341) with delta (0, 0)
Screenshot: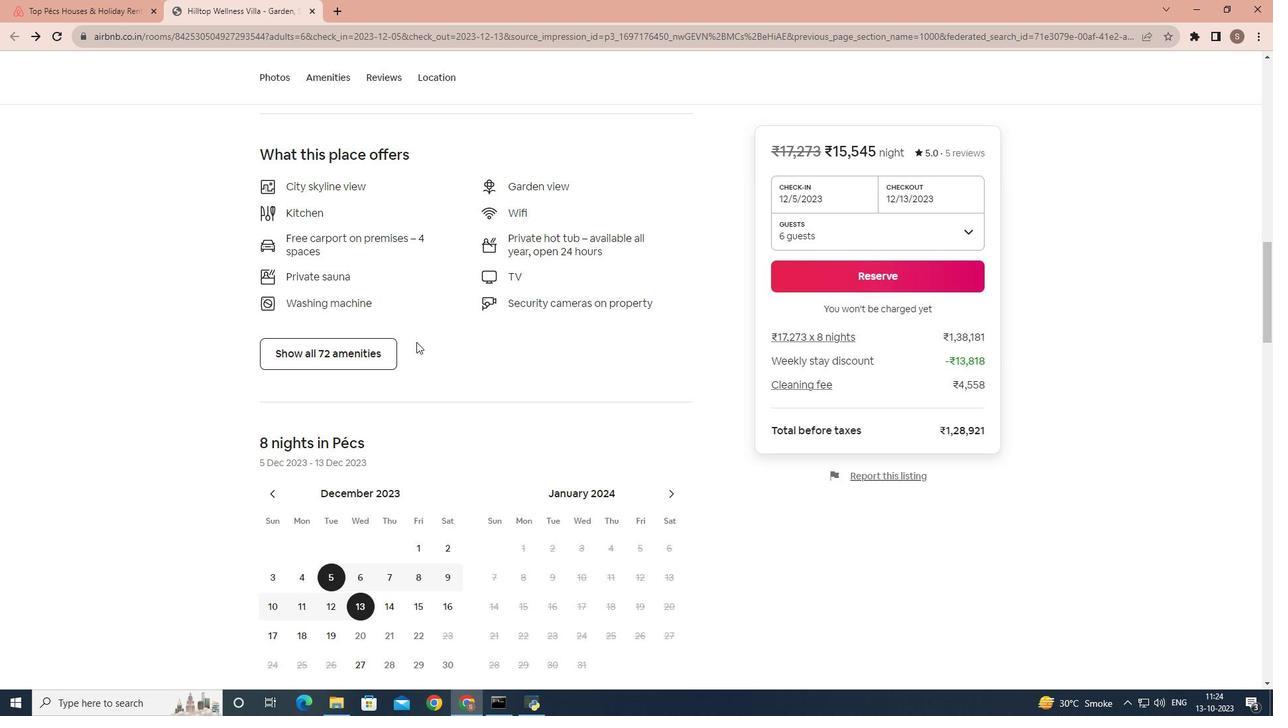 
Action: Mouse scrolled (416, 341) with delta (0, 0)
Screenshot: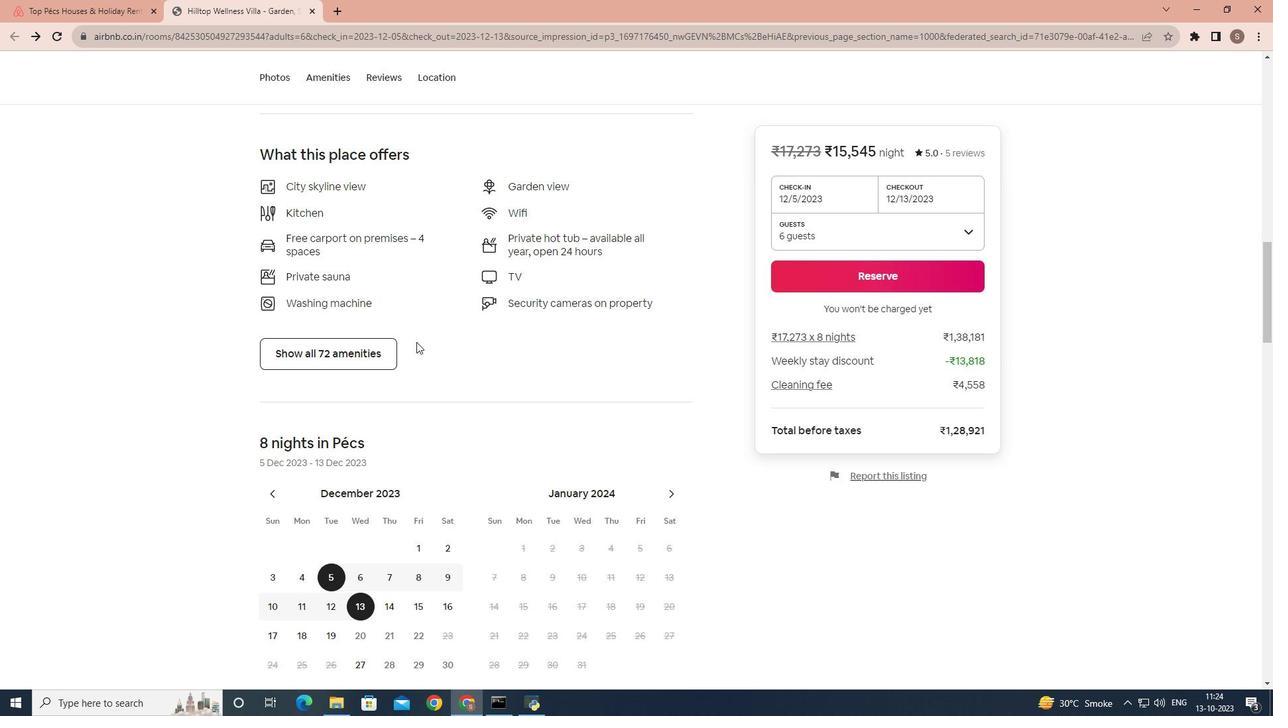 
Action: Mouse scrolled (416, 341) with delta (0, 0)
Screenshot: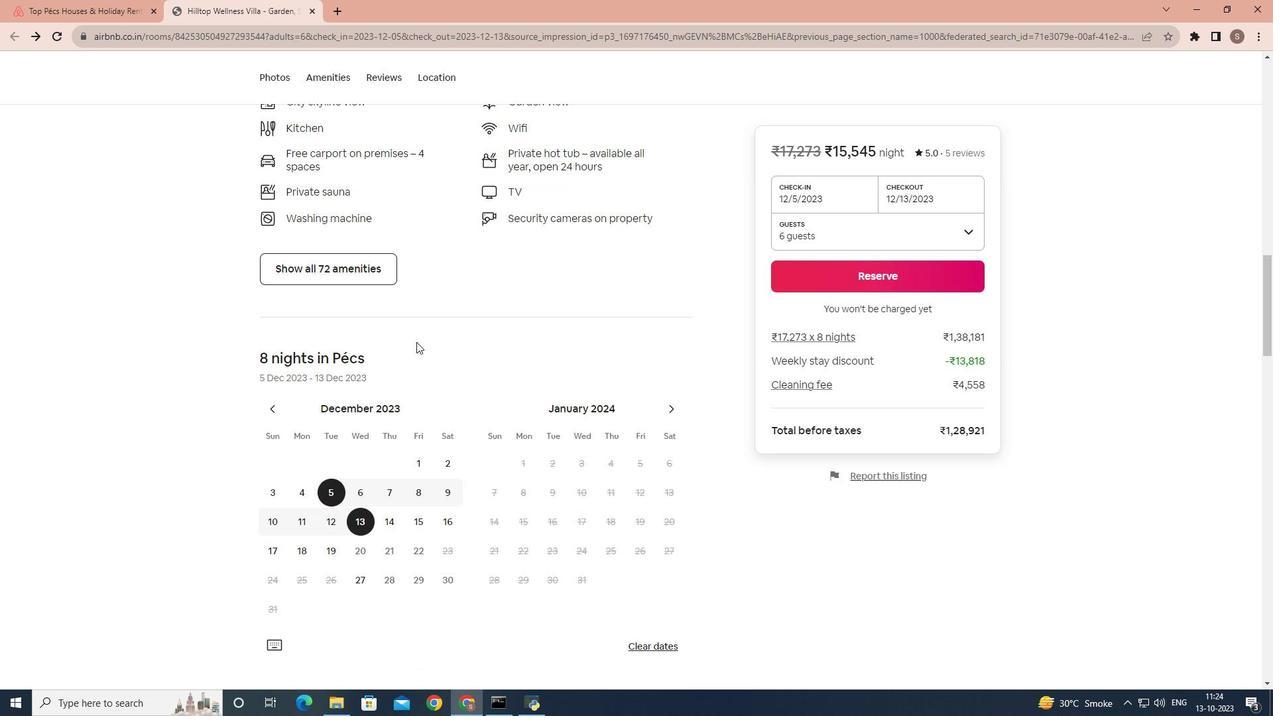 
Action: Mouse scrolled (416, 341) with delta (0, 0)
Screenshot: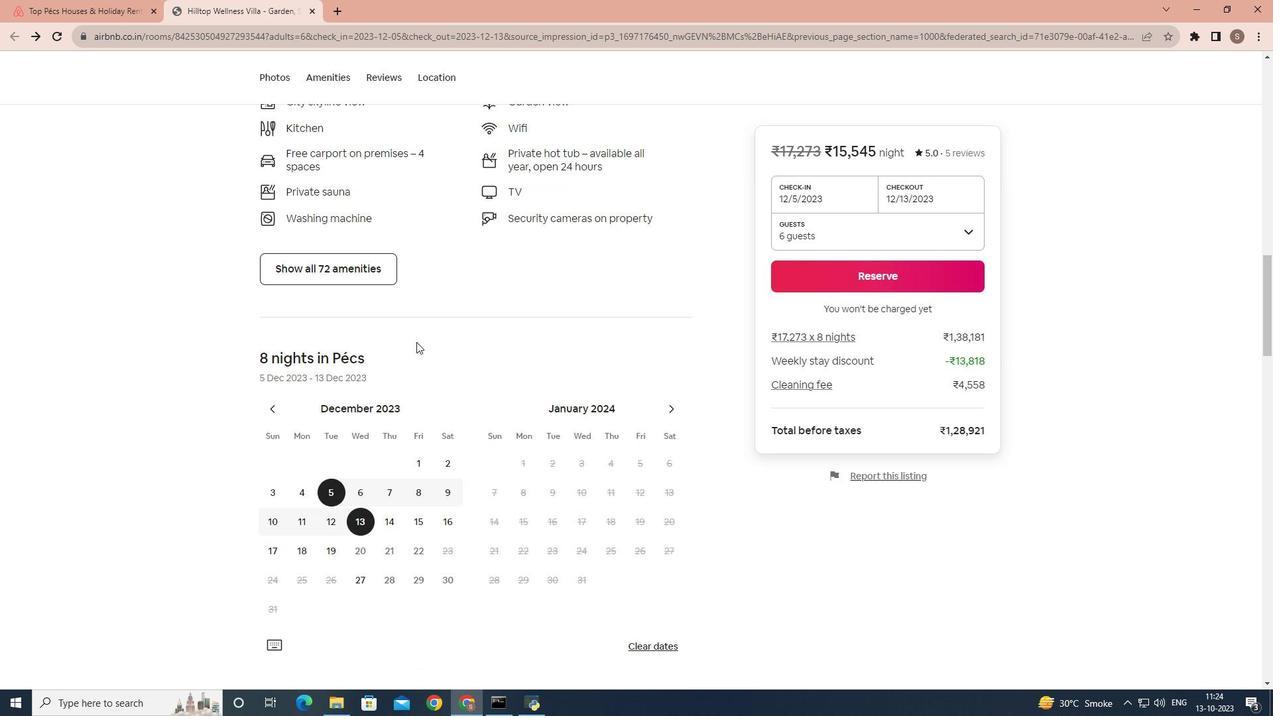 
Action: Mouse scrolled (416, 341) with delta (0, 0)
Screenshot: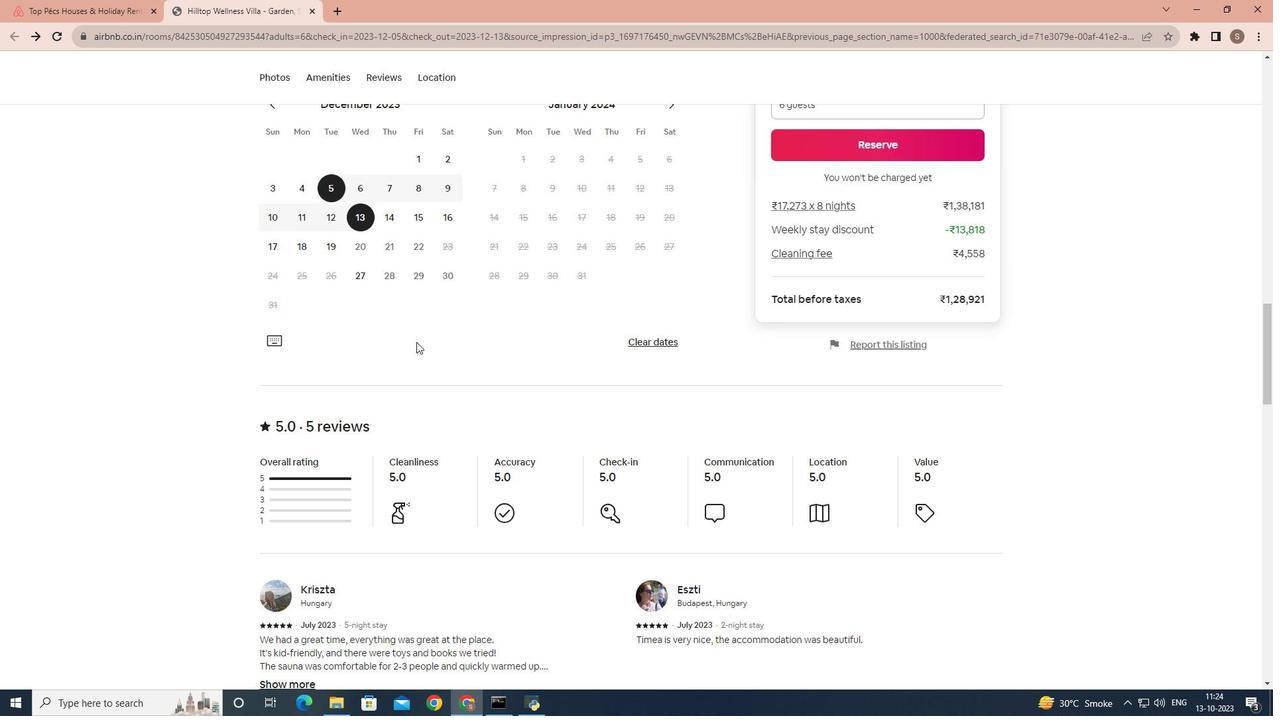 
Action: Mouse scrolled (416, 341) with delta (0, 0)
Screenshot: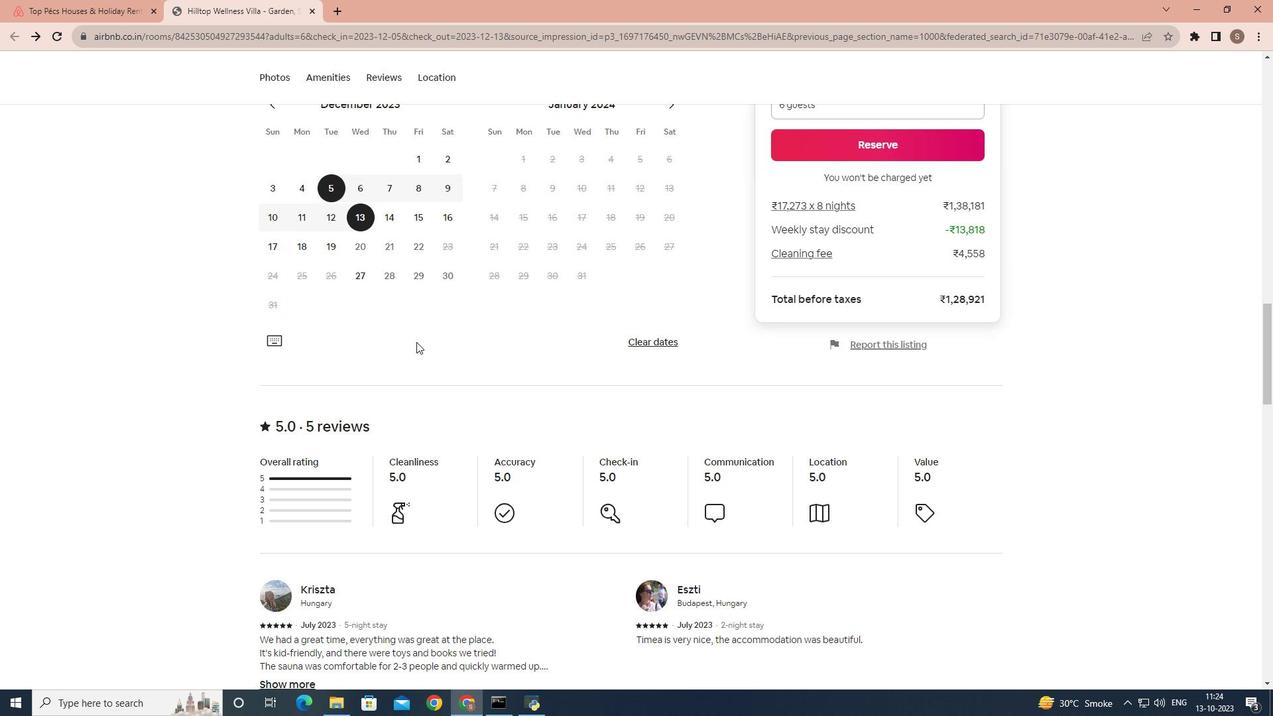 
Action: Mouse scrolled (416, 341) with delta (0, 0)
Screenshot: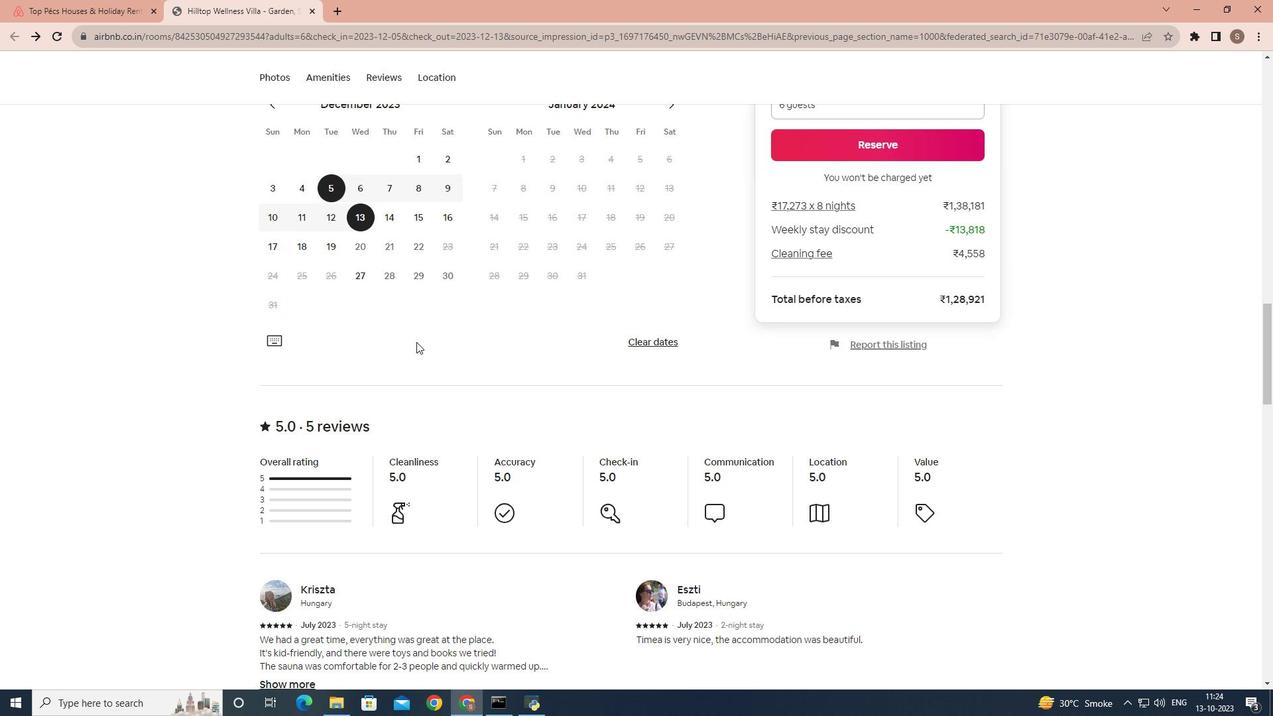 
Action: Mouse scrolled (416, 341) with delta (0, 0)
Screenshot: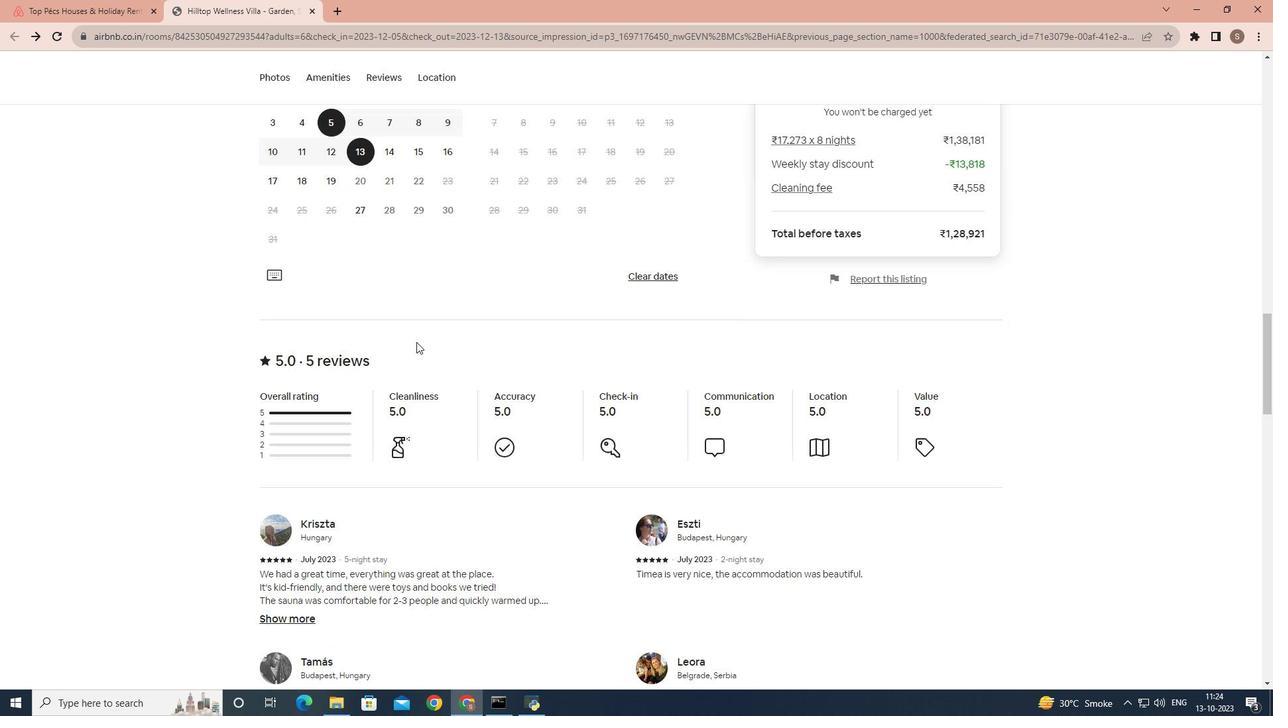 
Action: Mouse scrolled (416, 341) with delta (0, 0)
Screenshot: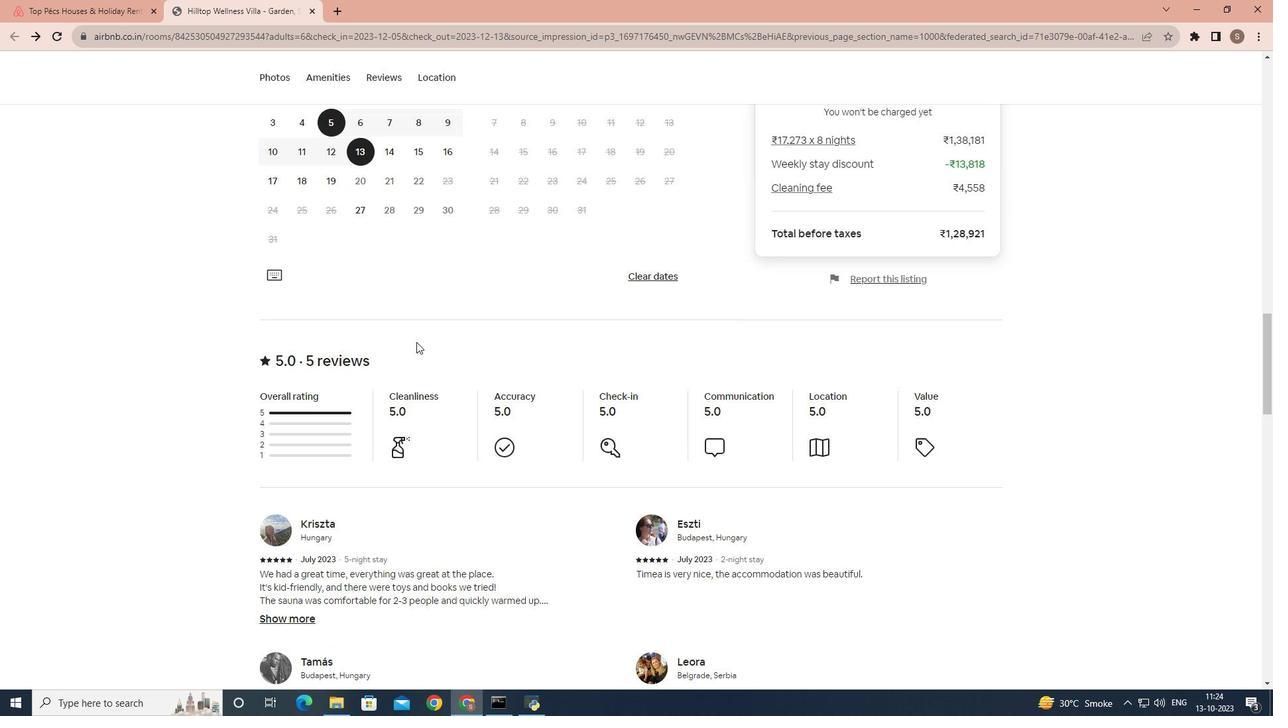 
Action: Mouse scrolled (416, 341) with delta (0, 0)
Screenshot: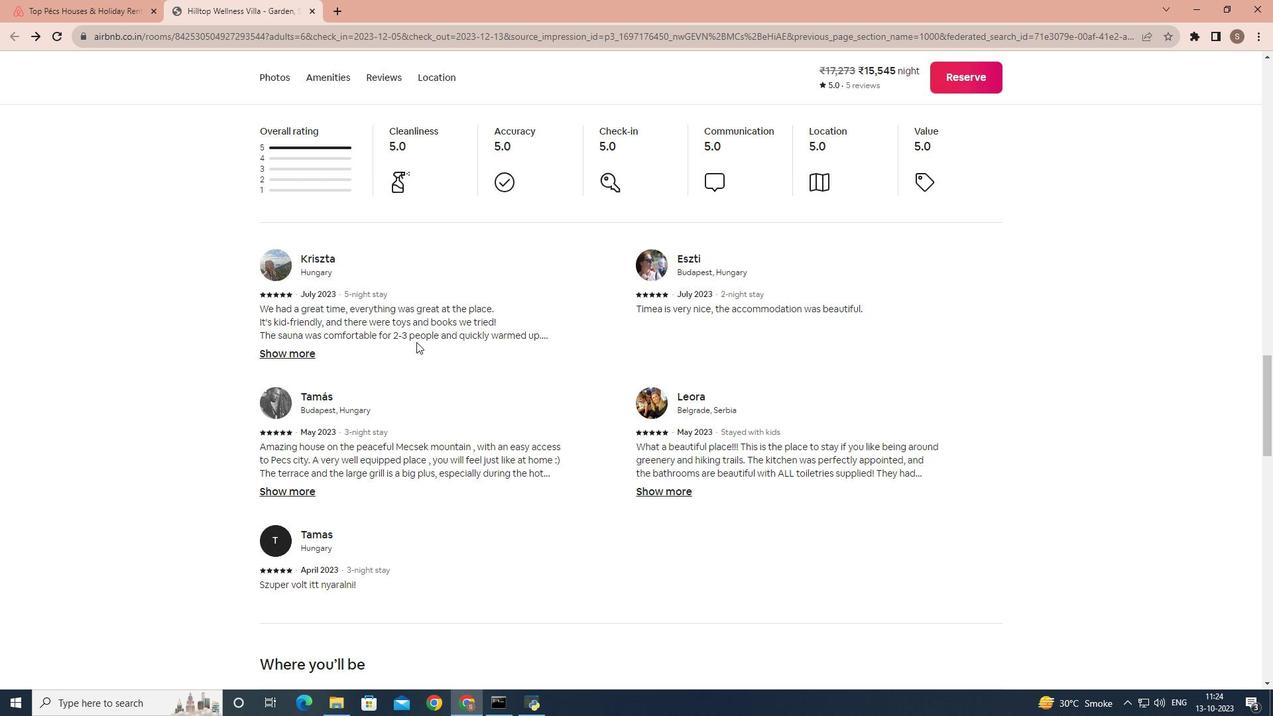 
Action: Mouse scrolled (416, 341) with delta (0, 0)
Screenshot: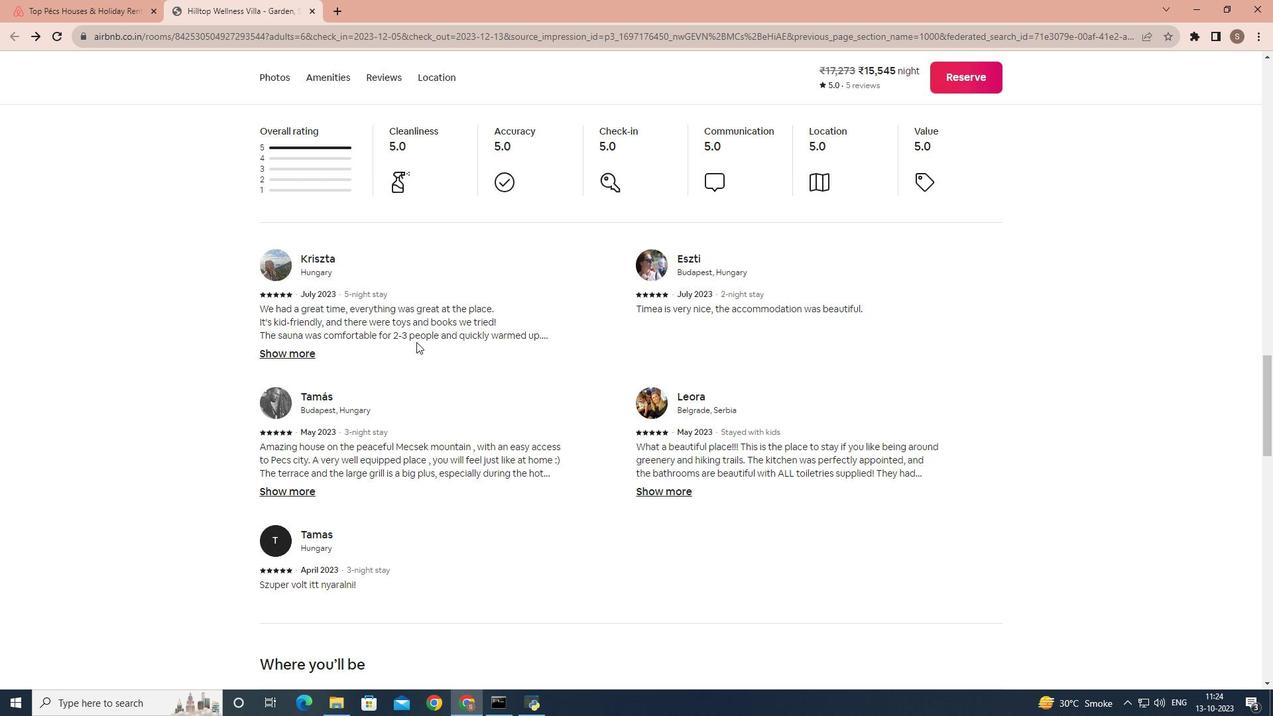 
Action: Mouse scrolled (416, 341) with delta (0, 0)
Screenshot: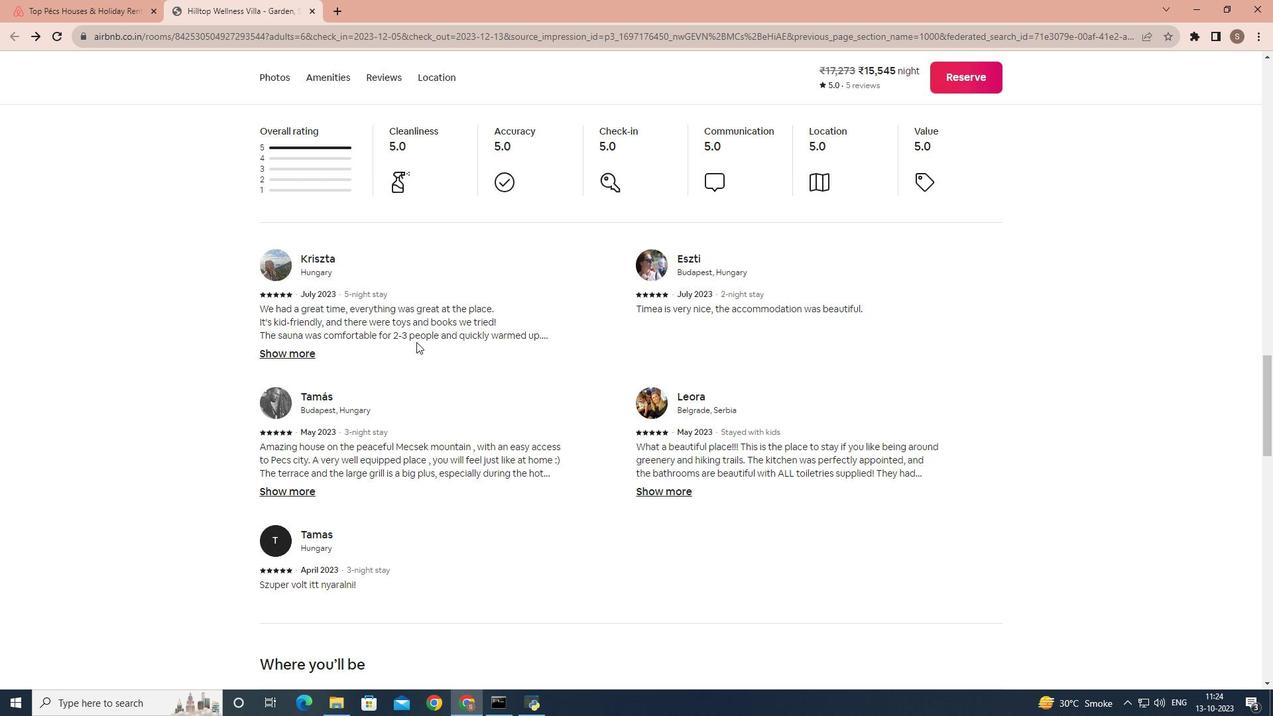 
Action: Mouse scrolled (416, 341) with delta (0, 0)
Screenshot: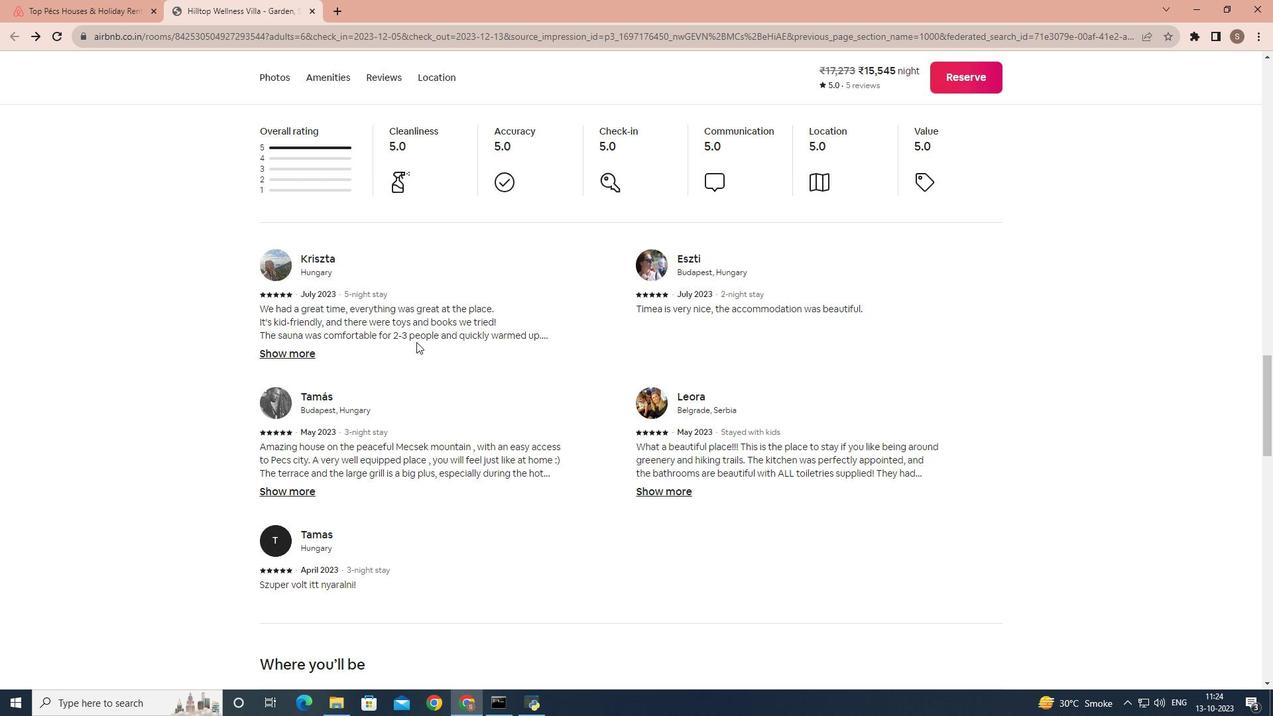 
Action: Mouse moved to (392, 354)
Screenshot: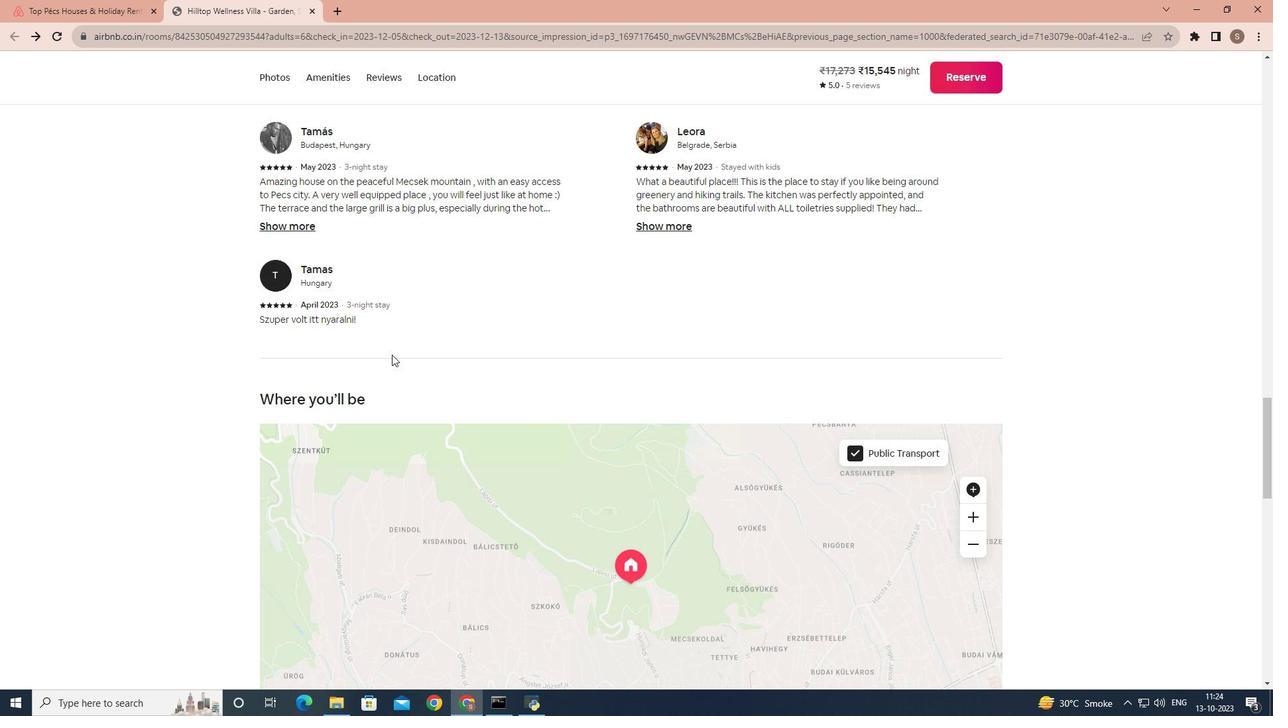 
Action: Mouse scrolled (392, 354) with delta (0, 0)
Screenshot: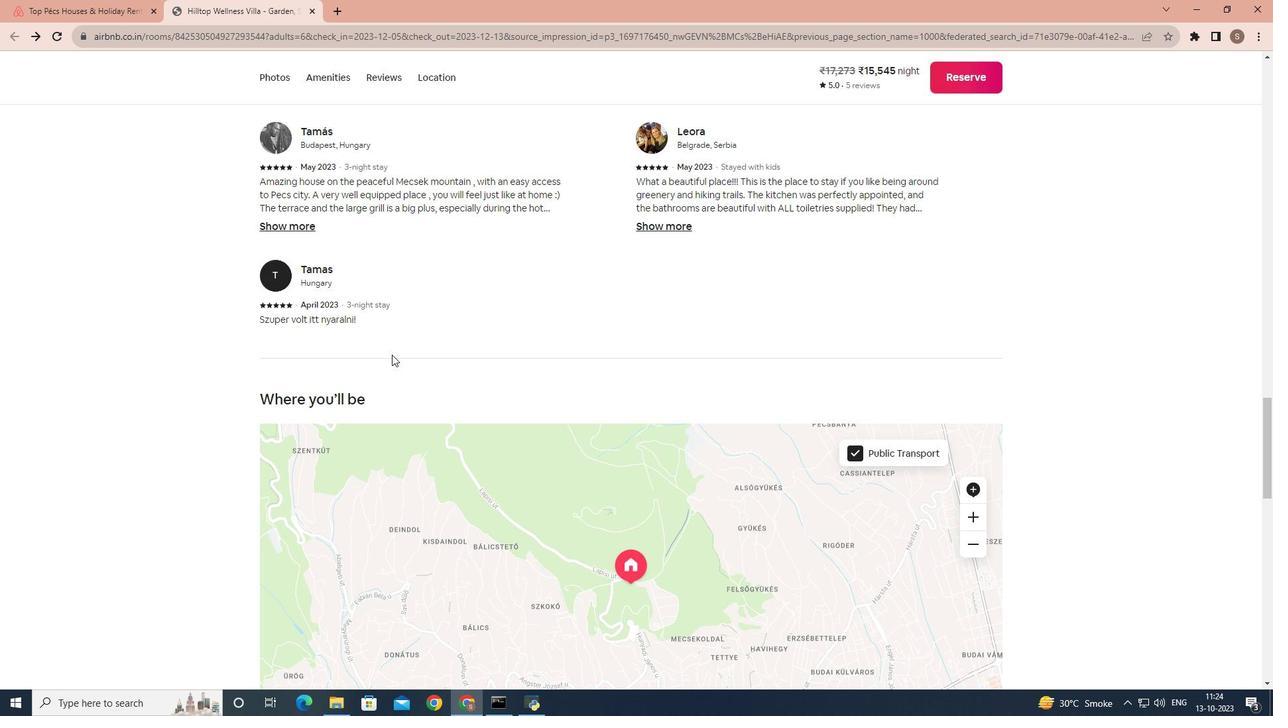
Action: Mouse scrolled (392, 354) with delta (0, 0)
Screenshot: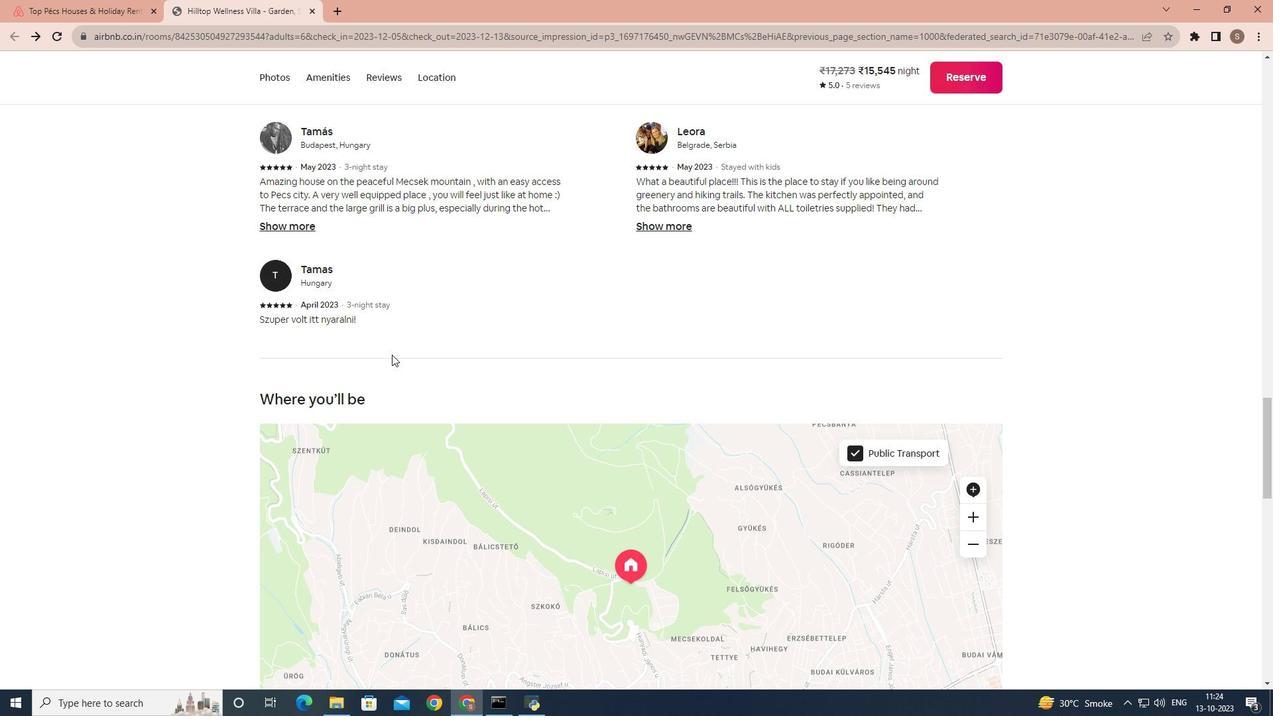 
Action: Mouse scrolled (392, 354) with delta (0, 0)
Screenshot: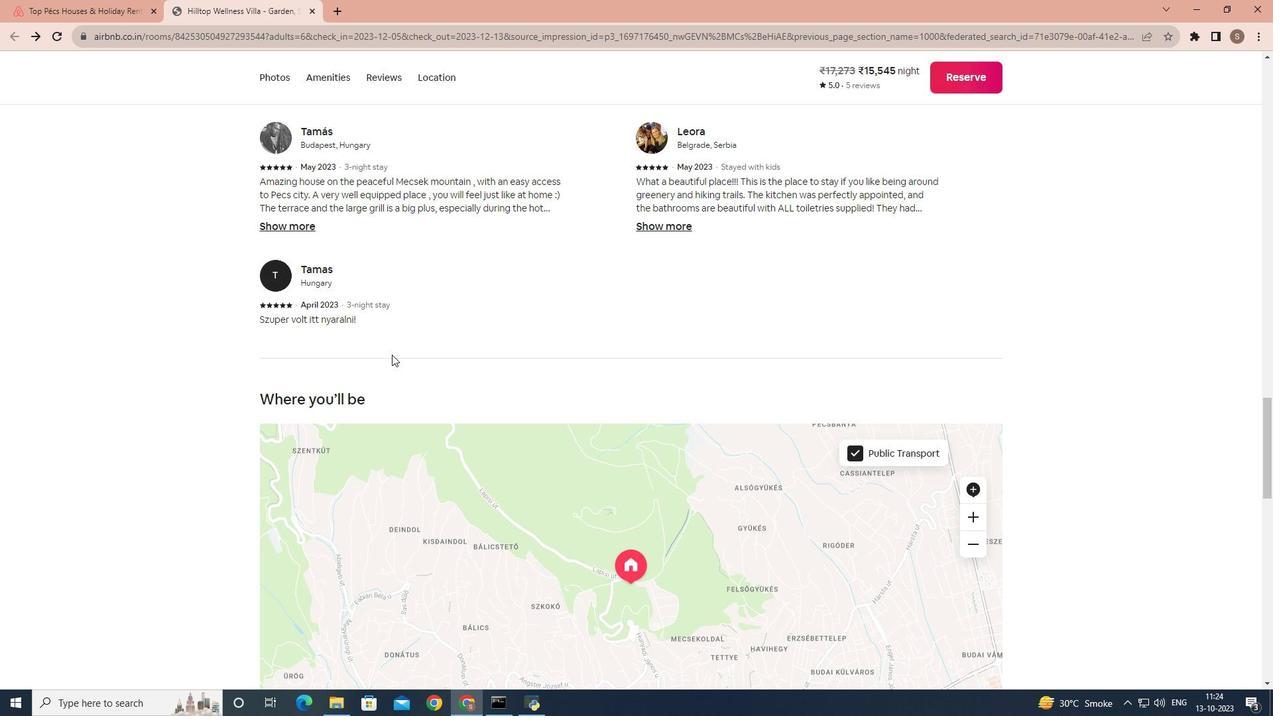 
Action: Mouse scrolled (392, 354) with delta (0, 0)
Screenshot: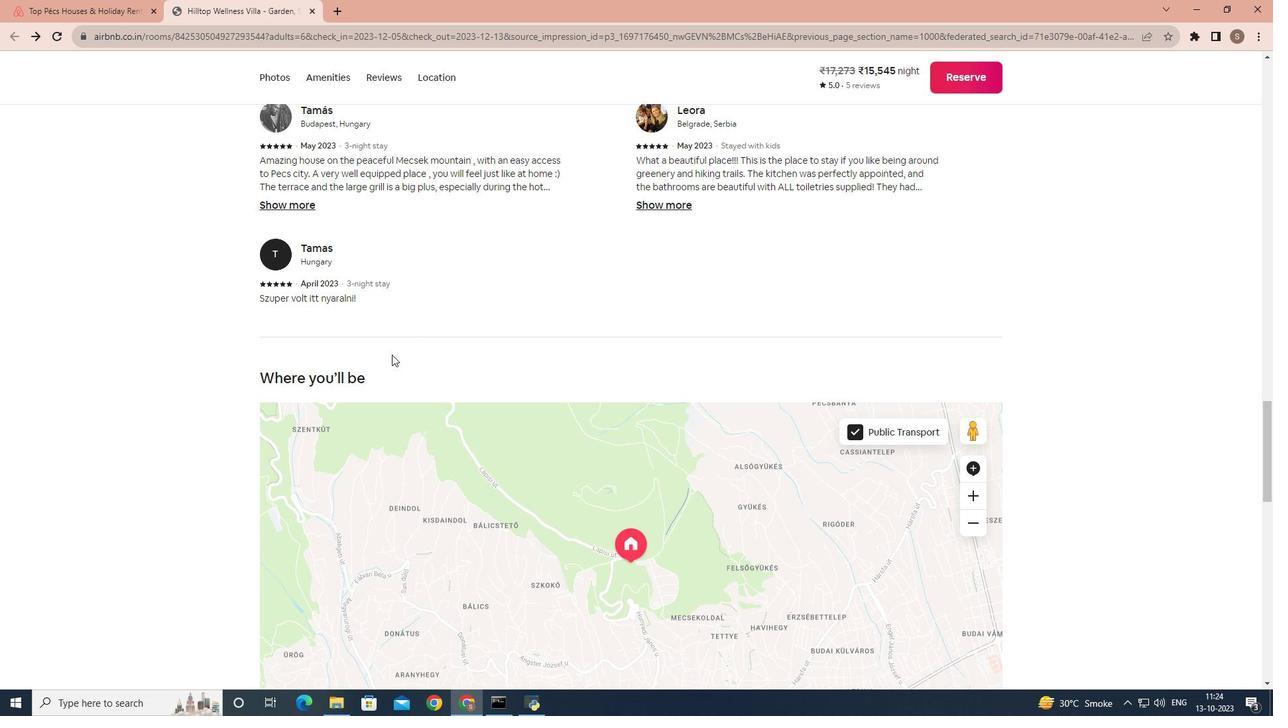 
Action: Mouse scrolled (392, 354) with delta (0, 0)
Screenshot: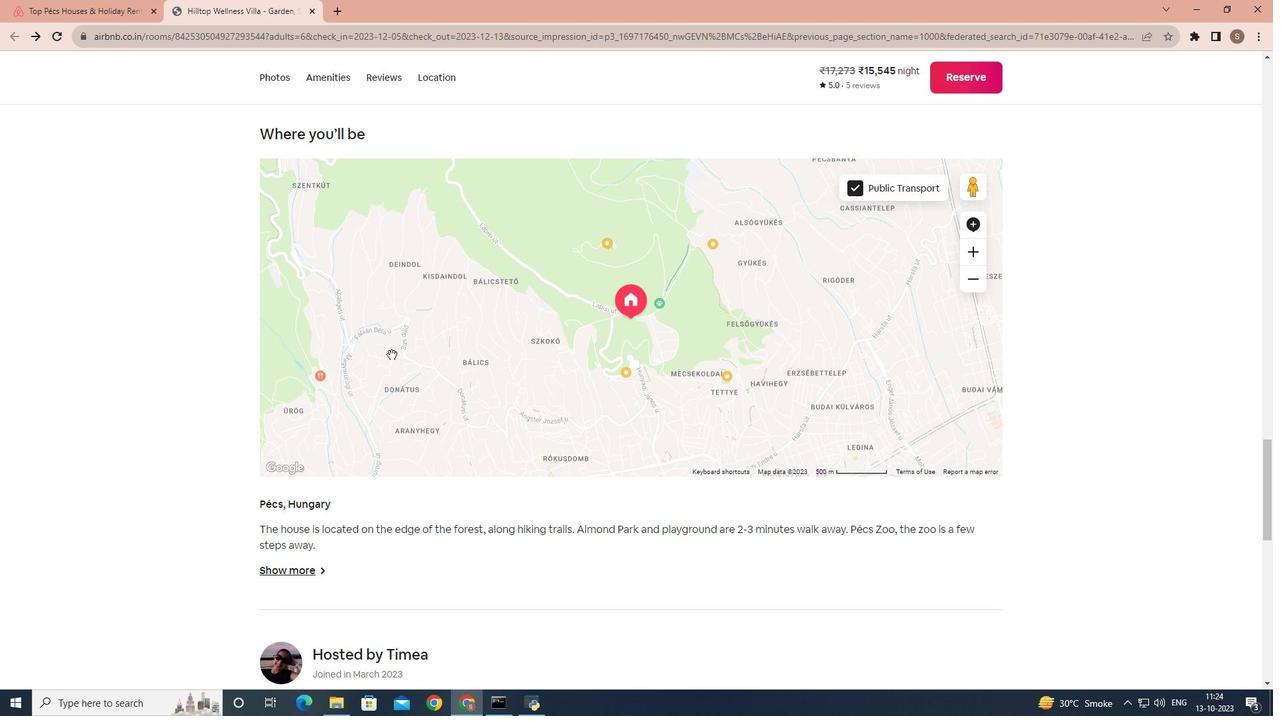 
Action: Mouse scrolled (392, 354) with delta (0, 0)
Screenshot: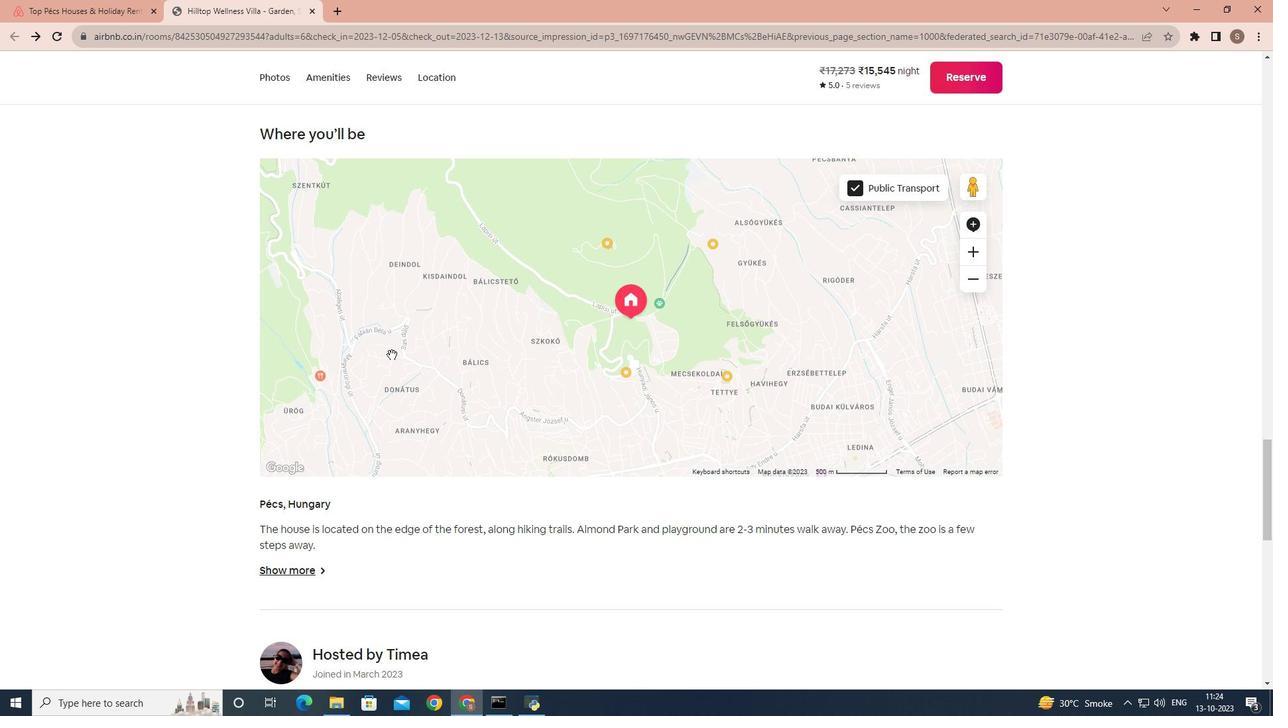 
Action: Mouse moved to (289, 436)
Screenshot: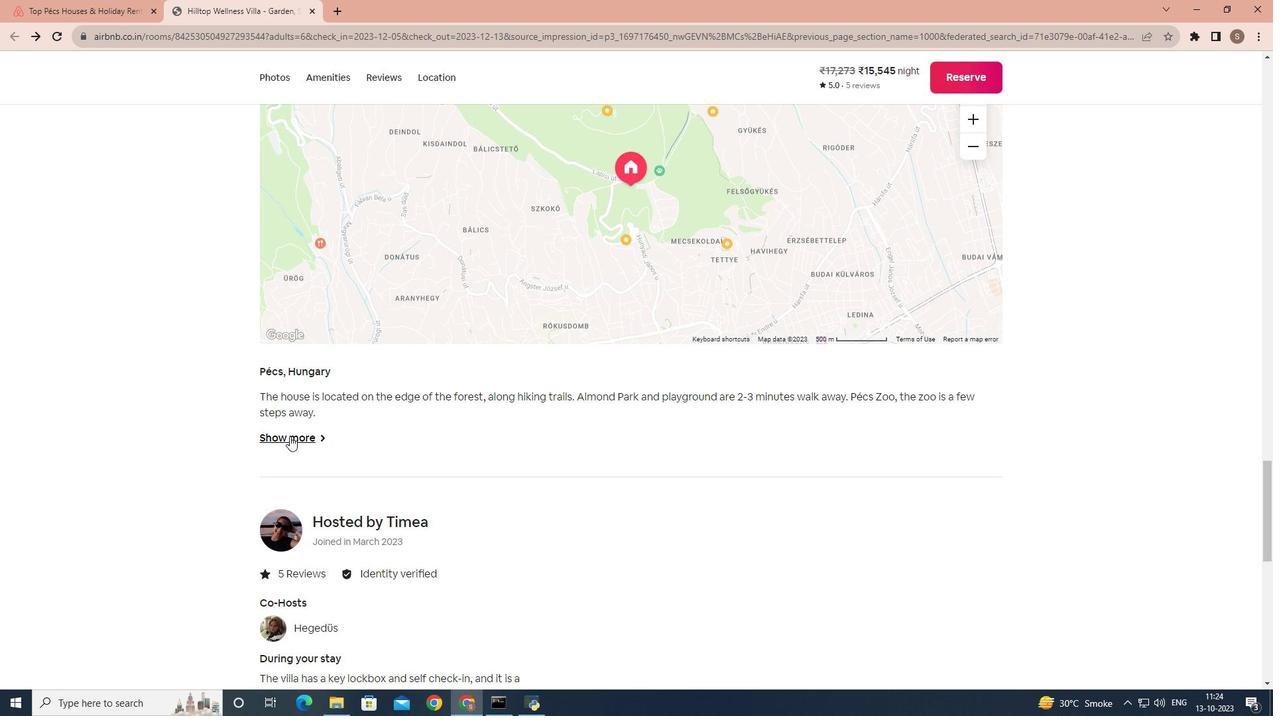 
Action: Mouse pressed left at (289, 436)
Screenshot: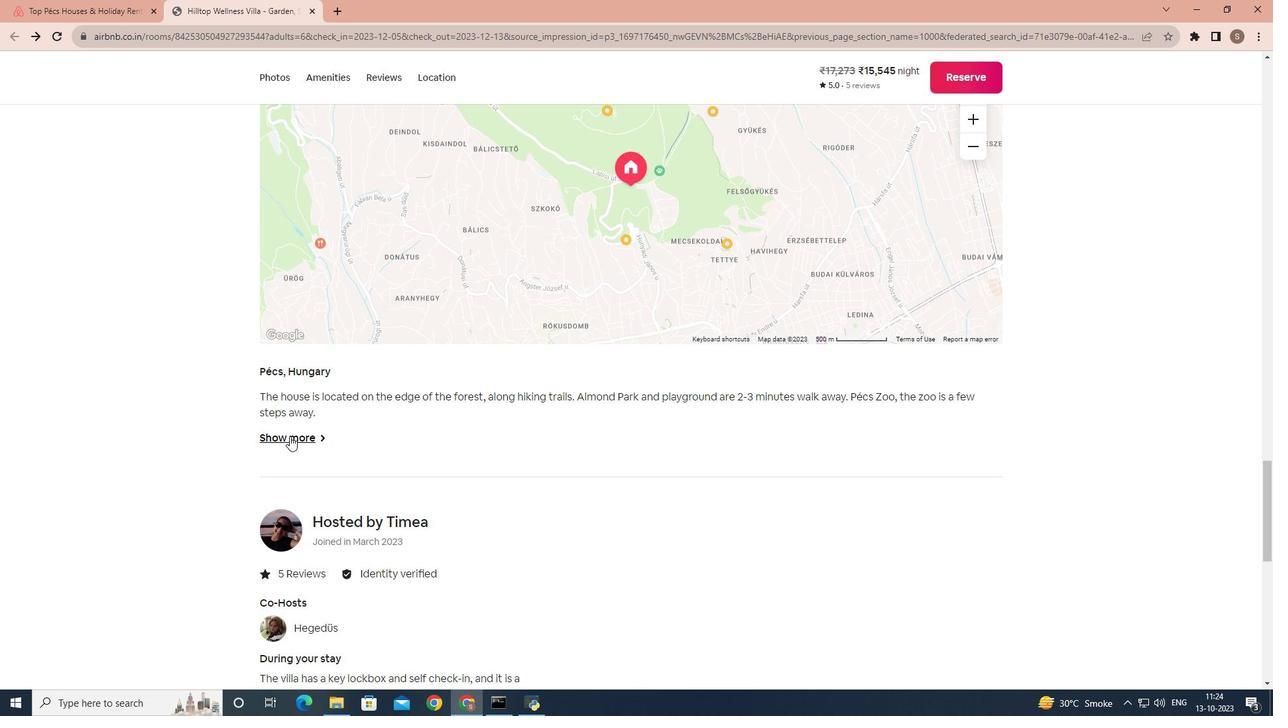 
Action: Mouse moved to (69, 224)
Screenshot: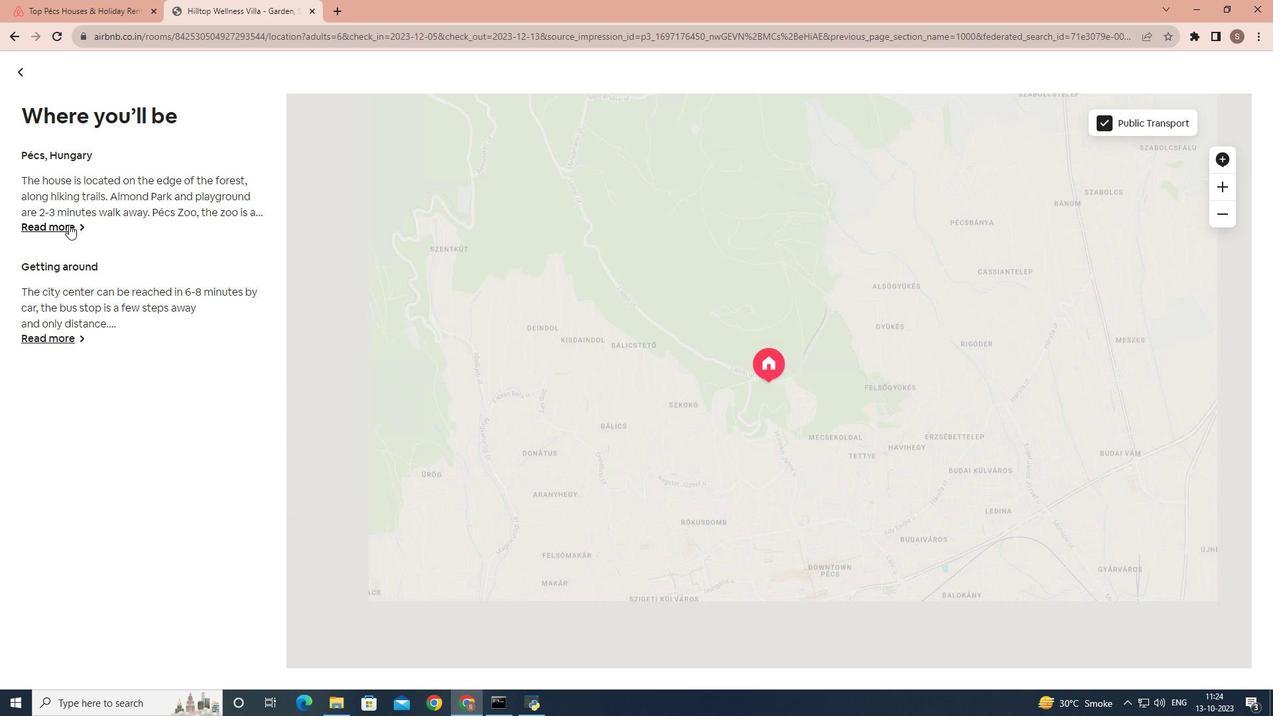 
Action: Mouse pressed left at (69, 224)
Screenshot: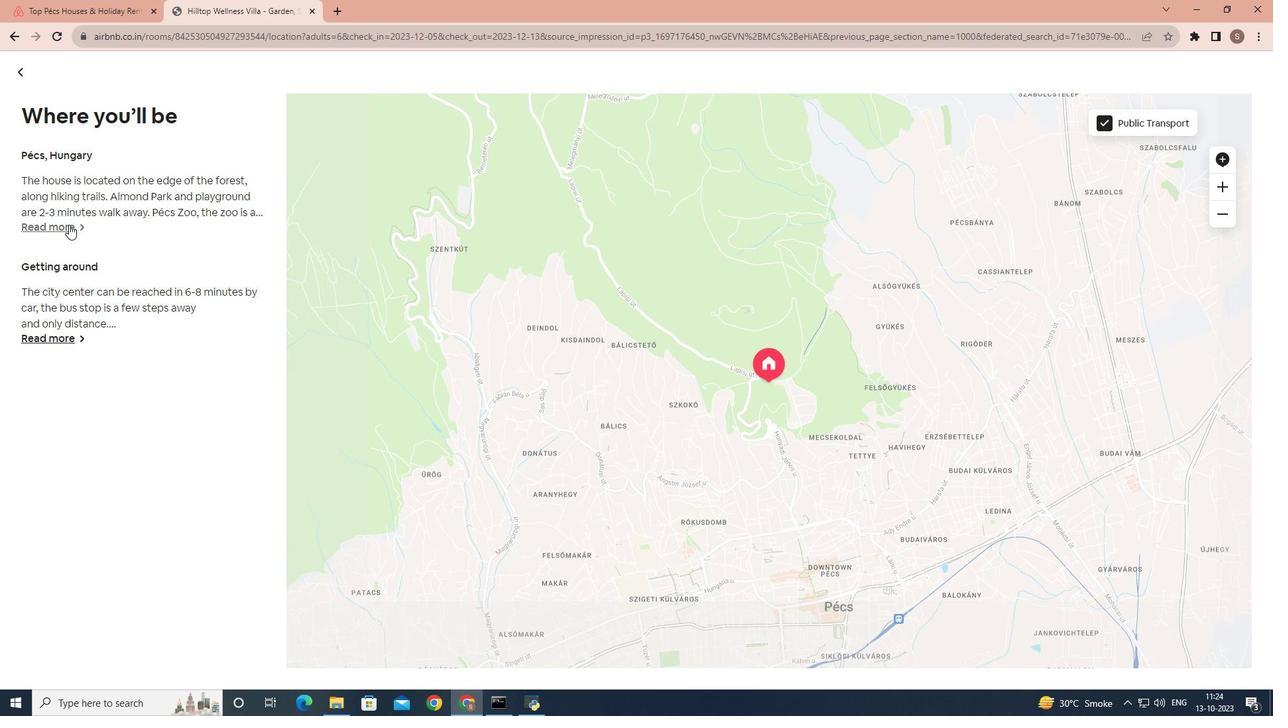 
Action: Mouse moved to (63, 343)
Screenshot: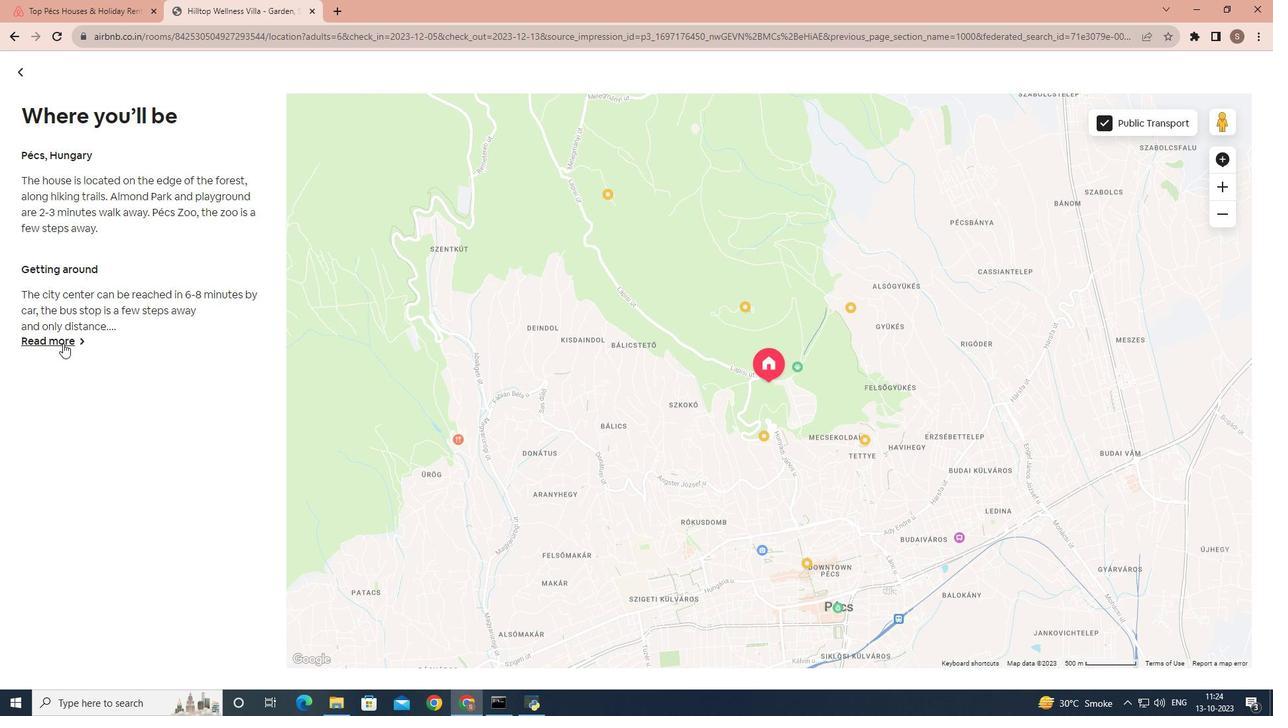 
Action: Mouse pressed left at (63, 343)
Screenshot: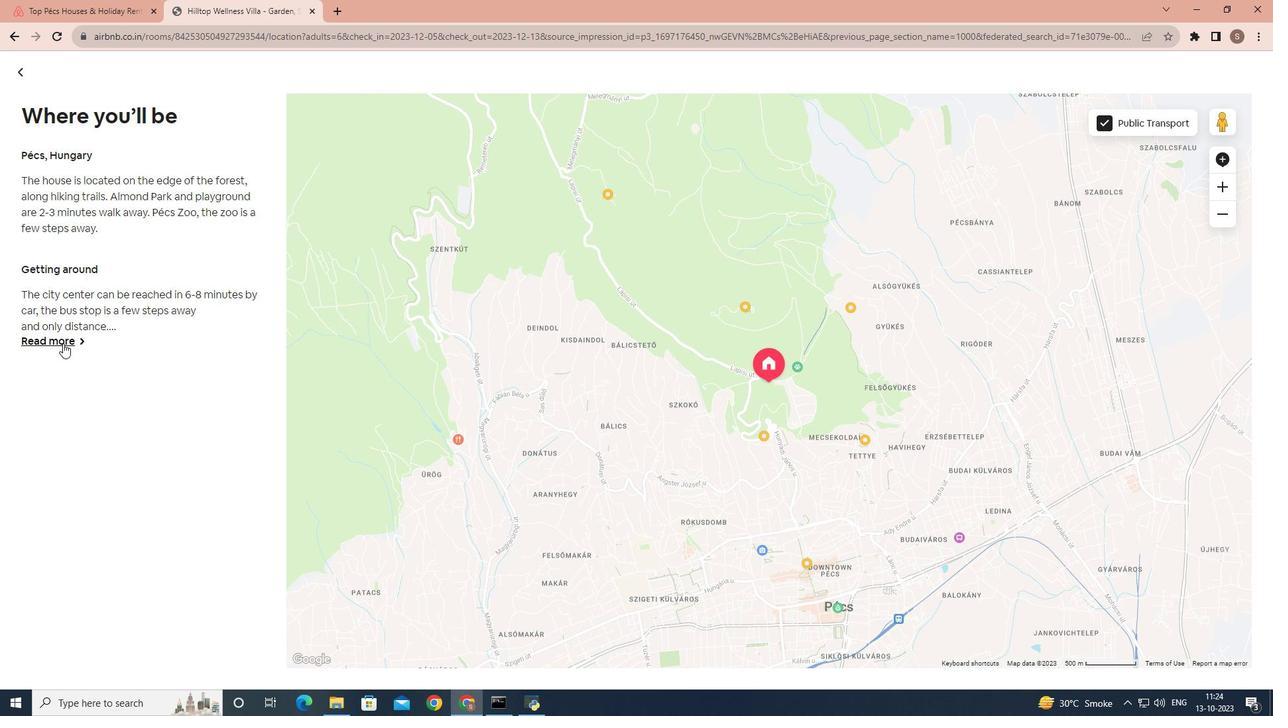 
Action: Mouse moved to (19, 78)
Screenshot: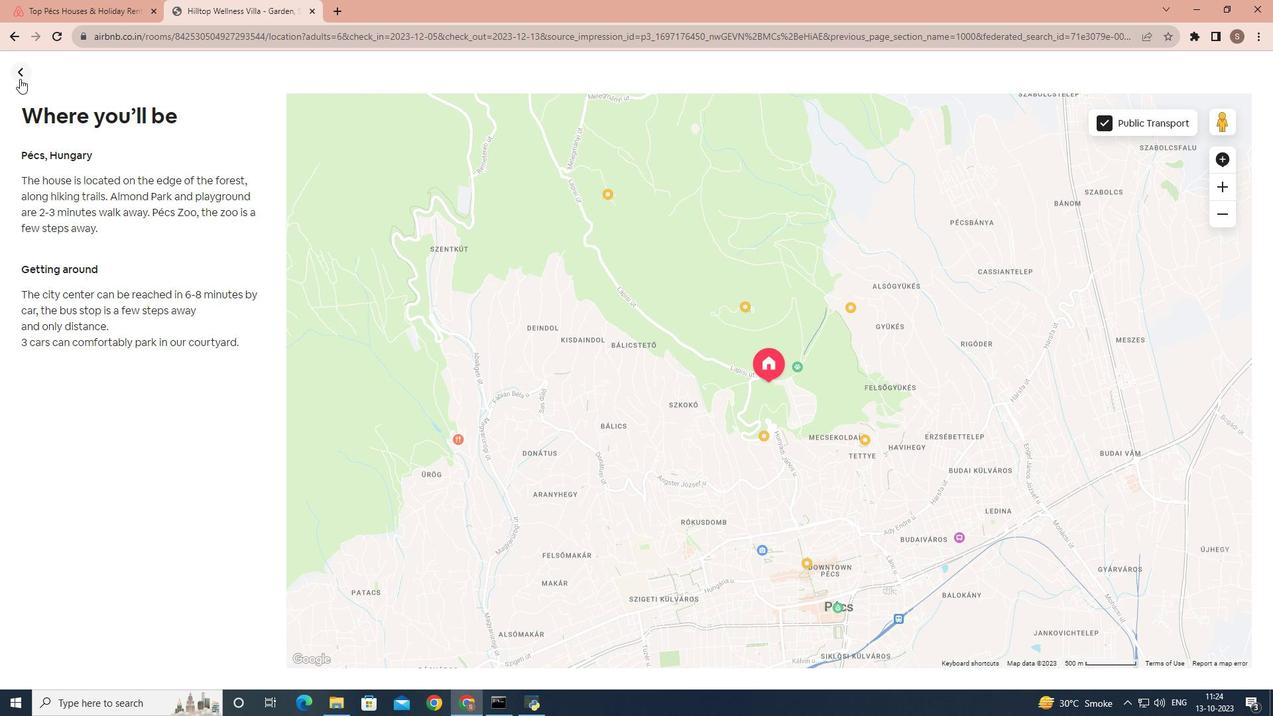 
Action: Mouse pressed left at (19, 78)
Screenshot: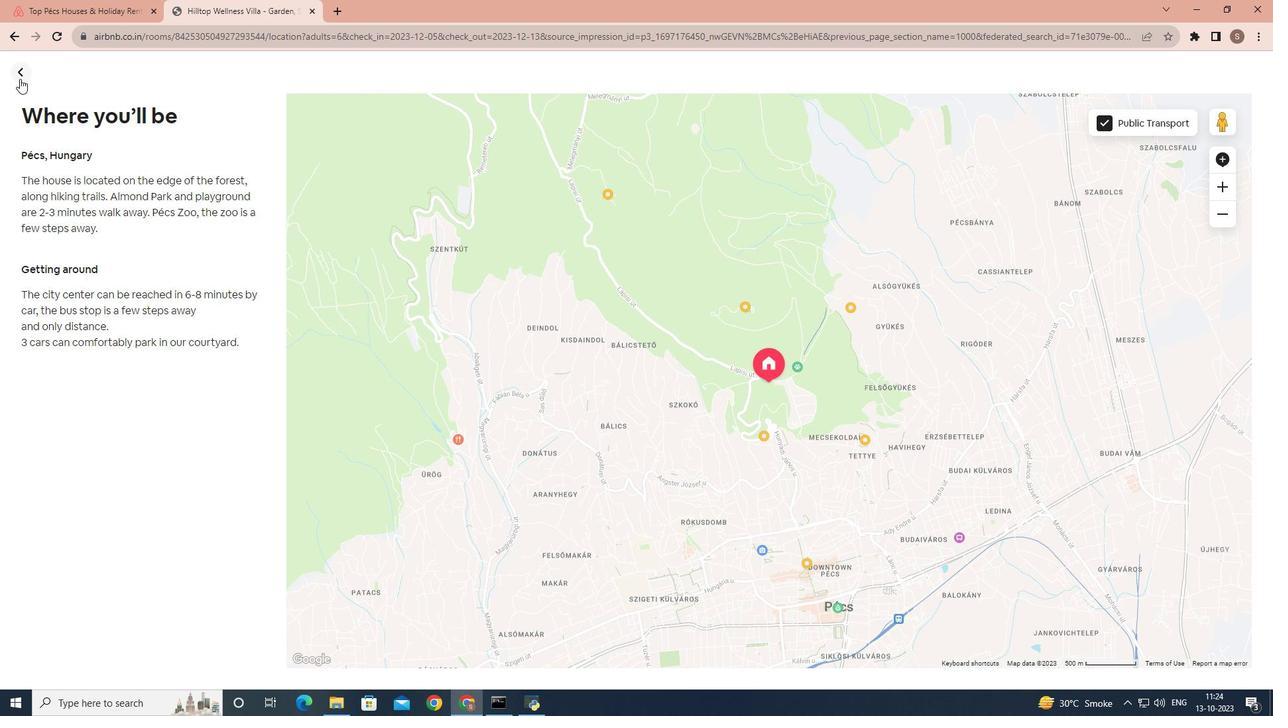 
Action: Mouse moved to (364, 418)
Screenshot: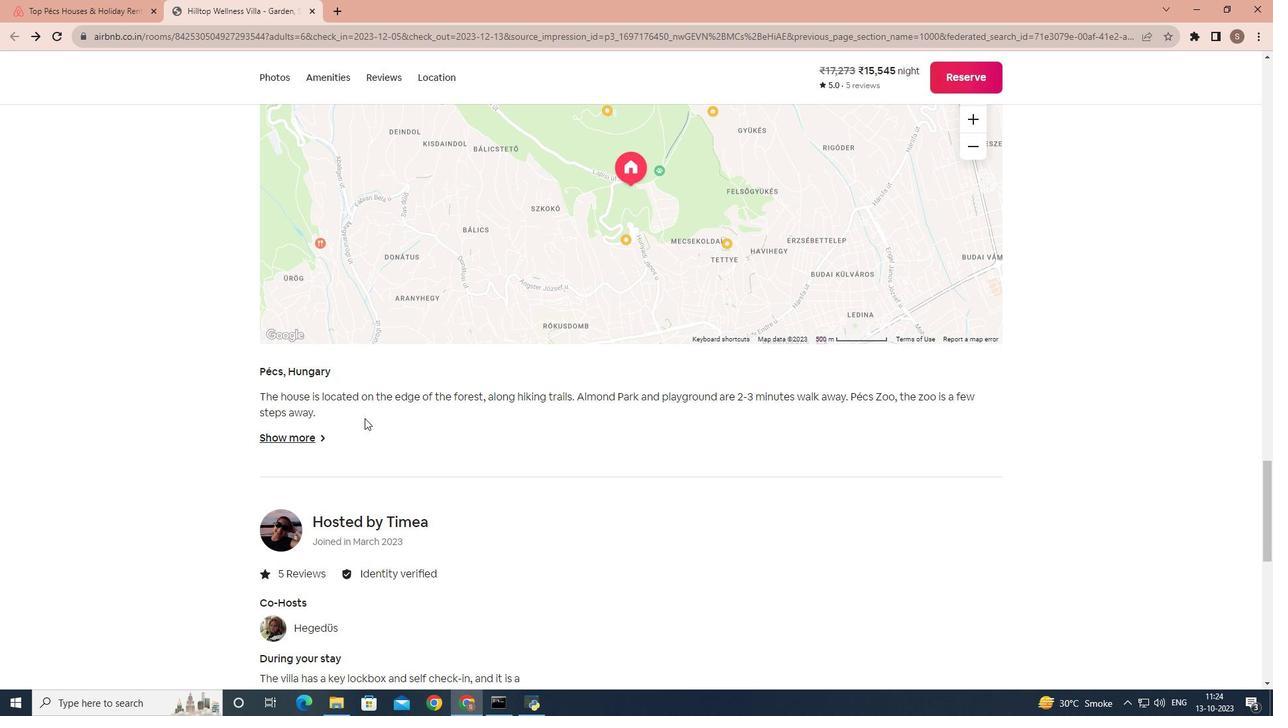 
Action: Mouse scrolled (364, 418) with delta (0, 0)
Screenshot: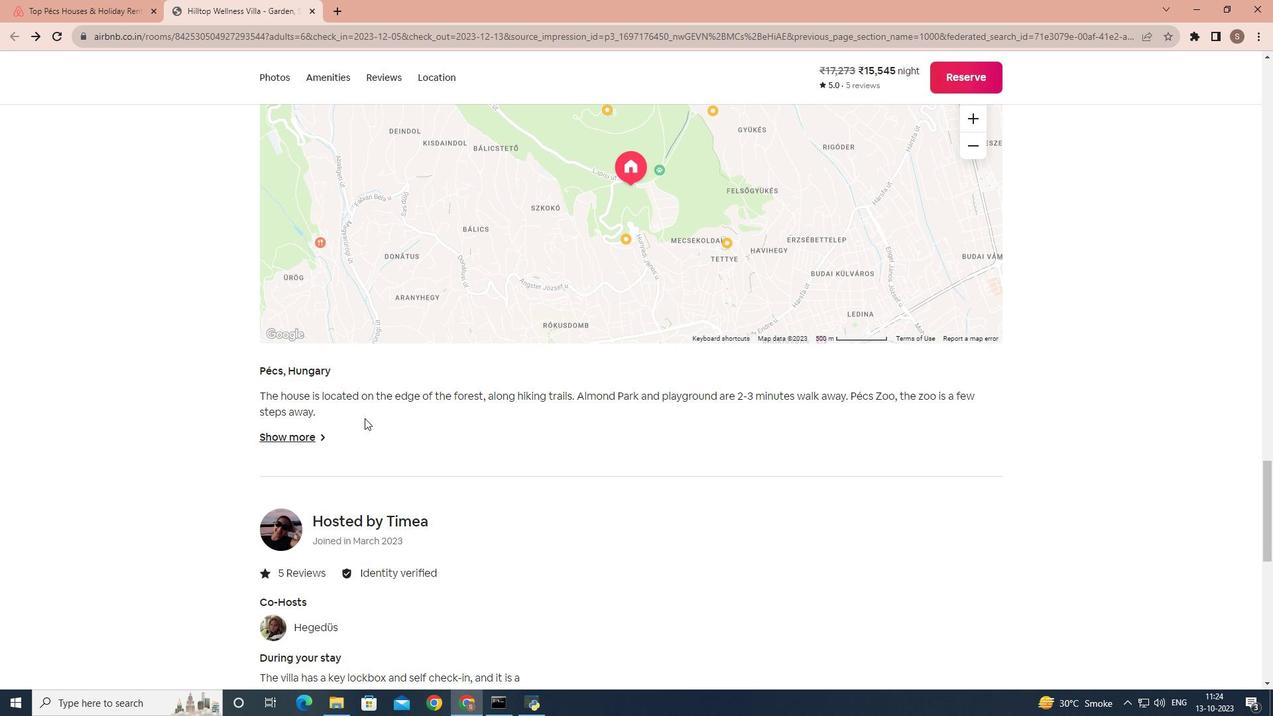
Action: Mouse scrolled (364, 418) with delta (0, 0)
Screenshot: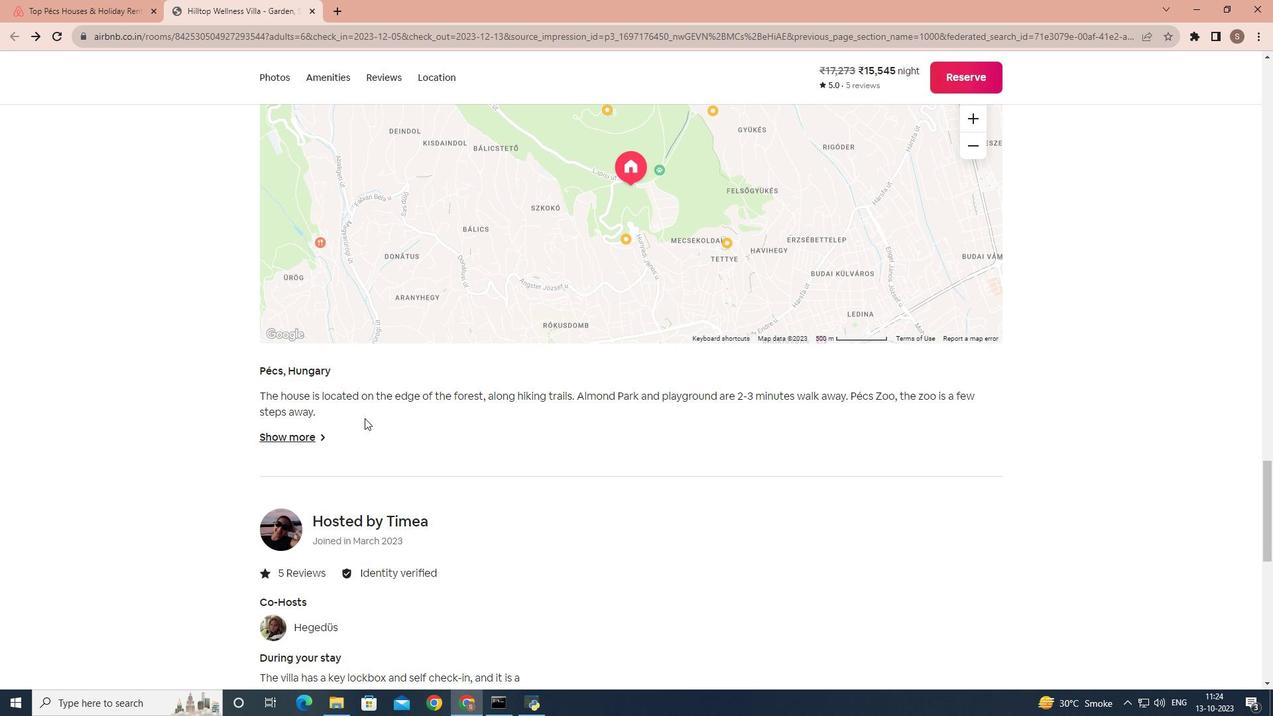 
Action: Mouse scrolled (364, 418) with delta (0, 0)
Screenshot: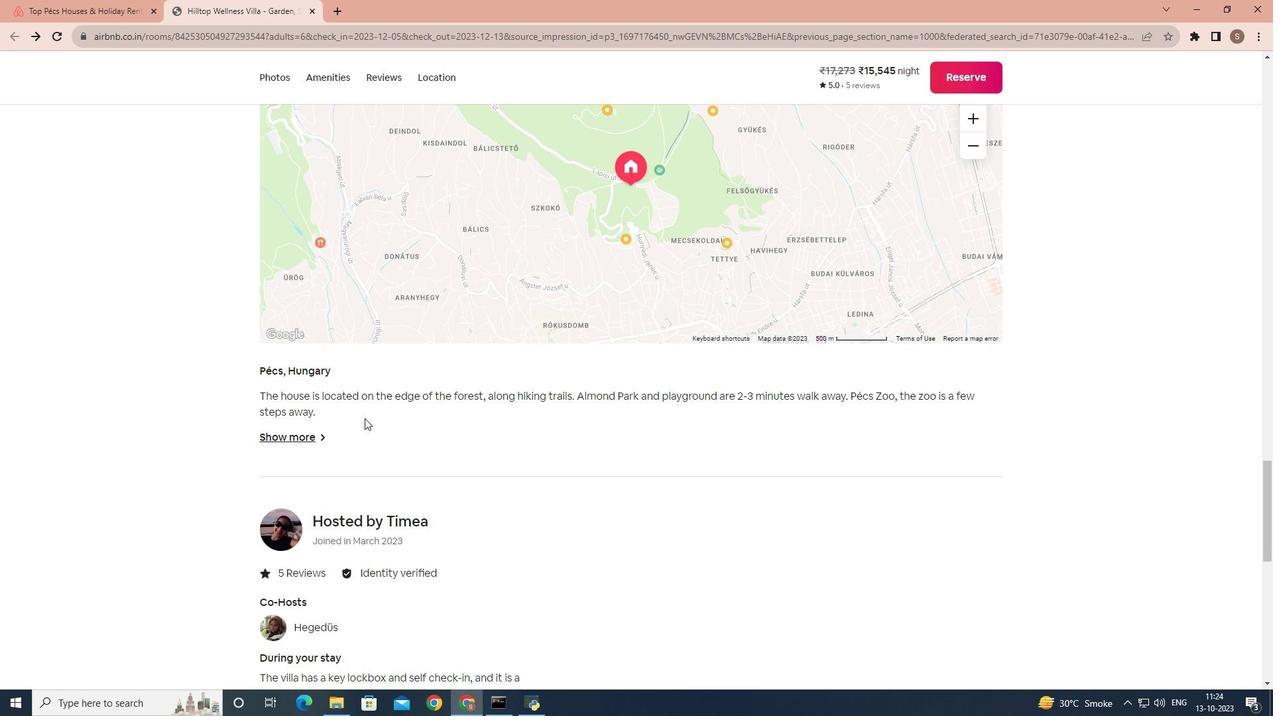 
Action: Mouse scrolled (364, 418) with delta (0, 0)
Screenshot: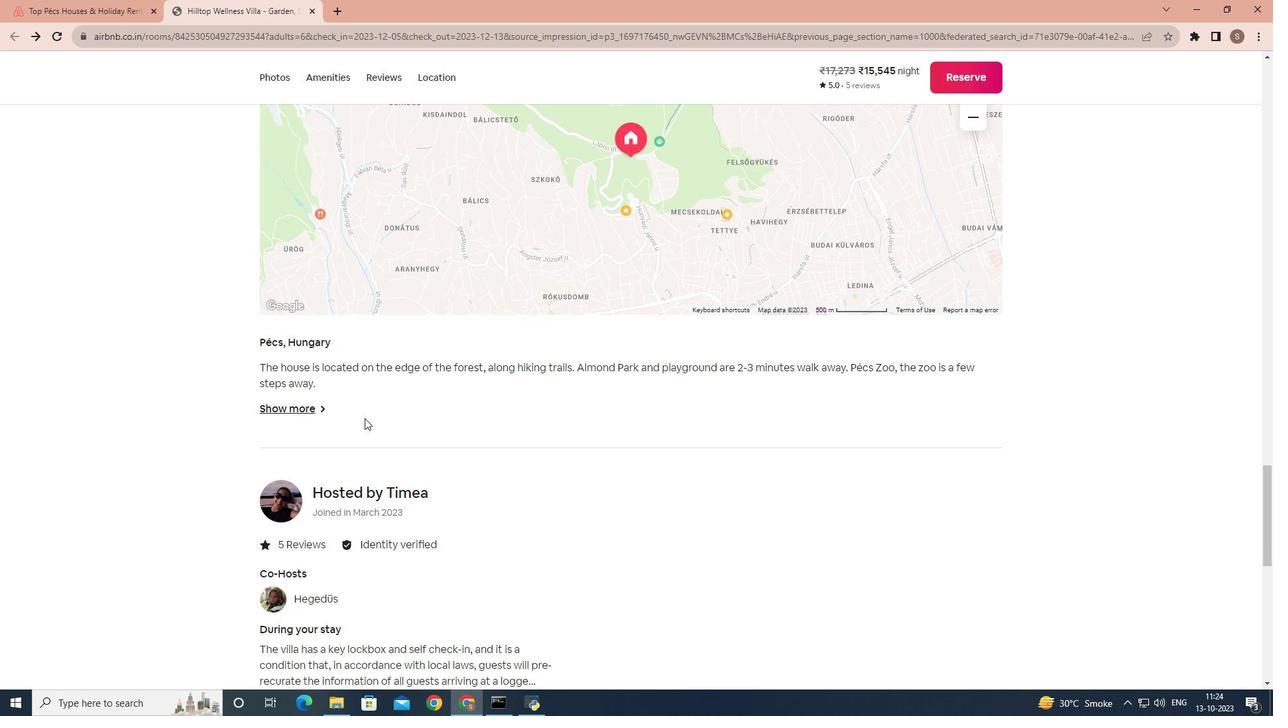 
Action: Mouse scrolled (364, 418) with delta (0, 0)
Screenshot: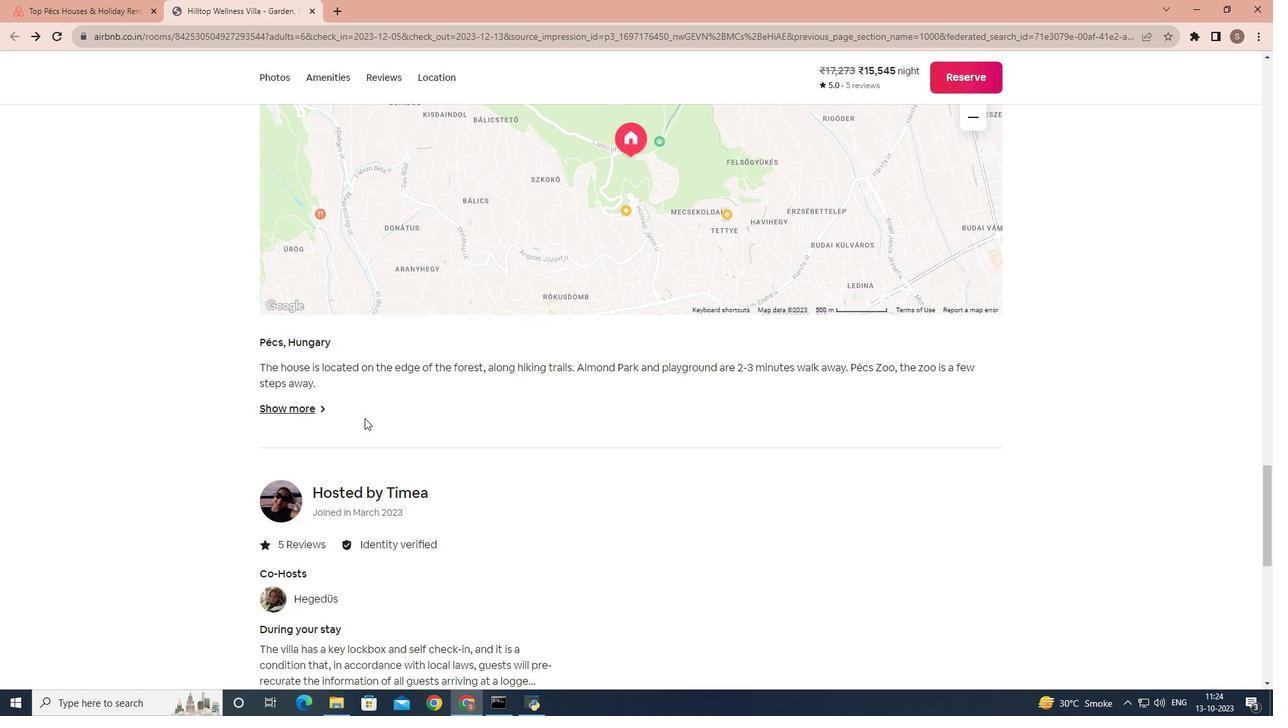 
Action: Mouse scrolled (364, 418) with delta (0, 0)
Screenshot: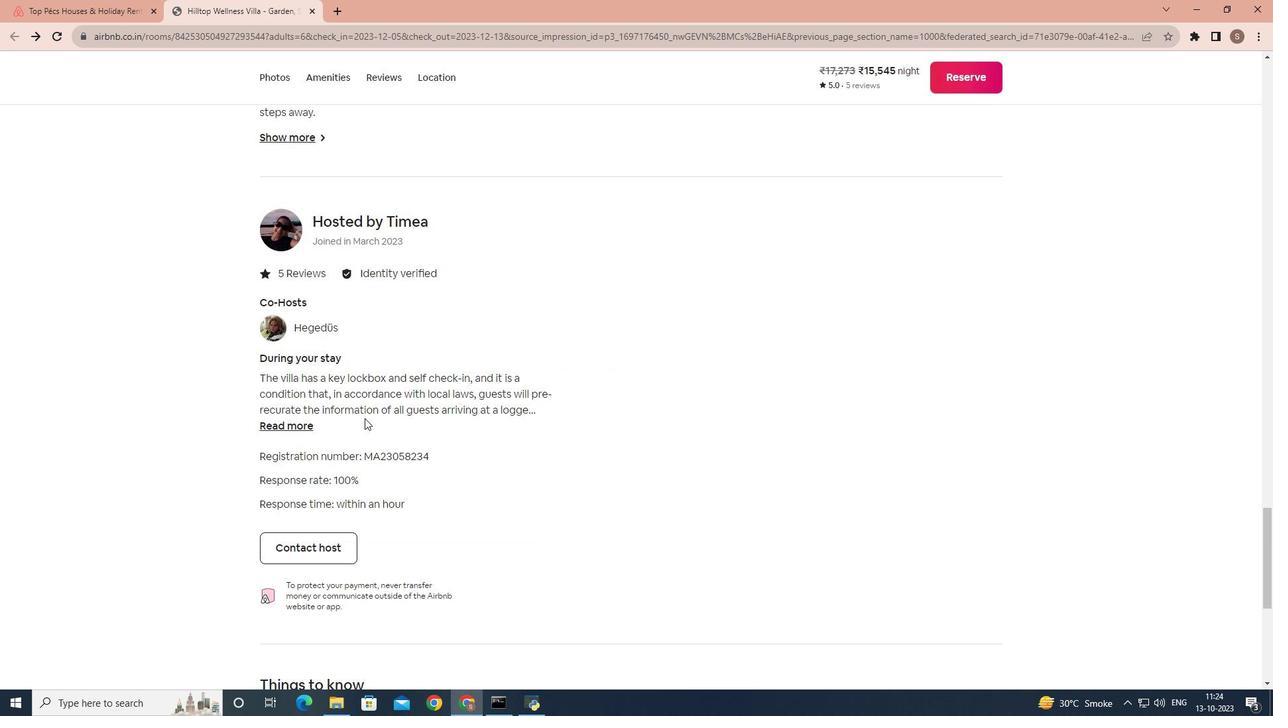 
Action: Mouse scrolled (364, 418) with delta (0, 0)
Screenshot: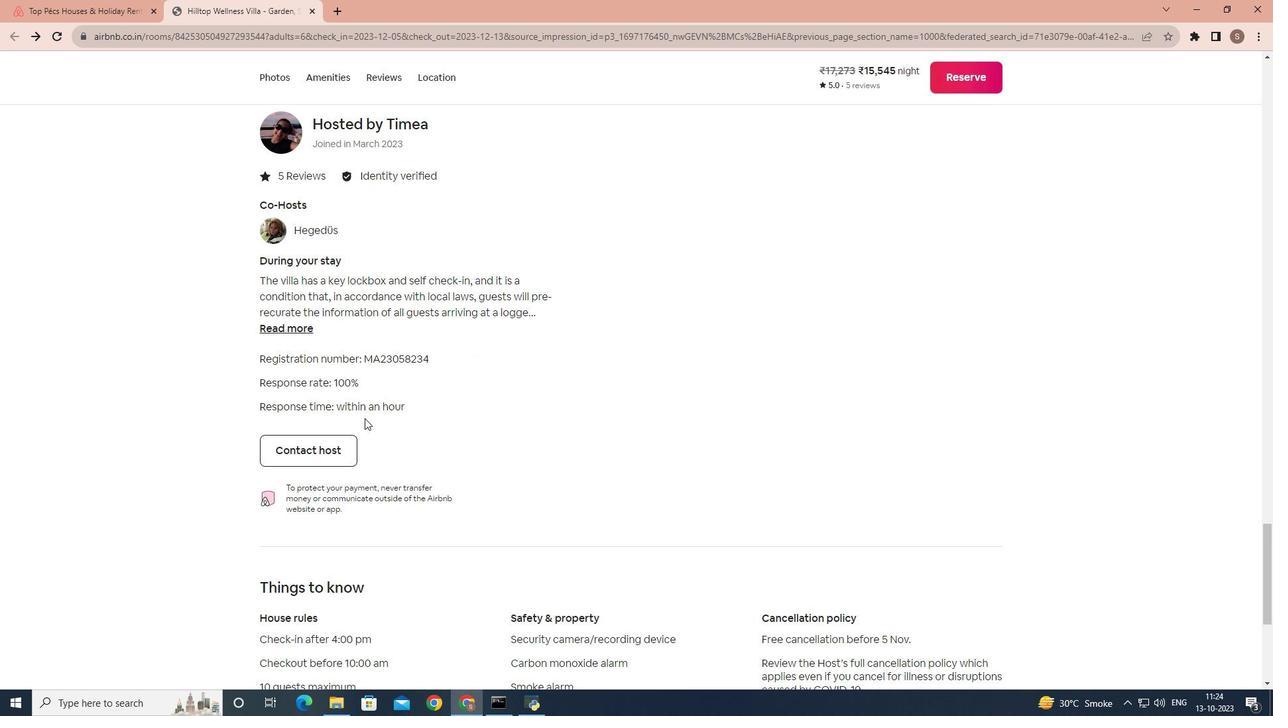 
Action: Mouse scrolled (364, 418) with delta (0, 0)
Screenshot: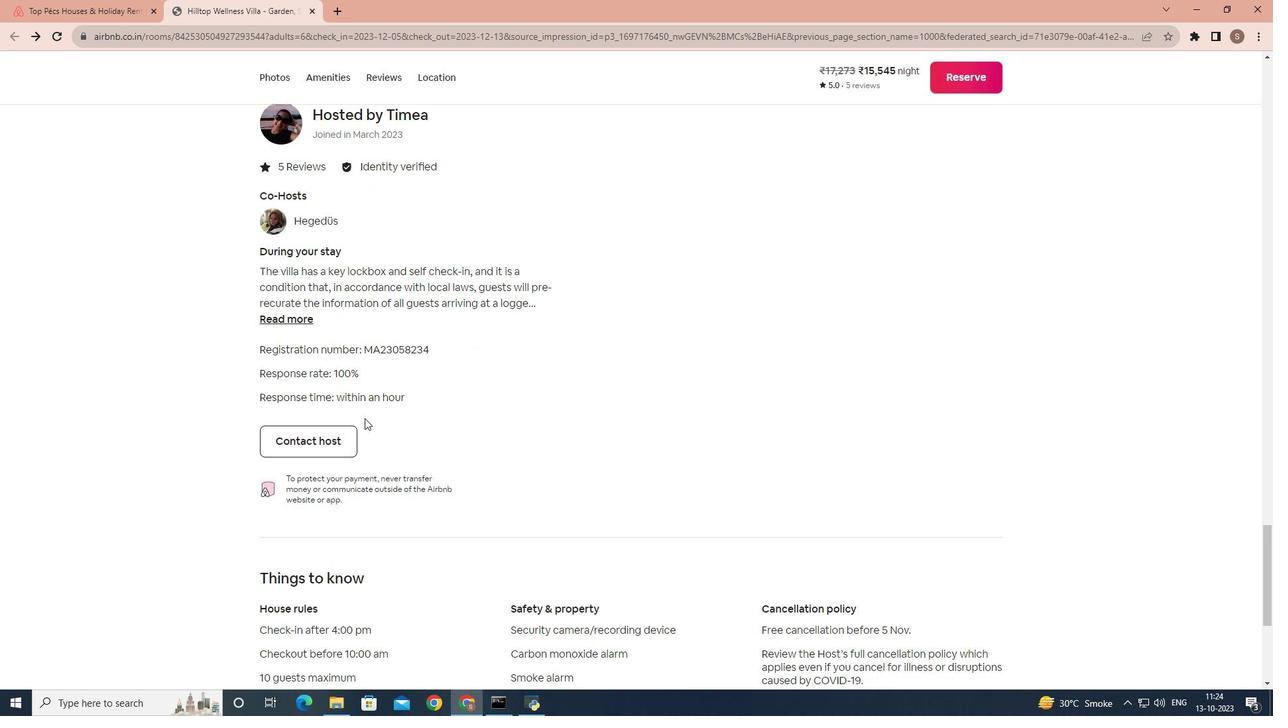 
Action: Mouse scrolled (364, 418) with delta (0, 0)
Screenshot: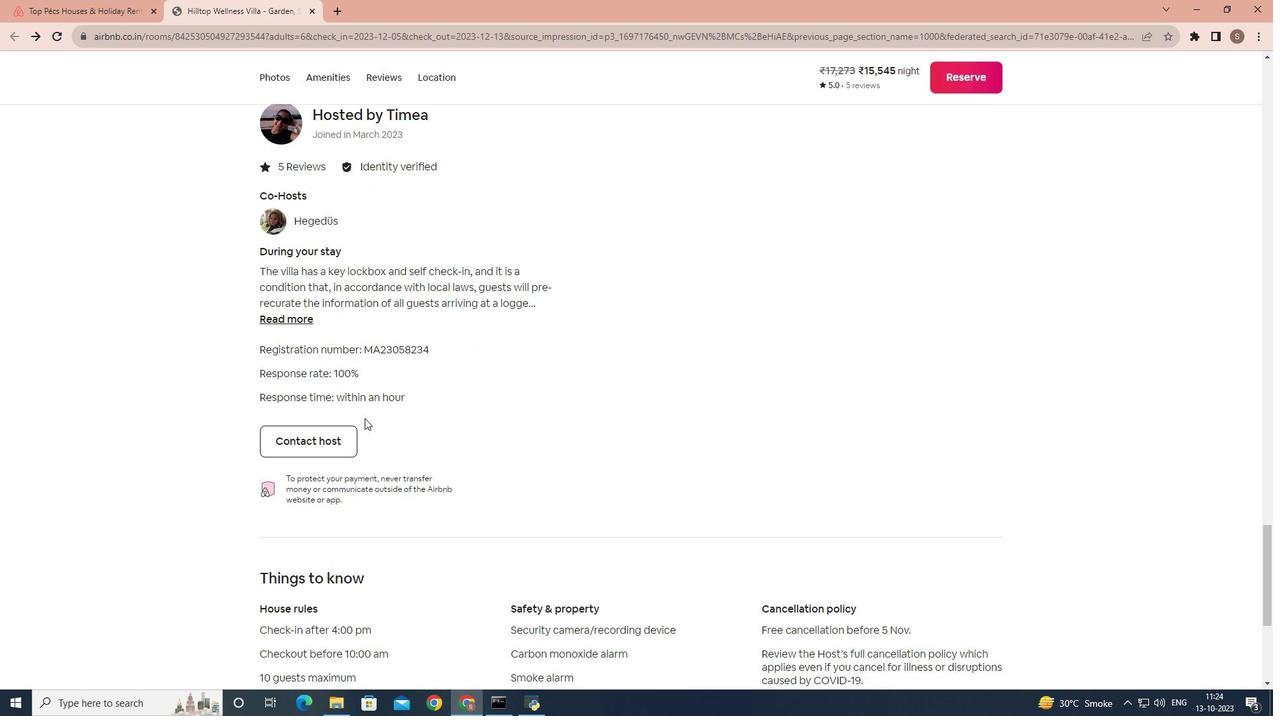 
Action: Mouse scrolled (364, 418) with delta (0, 0)
Screenshot: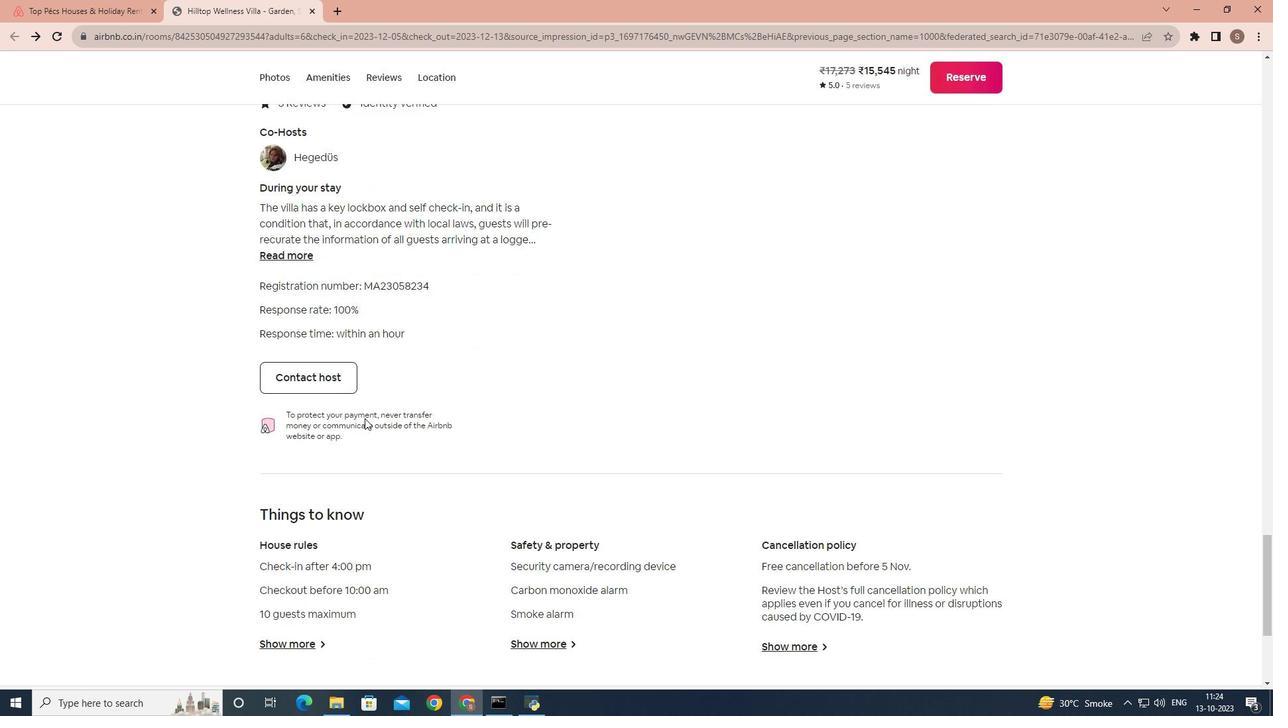 
Action: Mouse scrolled (364, 418) with delta (0, 0)
Screenshot: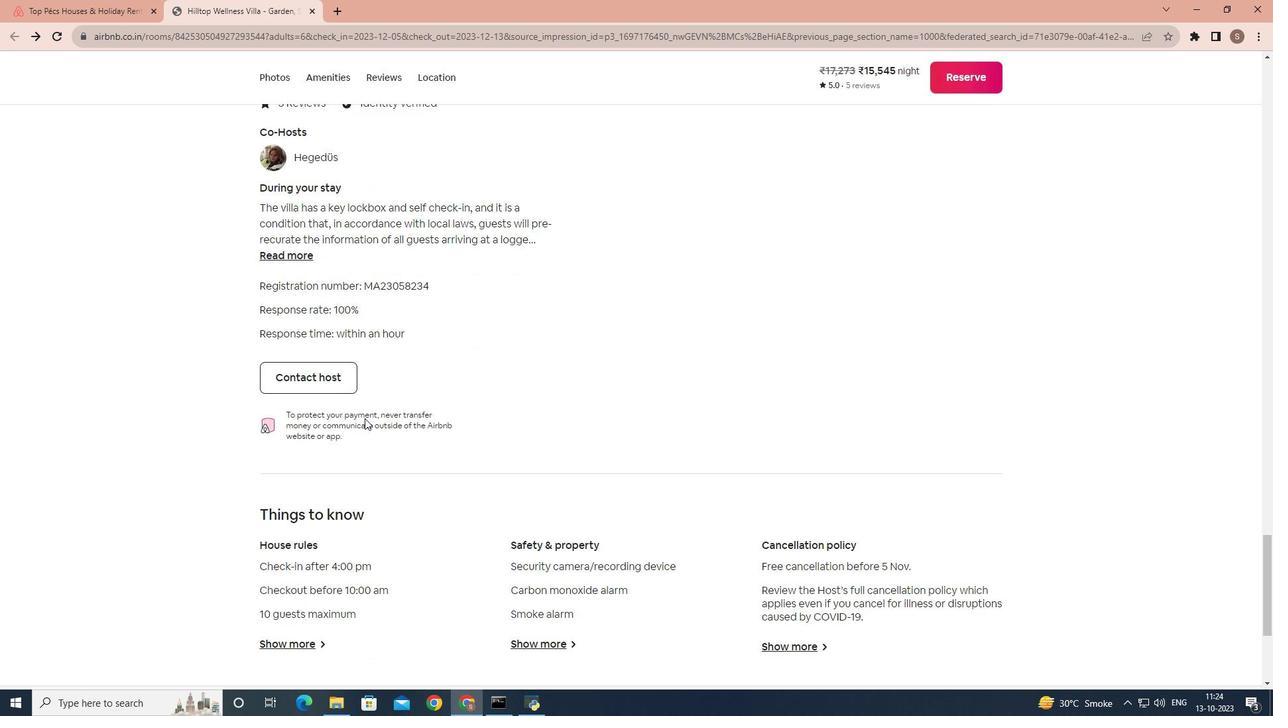 
Action: Mouse moved to (303, 392)
Screenshot: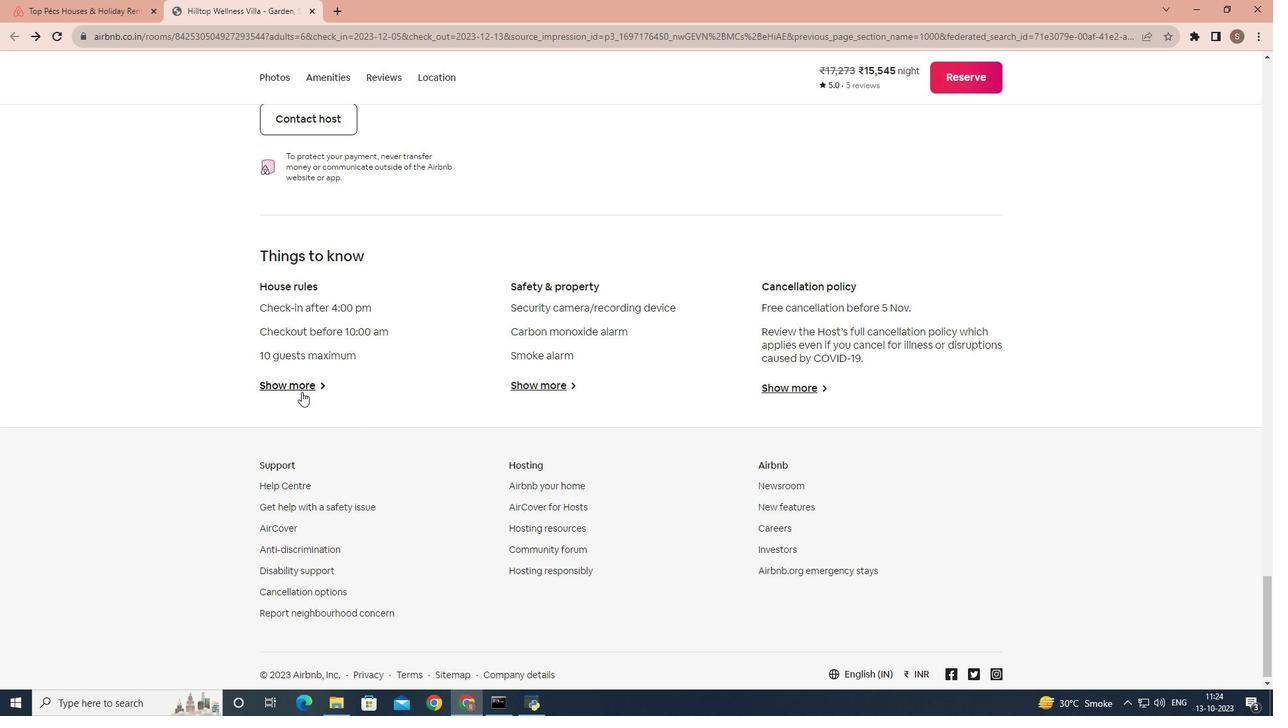 
Action: Mouse pressed left at (303, 392)
Screenshot: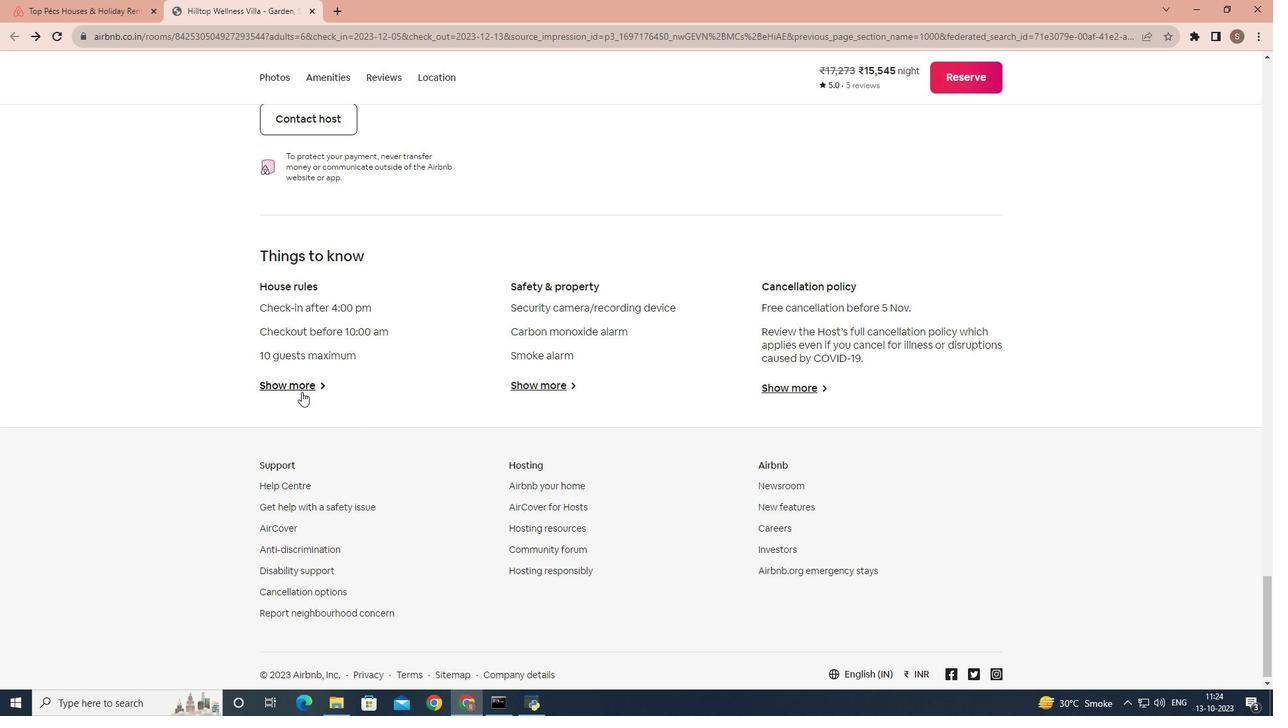 
Action: Mouse moved to (463, 349)
Screenshot: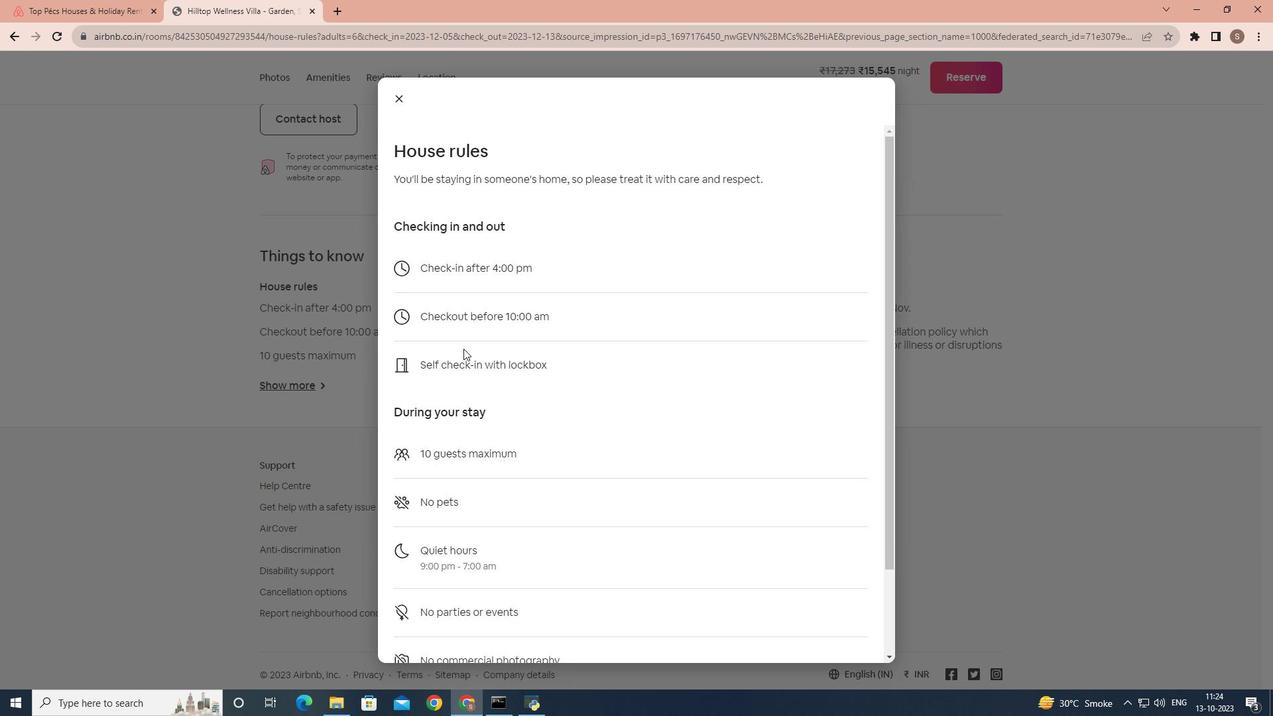 
Action: Mouse scrolled (463, 348) with delta (0, 0)
Screenshot: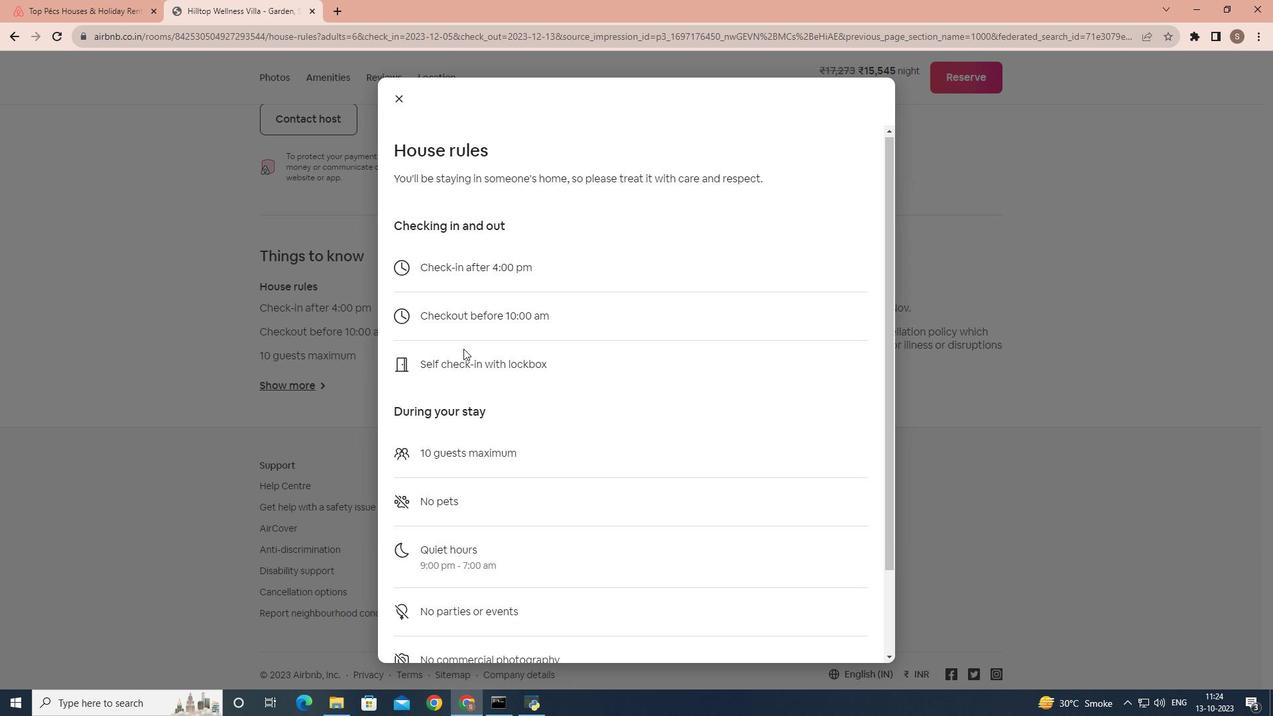 
Action: Mouse scrolled (463, 348) with delta (0, 0)
Screenshot: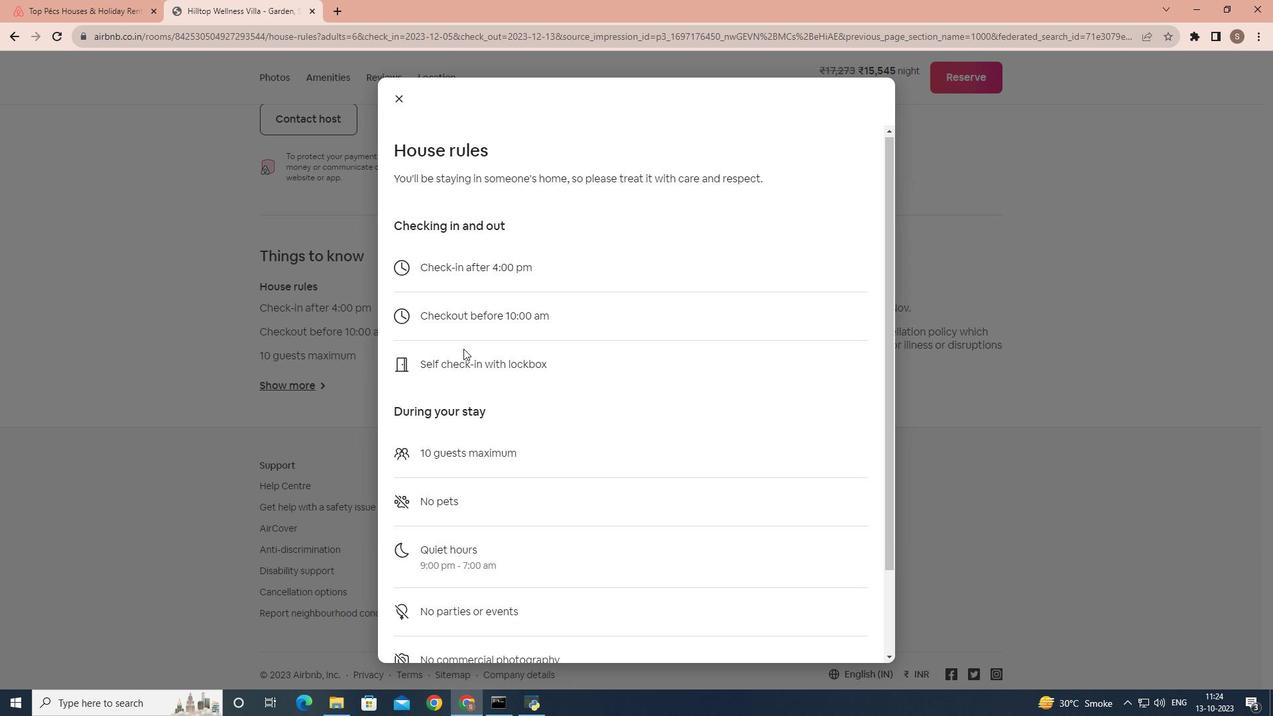 
Action: Mouse scrolled (463, 348) with delta (0, 0)
Screenshot: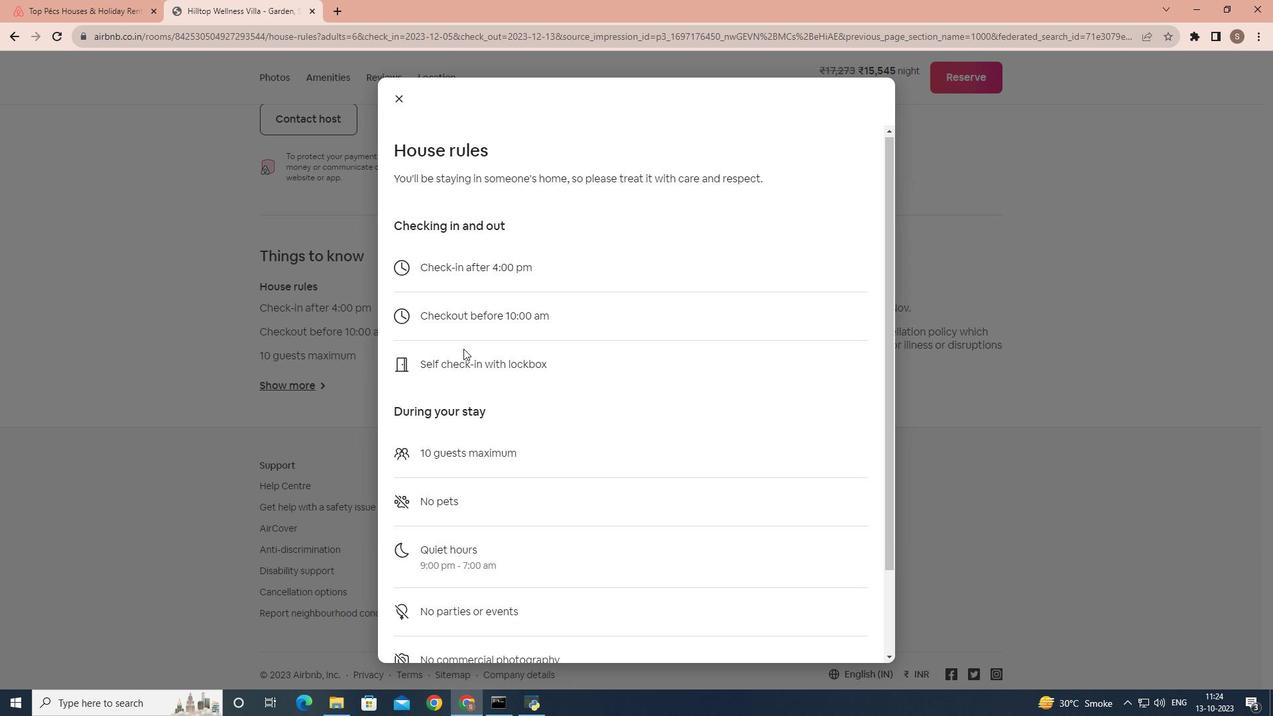 
Action: Mouse scrolled (463, 348) with delta (0, 0)
Screenshot: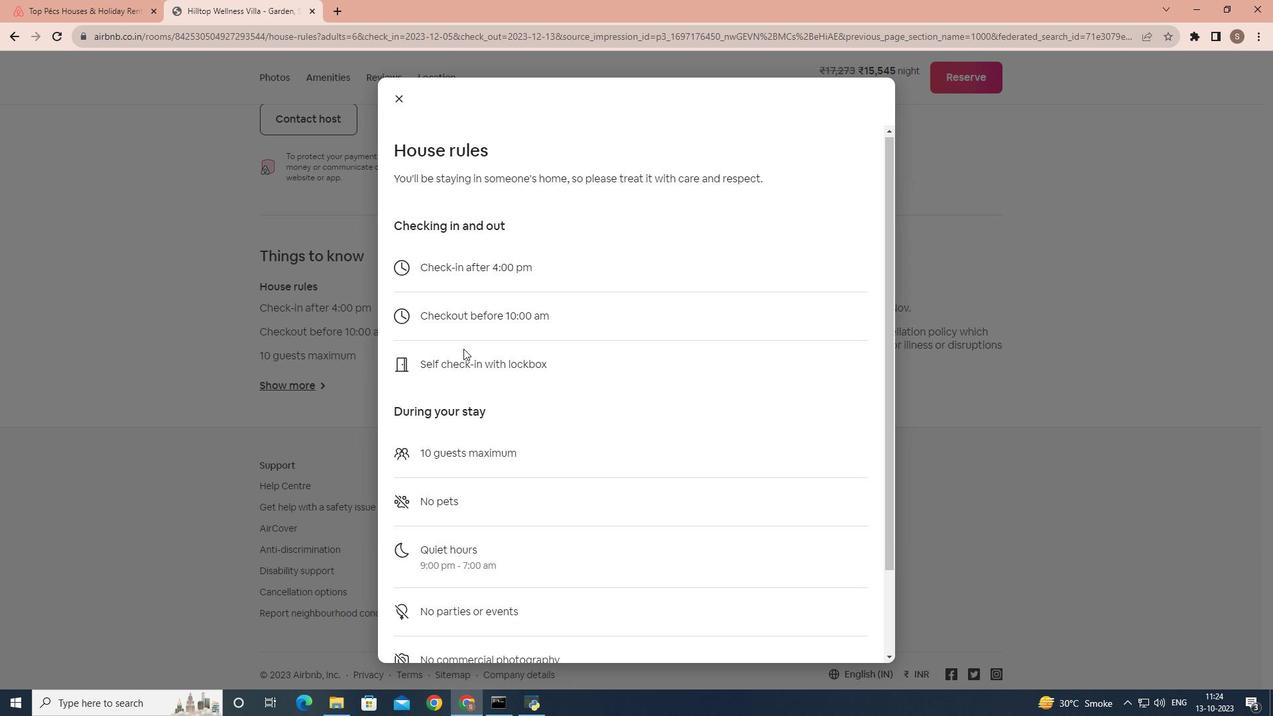 
Action: Mouse scrolled (463, 348) with delta (0, 0)
Screenshot: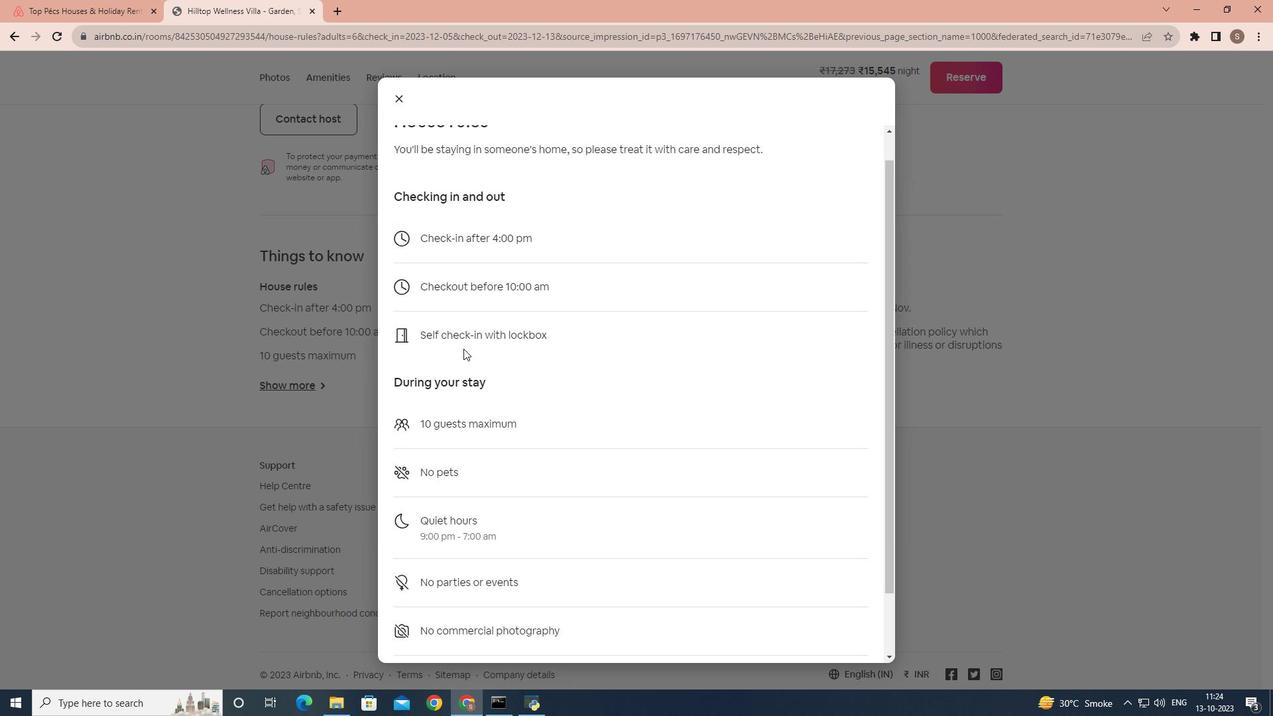 
Action: Mouse scrolled (463, 348) with delta (0, 0)
Screenshot: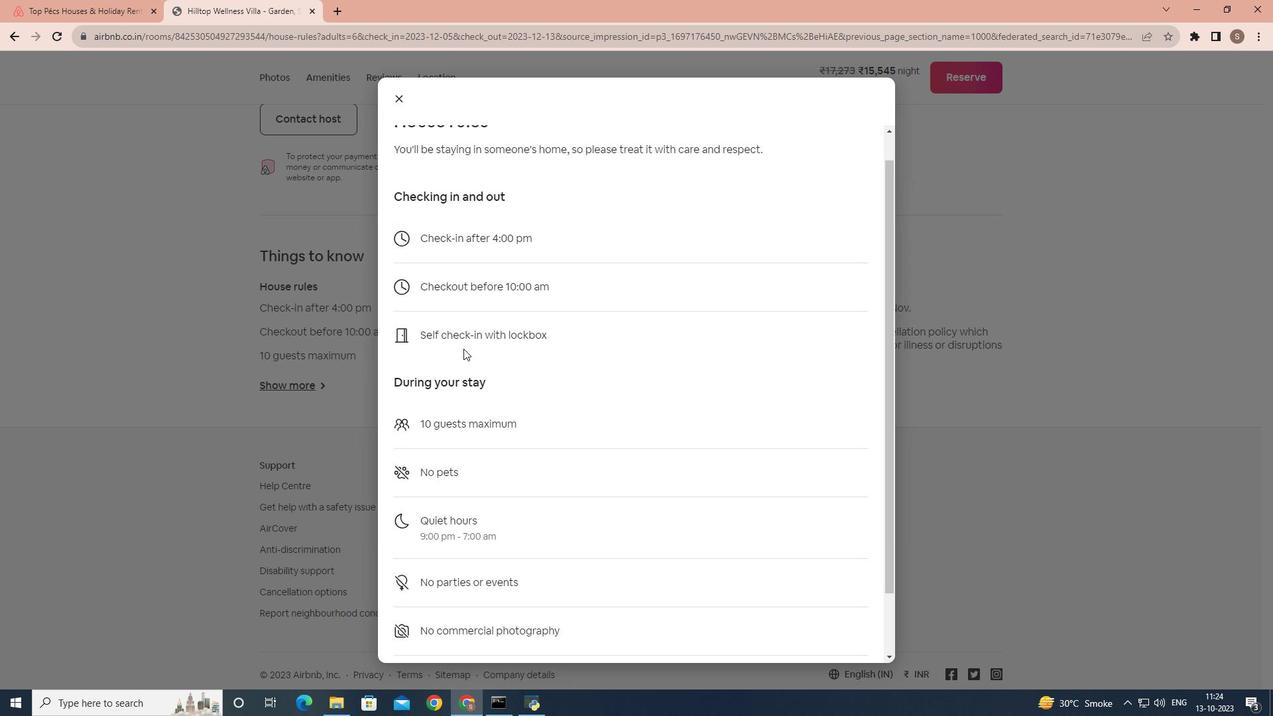 
Action: Mouse moved to (397, 95)
Screenshot: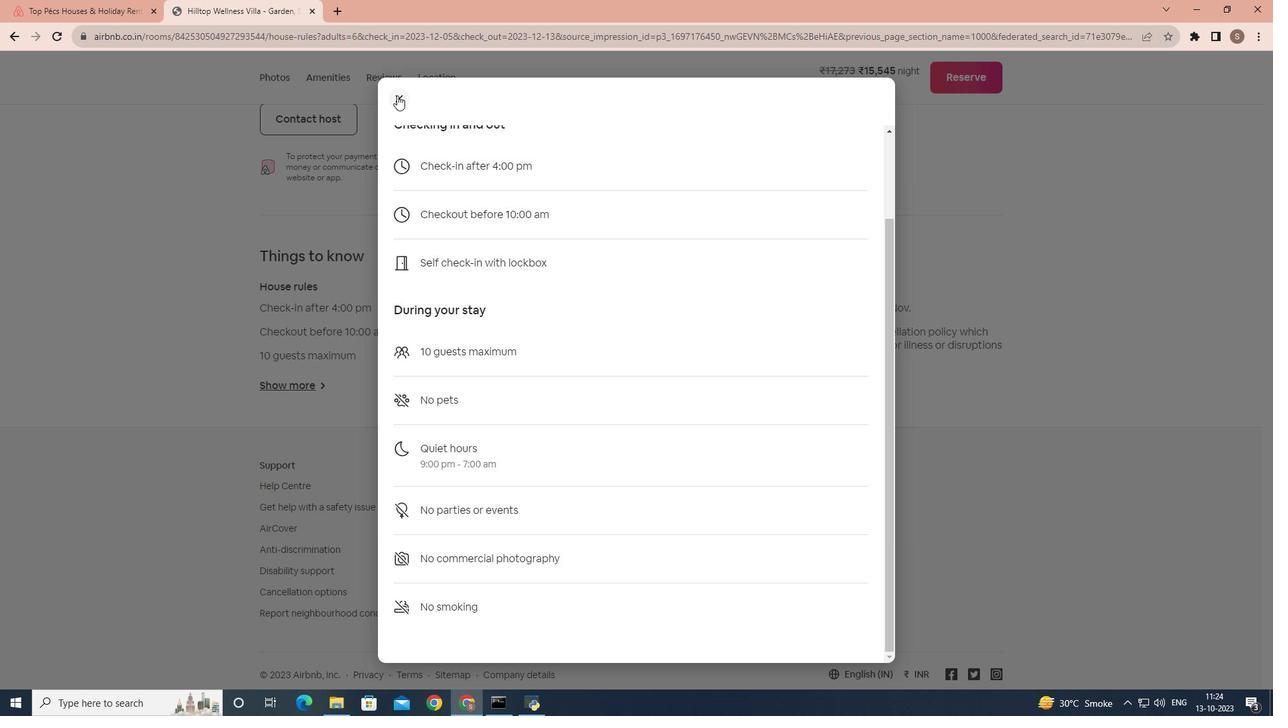 
Action: Mouse pressed left at (397, 95)
Screenshot: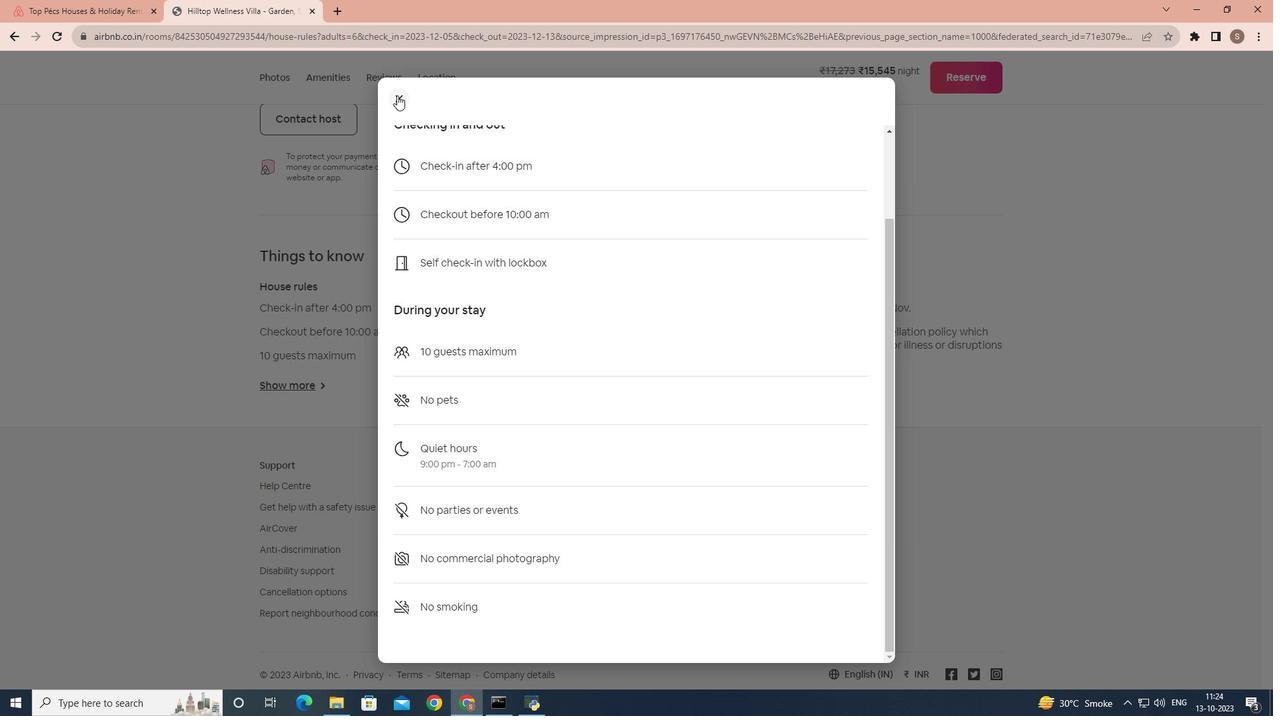 
Action: Mouse moved to (544, 384)
Screenshot: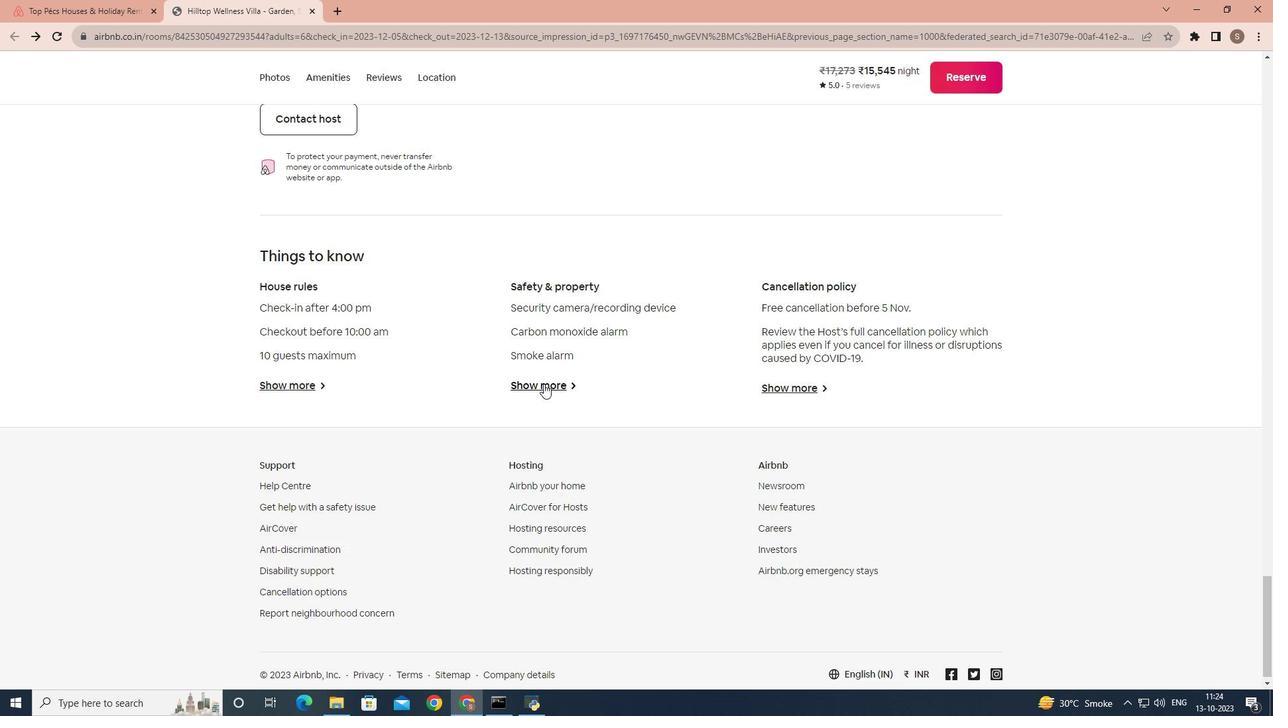 
Action: Mouse pressed left at (544, 384)
Screenshot: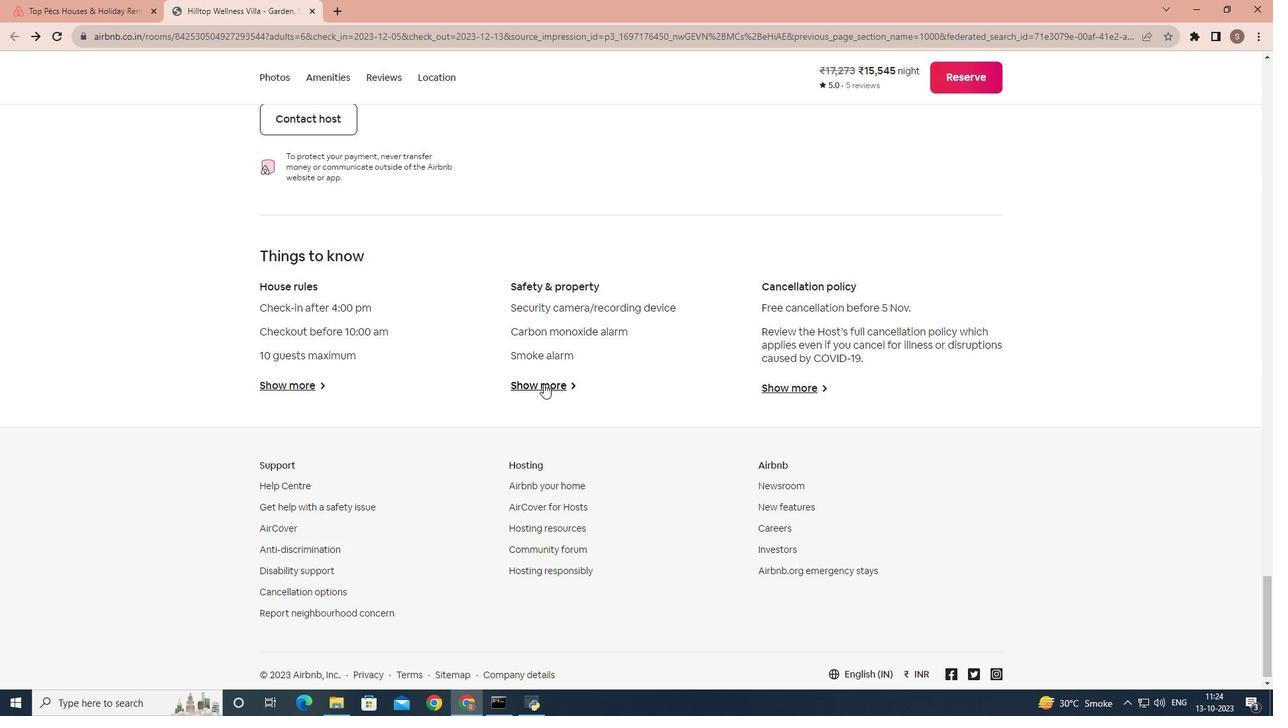 
Action: Mouse moved to (403, 217)
Screenshot: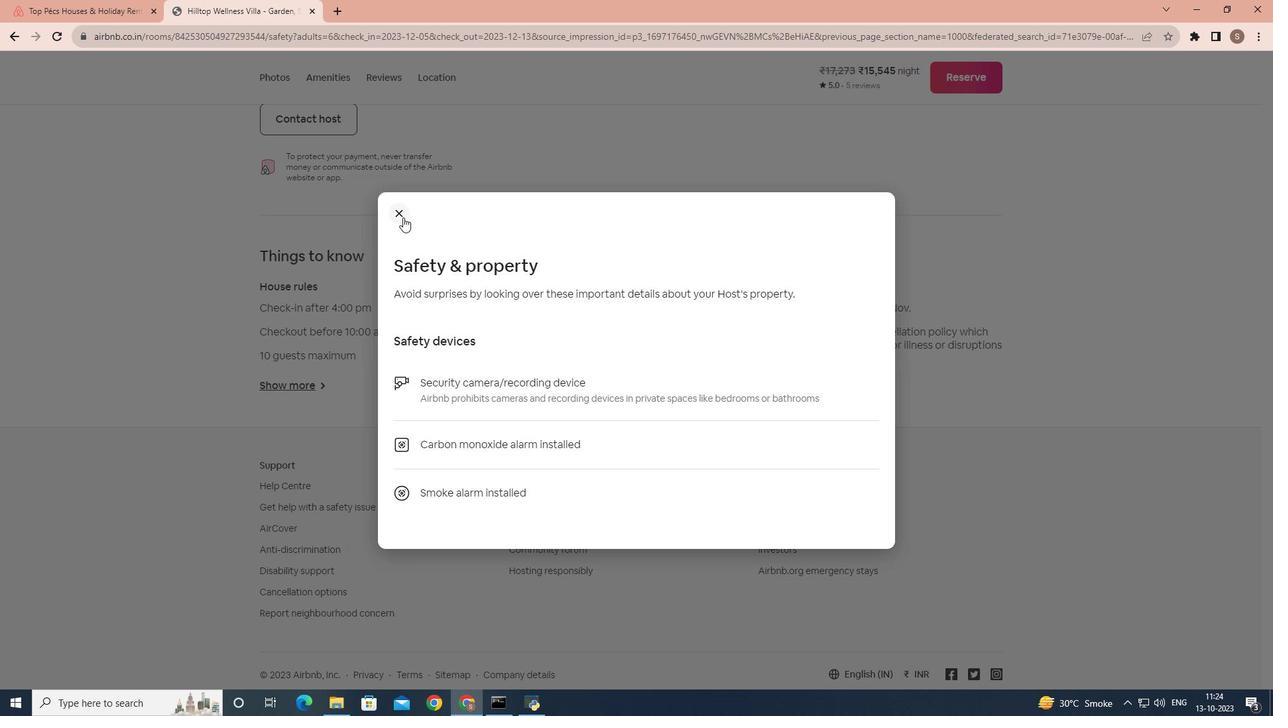 
Action: Mouse pressed left at (403, 217)
Screenshot: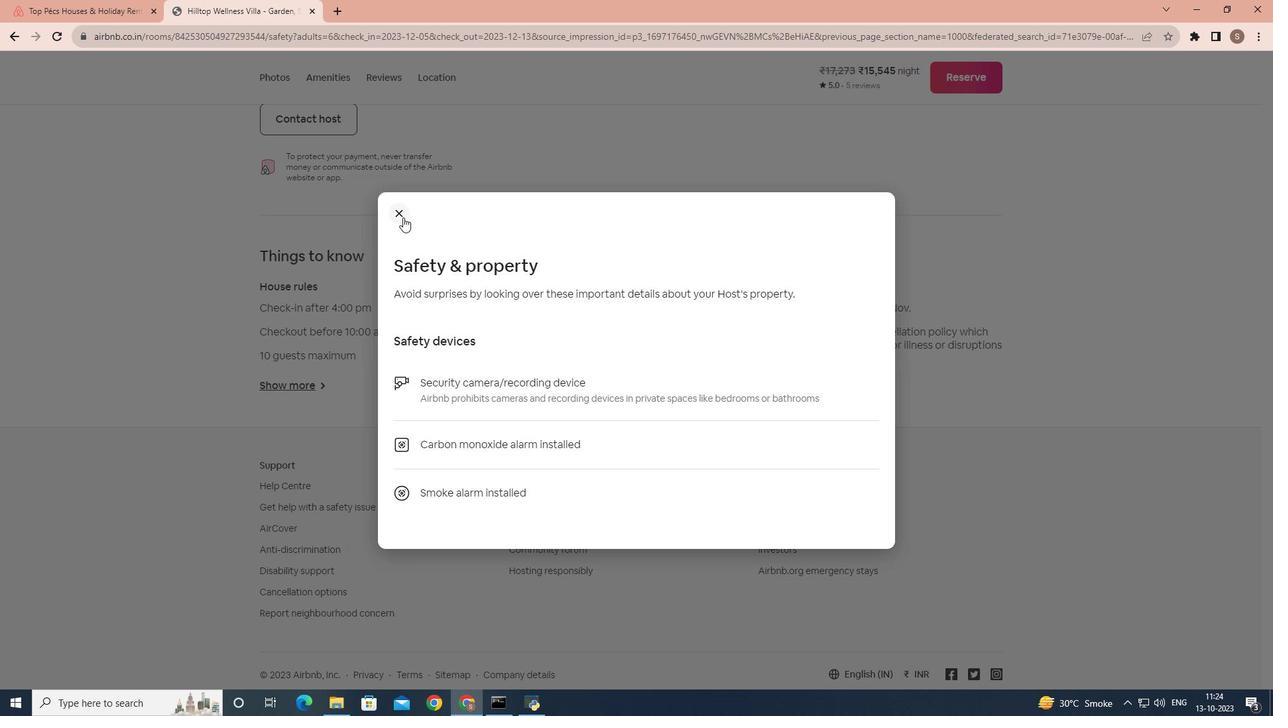 
Action: Mouse moved to (812, 391)
Screenshot: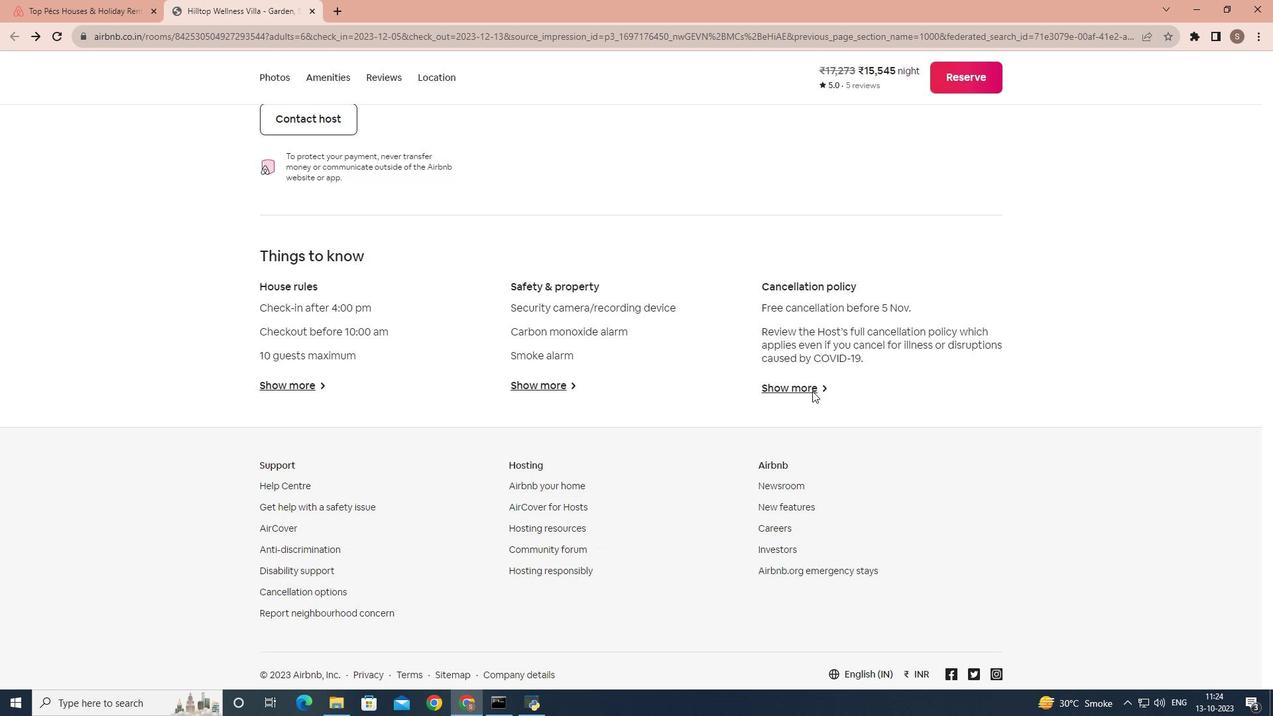 
Action: Mouse pressed left at (812, 391)
Screenshot: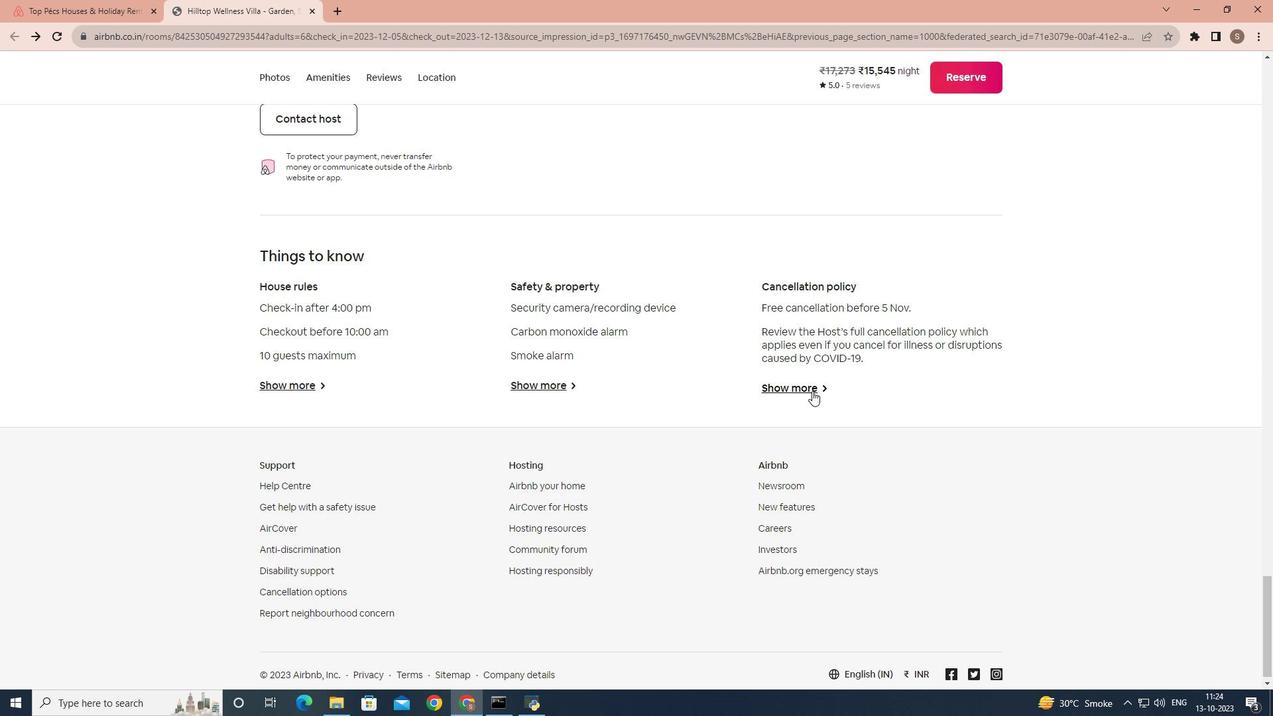 
Action: Mouse moved to (469, 177)
Screenshot: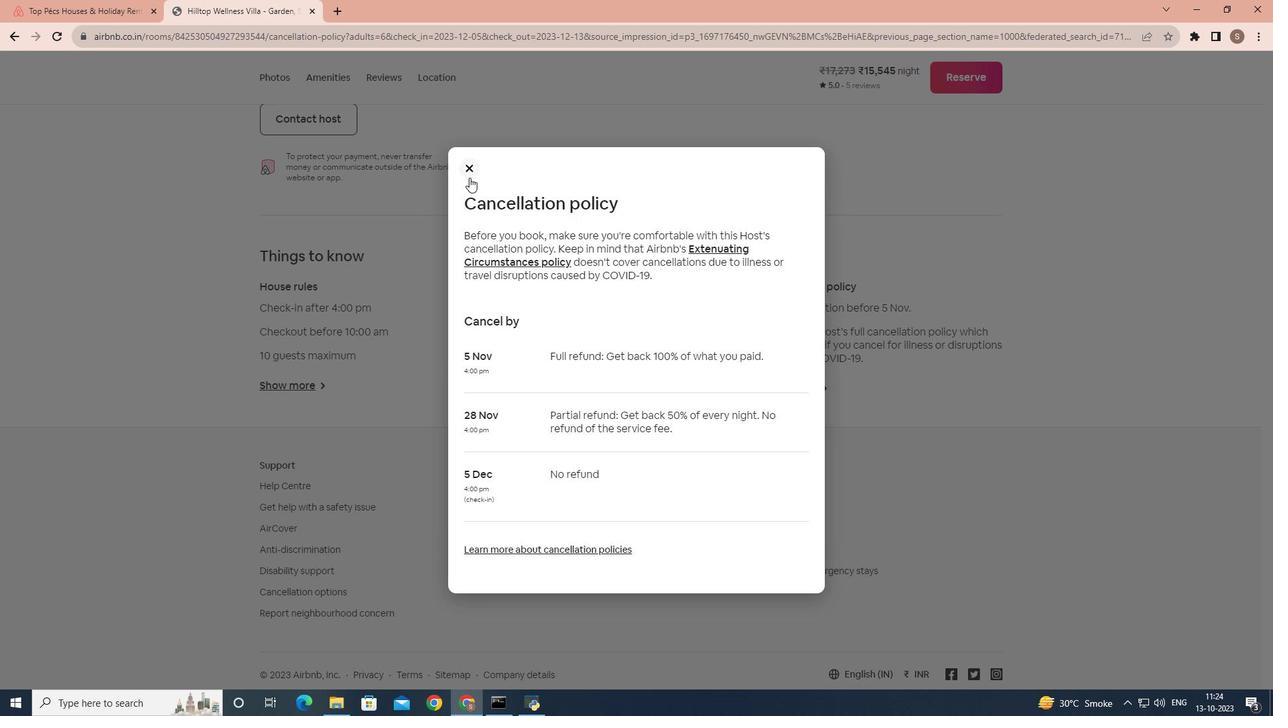 
Action: Mouse pressed left at (469, 177)
Screenshot: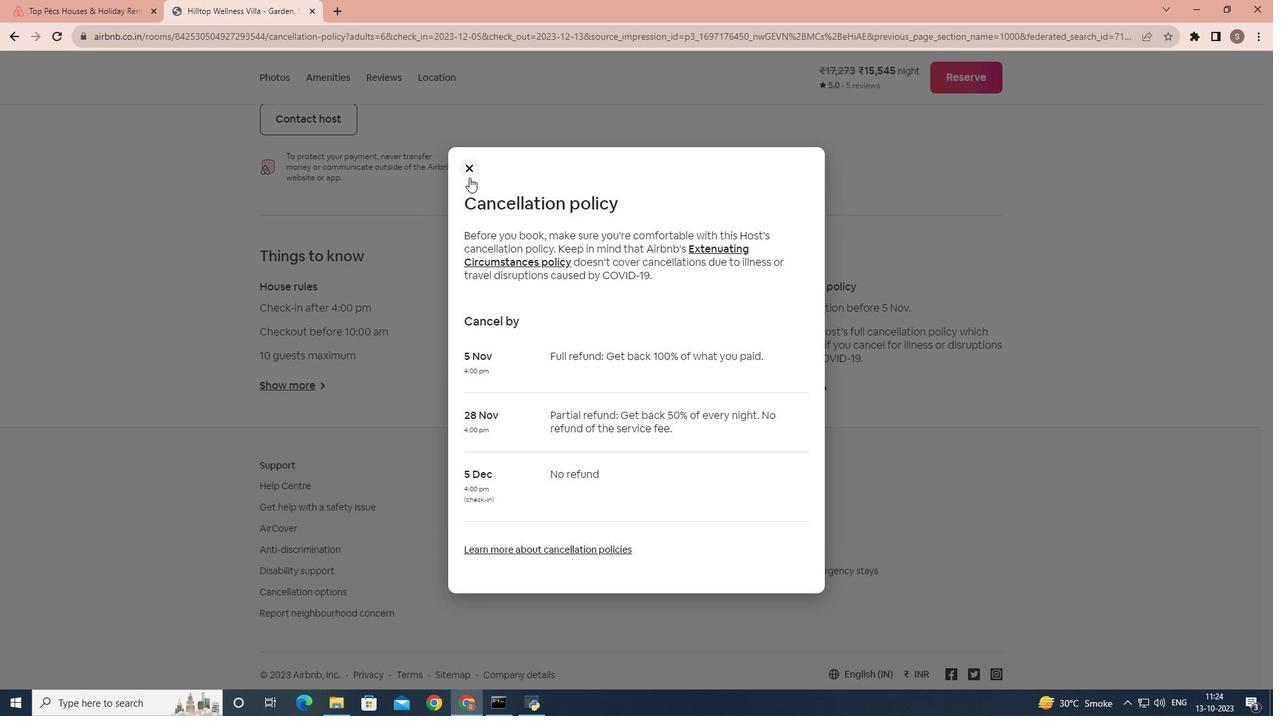 
Action: Mouse moved to (358, 273)
Screenshot: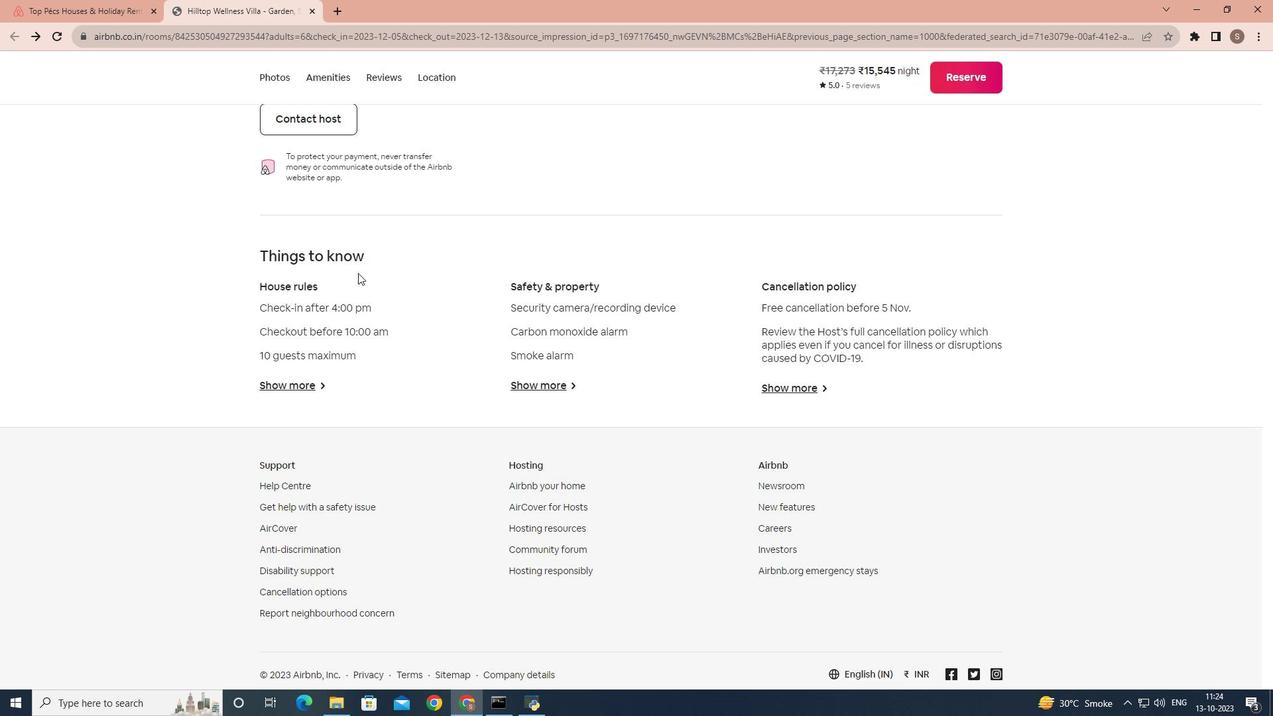 
Action: Mouse scrolled (358, 274) with delta (0, 0)
Screenshot: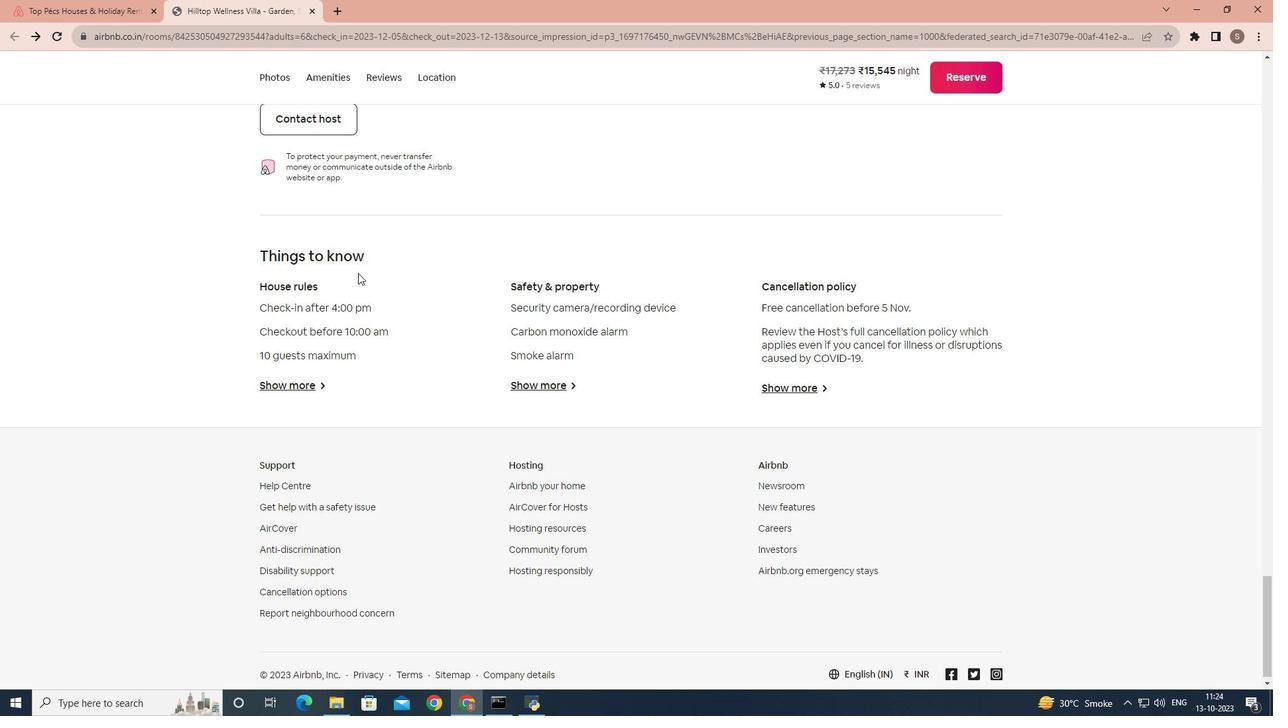 
Action: Mouse scrolled (358, 274) with delta (0, 0)
Screenshot: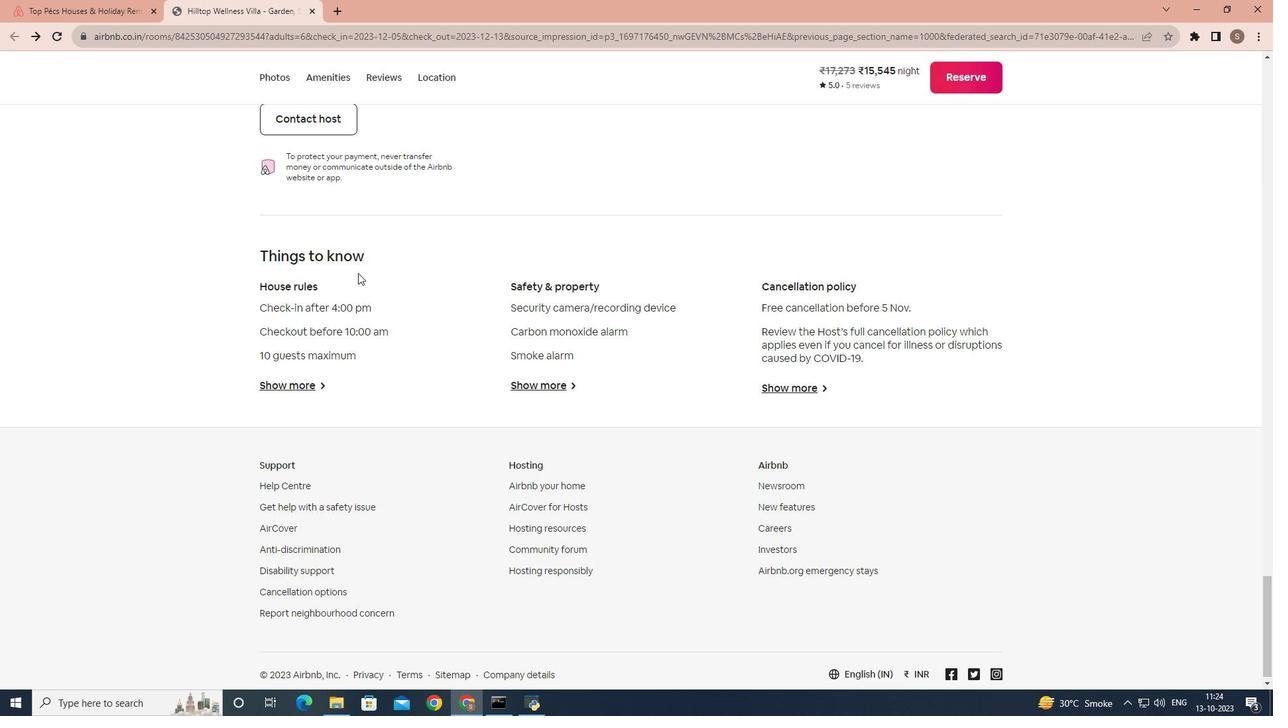 
Action: Mouse scrolled (358, 274) with delta (0, 0)
Screenshot: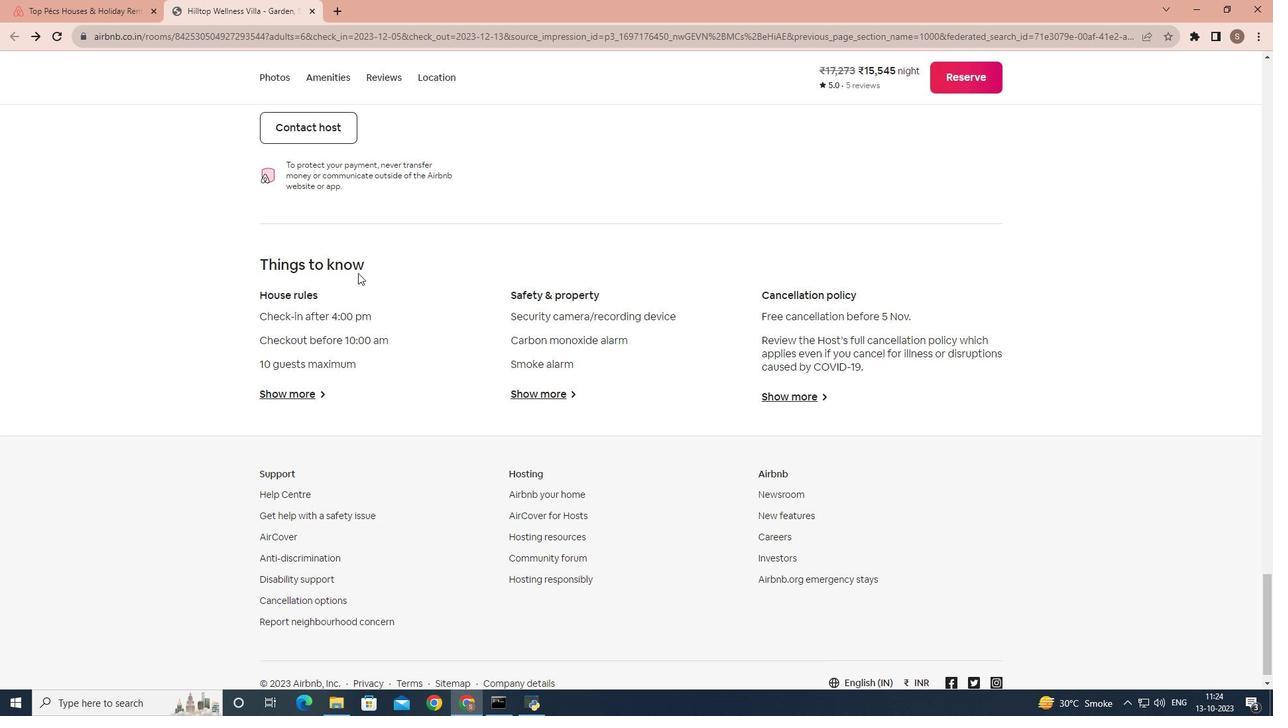 
Action: Mouse scrolled (358, 274) with delta (0, 0)
Screenshot: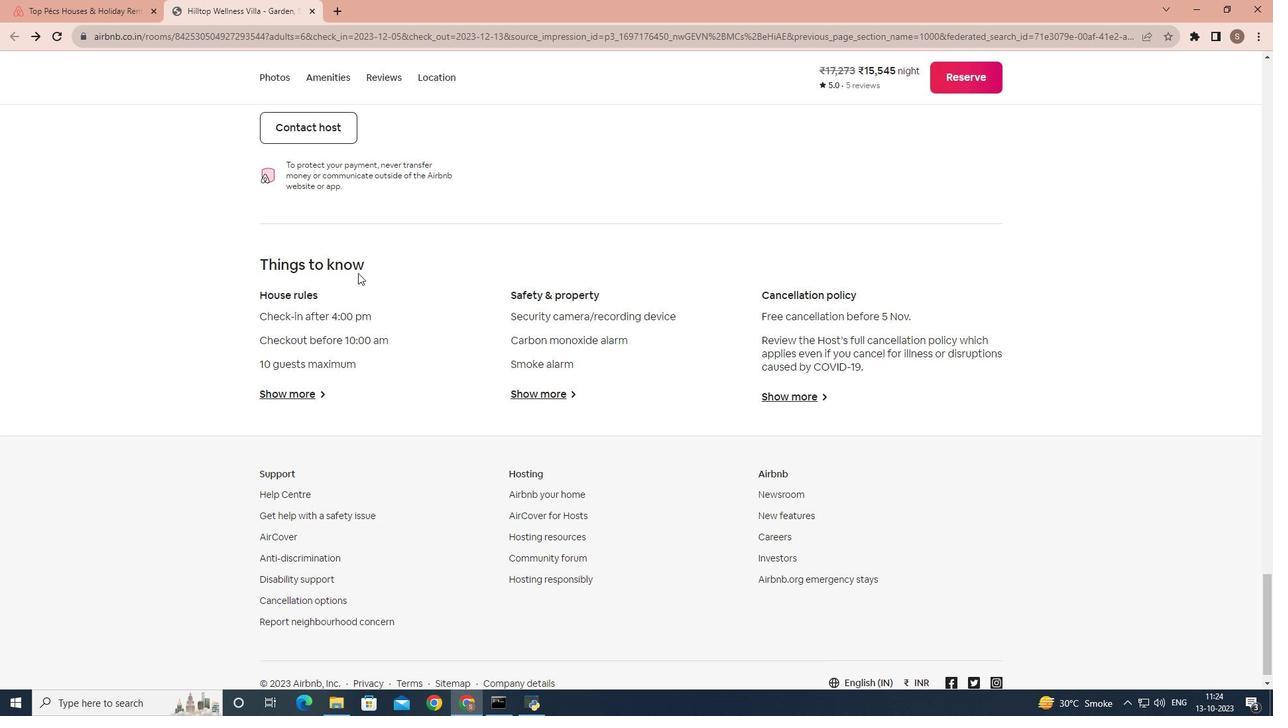 
Action: Mouse scrolled (358, 274) with delta (0, 0)
Screenshot: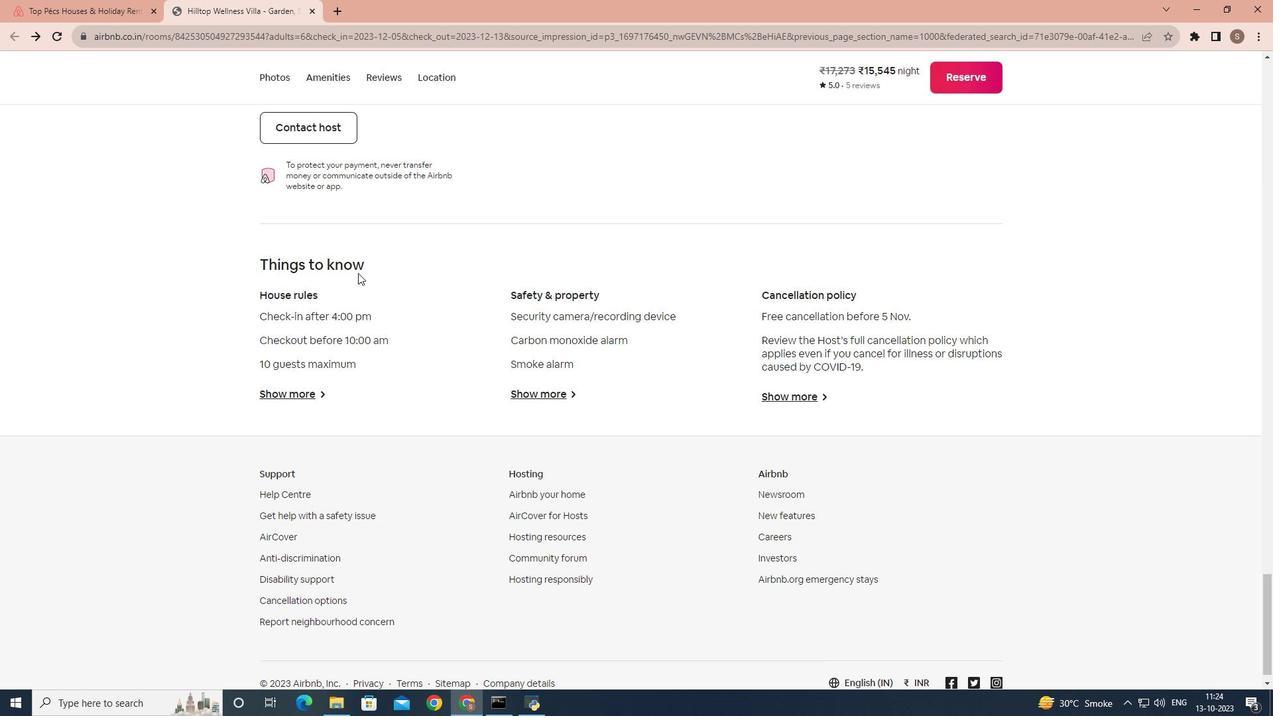 
Action: Mouse scrolled (358, 274) with delta (0, 0)
Screenshot: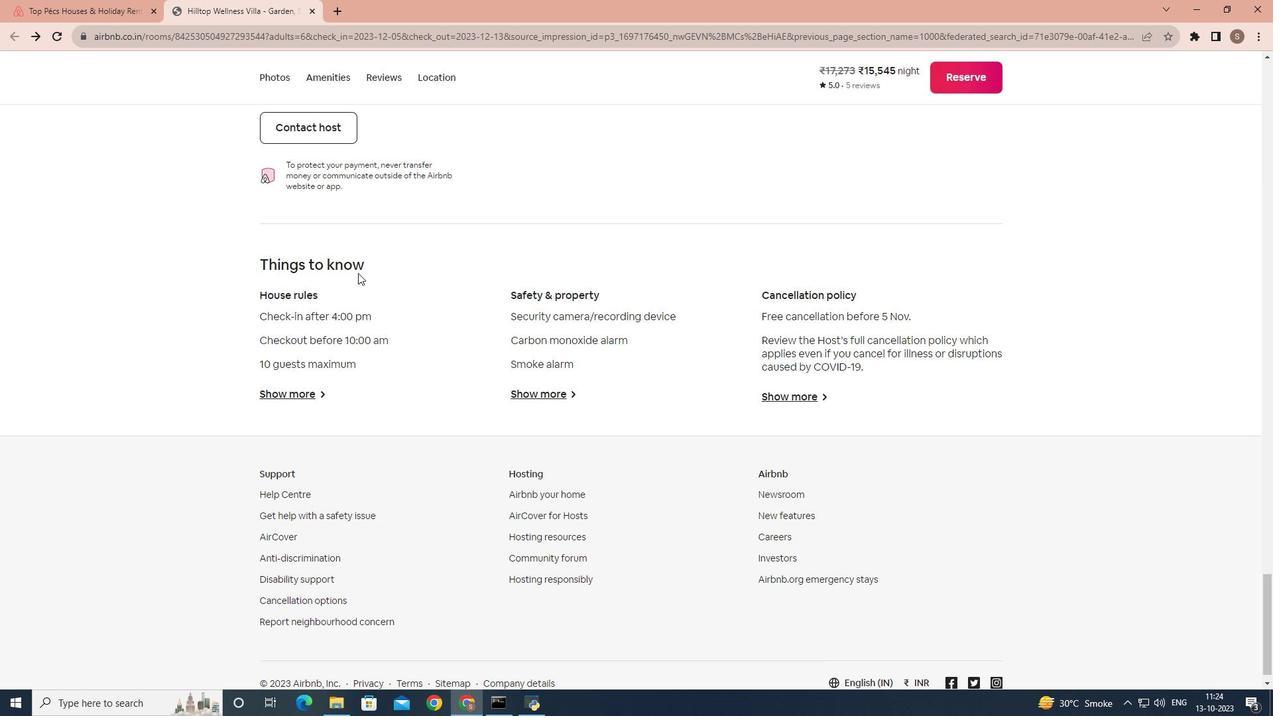 
Action: Mouse scrolled (358, 274) with delta (0, 0)
Screenshot: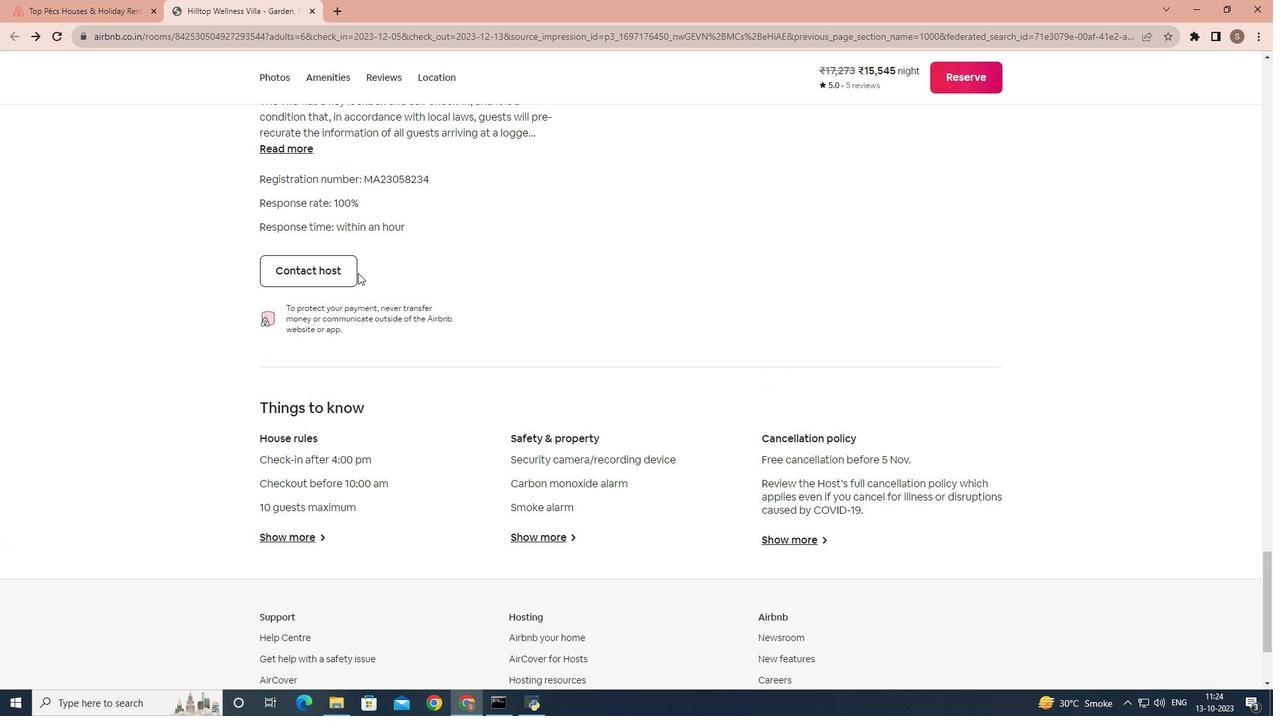 
Action: Mouse scrolled (358, 274) with delta (0, 0)
Screenshot: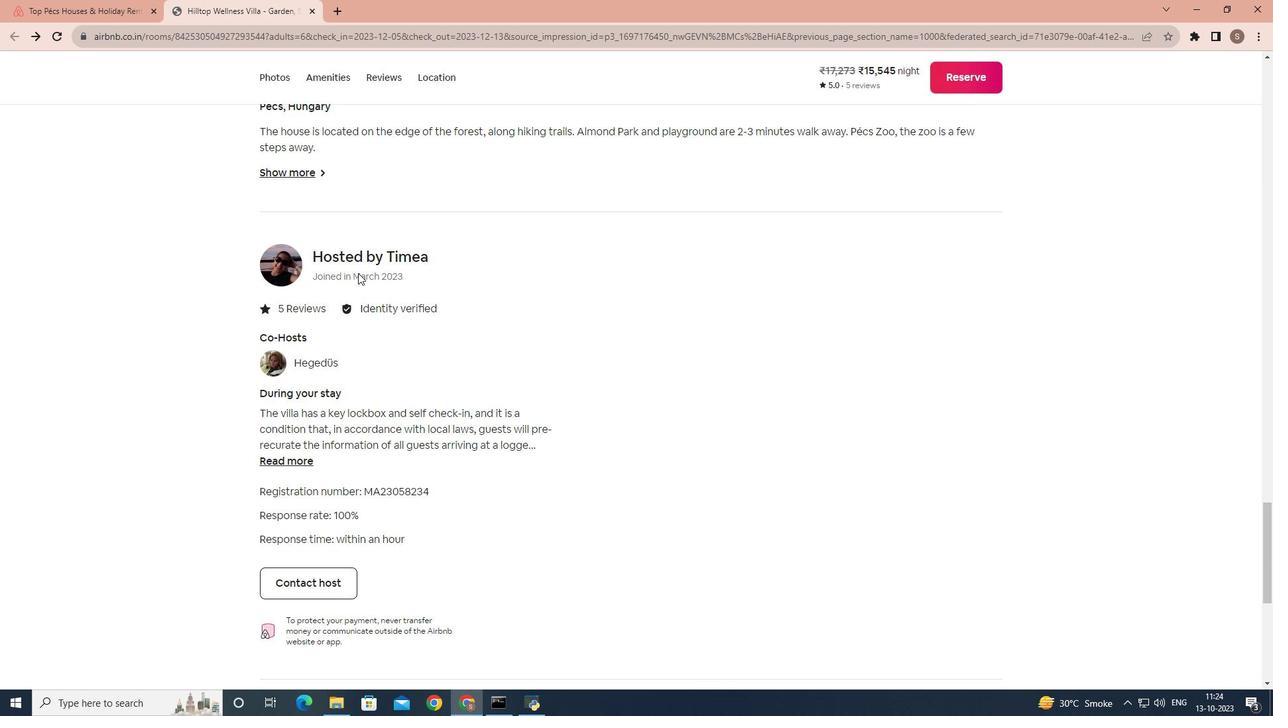 
Action: Mouse scrolled (358, 274) with delta (0, 0)
Screenshot: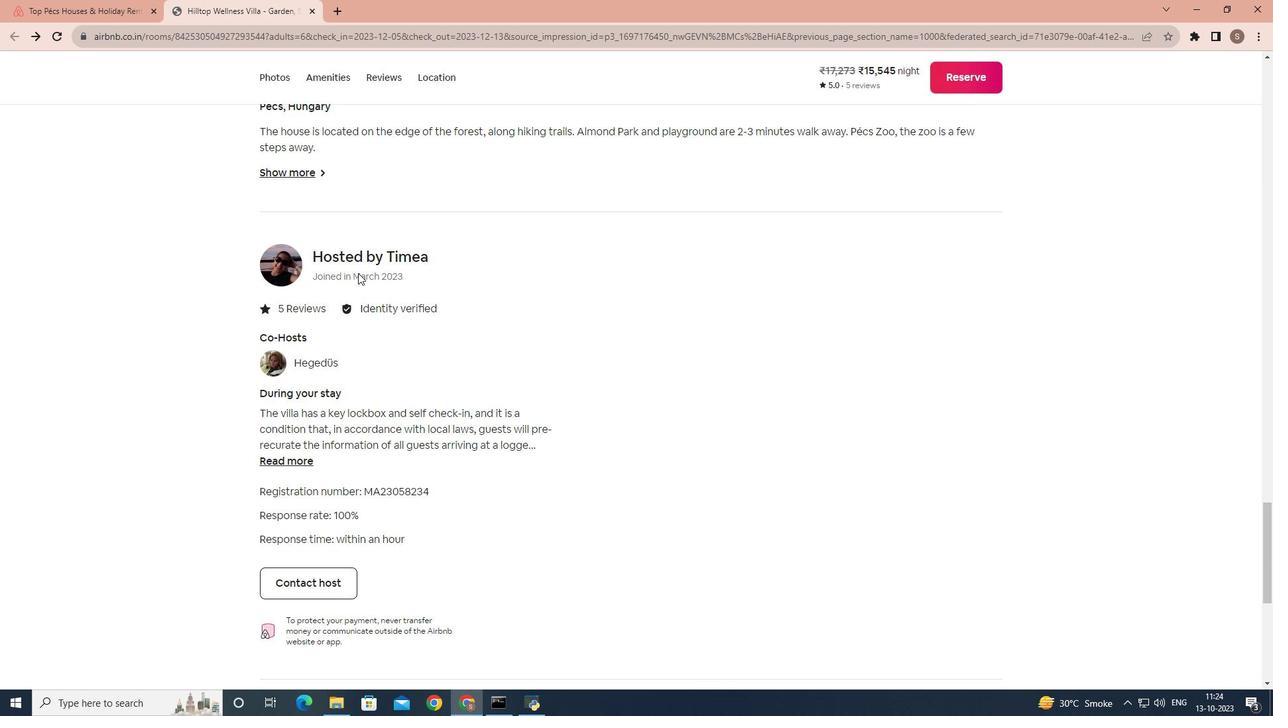 
Action: Mouse scrolled (358, 274) with delta (0, 0)
Screenshot: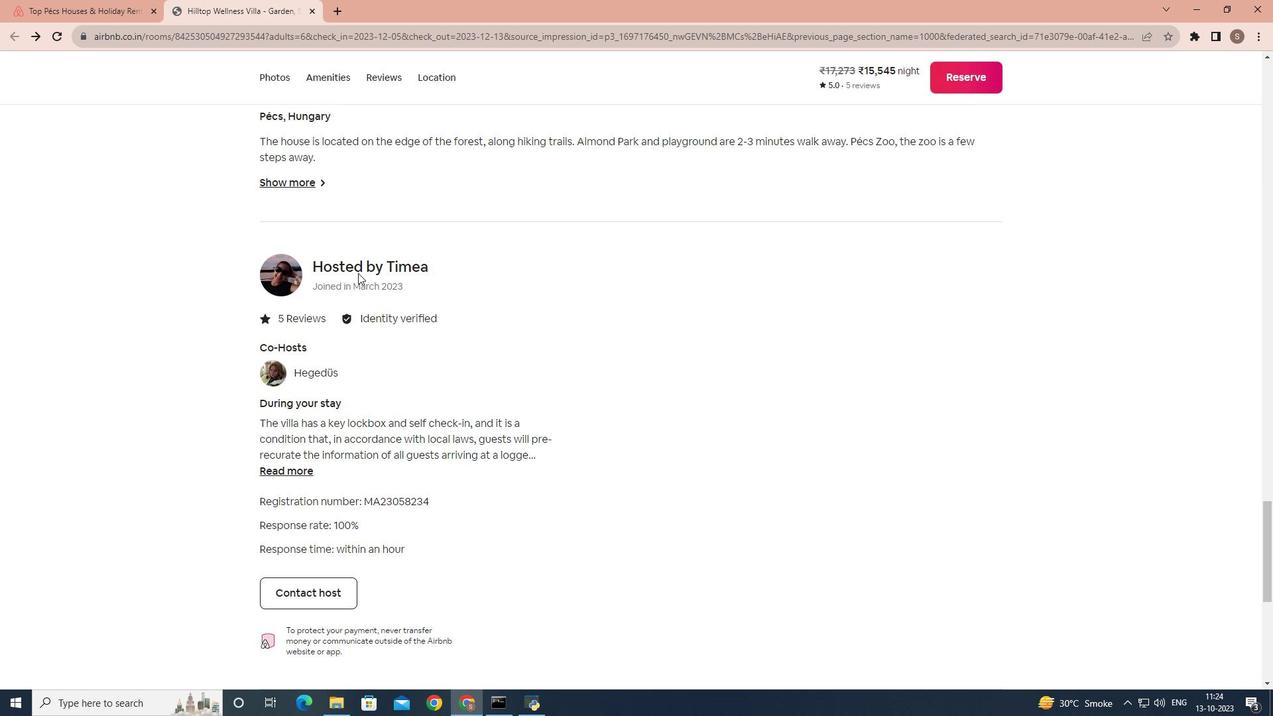 
Action: Mouse scrolled (358, 274) with delta (0, 0)
Screenshot: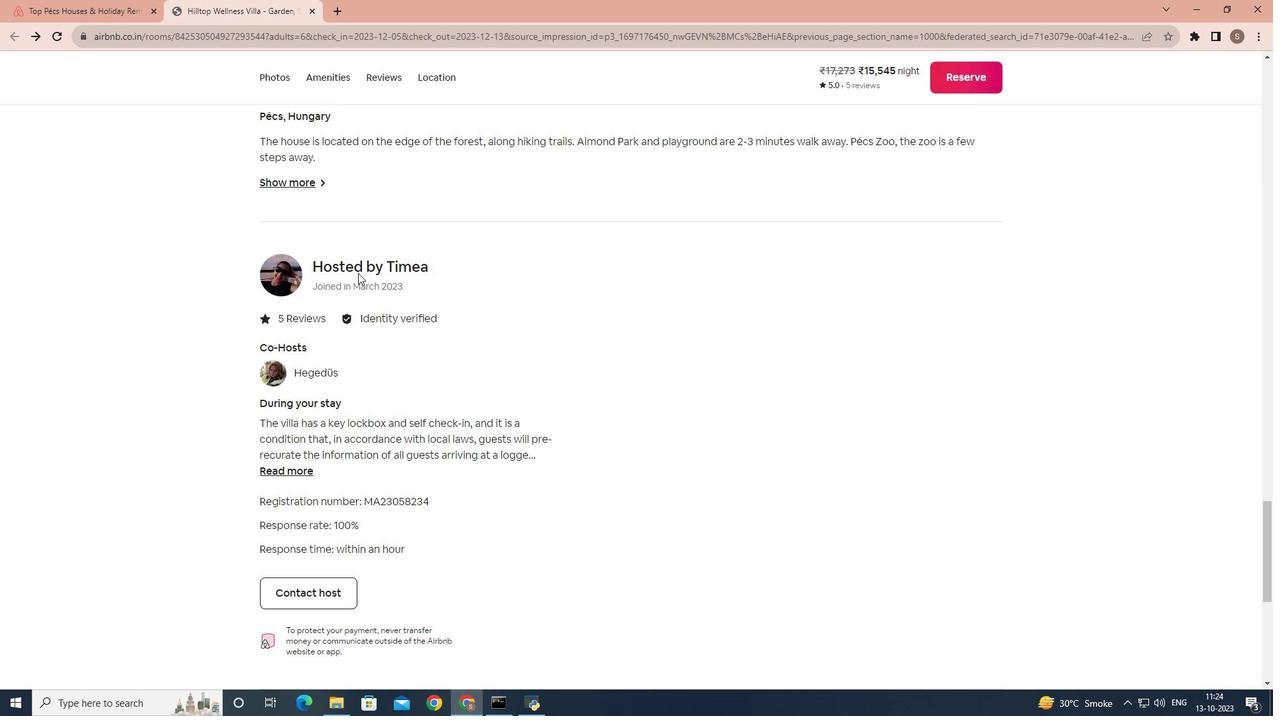 
Action: Mouse scrolled (358, 274) with delta (0, 0)
Screenshot: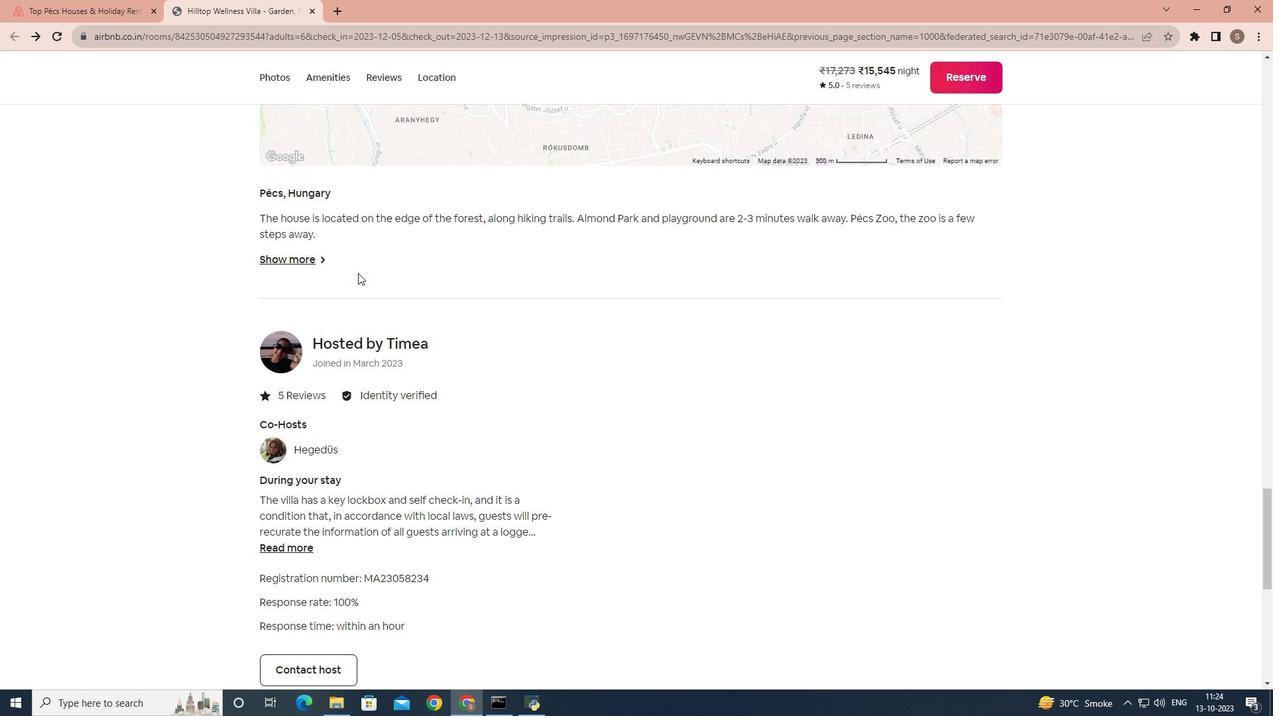 
Action: Mouse scrolled (358, 274) with delta (0, 0)
Screenshot: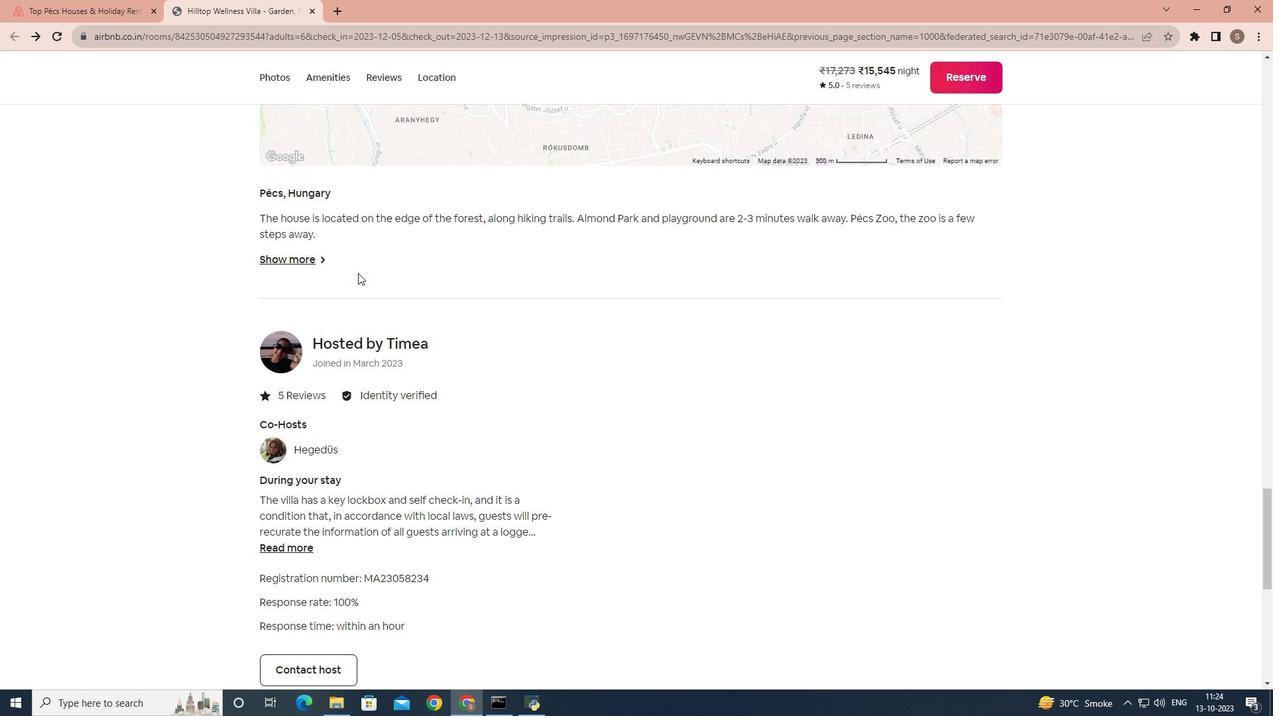 
Action: Mouse scrolled (358, 274) with delta (0, 0)
Screenshot: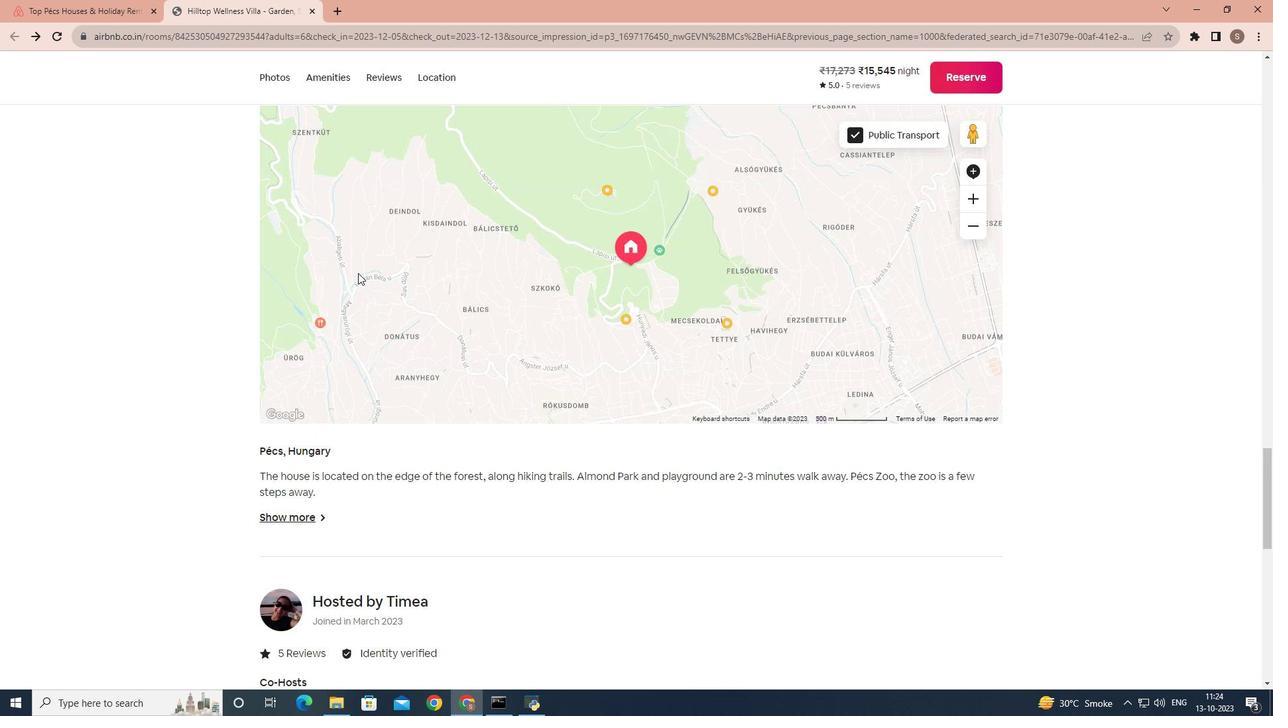 
Action: Mouse scrolled (358, 272) with delta (0, 0)
Screenshot: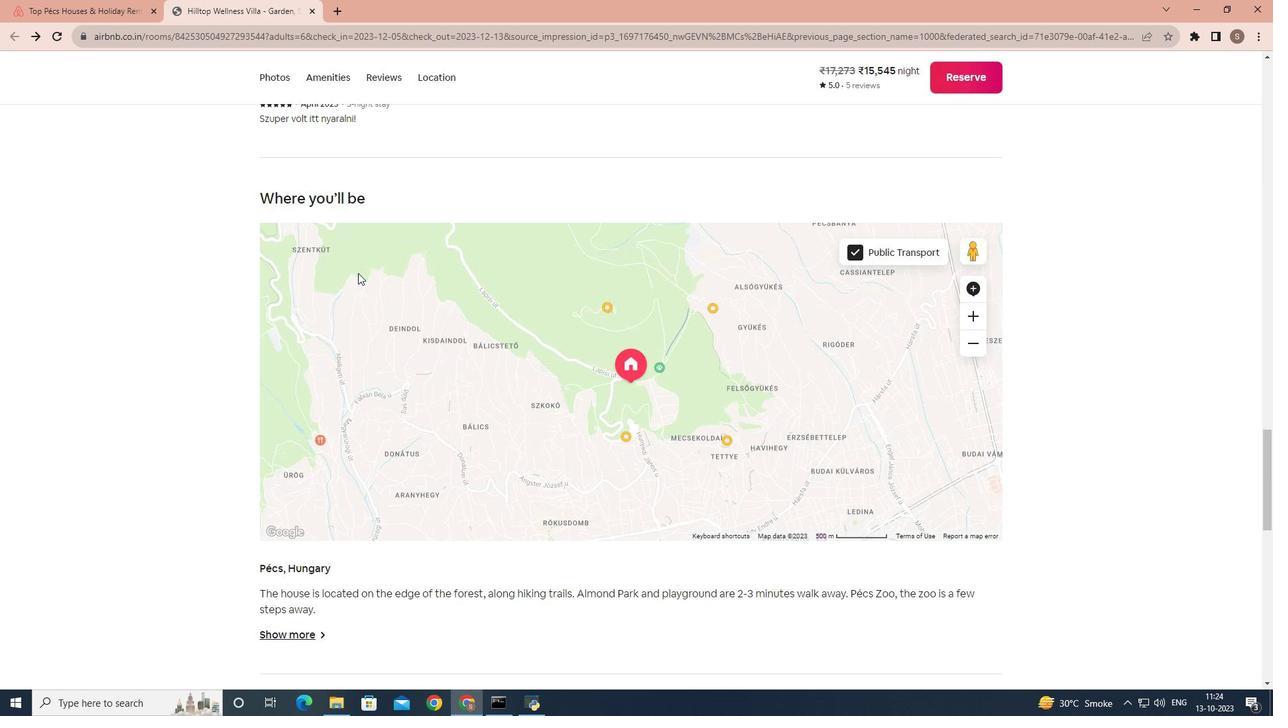 
Action: Mouse scrolled (358, 272) with delta (0, 0)
Screenshot: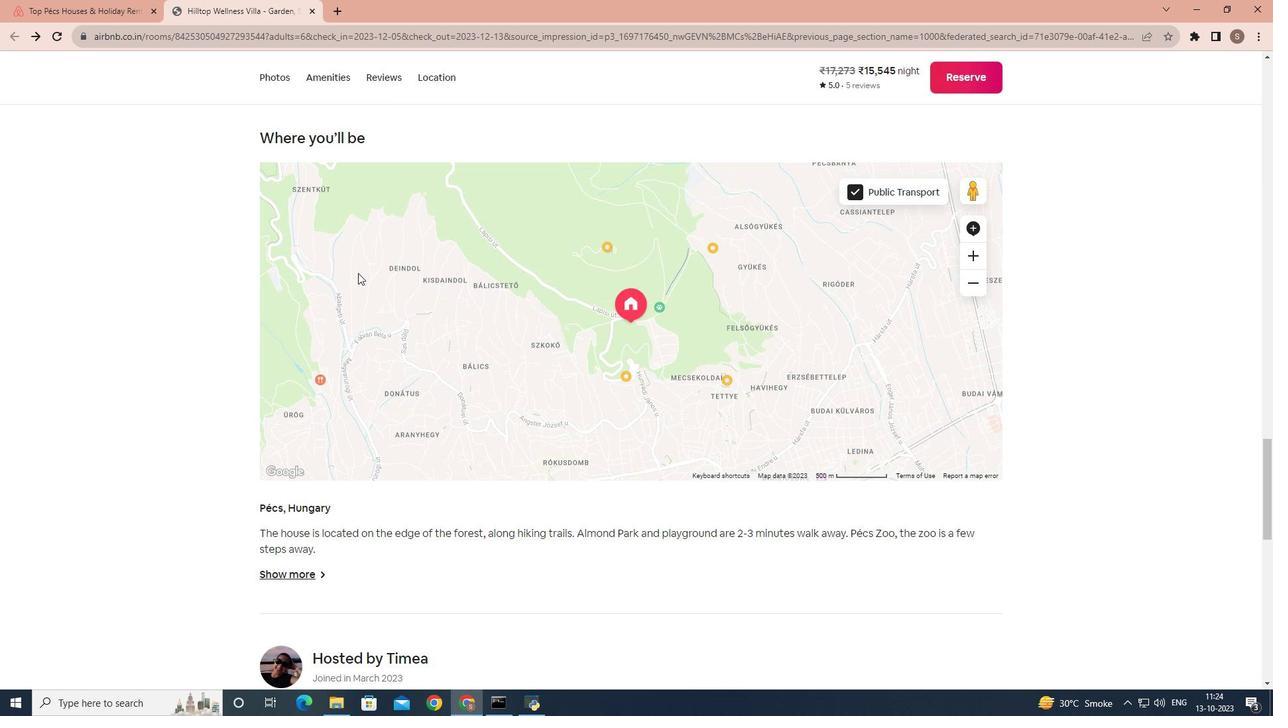 
Action: Mouse scrolled (358, 272) with delta (0, 0)
Screenshot: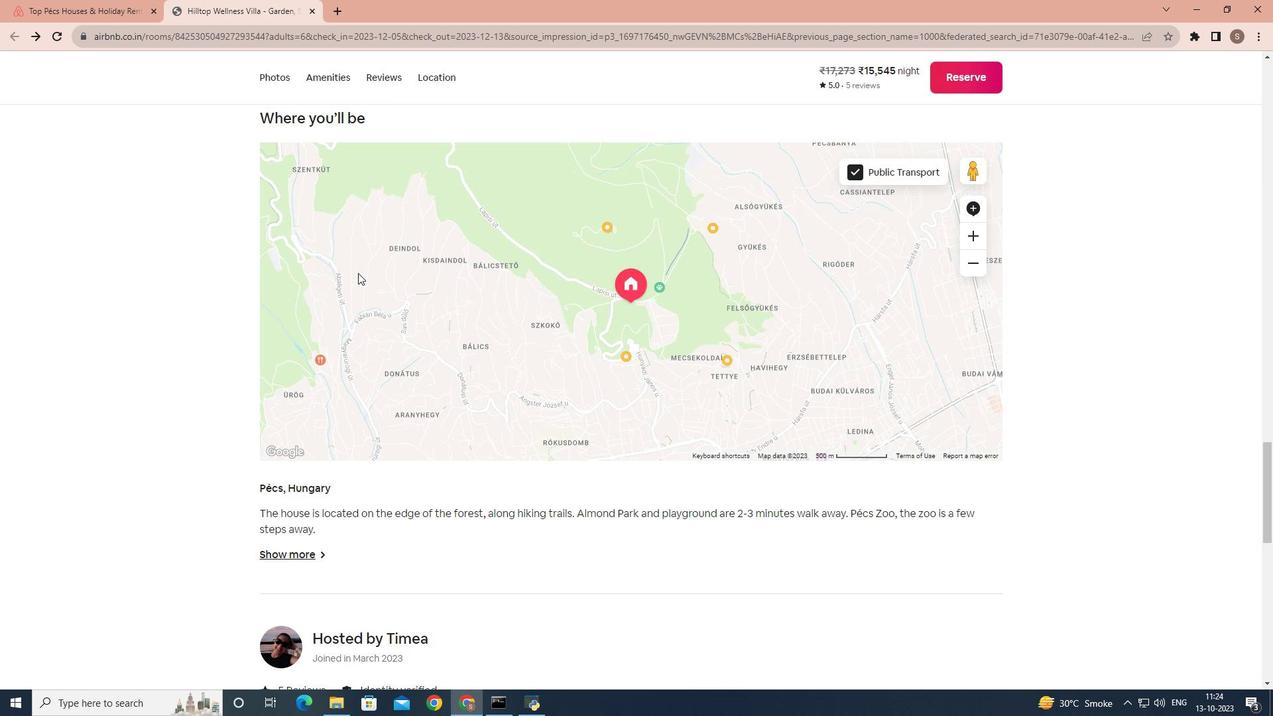 
Action: Mouse scrolled (358, 272) with delta (0, 0)
Screenshot: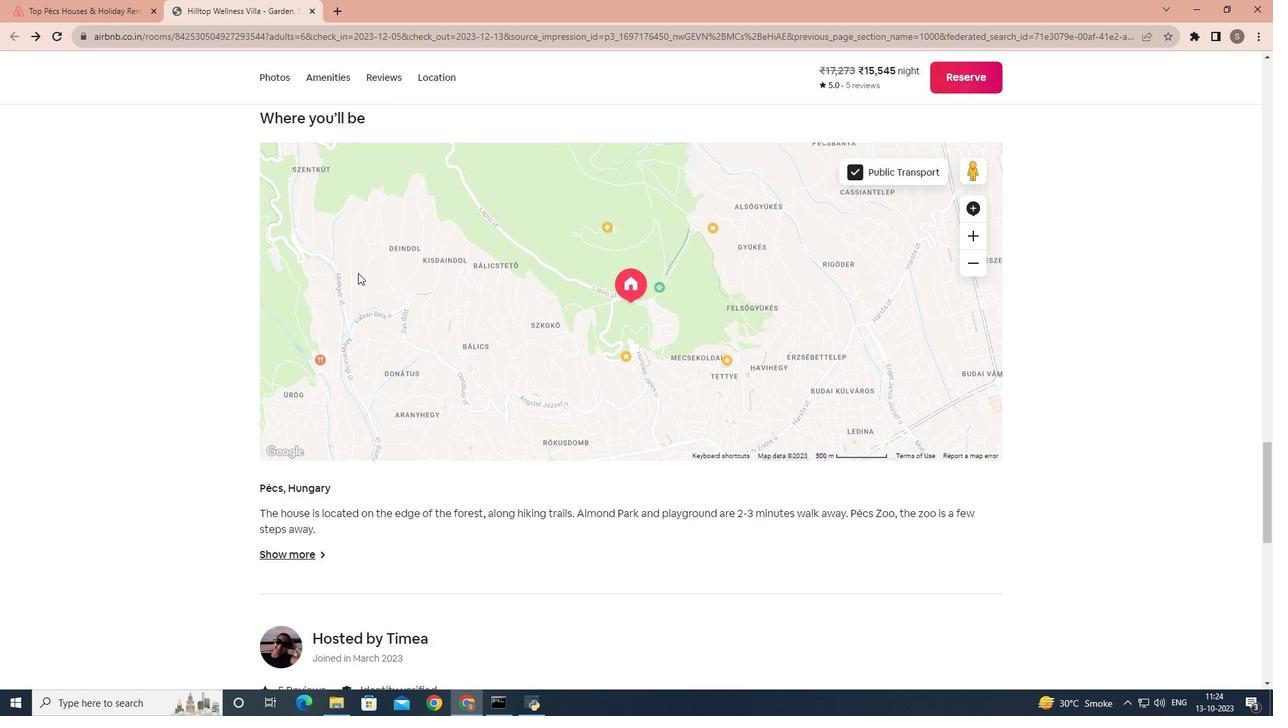 
Action: Mouse moved to (299, 376)
Screenshot: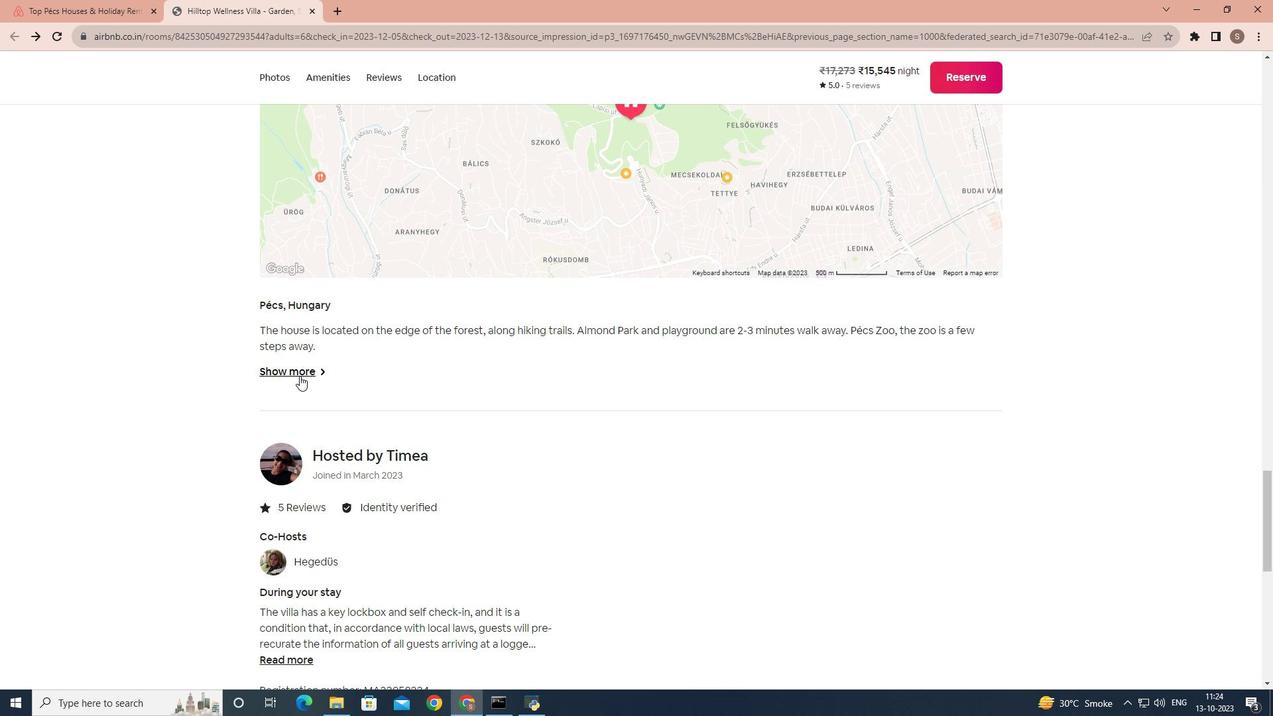 
Action: Mouse pressed left at (299, 376)
Screenshot: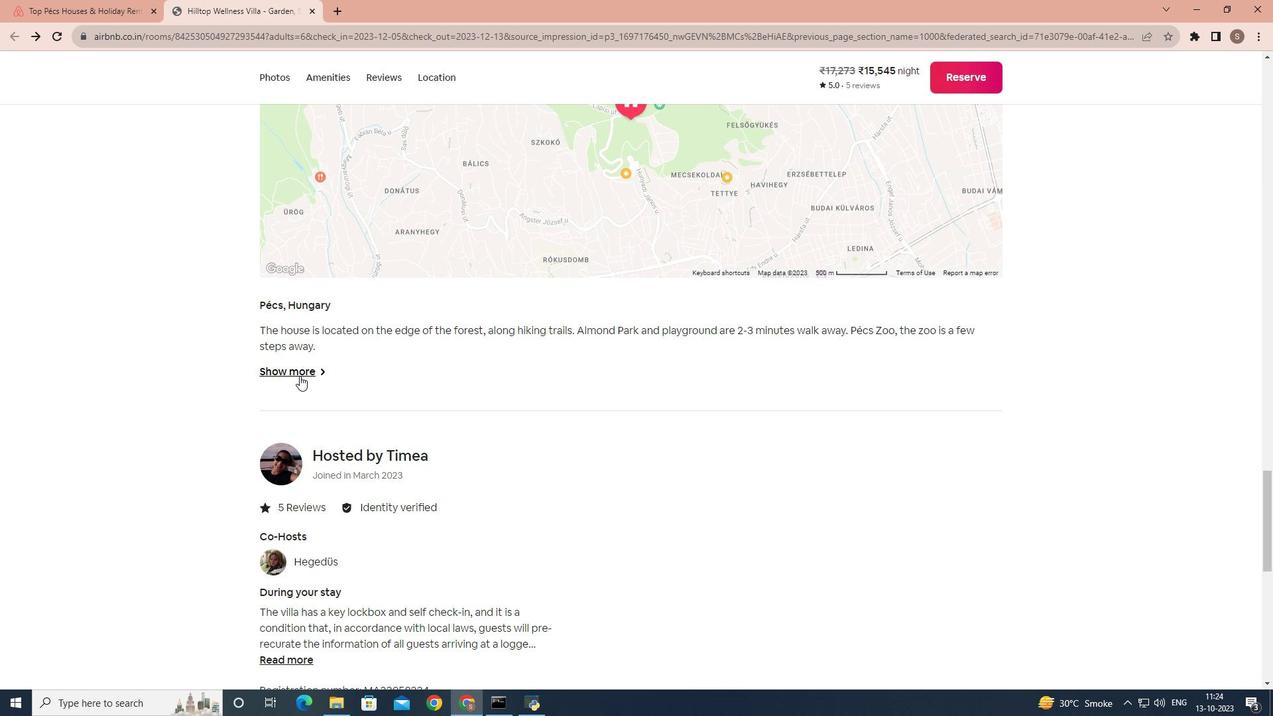 
Action: Mouse moved to (77, 228)
Screenshot: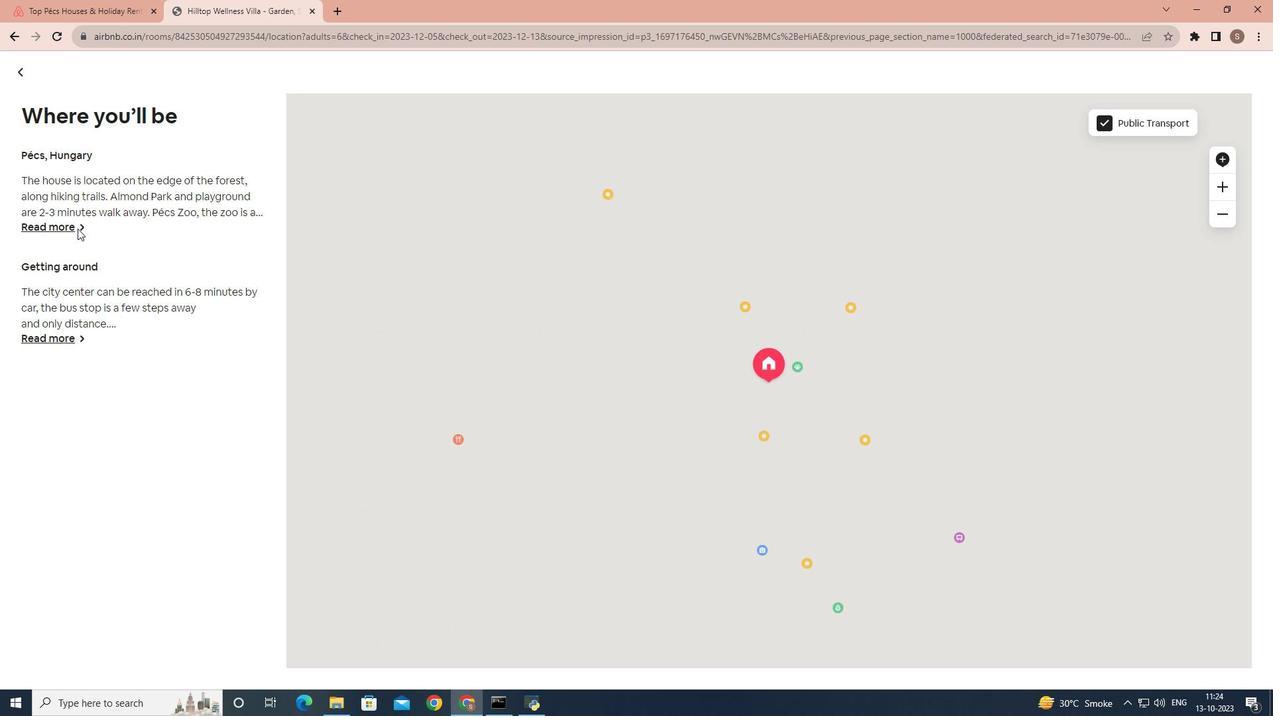 
Action: Mouse pressed left at (77, 228)
Screenshot: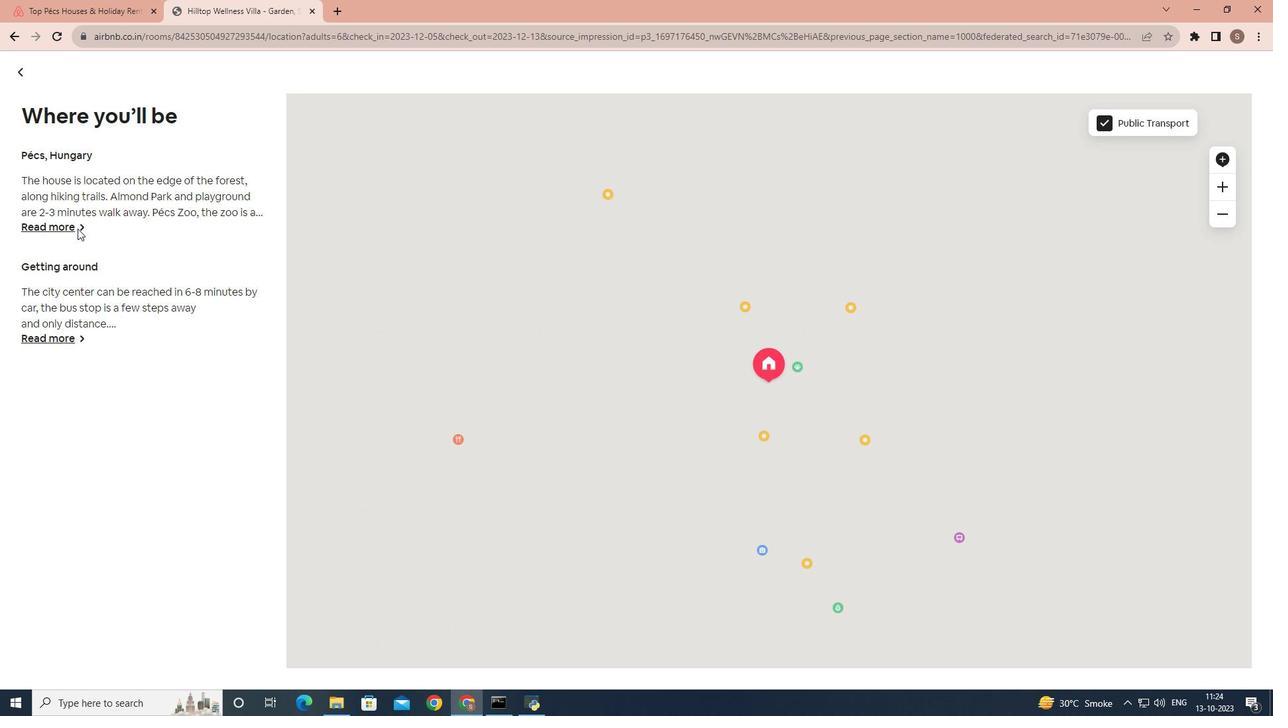 
Action: Mouse moved to (53, 348)
Screenshot: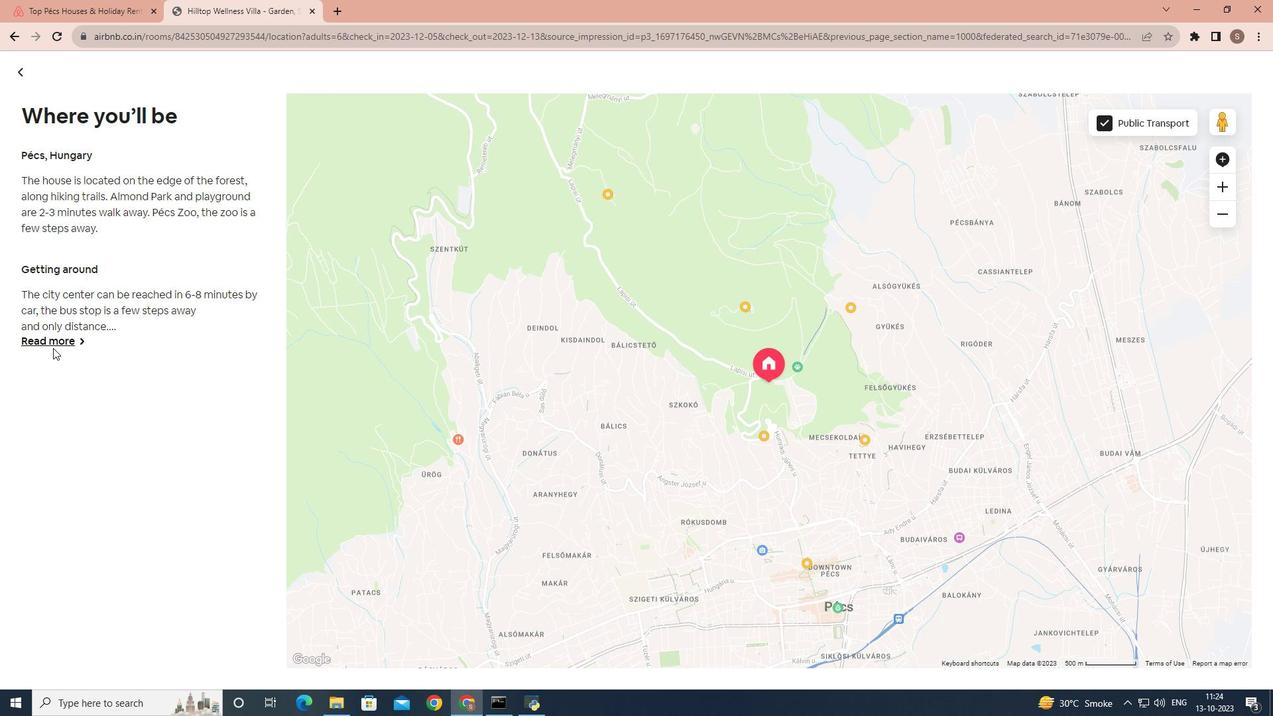 
Action: Mouse pressed left at (53, 348)
Screenshot: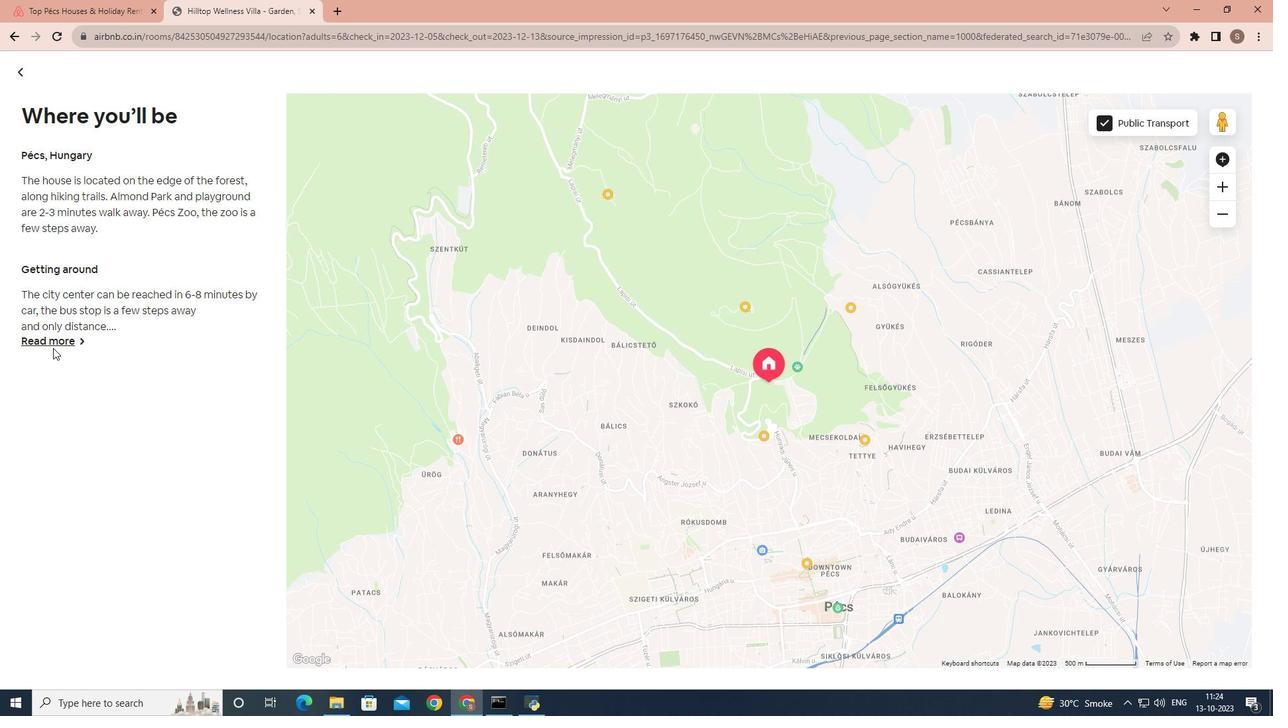 
Action: Mouse moved to (60, 335)
Screenshot: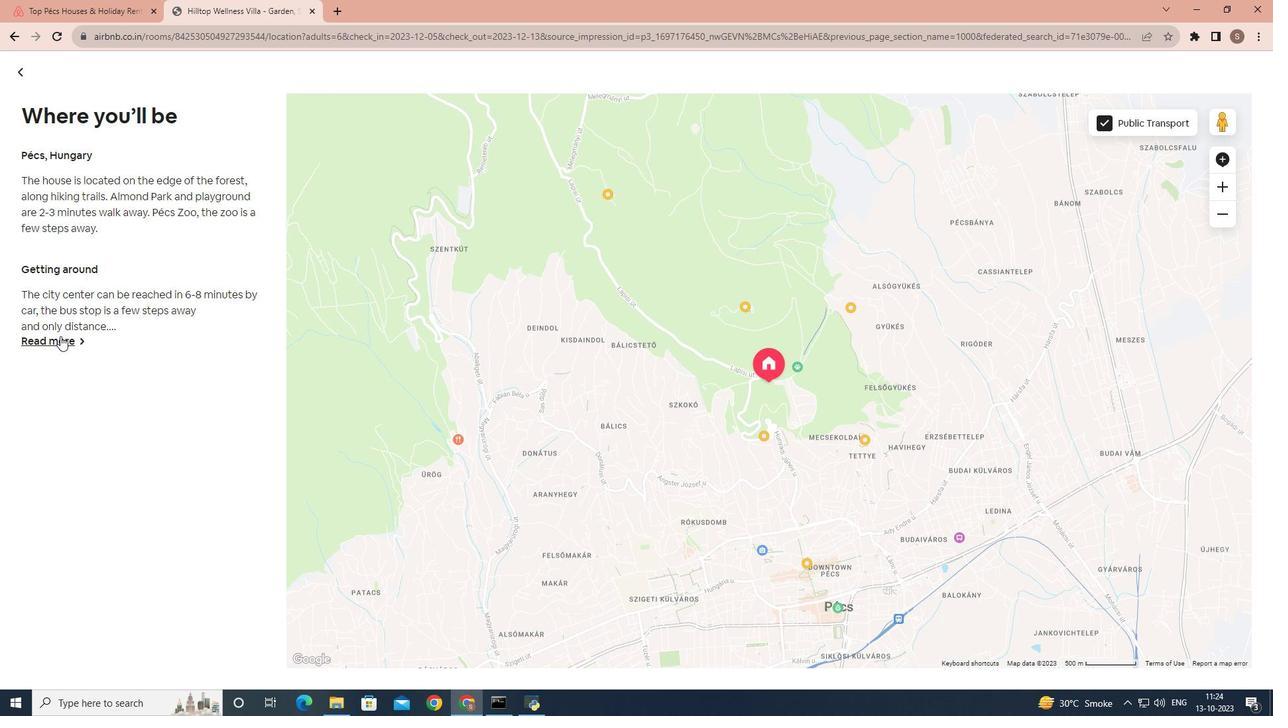 
Action: Mouse pressed left at (60, 335)
Screenshot: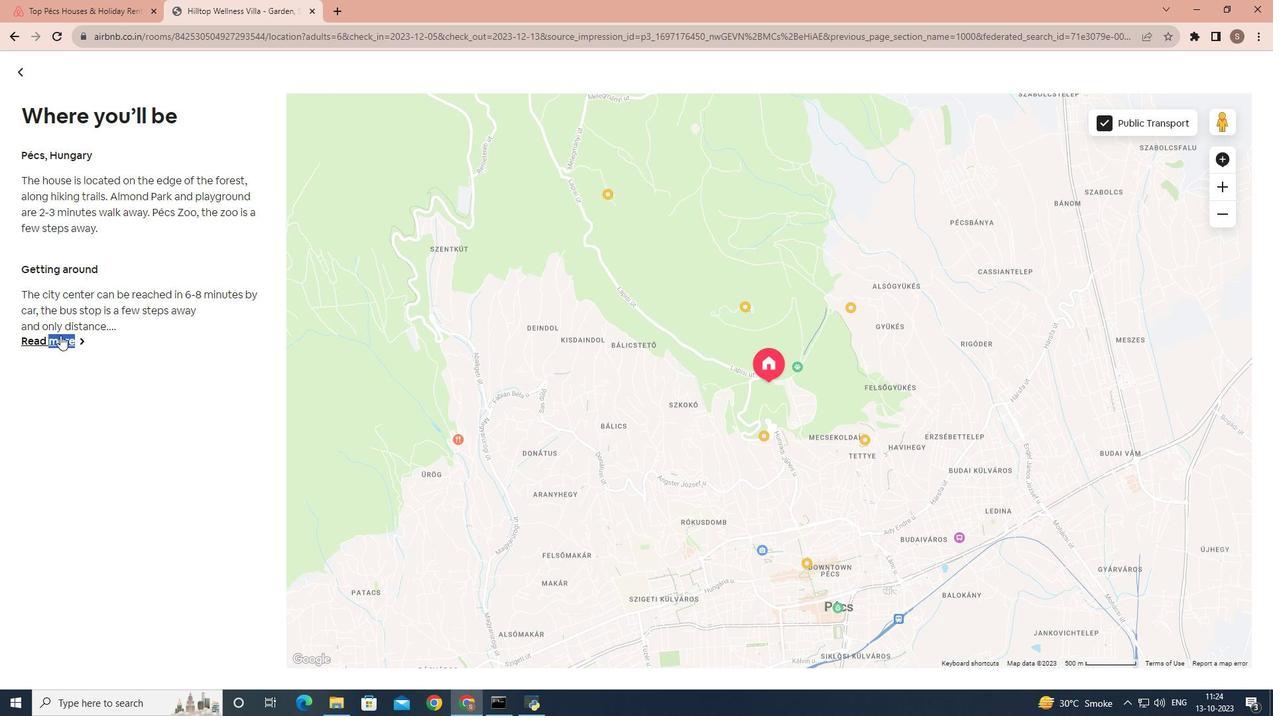 
Action: Mouse moved to (601, 368)
Screenshot: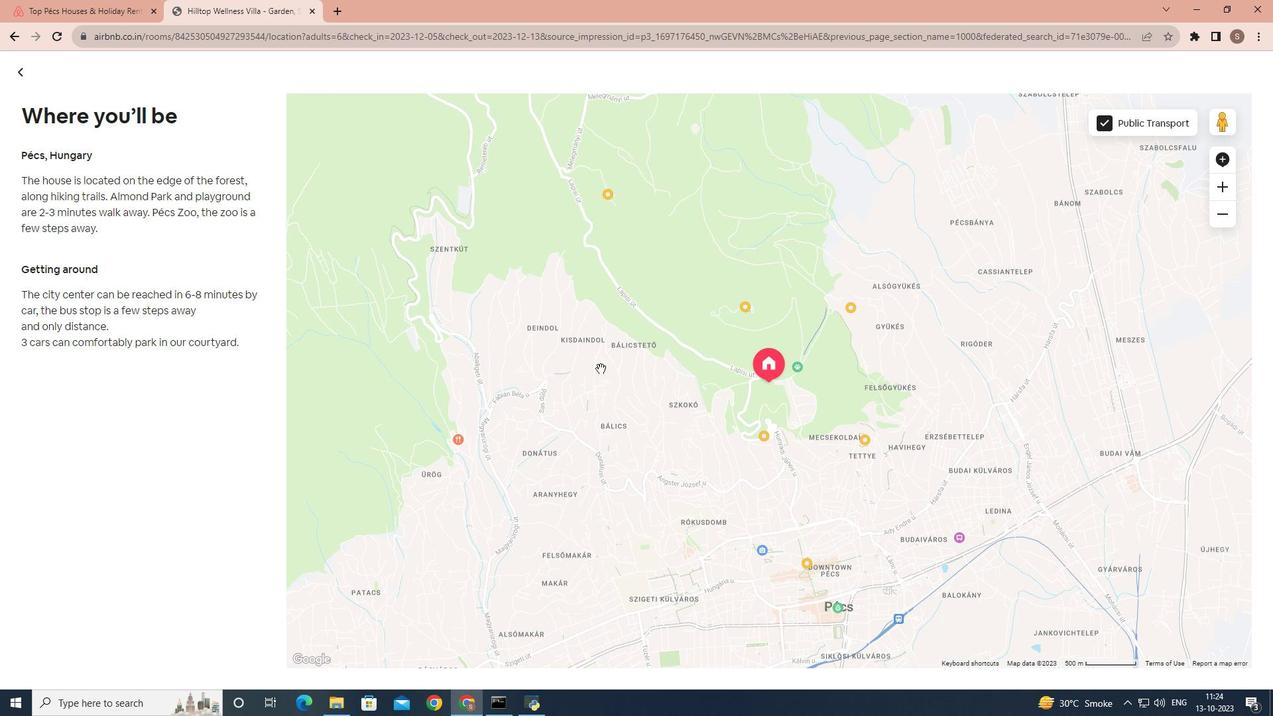 
Action: Mouse scrolled (601, 369) with delta (0, 0)
Screenshot: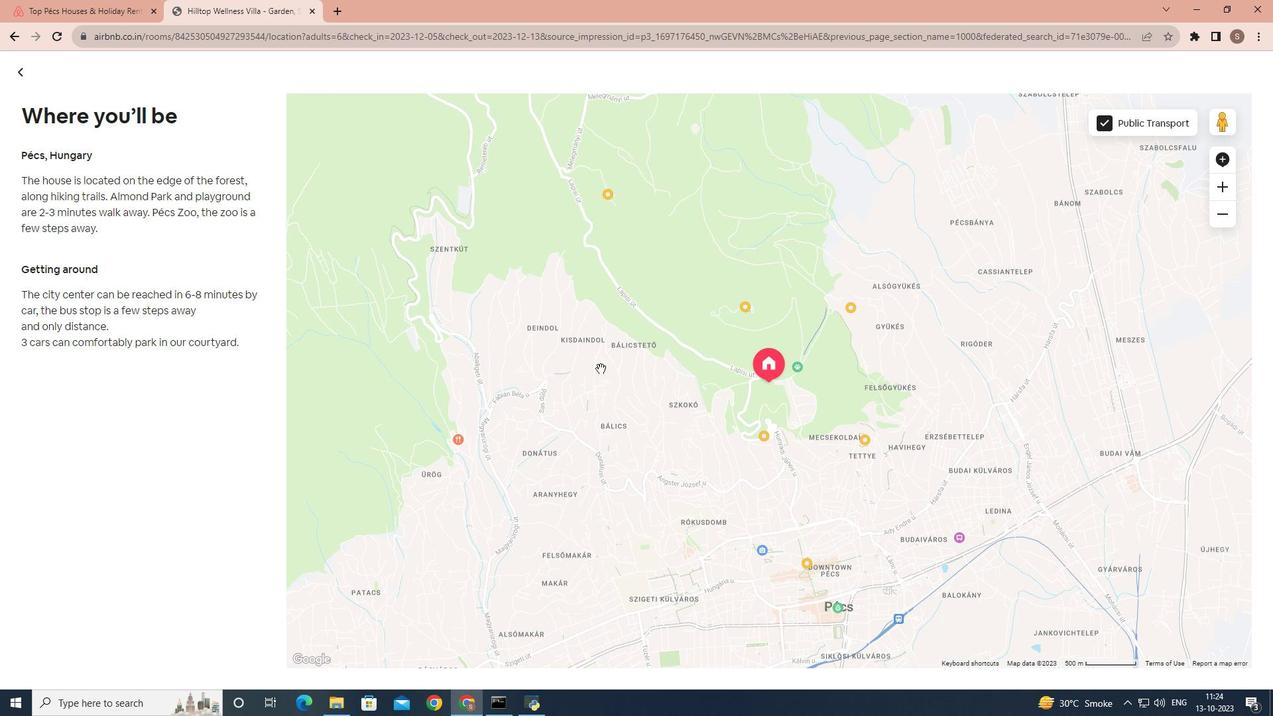 
Action: Mouse scrolled (601, 369) with delta (0, 0)
Screenshot: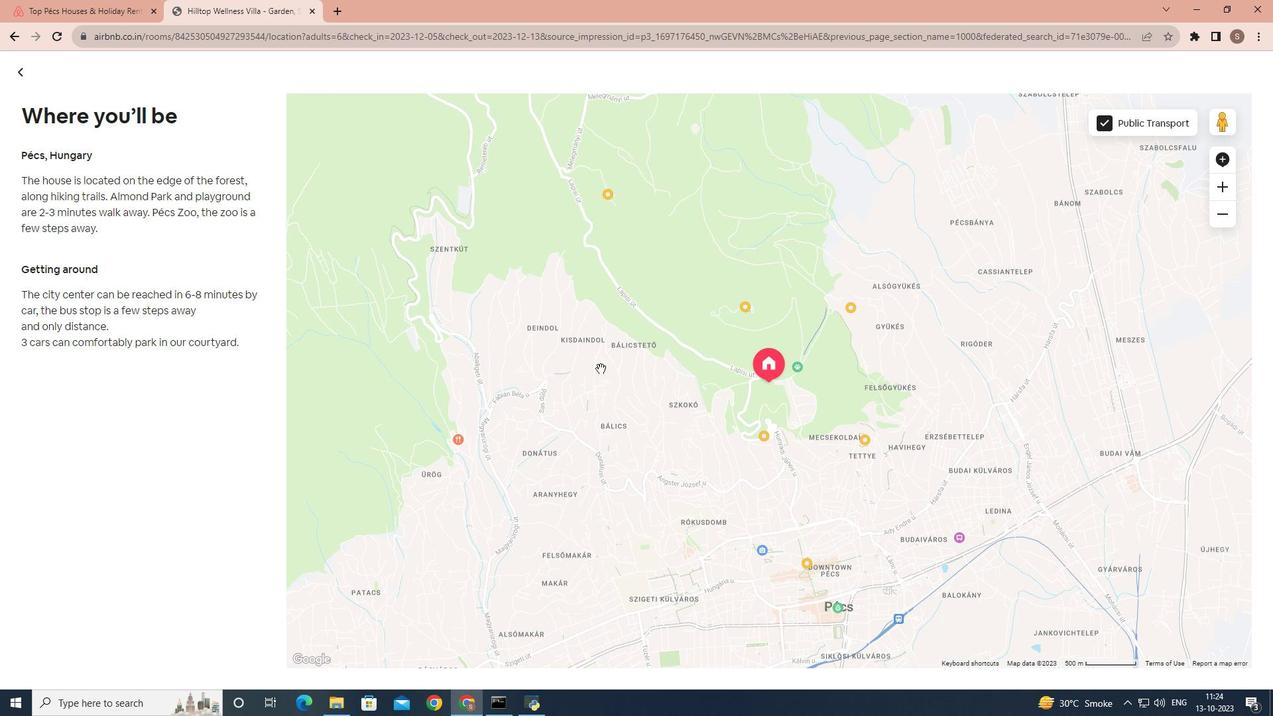 
Action: Mouse scrolled (601, 369) with delta (0, 0)
Screenshot: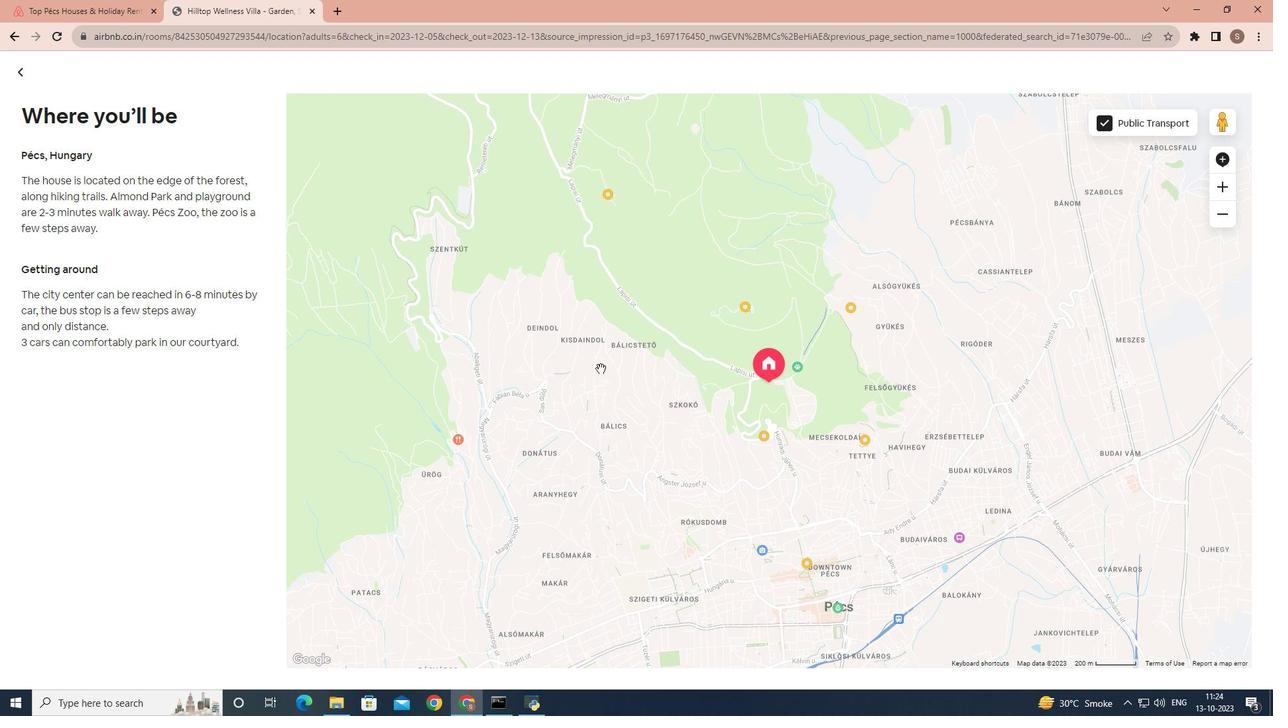 
Action: Mouse scrolled (601, 369) with delta (0, 0)
Screenshot: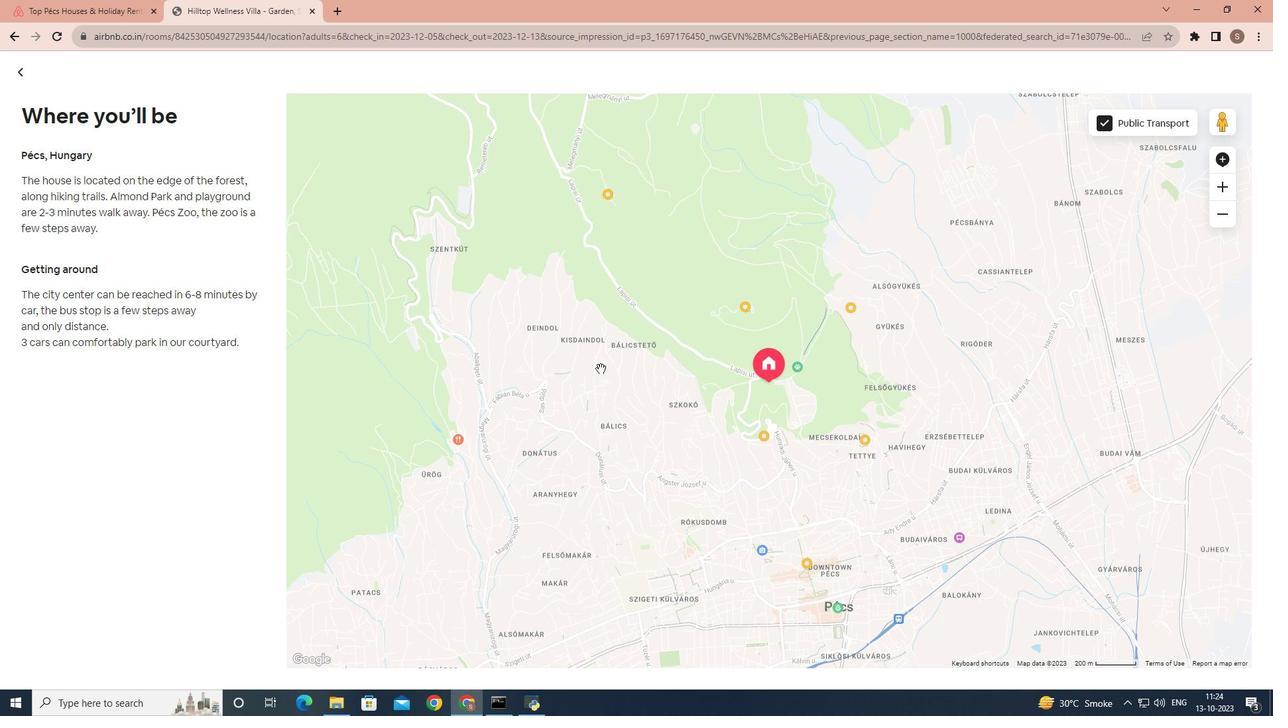 
Action: Mouse scrolled (601, 369) with delta (0, 0)
